 Task: Research Airbnb properties in Kokkola, Finland from 9th November, 2023 to 17th November, 2023 for 2 adults.1  bedroom having 2 beds and 1 bathroom. Property type can be flat. Look for 5 properties as per requirement.
Action: Mouse moved to (522, 106)
Screenshot: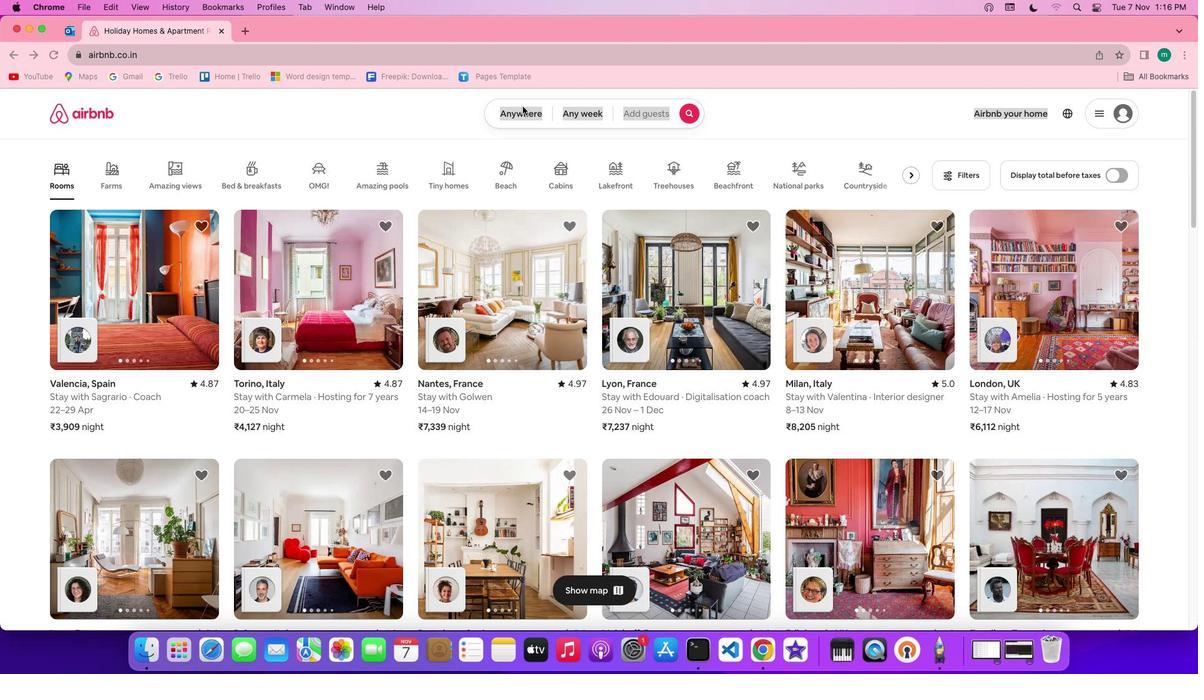 
Action: Mouse pressed left at (522, 106)
Screenshot: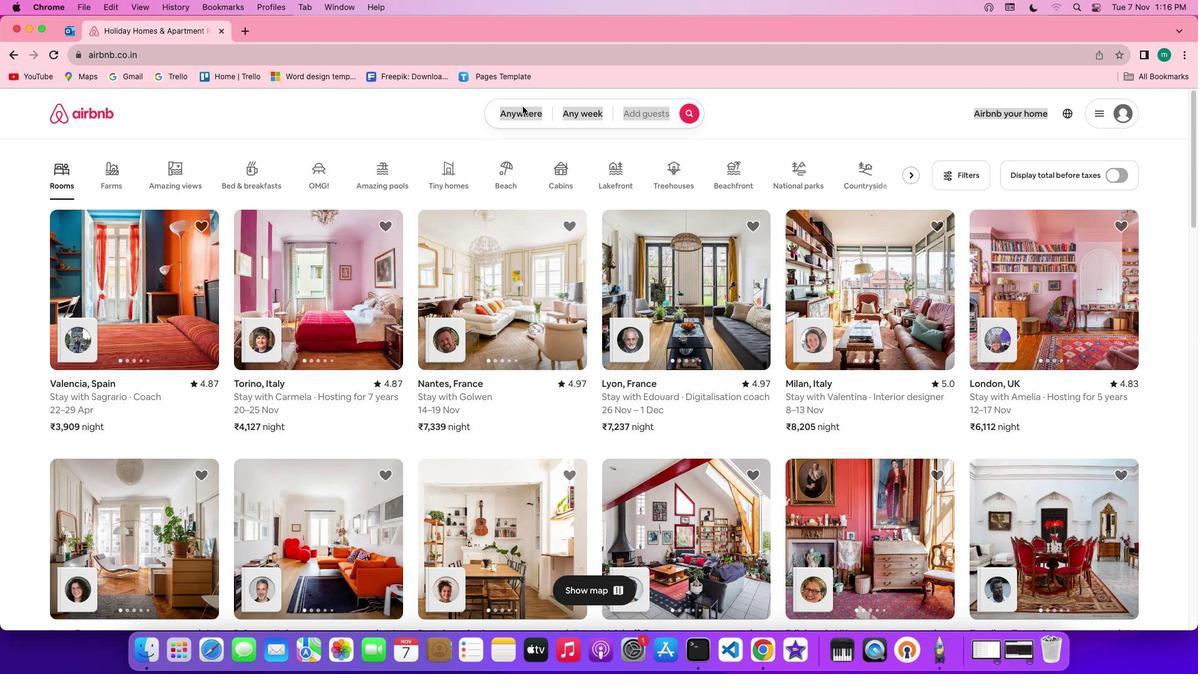 
Action: Mouse moved to (522, 108)
Screenshot: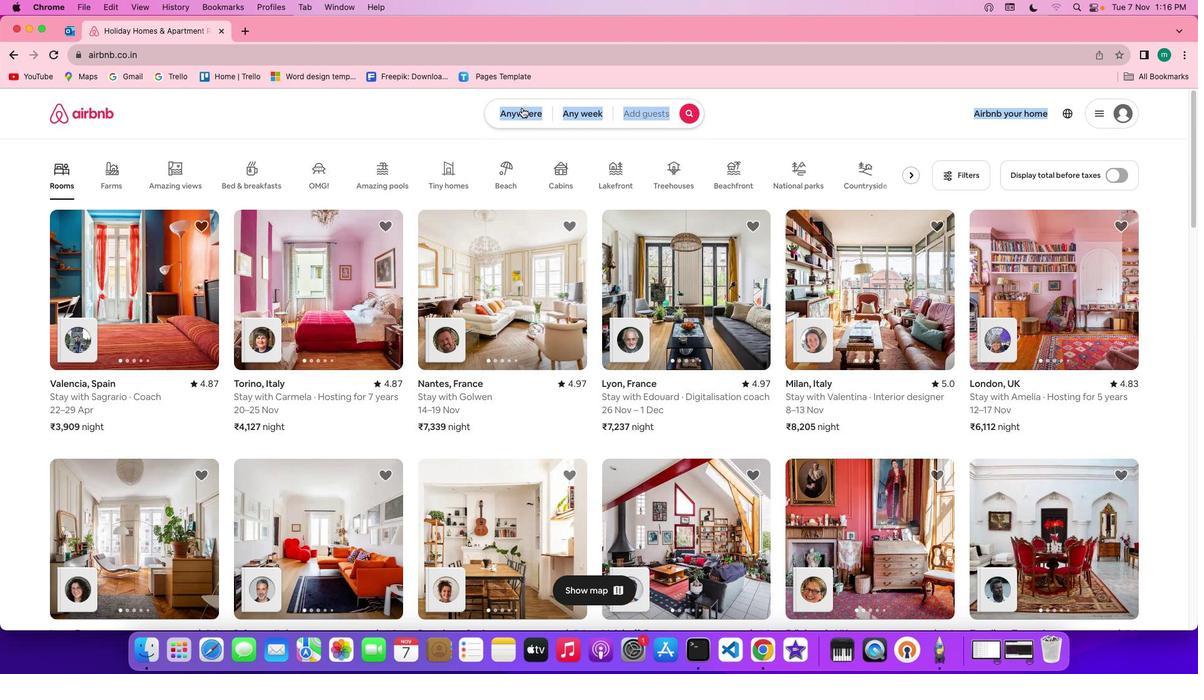 
Action: Mouse pressed left at (522, 108)
Screenshot: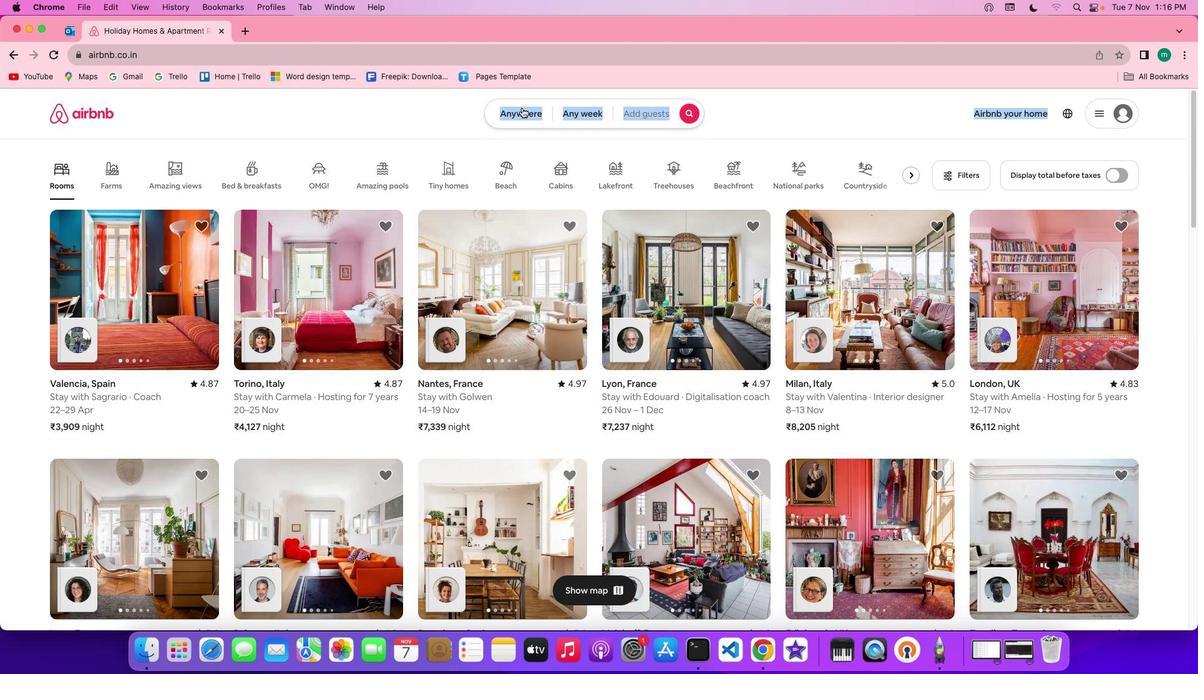 
Action: Mouse moved to (440, 157)
Screenshot: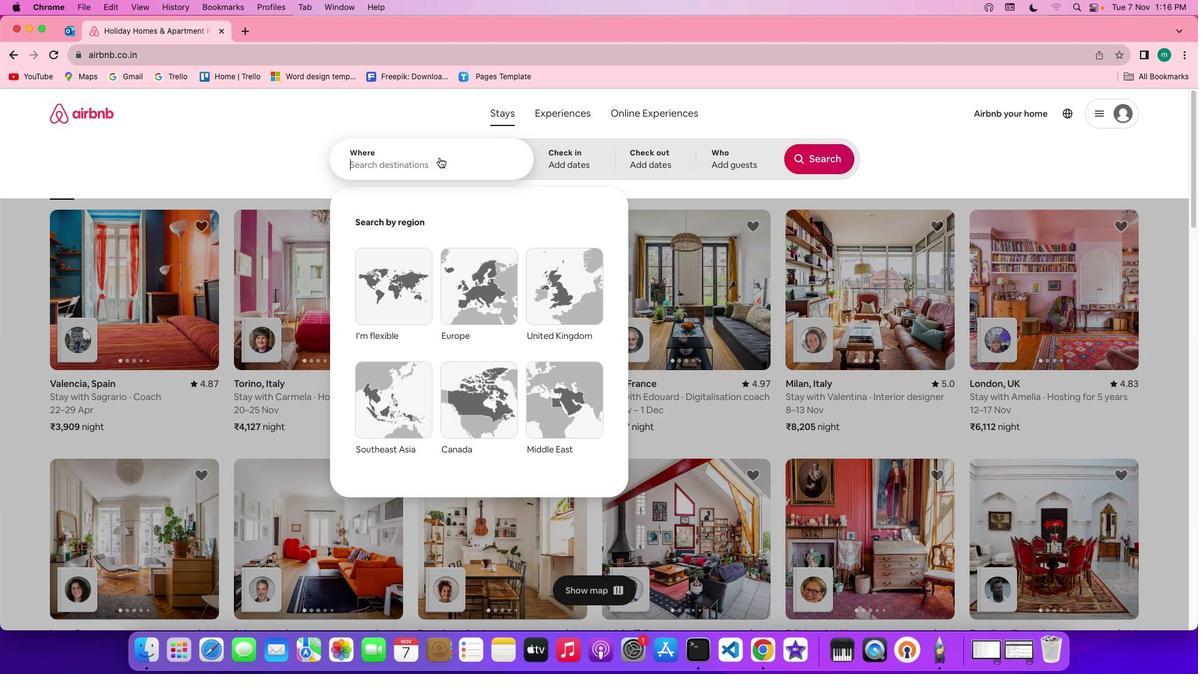 
Action: Mouse pressed left at (440, 157)
Screenshot: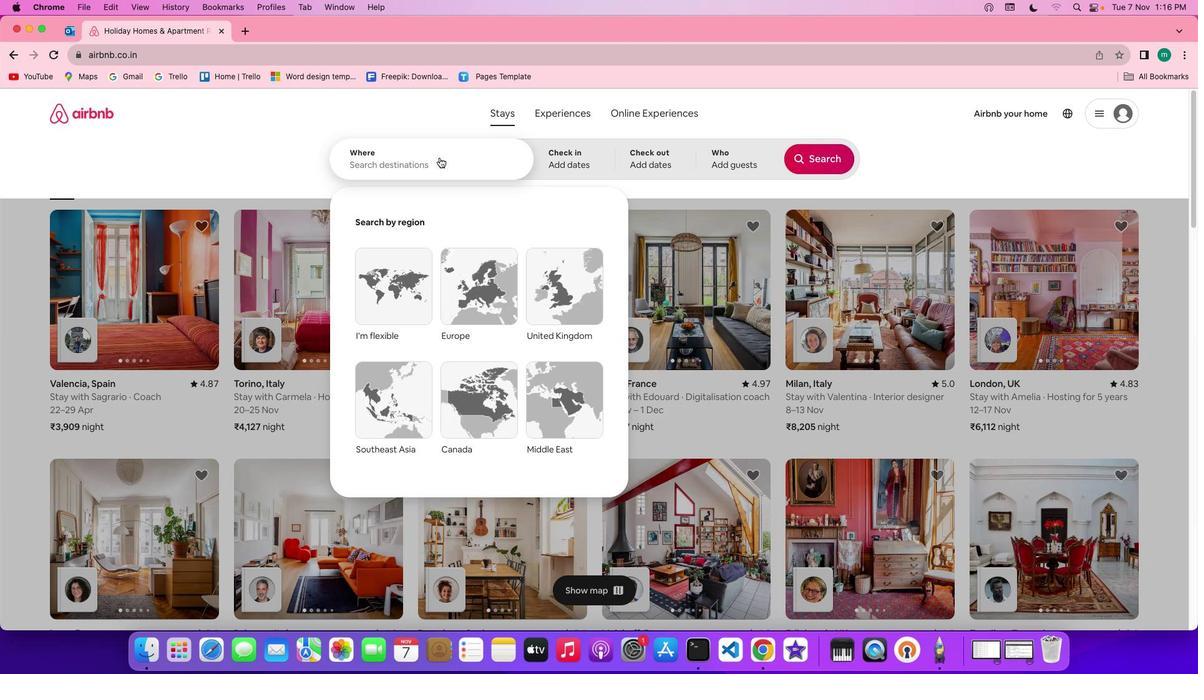 
Action: Key pressed Key.shift'K''o''k''k''o''l''a'','Key.spaceKey.shift'F''i''n''l''a''n''d'
Screenshot: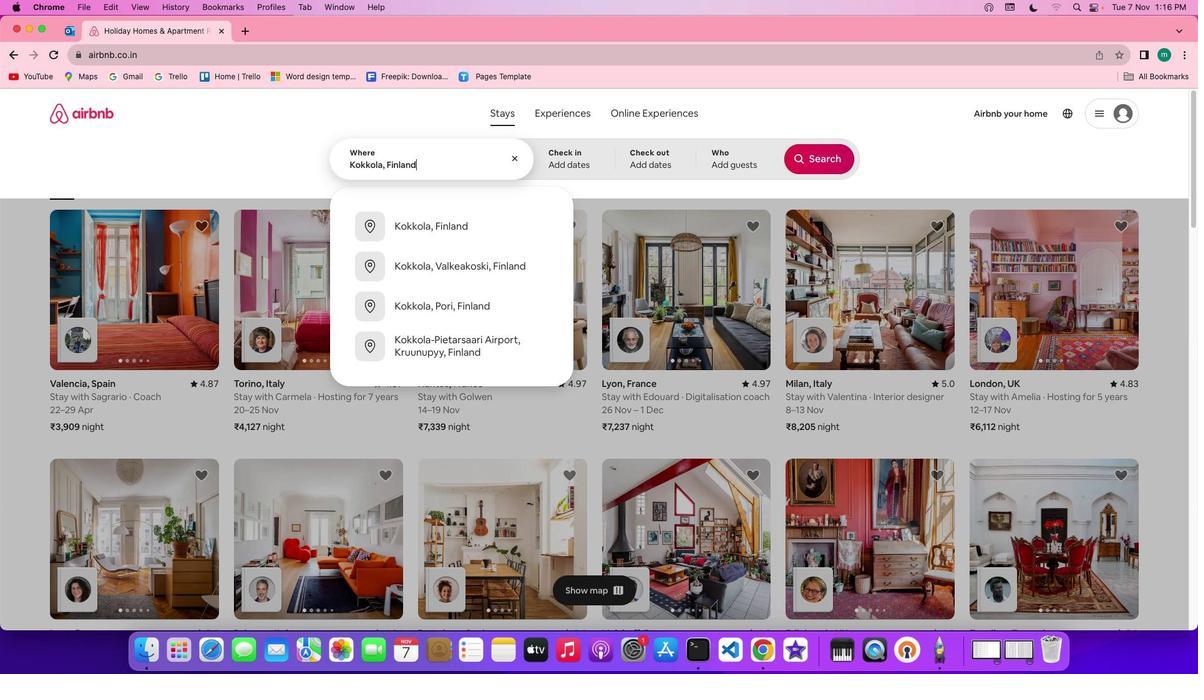 
Action: Mouse moved to (561, 164)
Screenshot: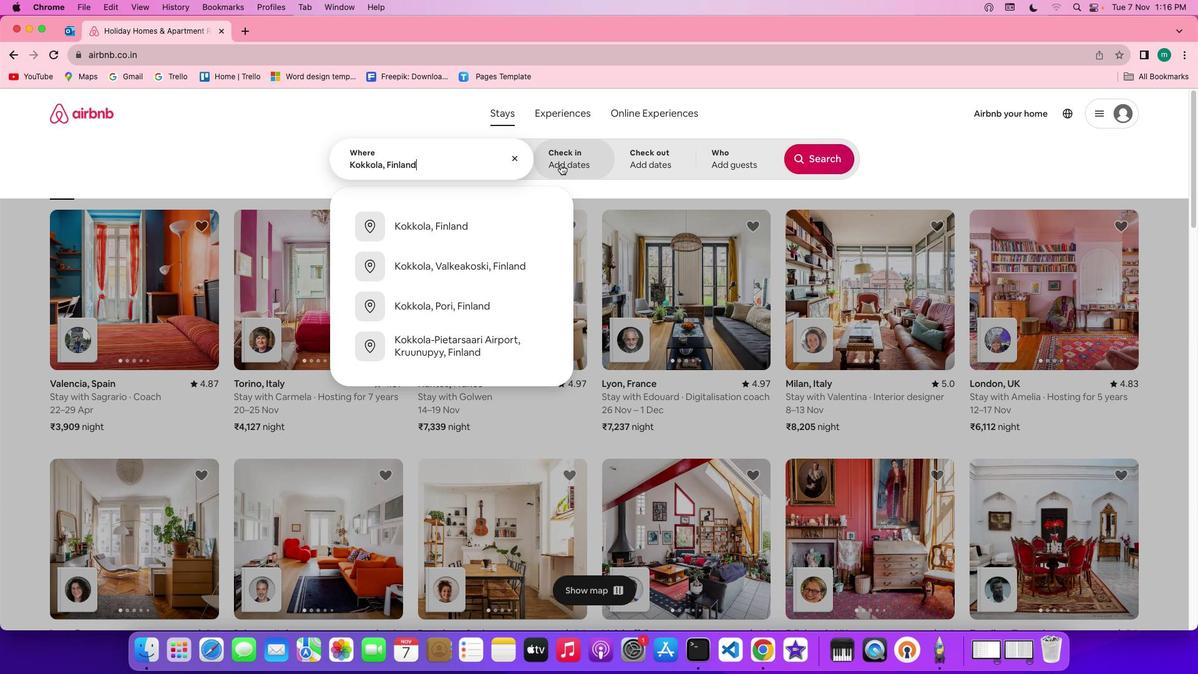 
Action: Mouse pressed left at (561, 164)
Screenshot: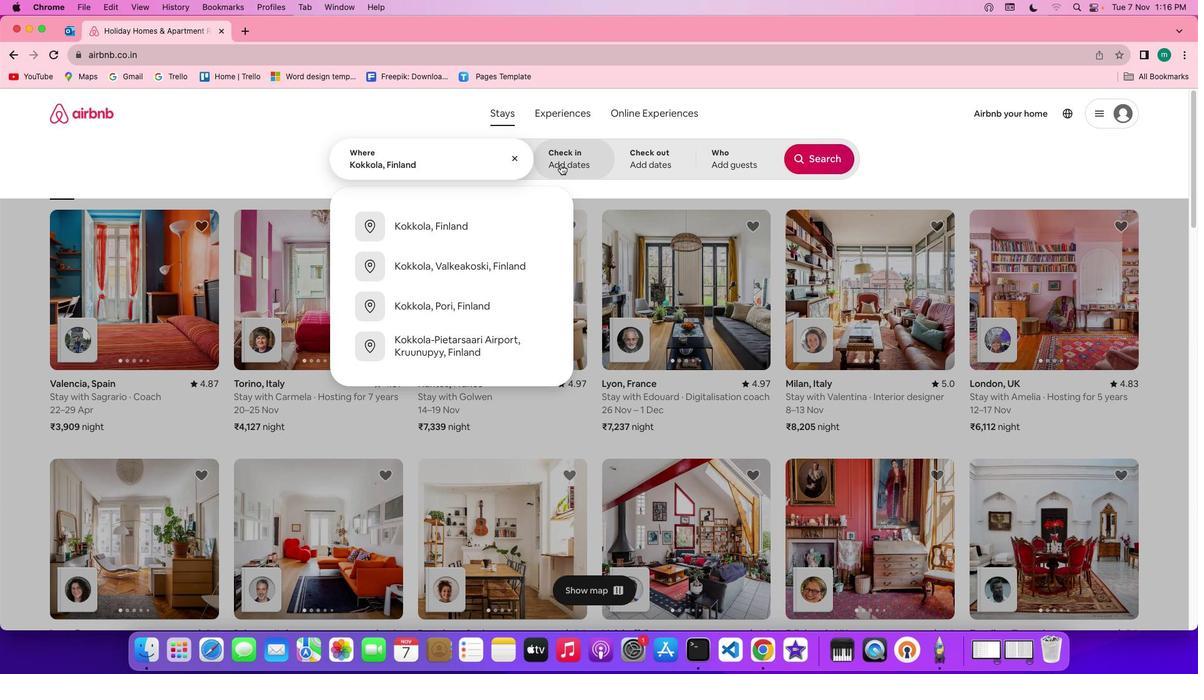 
Action: Mouse moved to (496, 339)
Screenshot: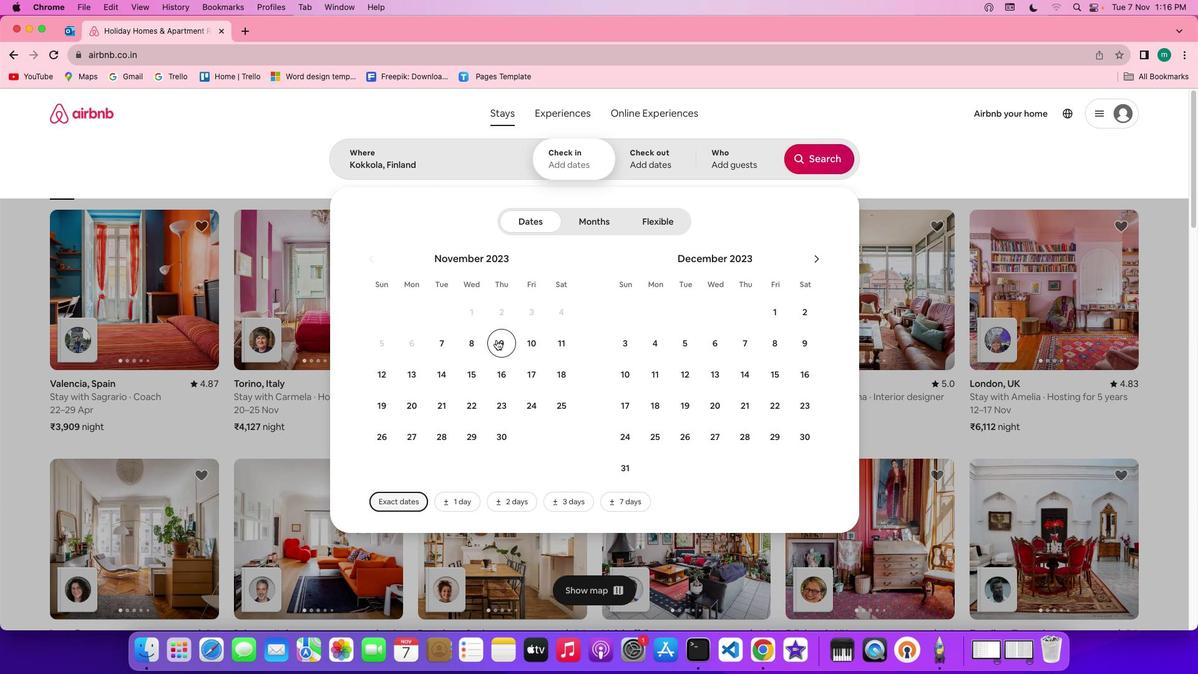 
Action: Mouse pressed left at (496, 339)
Screenshot: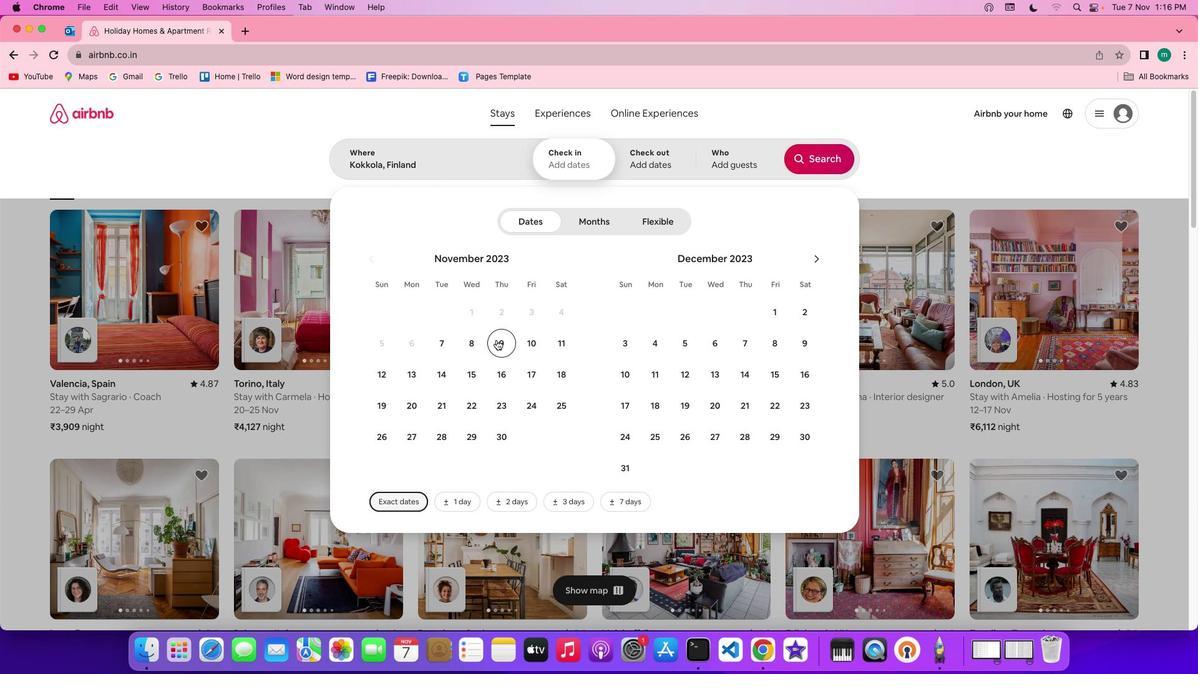 
Action: Mouse moved to (526, 371)
Screenshot: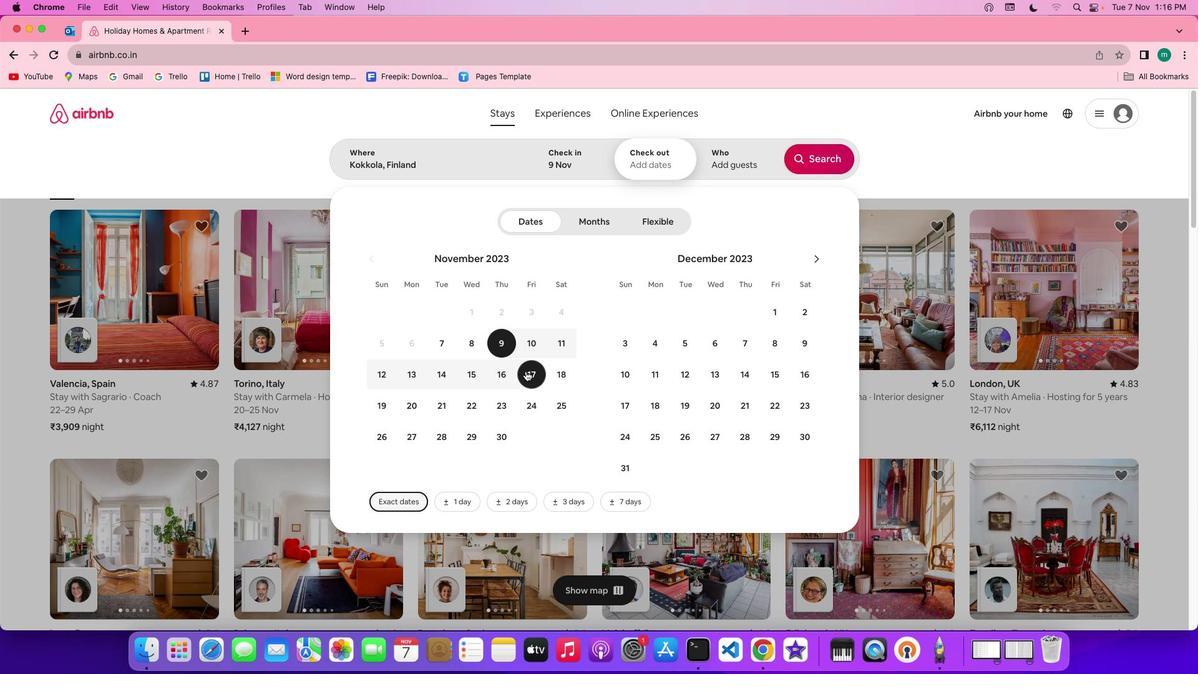 
Action: Mouse pressed left at (526, 371)
Screenshot: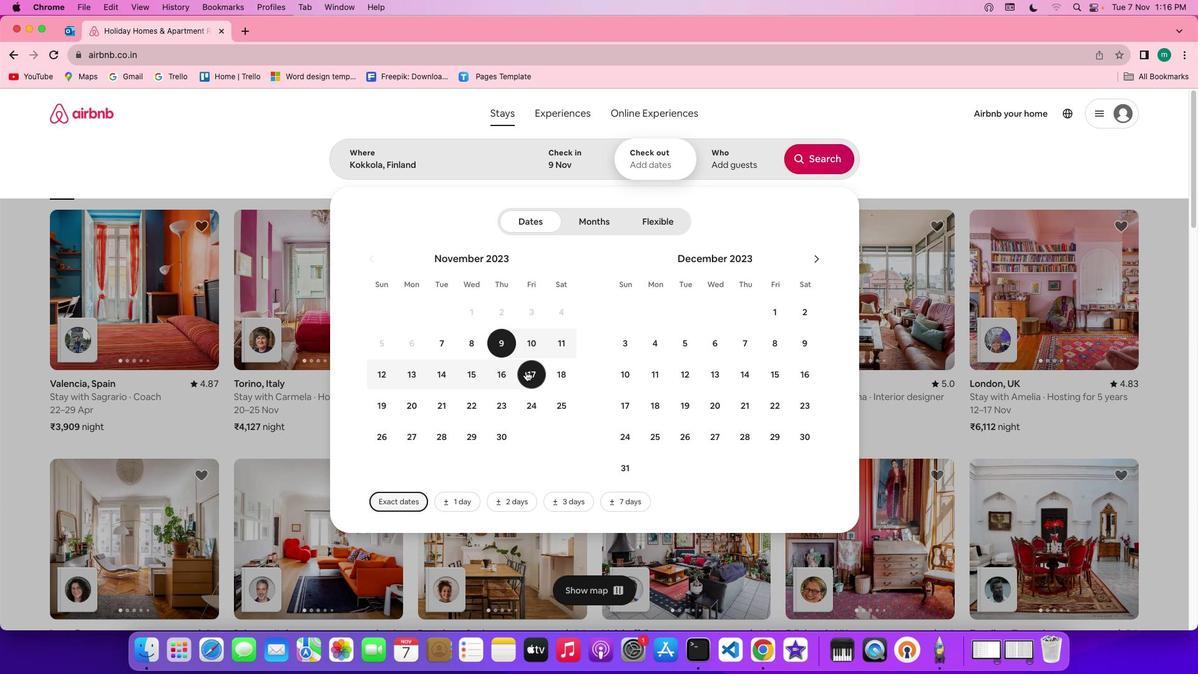 
Action: Mouse moved to (740, 165)
Screenshot: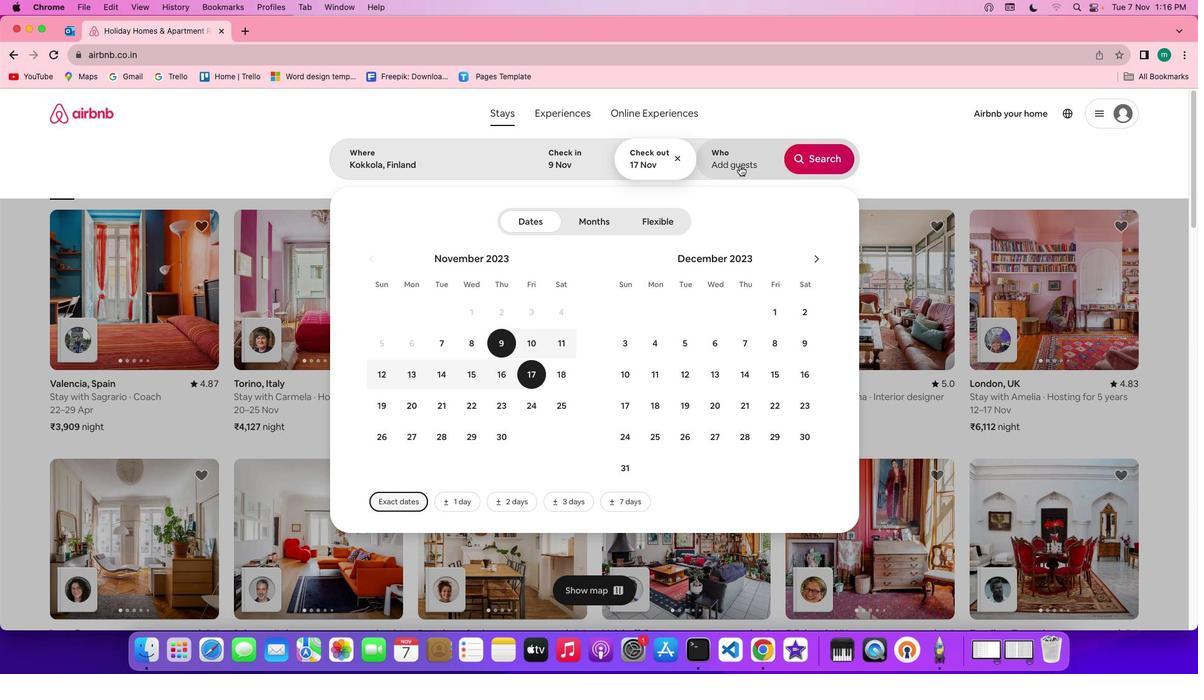 
Action: Mouse pressed left at (740, 165)
Screenshot: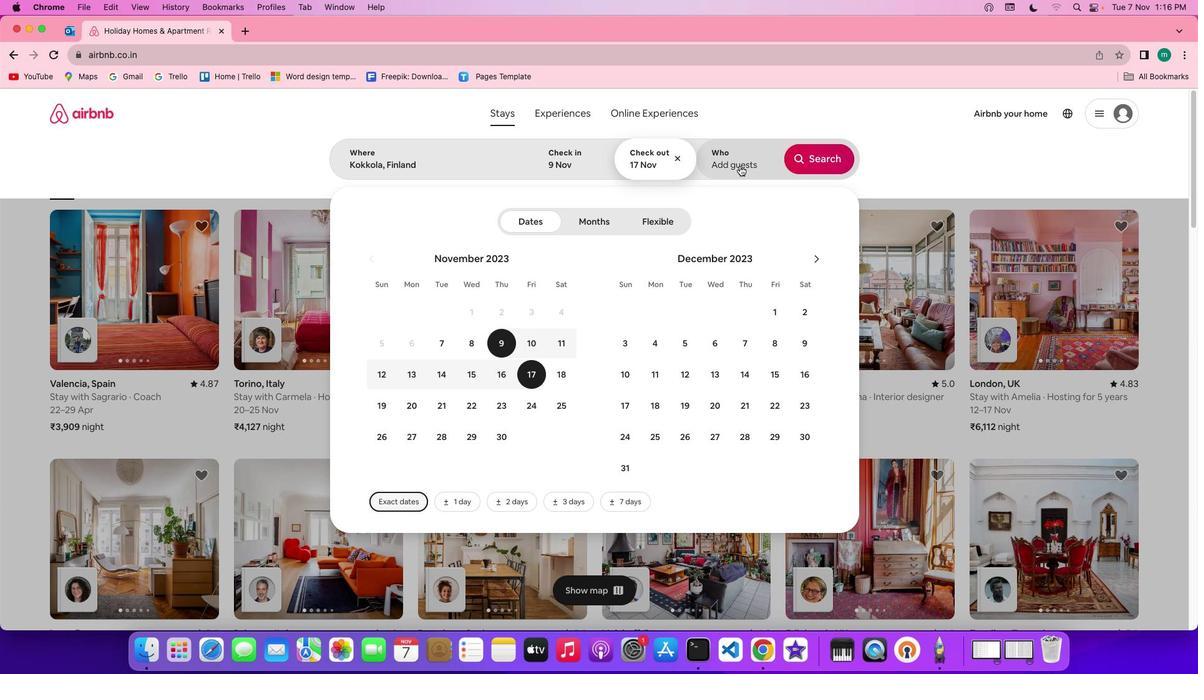
Action: Mouse moved to (824, 227)
Screenshot: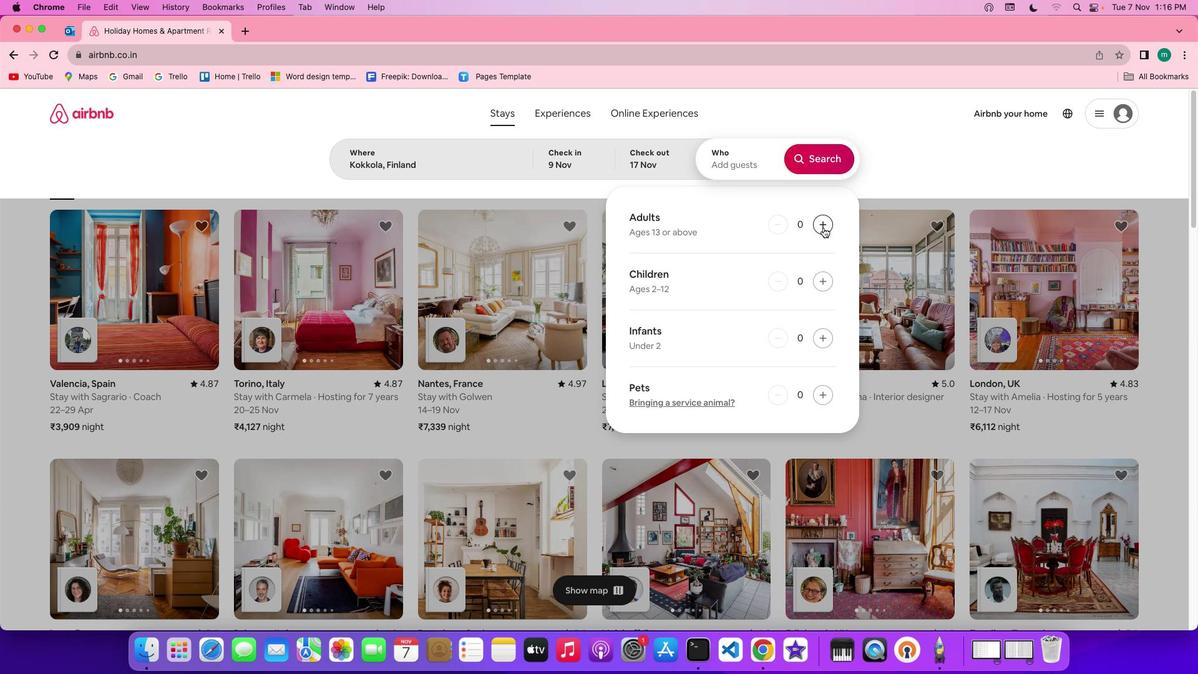 
Action: Mouse pressed left at (824, 227)
Screenshot: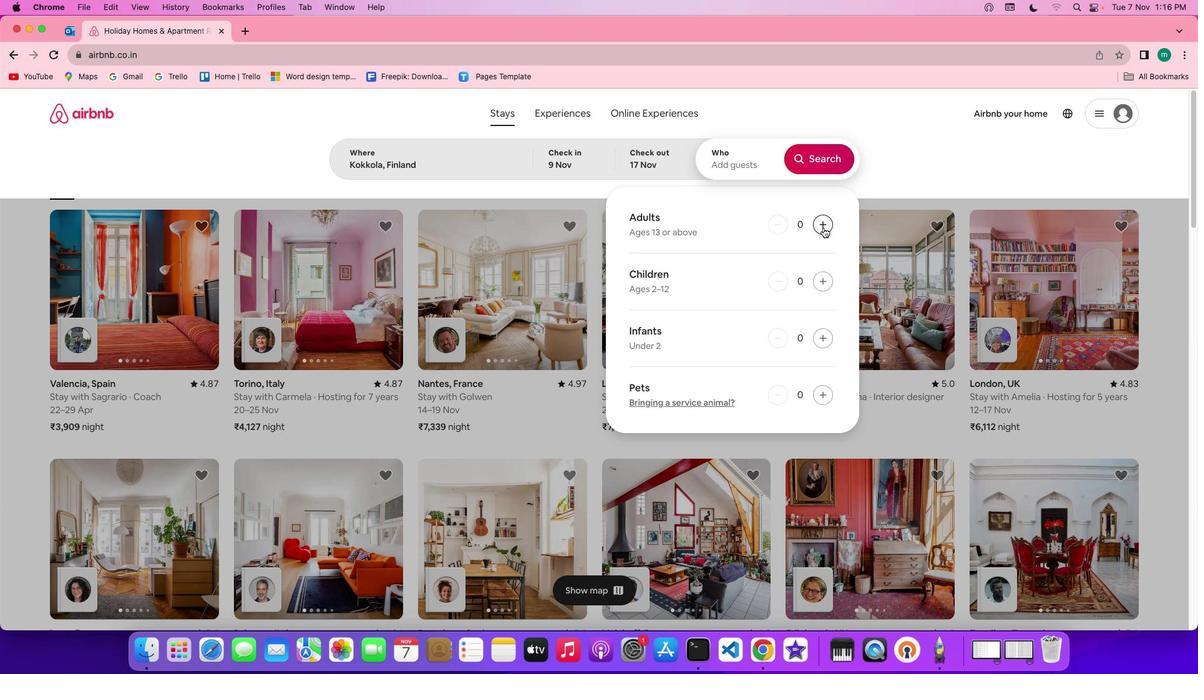 
Action: Mouse pressed left at (824, 227)
Screenshot: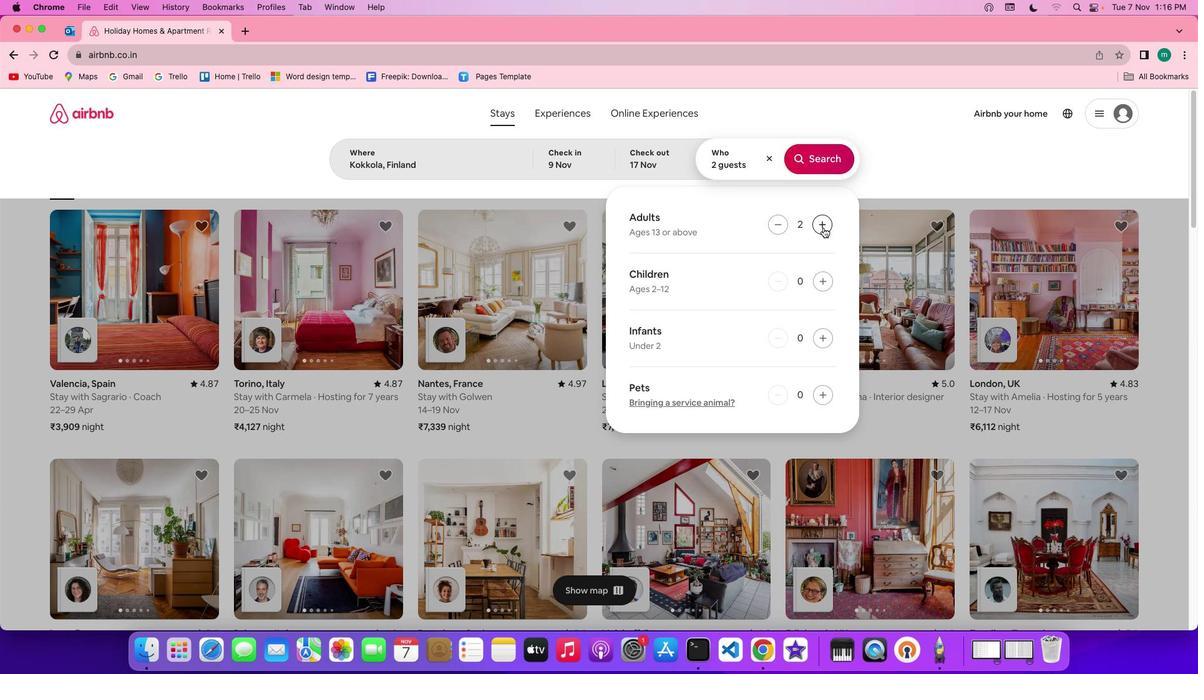 
Action: Mouse moved to (829, 147)
Screenshot: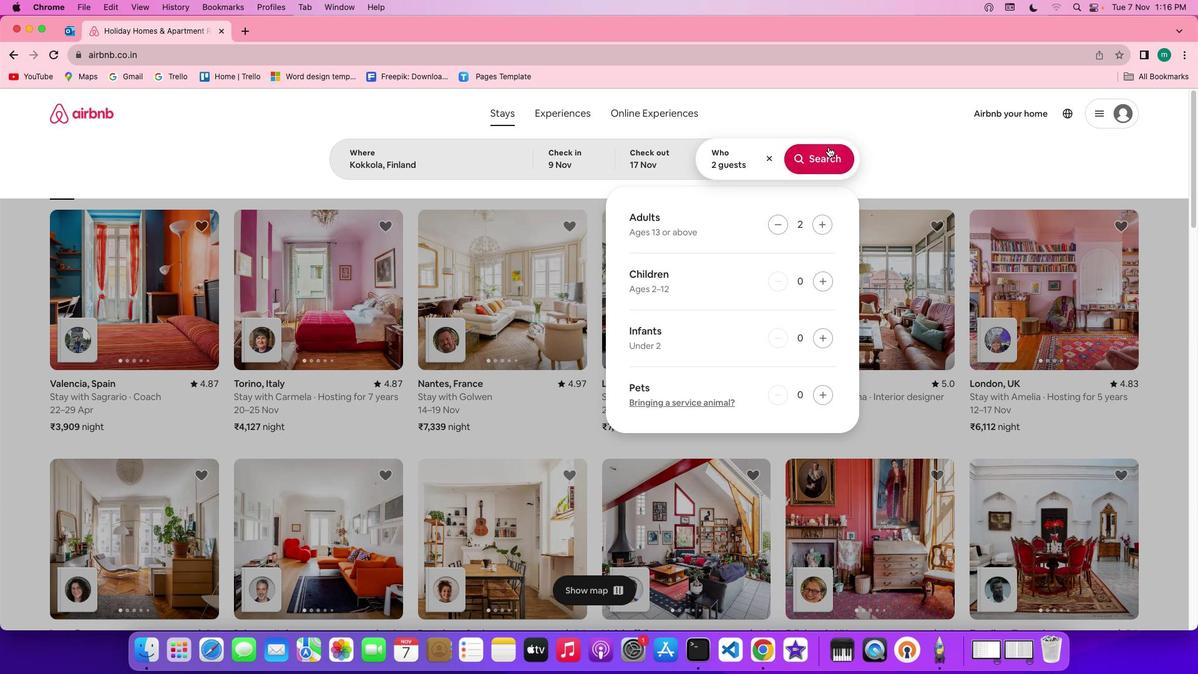 
Action: Mouse pressed left at (829, 147)
Screenshot: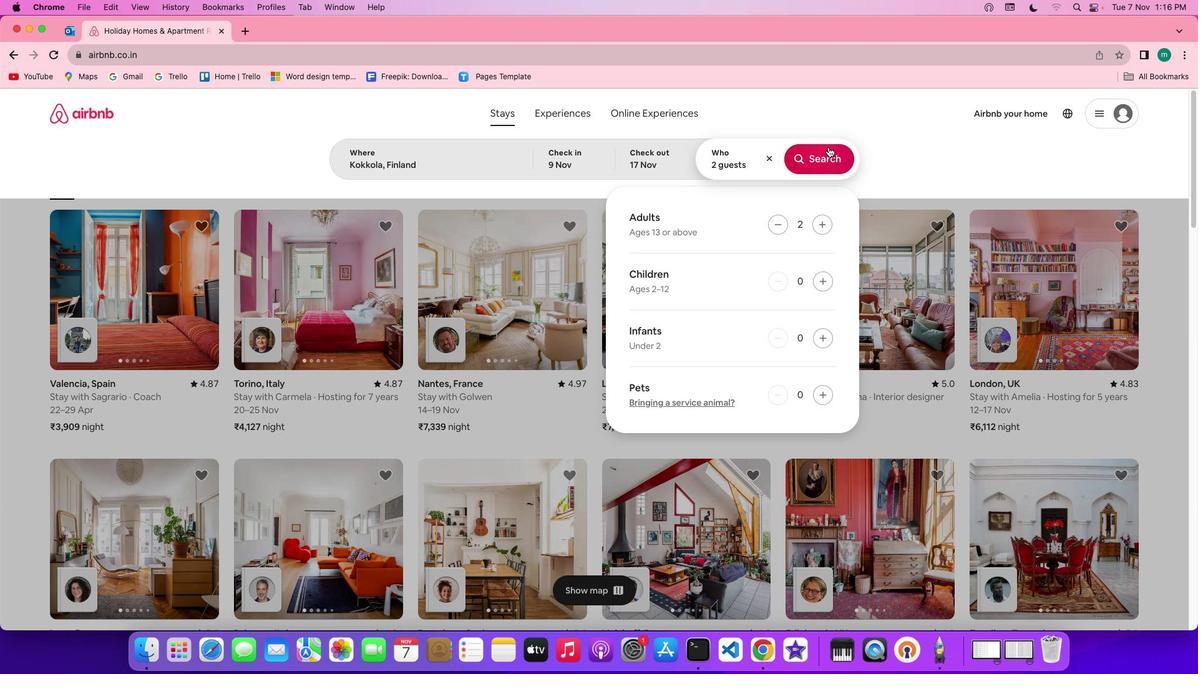 
Action: Mouse moved to (1002, 153)
Screenshot: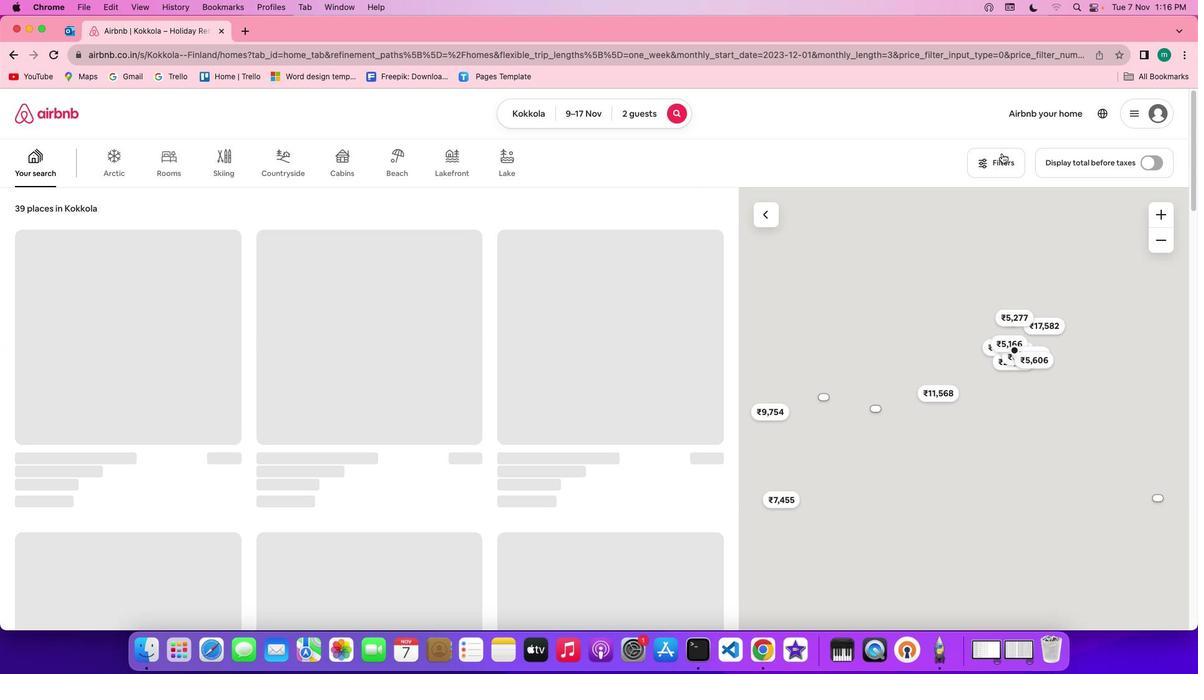 
Action: Mouse pressed left at (1002, 153)
Screenshot: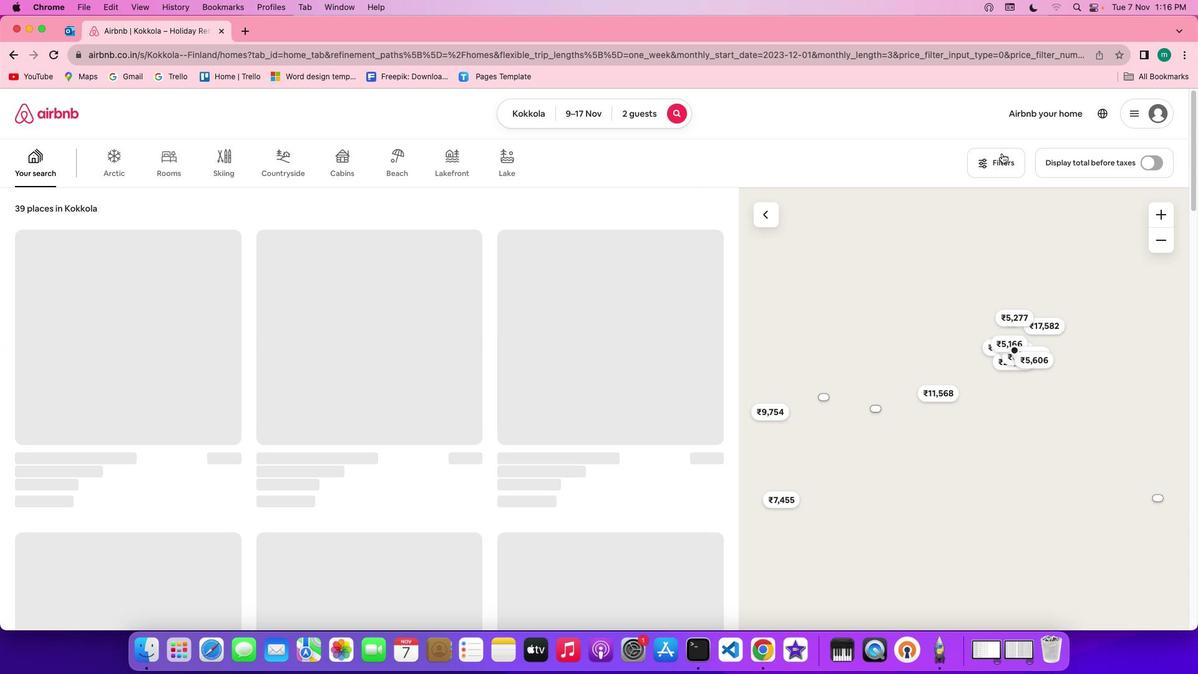 
Action: Mouse moved to (990, 164)
Screenshot: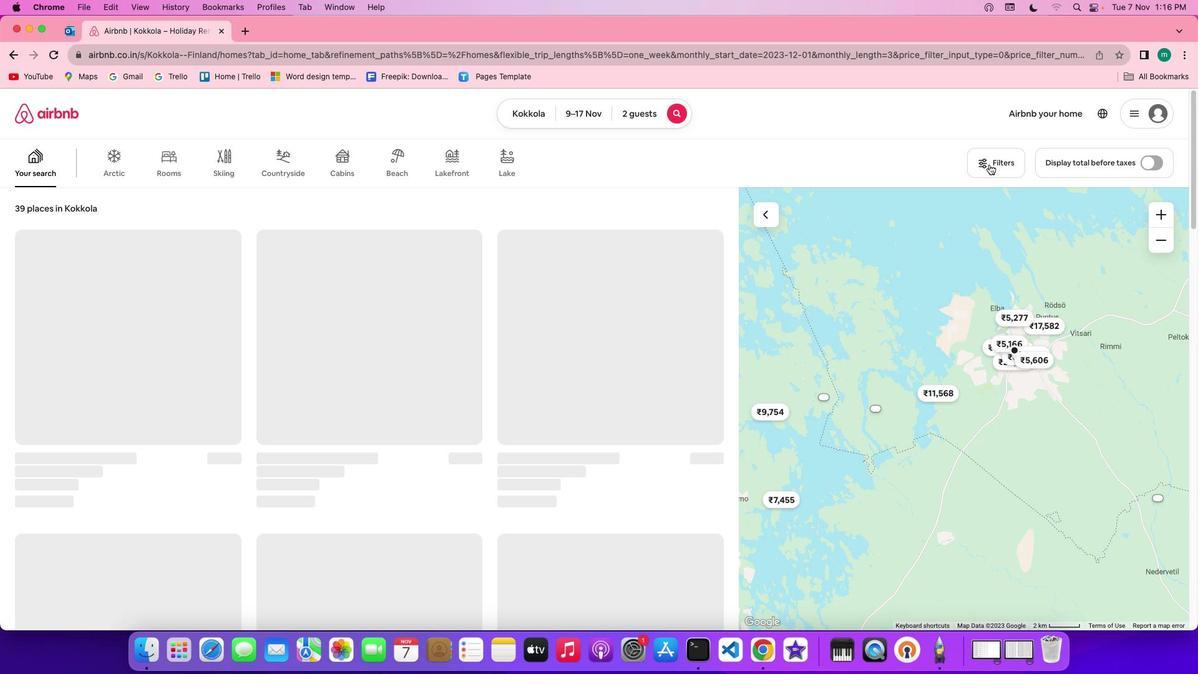 
Action: Mouse pressed left at (990, 164)
Screenshot: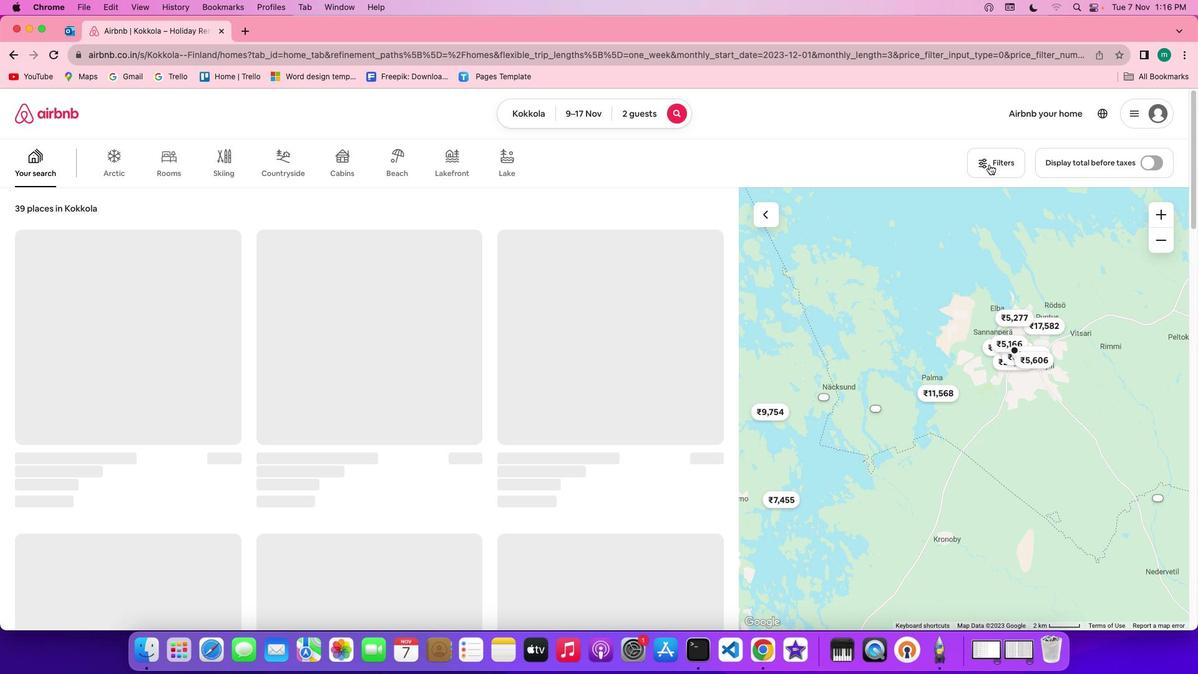
Action: Mouse moved to (1008, 161)
Screenshot: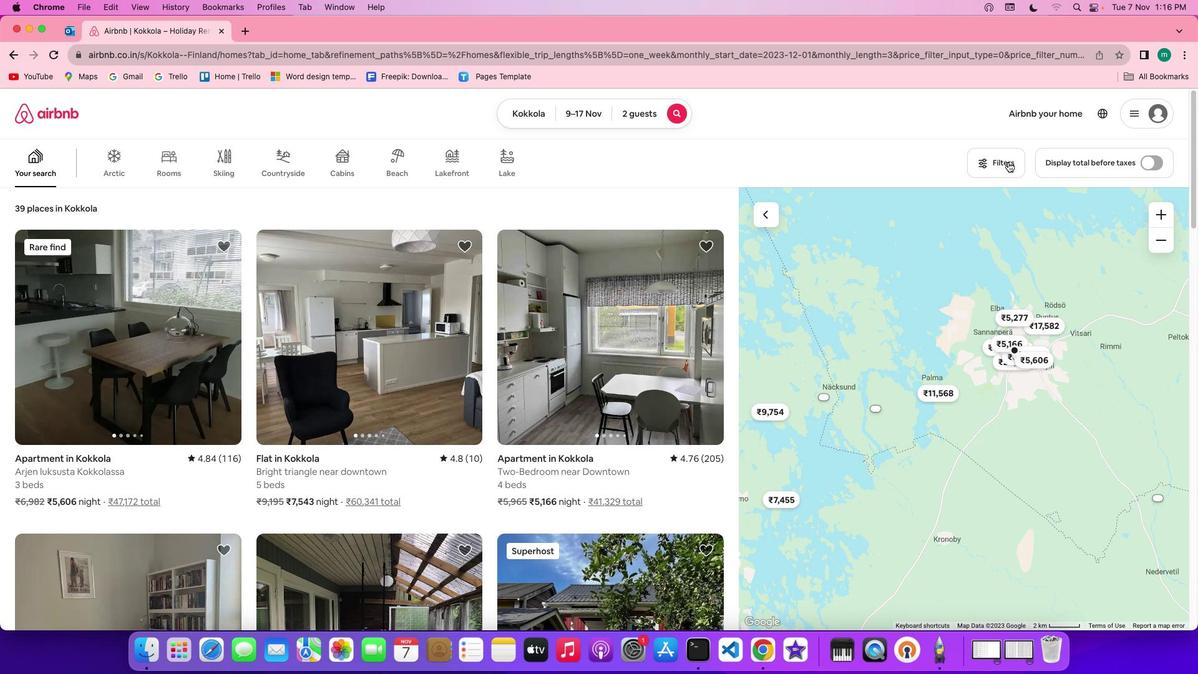 
Action: Mouse pressed left at (1008, 161)
Screenshot: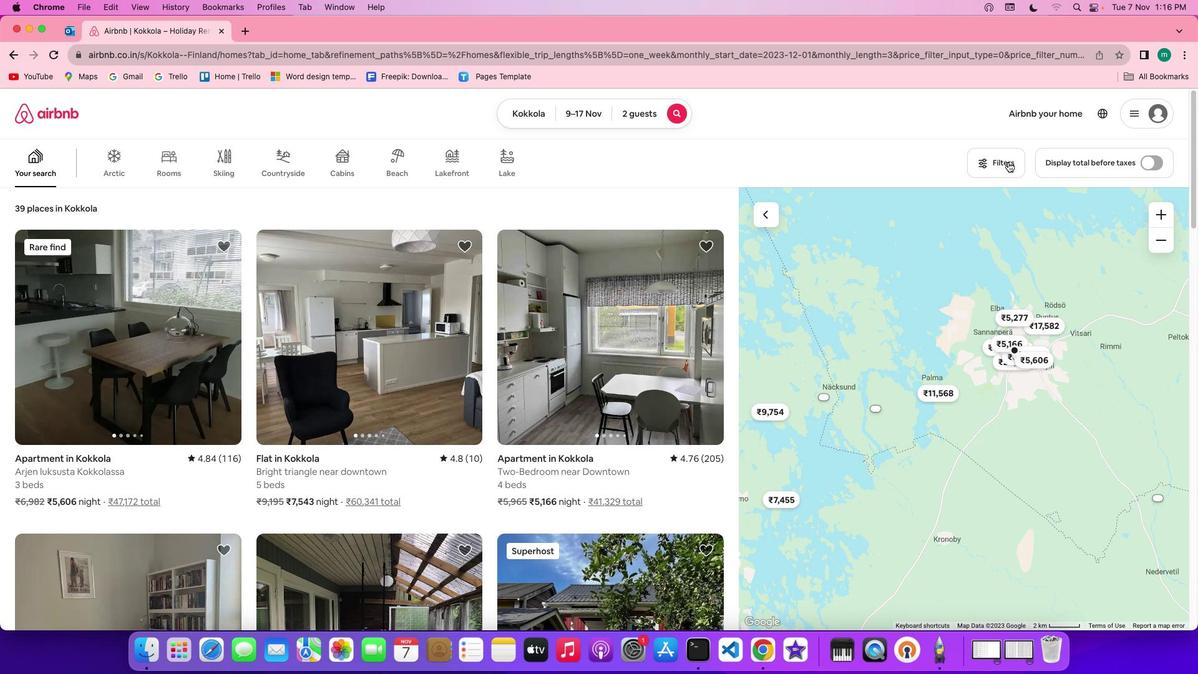 
Action: Mouse moved to (980, 160)
Screenshot: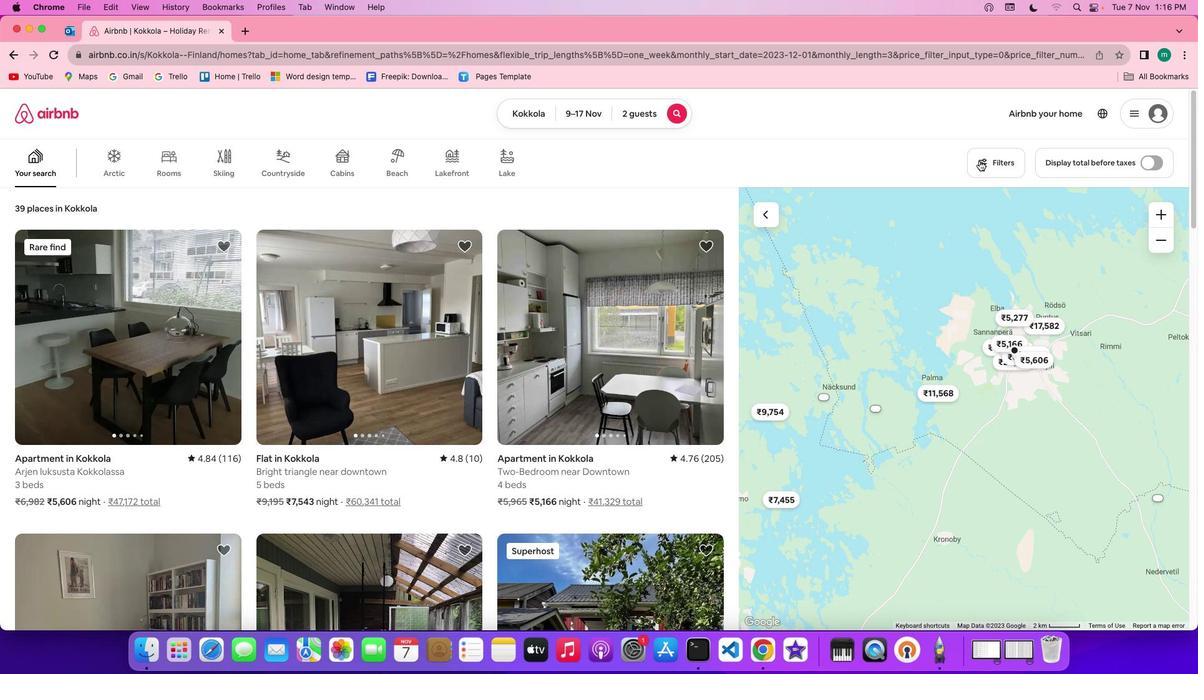 
Action: Mouse pressed left at (980, 160)
Screenshot: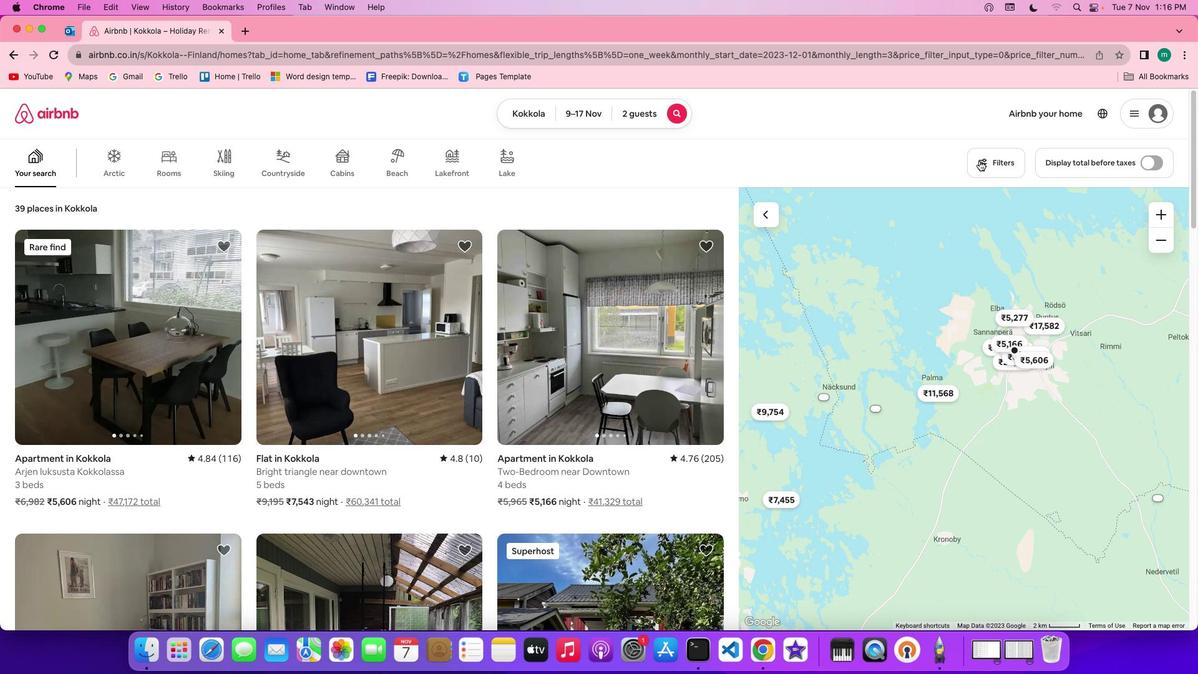 
Action: Mouse moved to (691, 272)
Screenshot: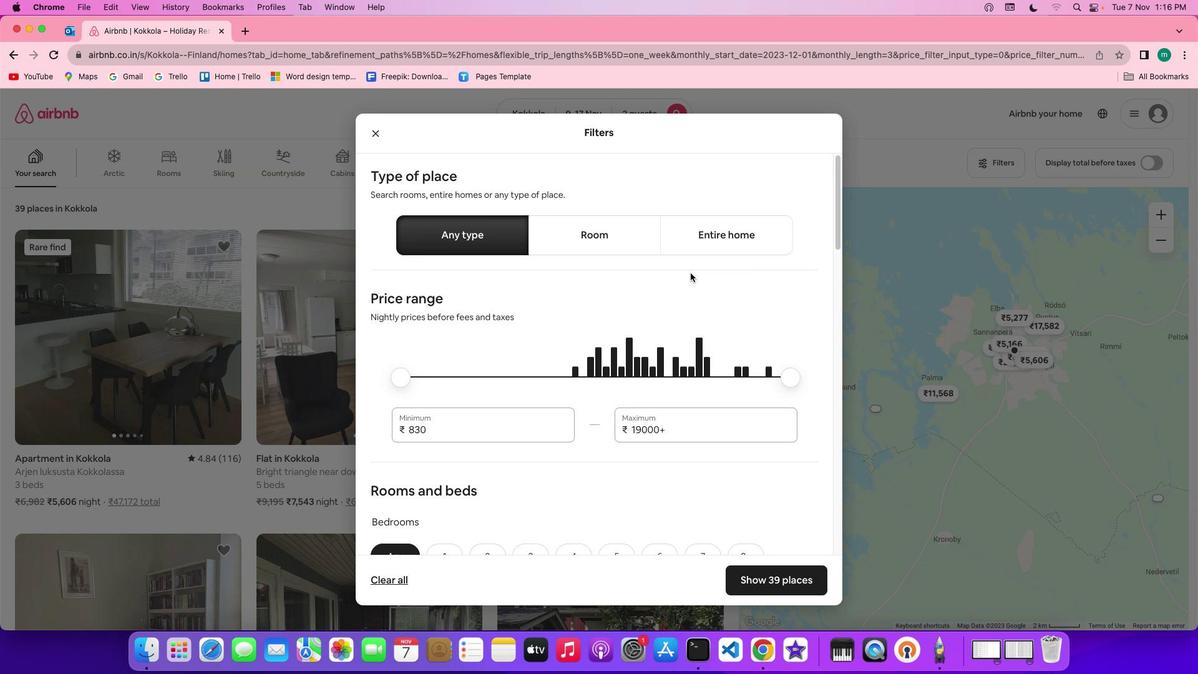 
Action: Mouse scrolled (691, 272) with delta (0, 0)
Screenshot: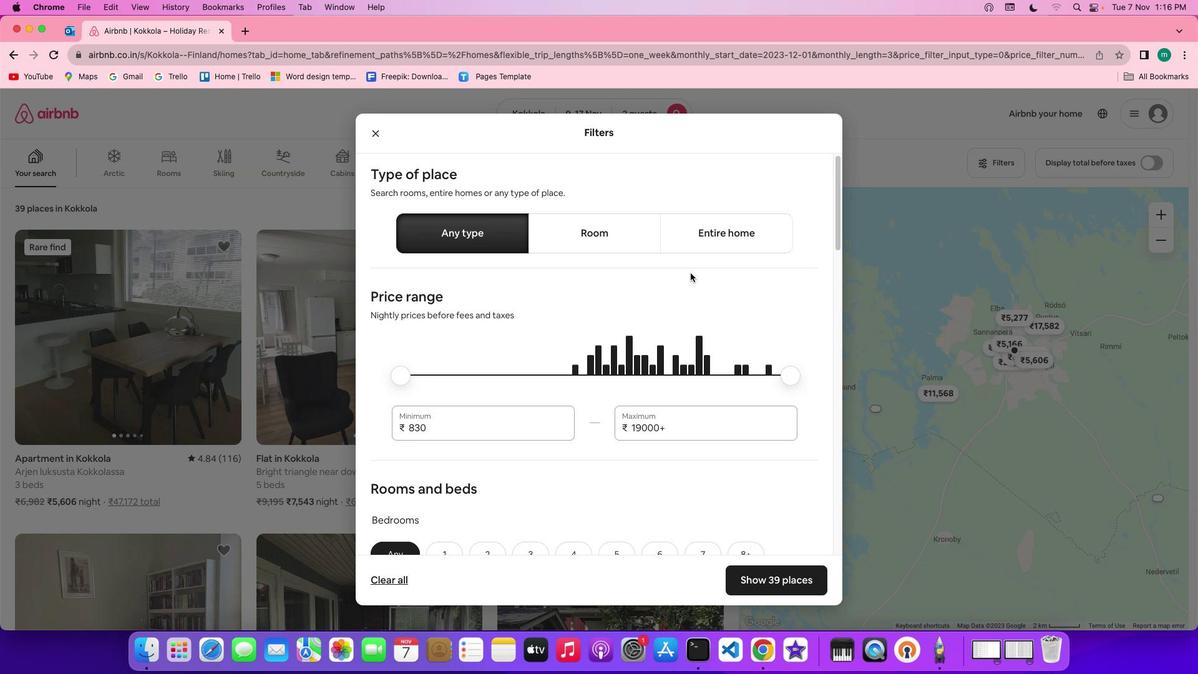 
Action: Mouse scrolled (691, 272) with delta (0, 0)
Screenshot: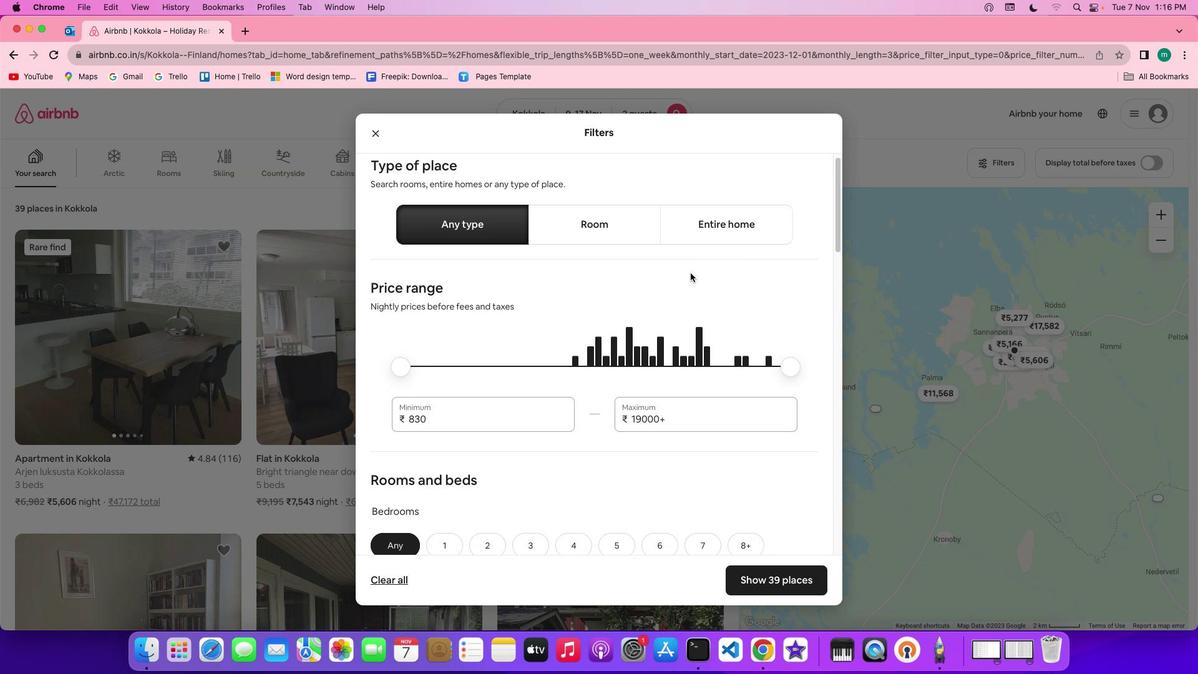 
Action: Mouse scrolled (691, 272) with delta (0, -1)
Screenshot: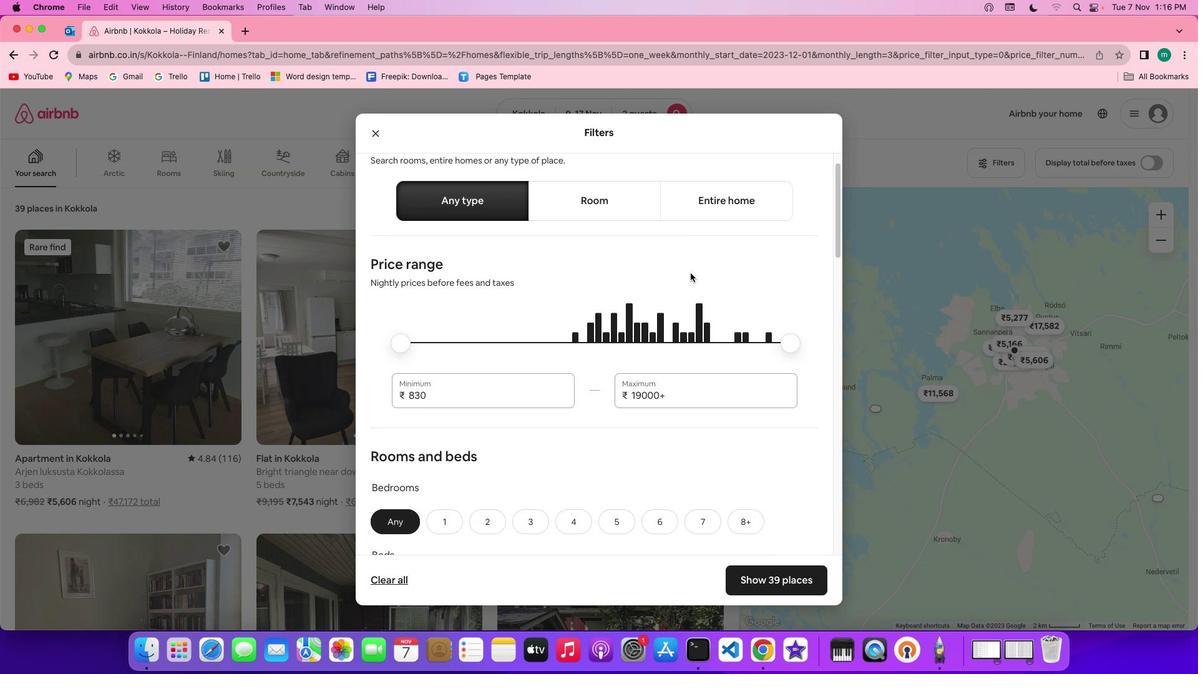 
Action: Mouse scrolled (691, 272) with delta (0, -2)
Screenshot: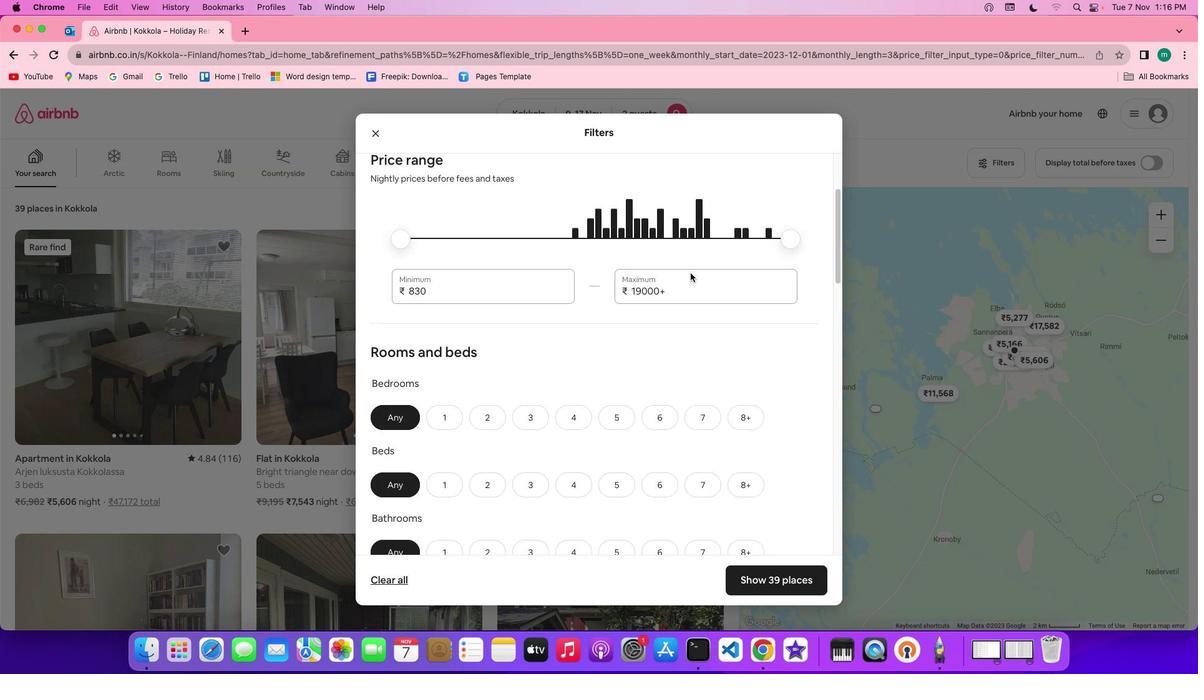 
Action: Mouse scrolled (691, 272) with delta (0, -1)
Screenshot: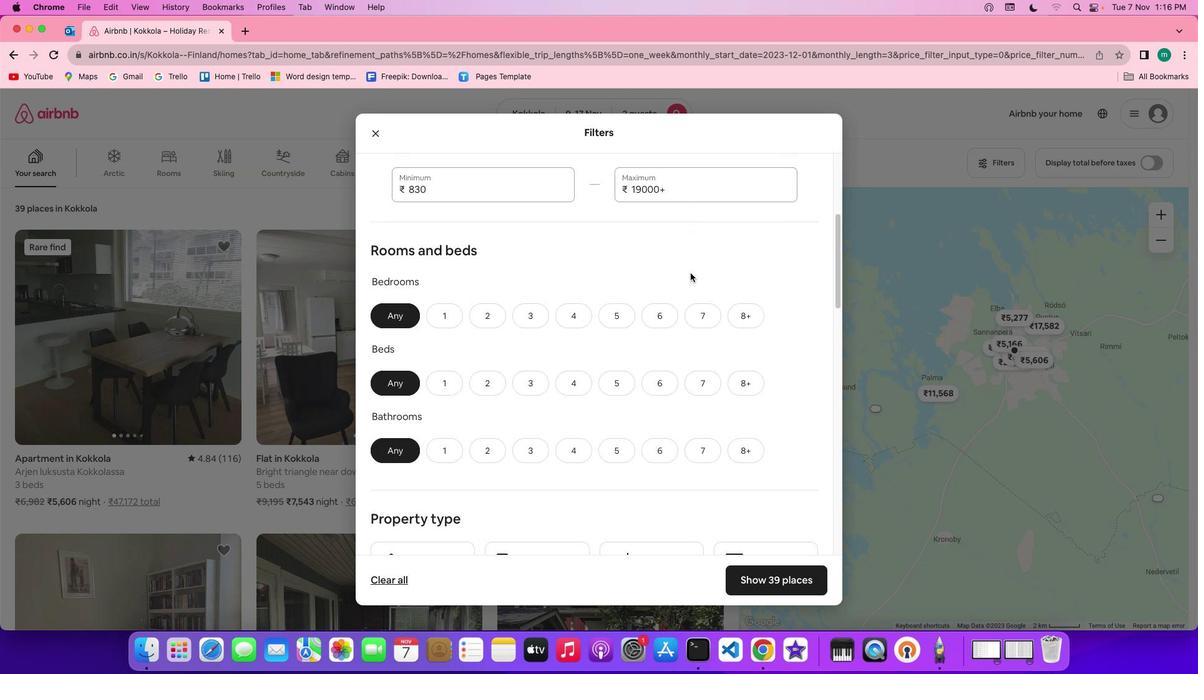 
Action: Mouse scrolled (691, 272) with delta (0, 0)
Screenshot: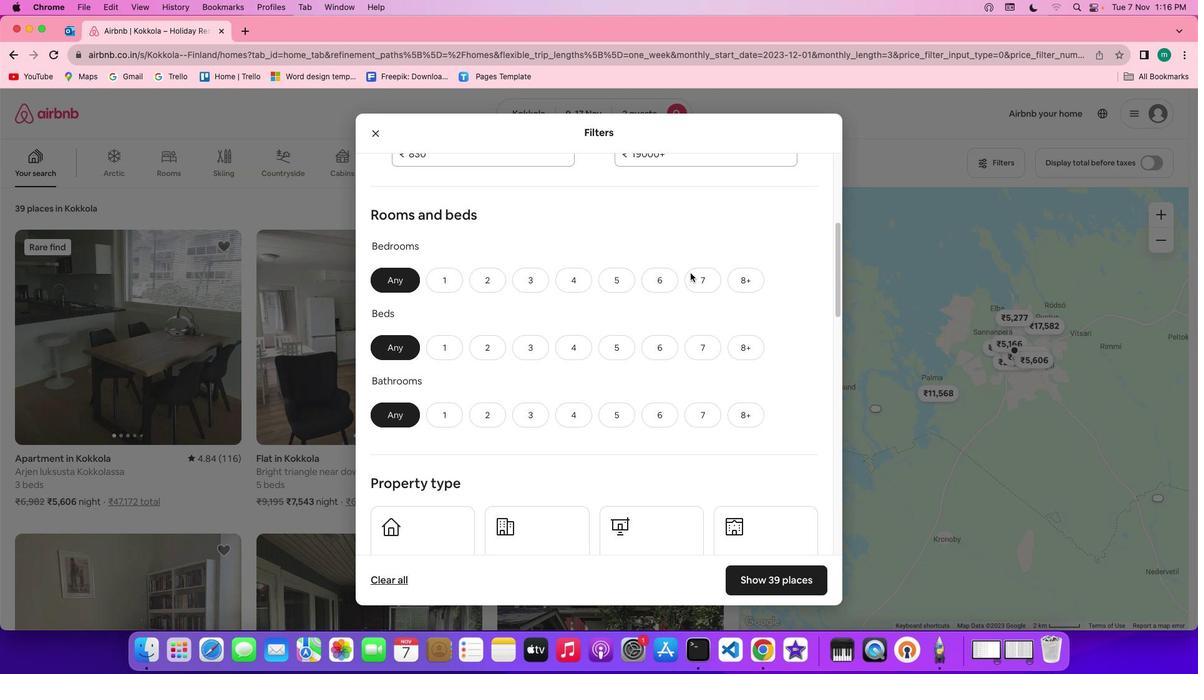 
Action: Mouse scrolled (691, 272) with delta (0, 0)
Screenshot: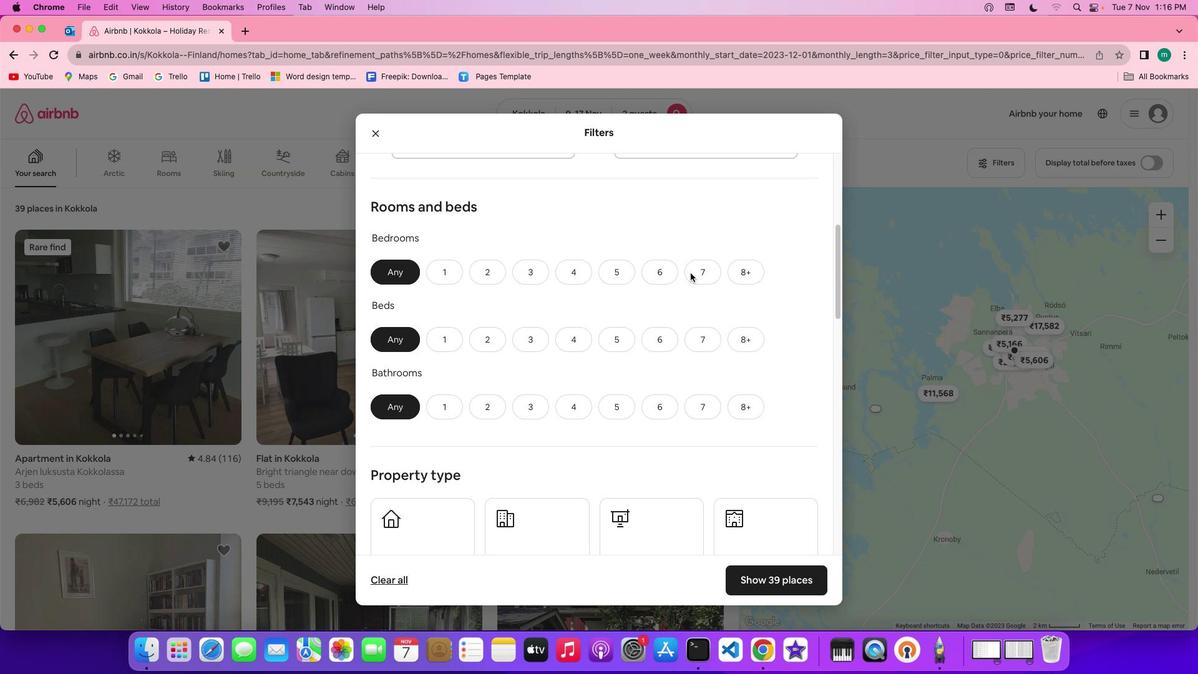 
Action: Mouse scrolled (691, 272) with delta (0, 0)
Screenshot: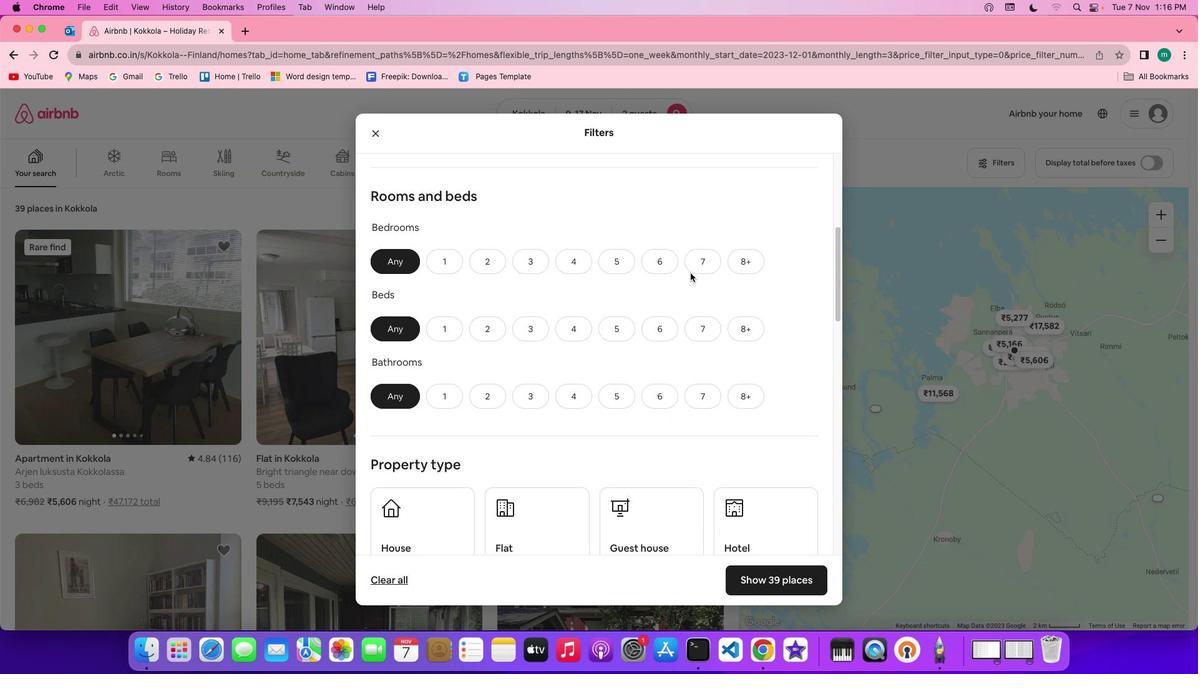
Action: Mouse scrolled (691, 272) with delta (0, 0)
Screenshot: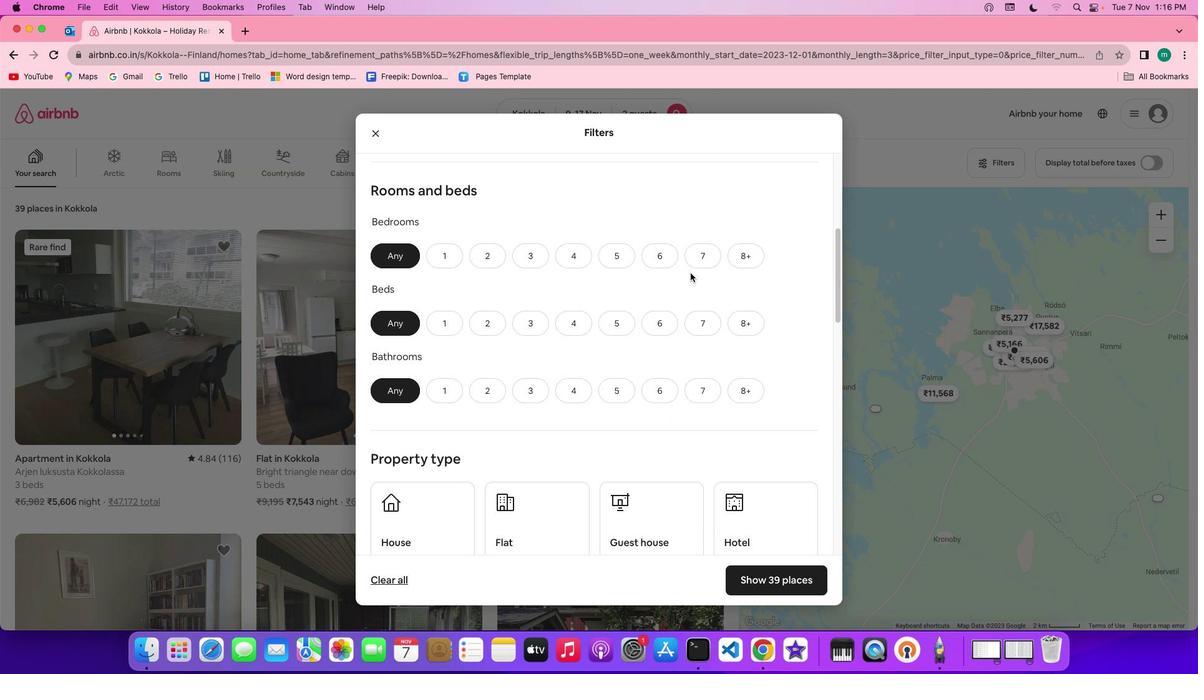 
Action: Mouse scrolled (691, 272) with delta (0, 0)
Screenshot: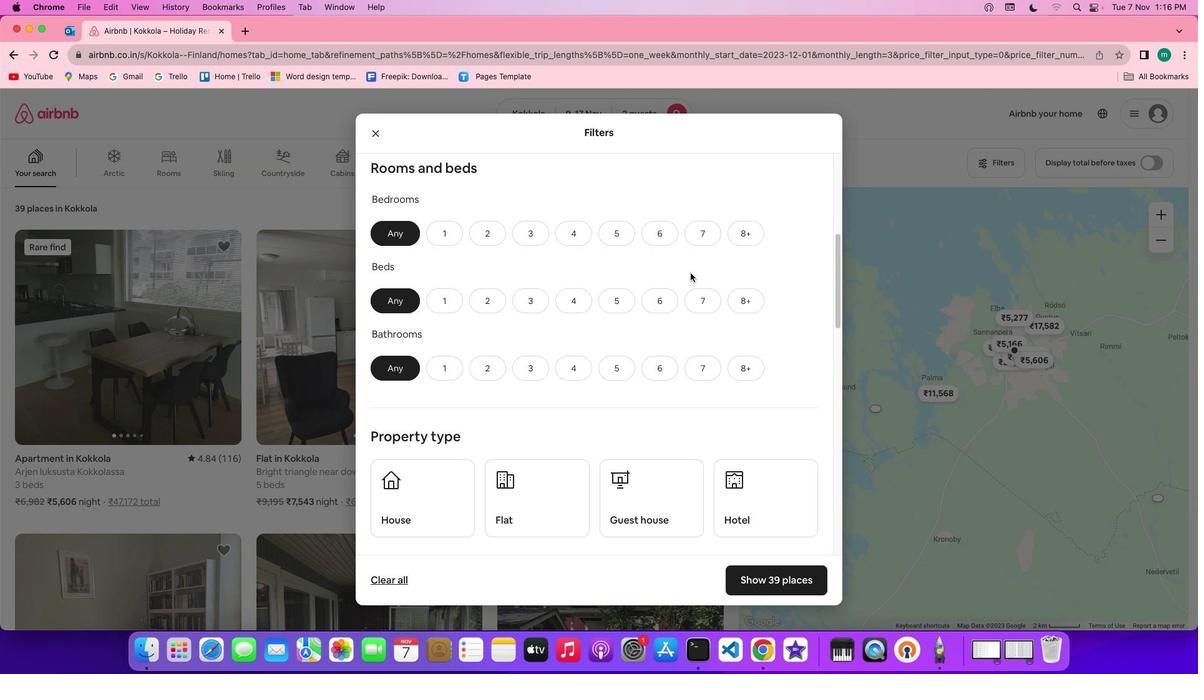 
Action: Mouse scrolled (691, 272) with delta (0, -1)
Screenshot: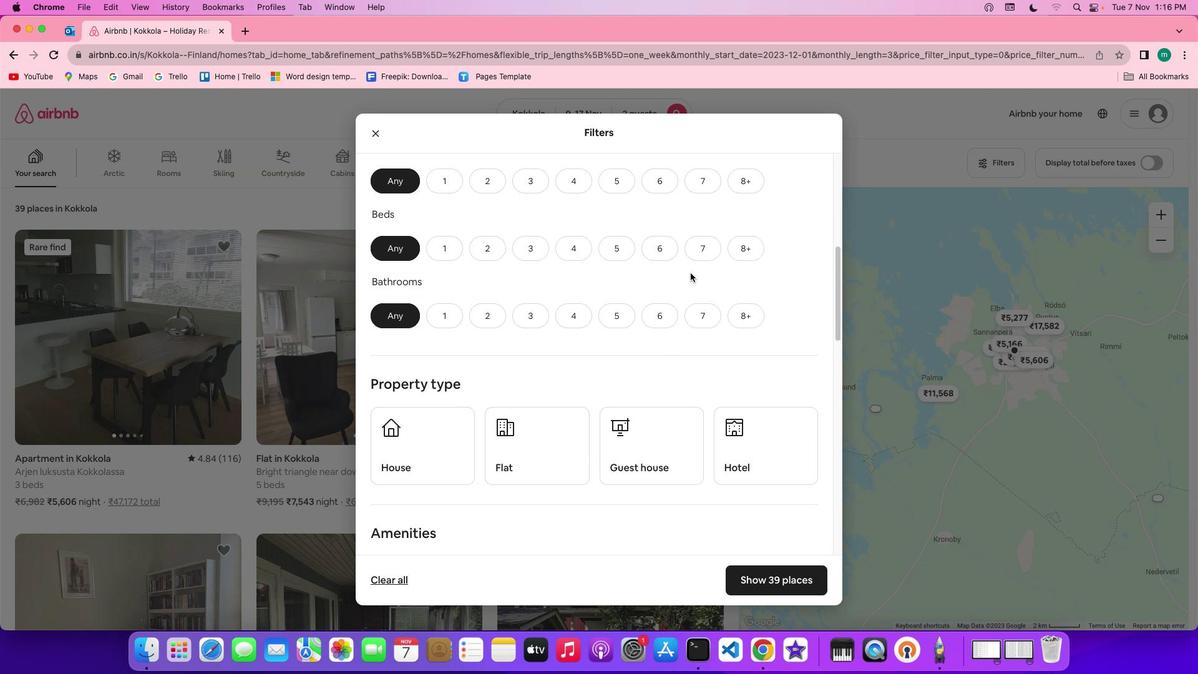 
Action: Mouse moved to (621, 260)
Screenshot: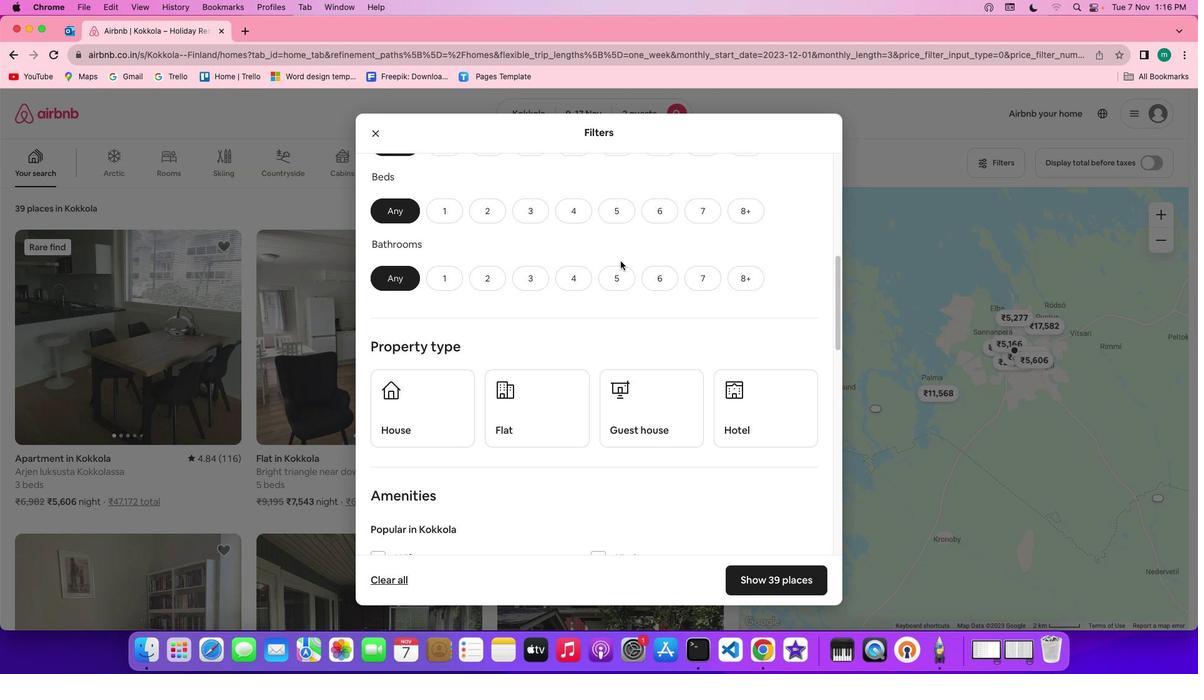 
Action: Mouse scrolled (621, 260) with delta (0, 0)
Screenshot: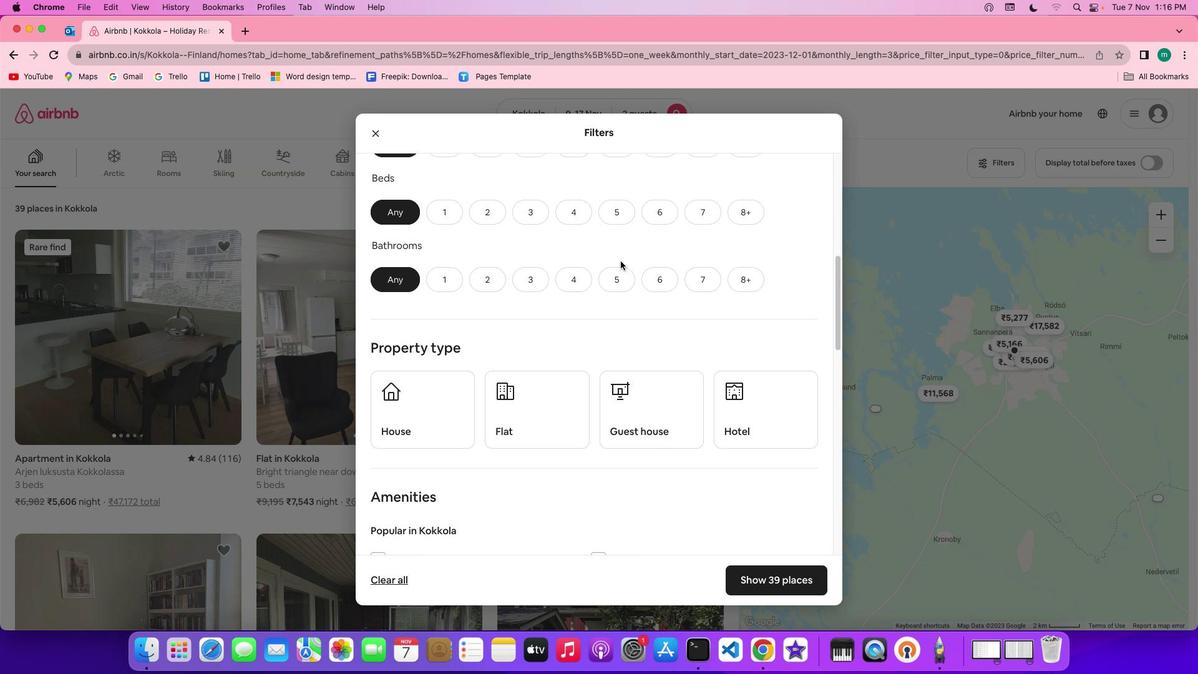 
Action: Mouse scrolled (621, 260) with delta (0, 0)
Screenshot: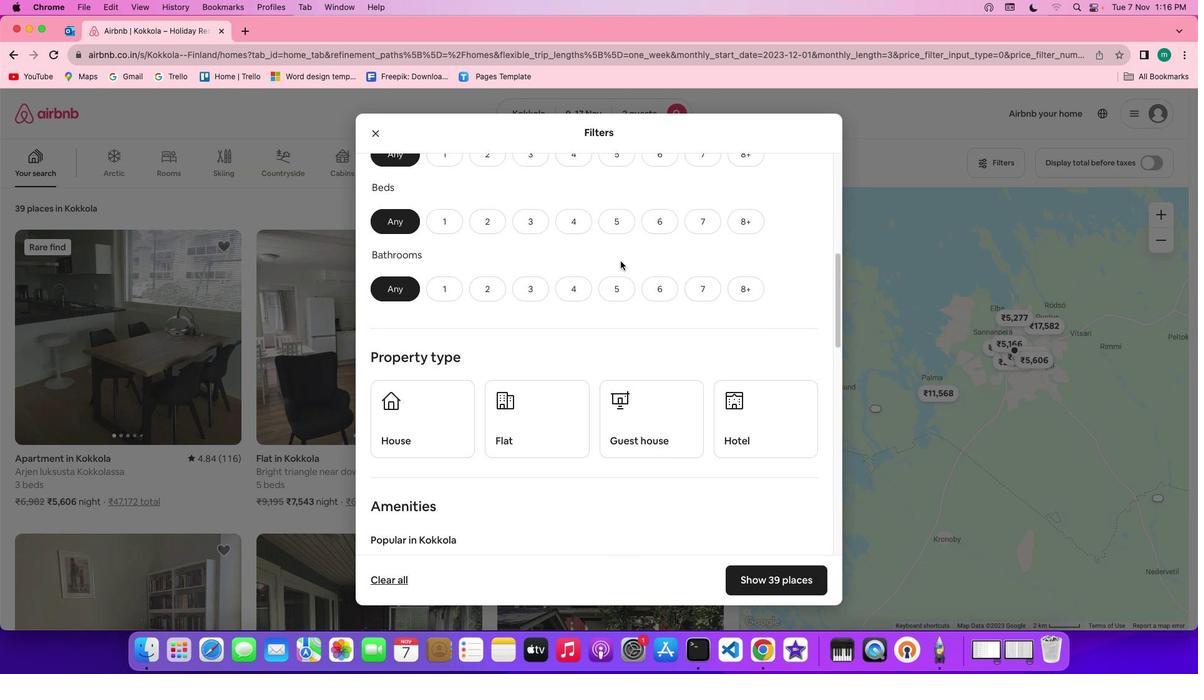 
Action: Mouse moved to (447, 174)
Screenshot: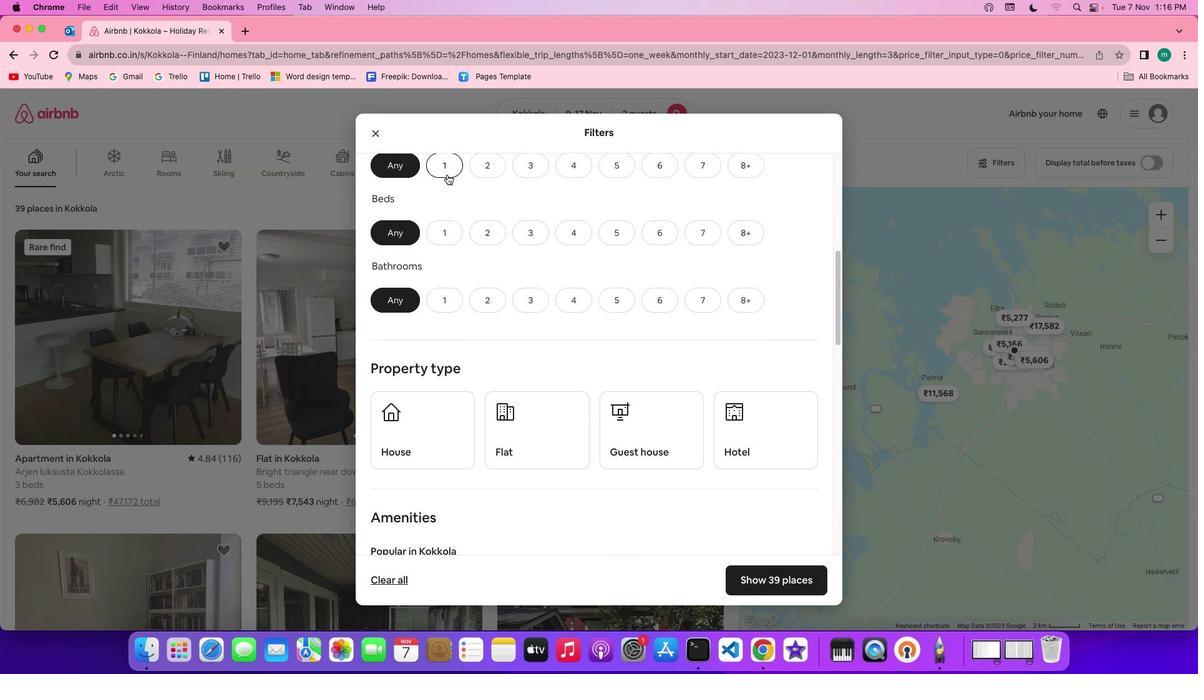 
Action: Mouse pressed left at (447, 174)
Screenshot: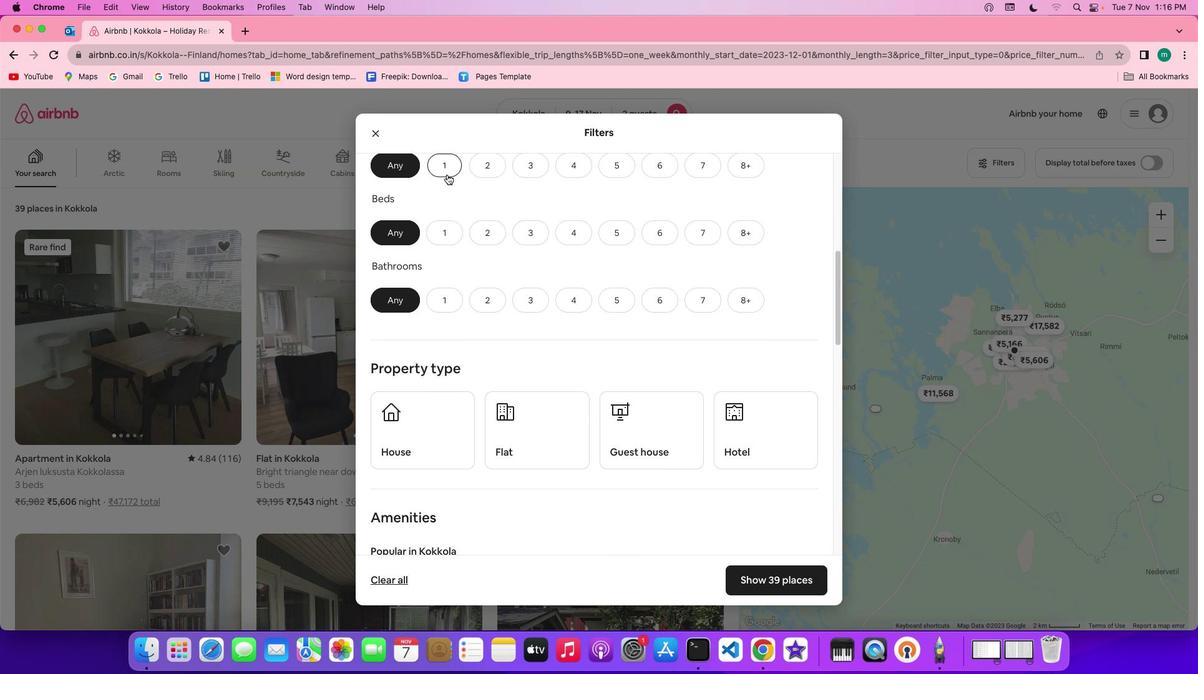
Action: Mouse moved to (492, 252)
Screenshot: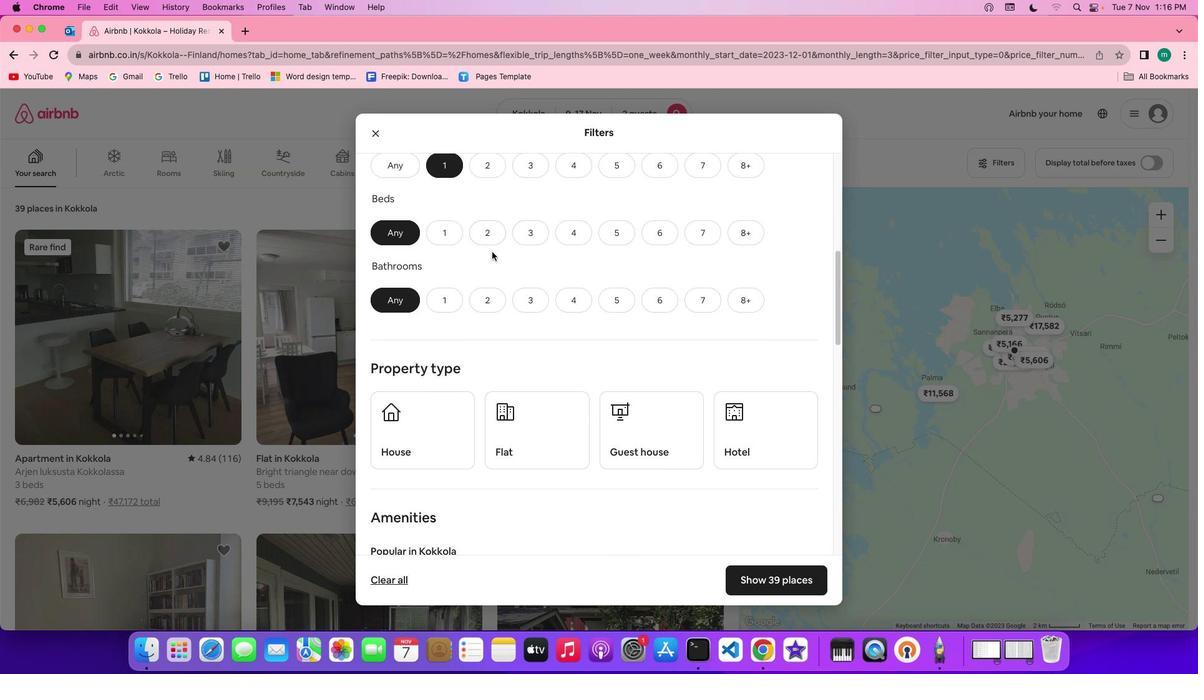 
Action: Mouse pressed left at (492, 252)
Screenshot: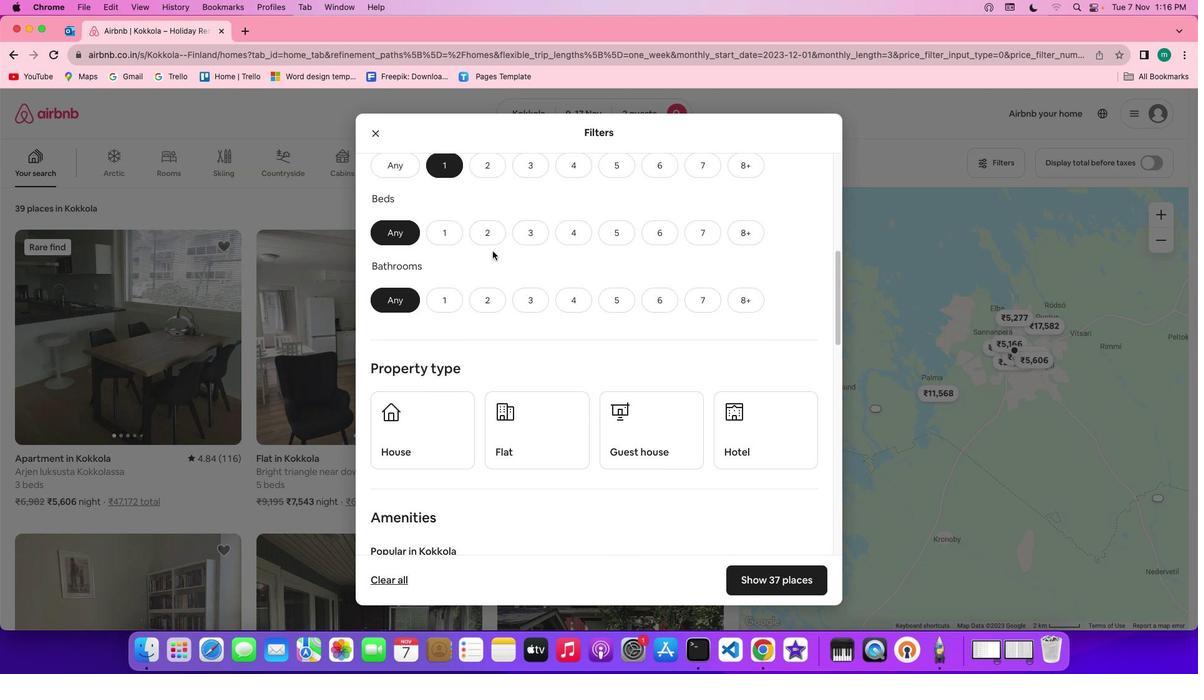 
Action: Mouse moved to (492, 238)
Screenshot: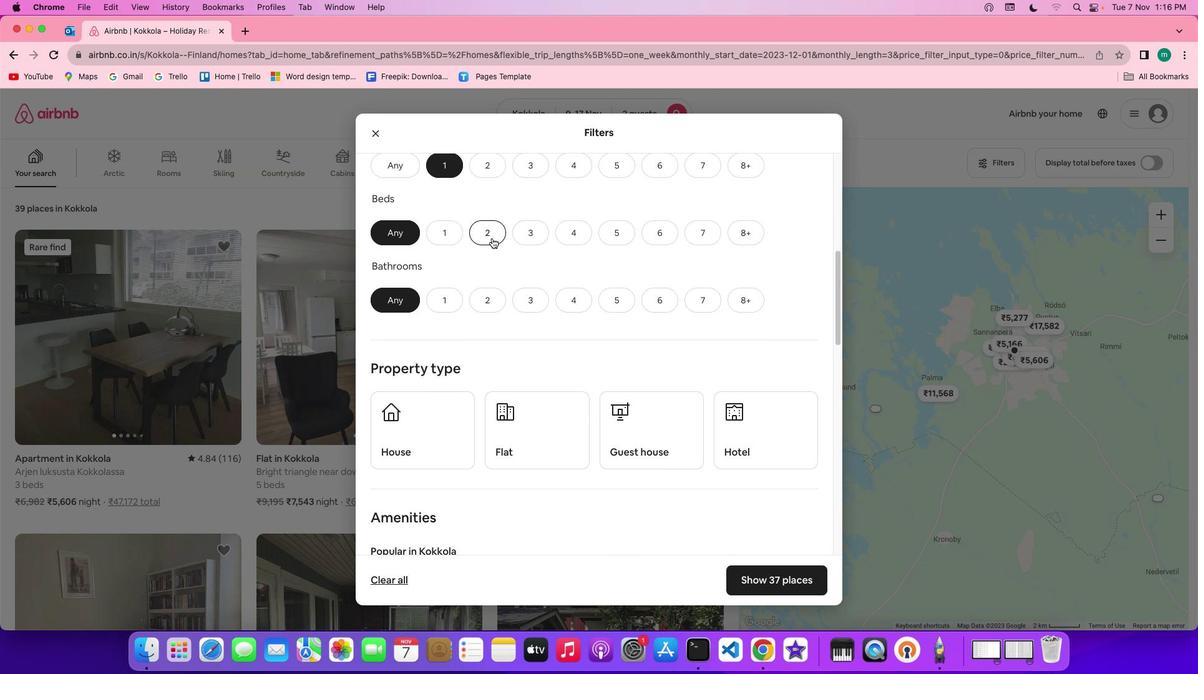
Action: Mouse pressed left at (492, 238)
Screenshot: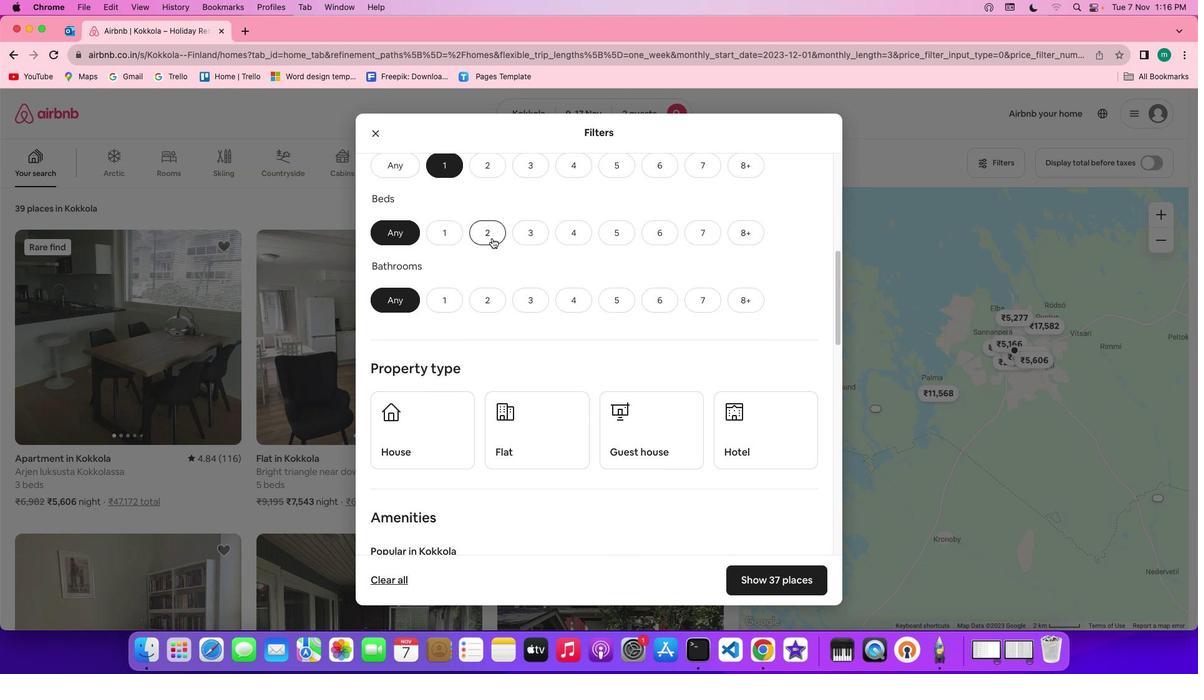 
Action: Mouse moved to (444, 300)
Screenshot: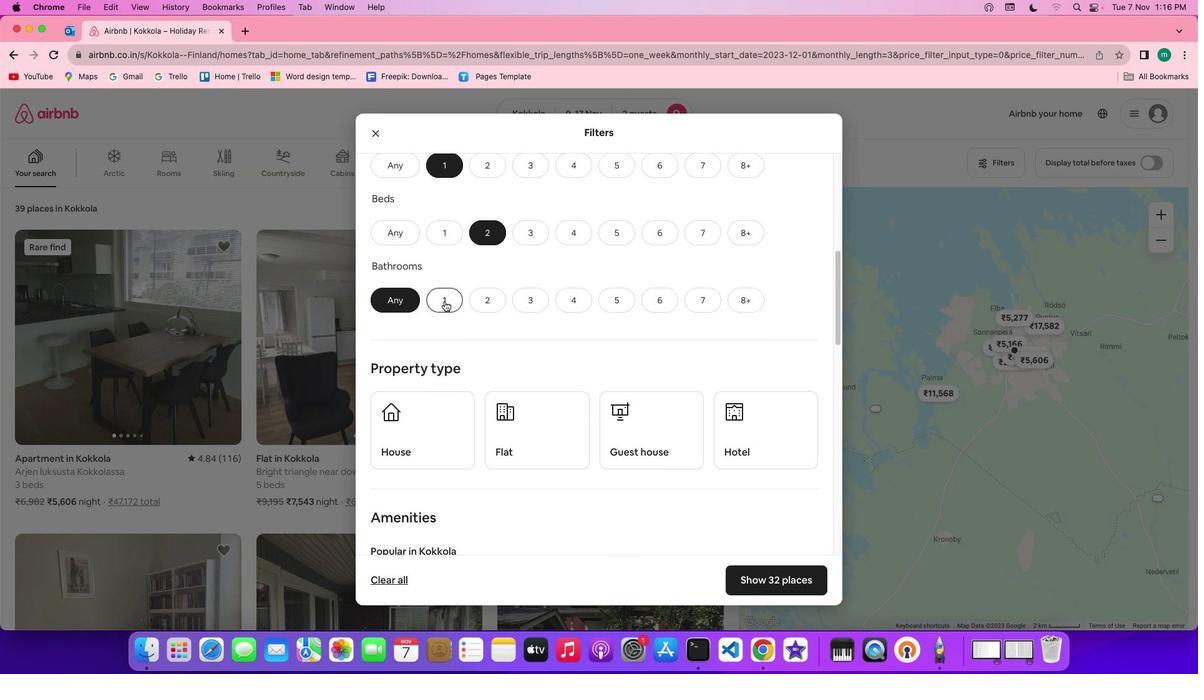 
Action: Mouse pressed left at (444, 300)
Screenshot: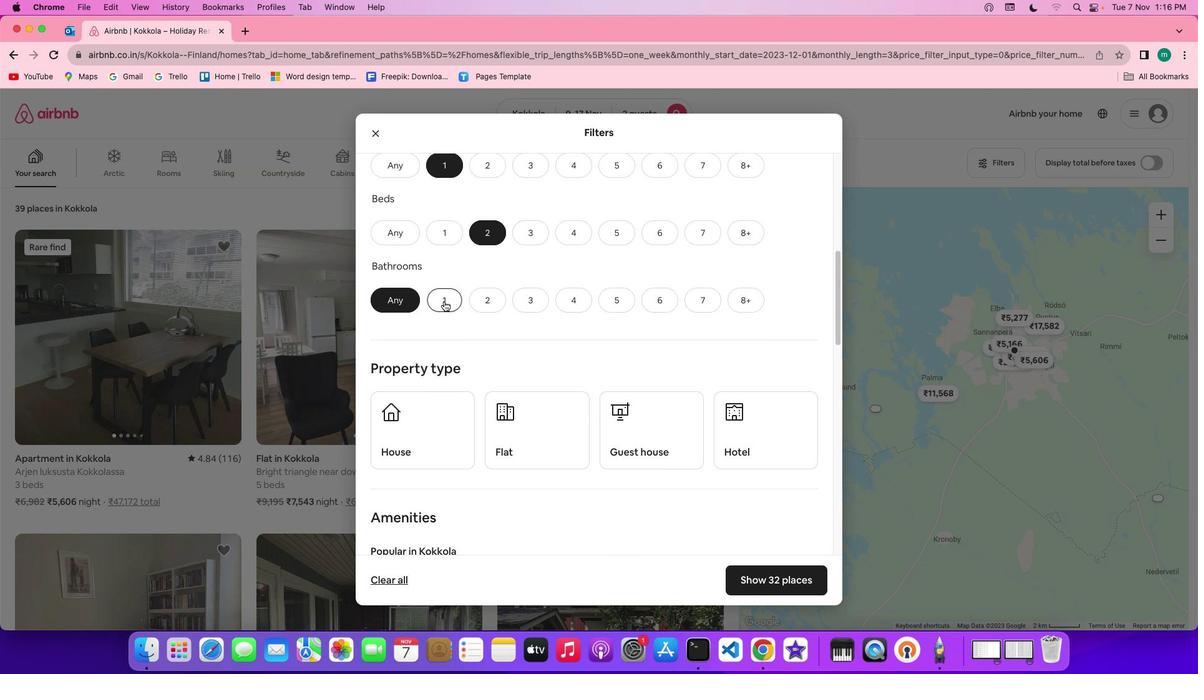 
Action: Mouse moved to (574, 289)
Screenshot: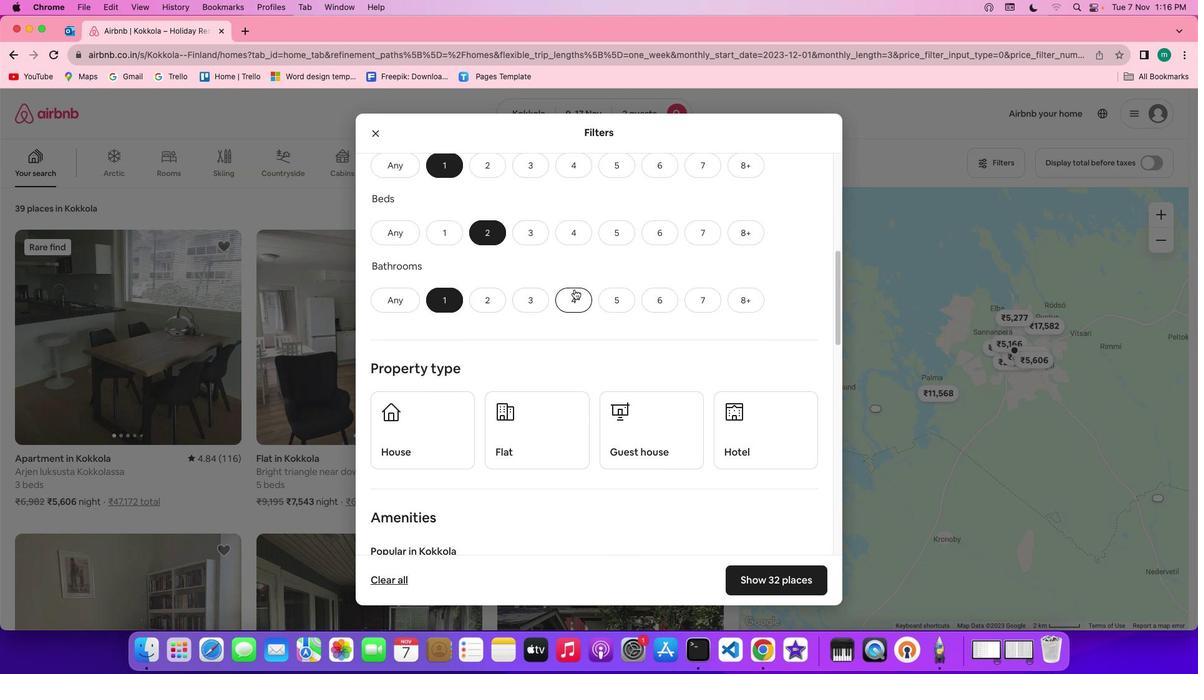 
Action: Mouse scrolled (574, 289) with delta (0, 0)
Screenshot: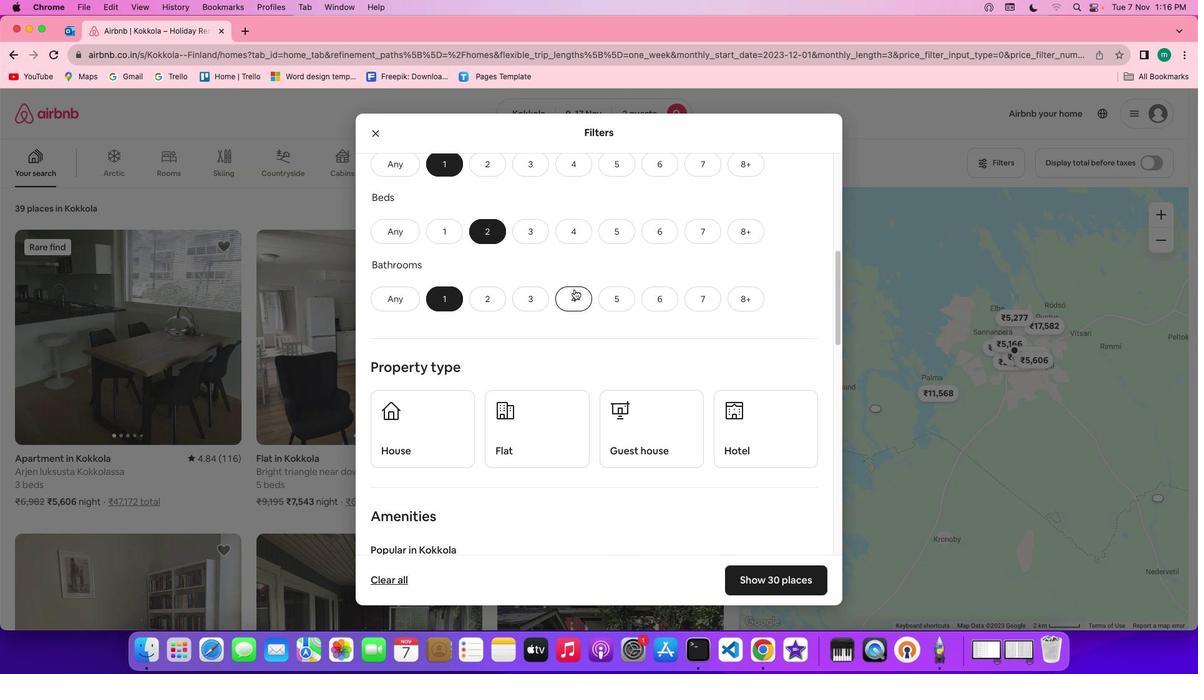 
Action: Mouse scrolled (574, 289) with delta (0, 0)
Screenshot: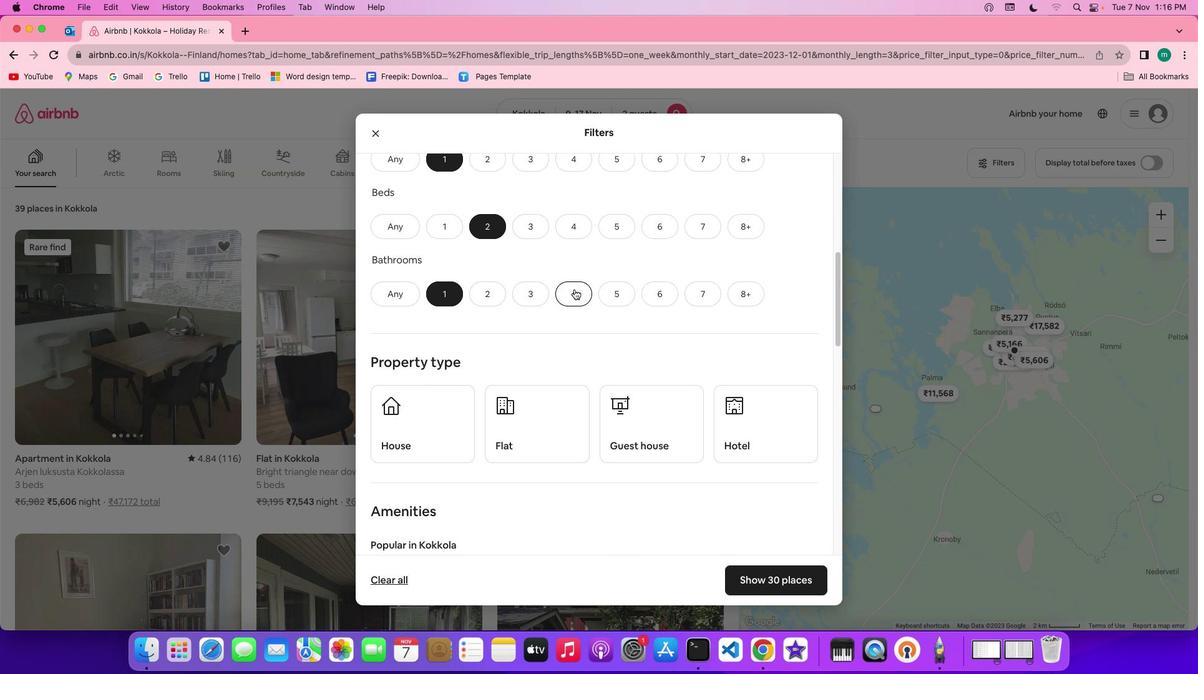 
Action: Mouse scrolled (574, 289) with delta (0, 0)
Screenshot: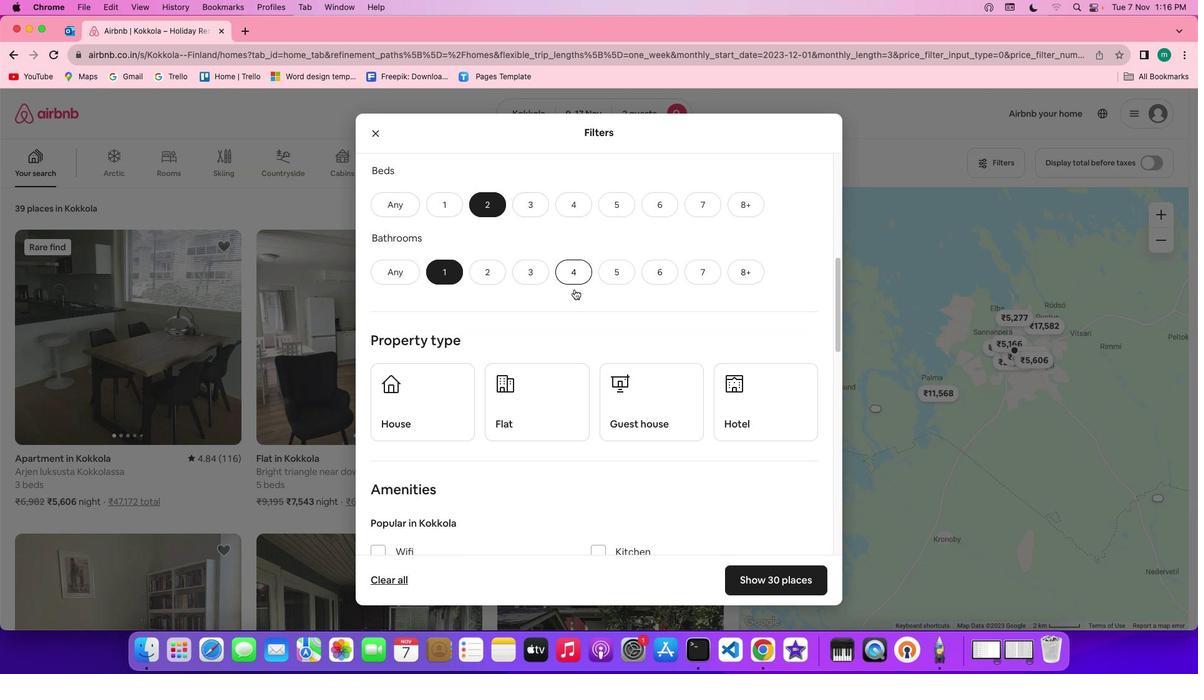 
Action: Mouse scrolled (574, 289) with delta (0, 0)
Screenshot: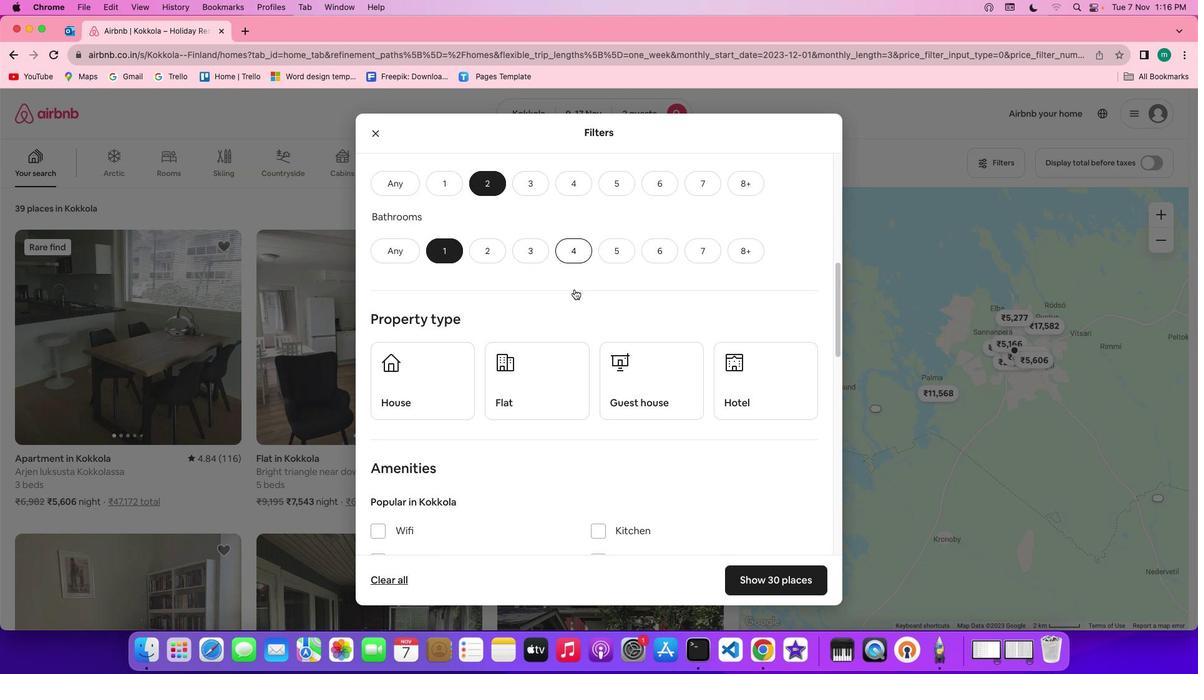 
Action: Mouse scrolled (574, 289) with delta (0, 0)
Screenshot: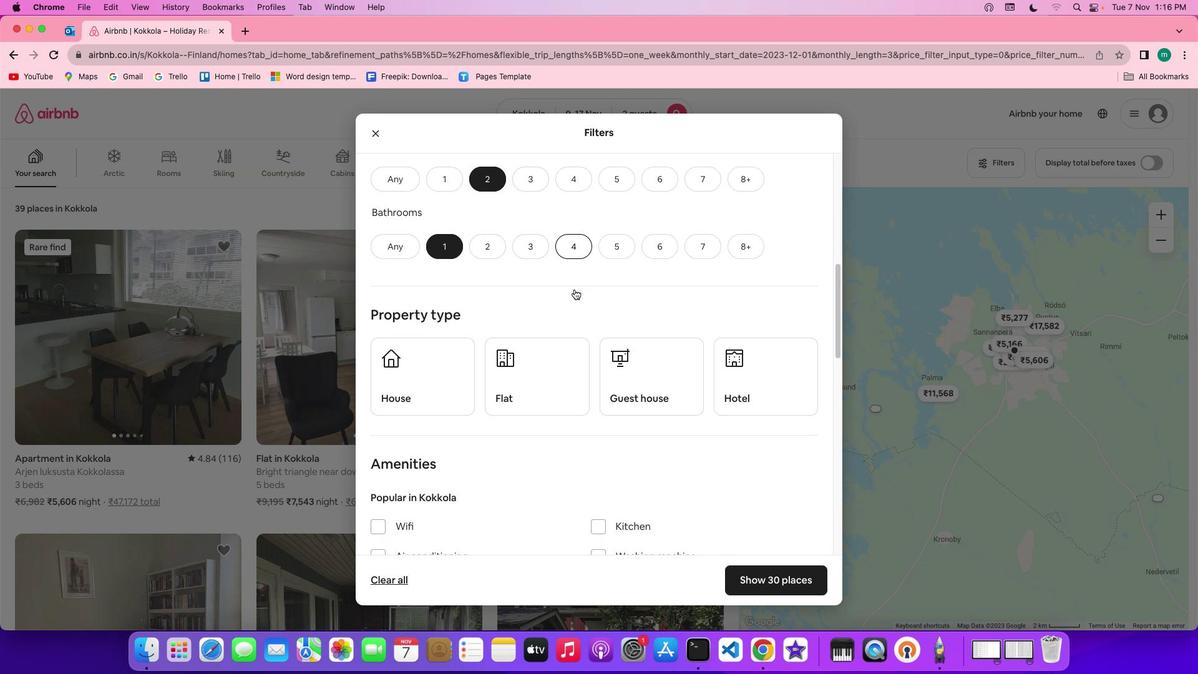 
Action: Mouse scrolled (574, 289) with delta (0, -1)
Screenshot: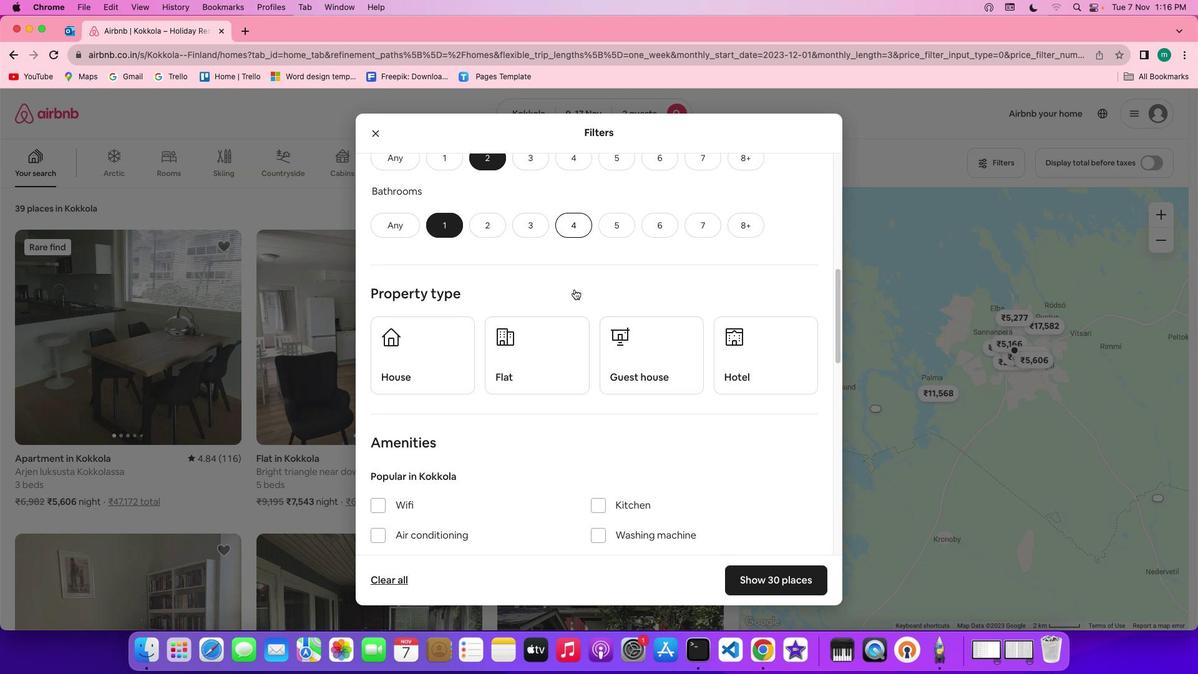 
Action: Mouse scrolled (574, 289) with delta (0, 0)
Screenshot: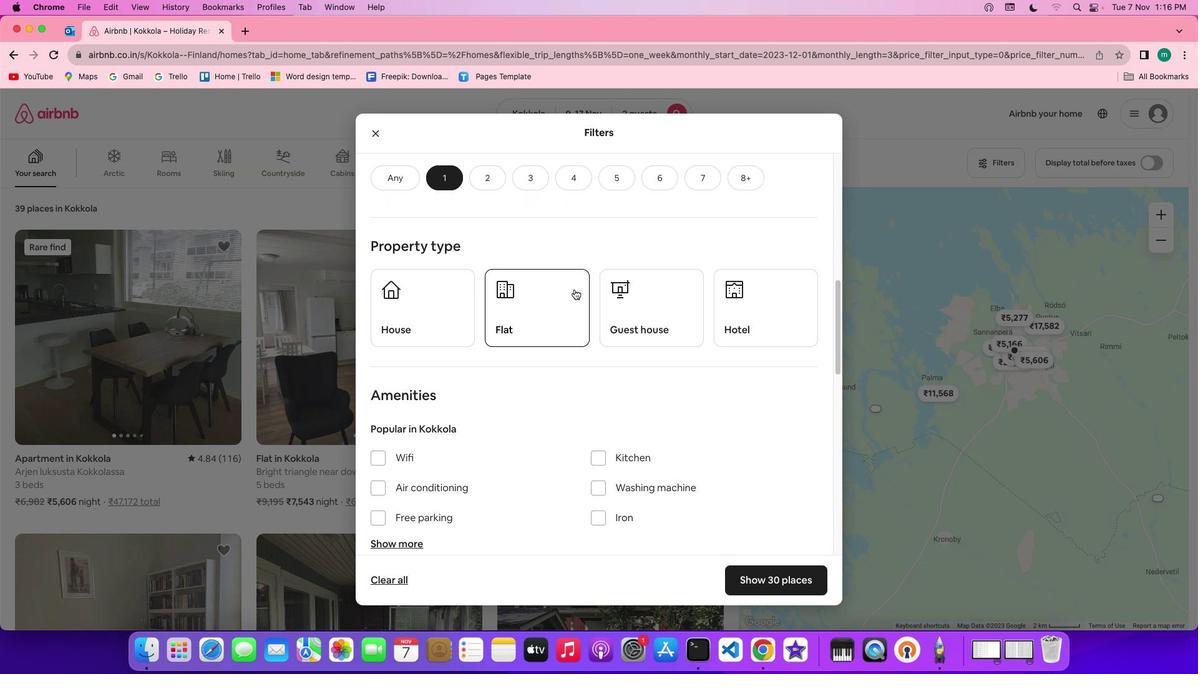 
Action: Mouse scrolled (574, 289) with delta (0, 0)
Screenshot: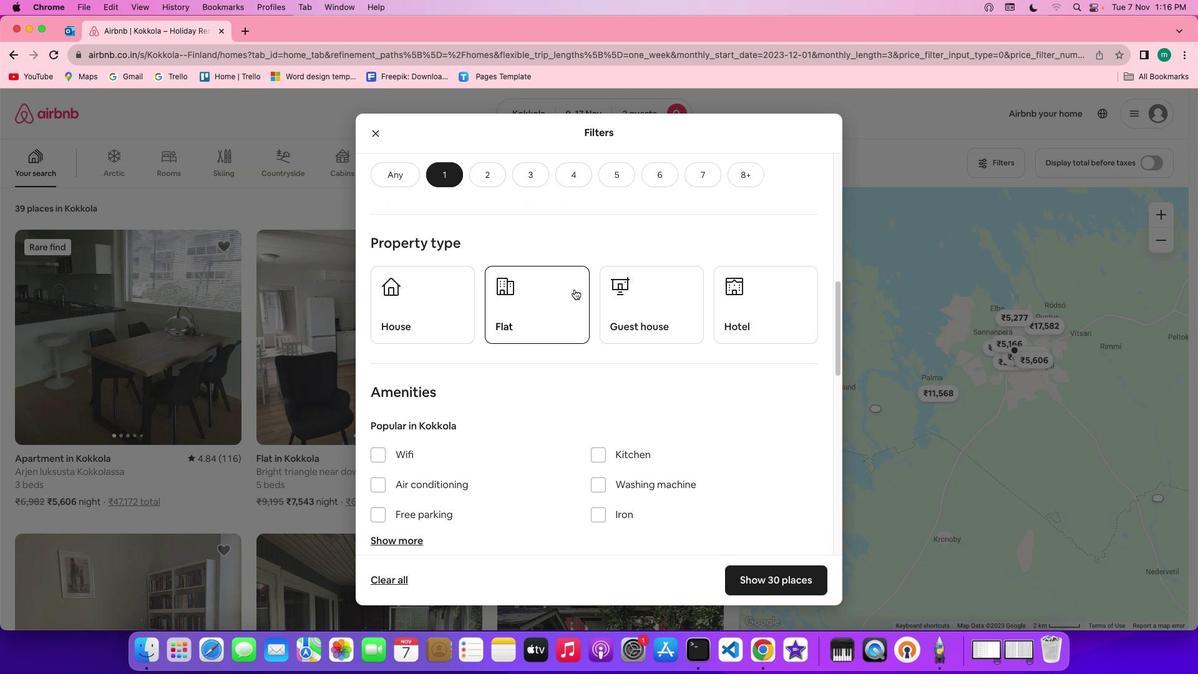 
Action: Mouse scrolled (574, 289) with delta (0, 0)
Screenshot: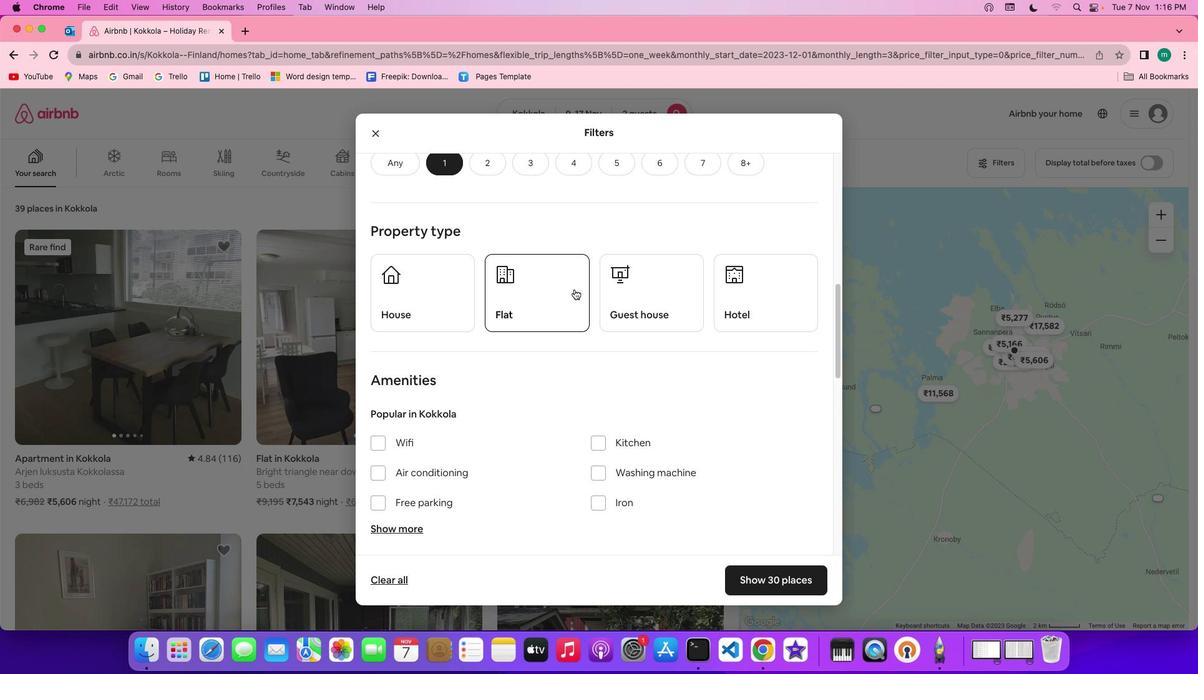 
Action: Mouse scrolled (574, 289) with delta (0, 0)
Screenshot: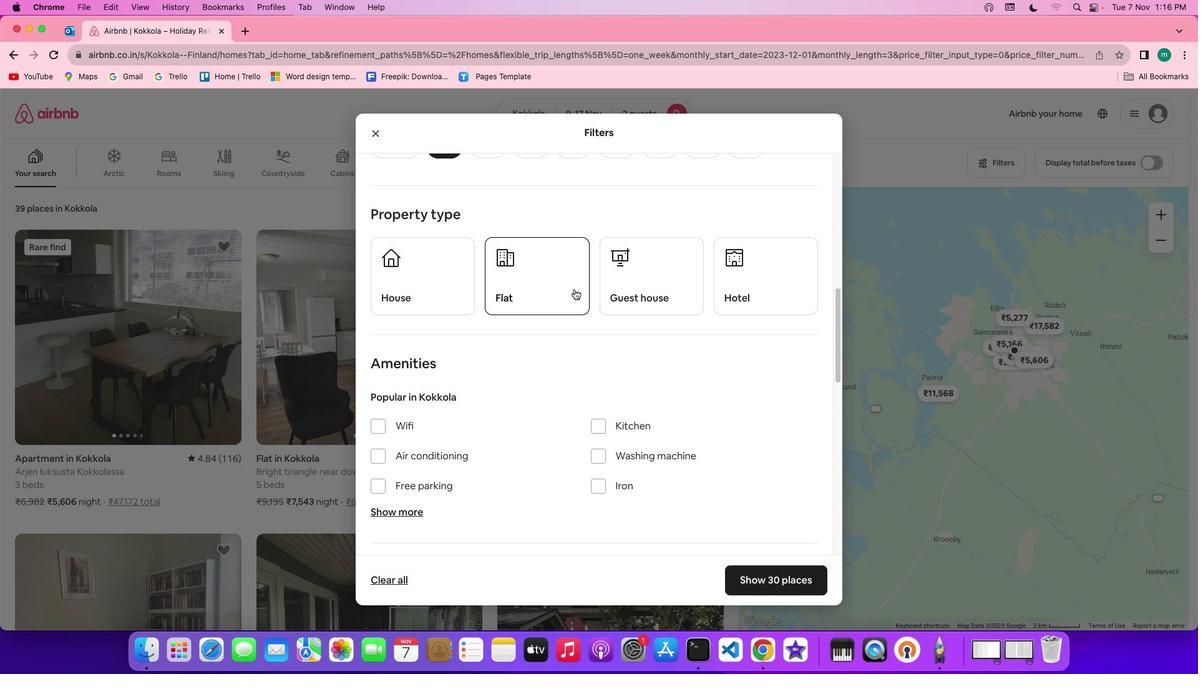 
Action: Mouse scrolled (574, 289) with delta (0, 0)
Screenshot: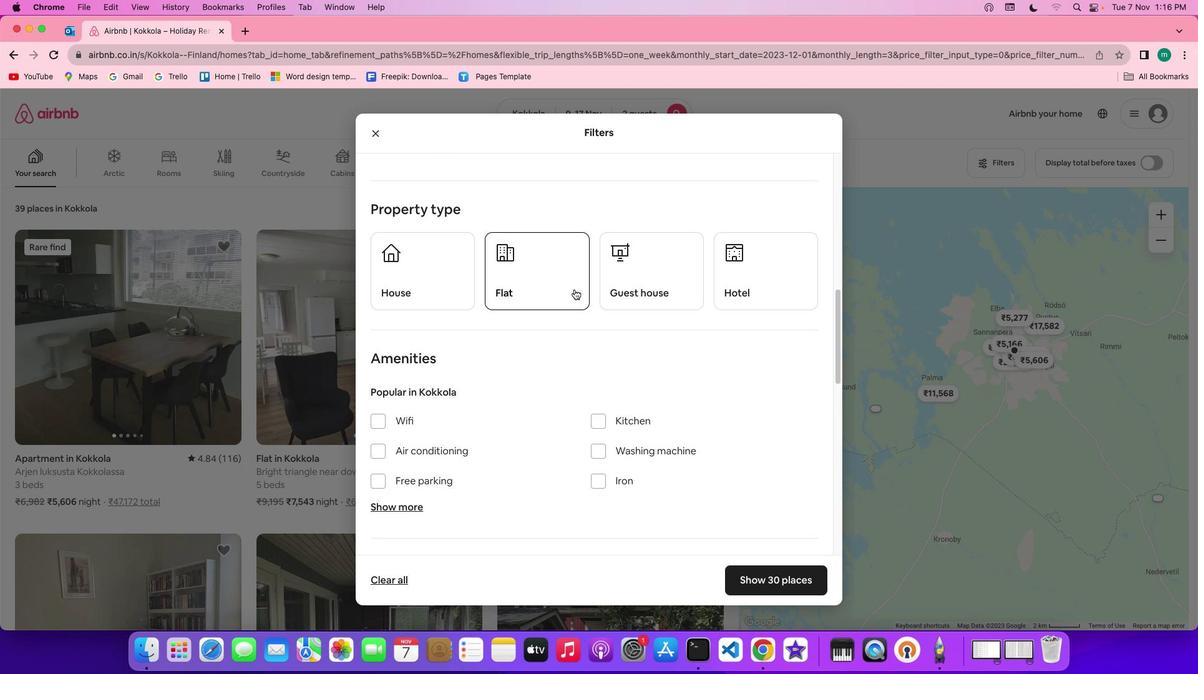 
Action: Mouse moved to (574, 286)
Screenshot: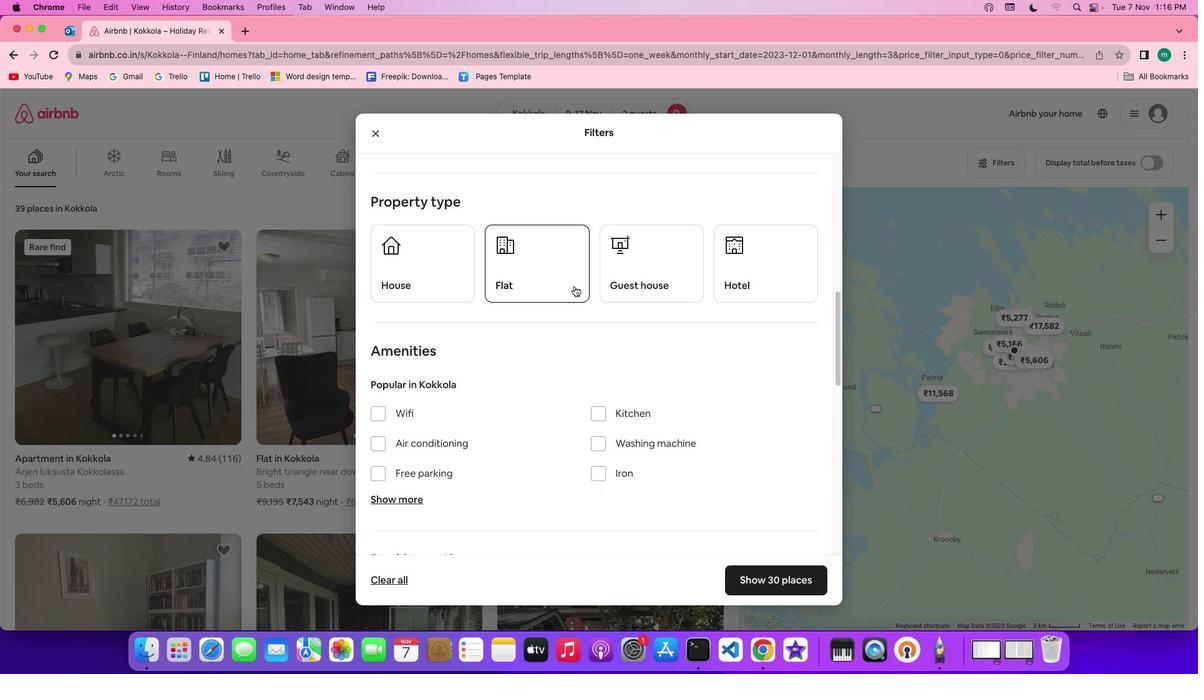 
Action: Mouse pressed left at (574, 286)
Screenshot: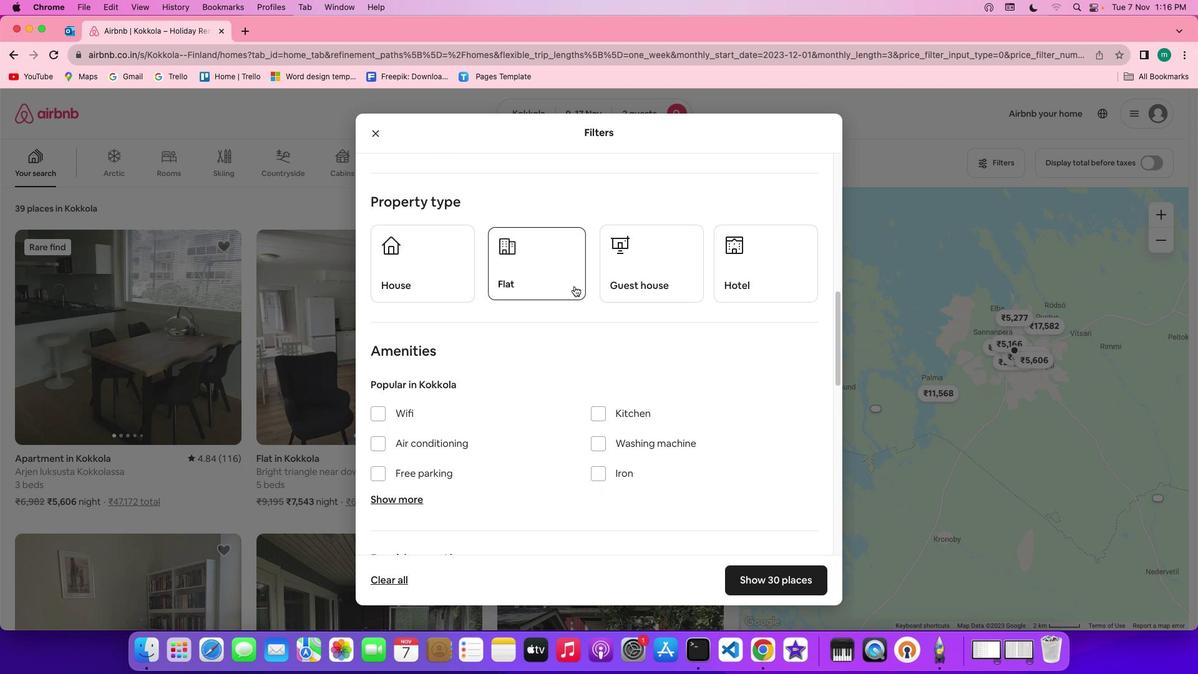 
Action: Mouse moved to (687, 315)
Screenshot: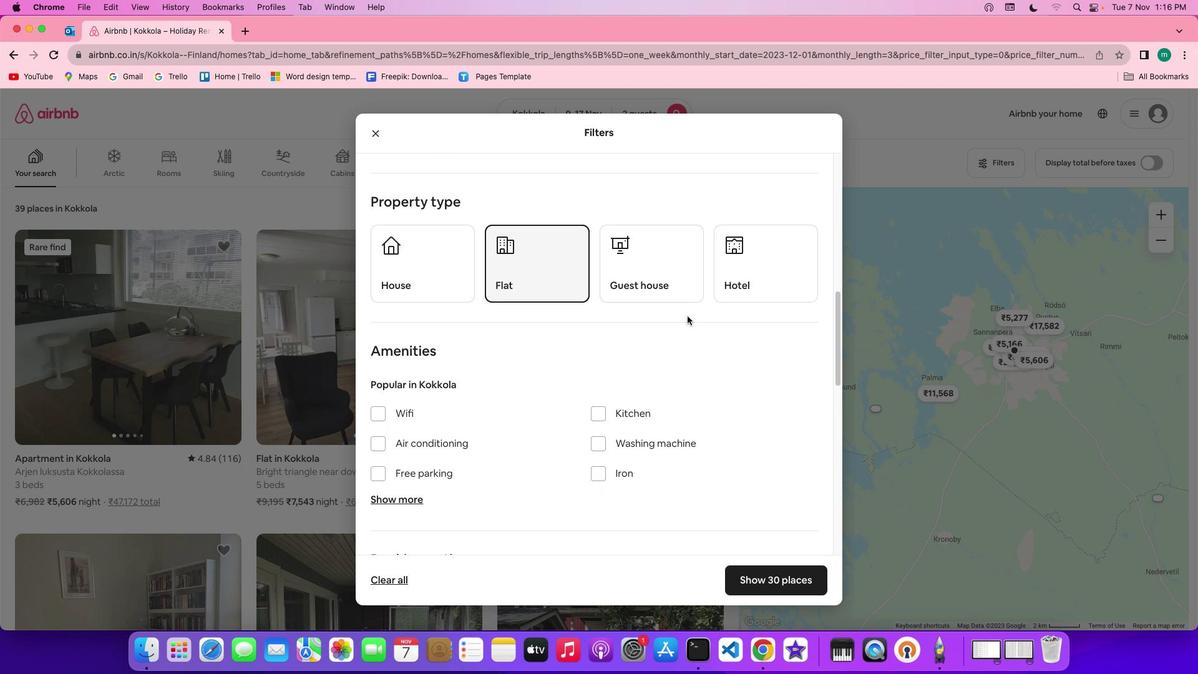 
Action: Mouse scrolled (687, 315) with delta (0, 0)
Screenshot: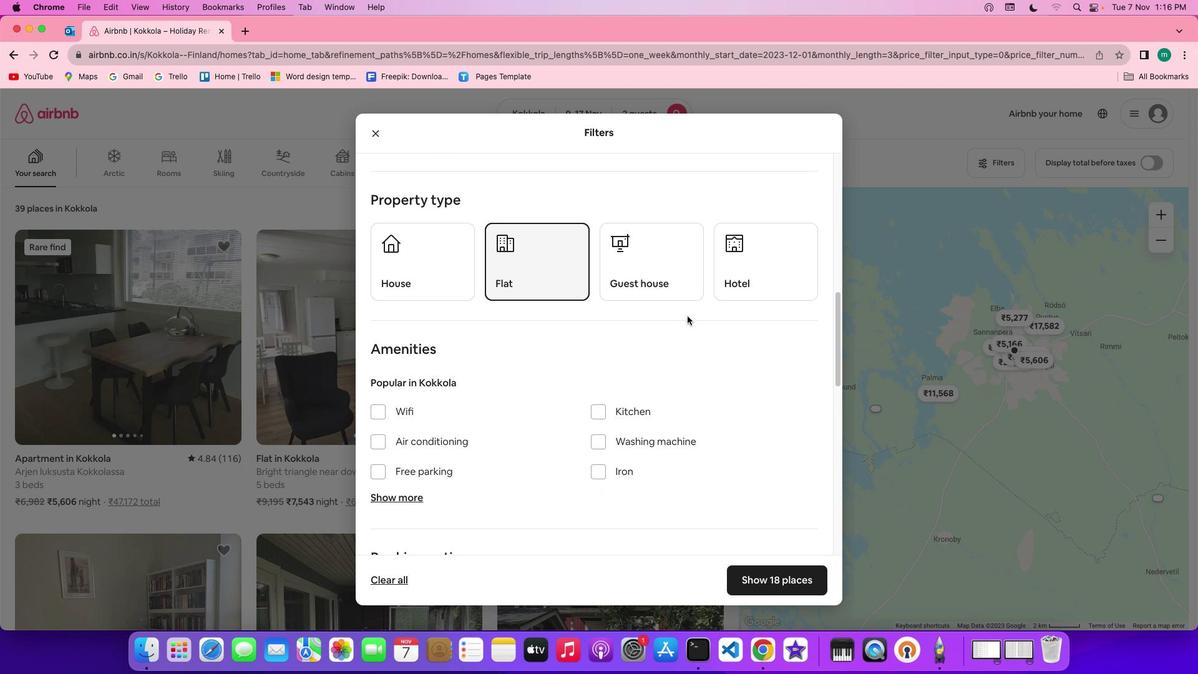 
Action: Mouse scrolled (687, 315) with delta (0, 0)
Screenshot: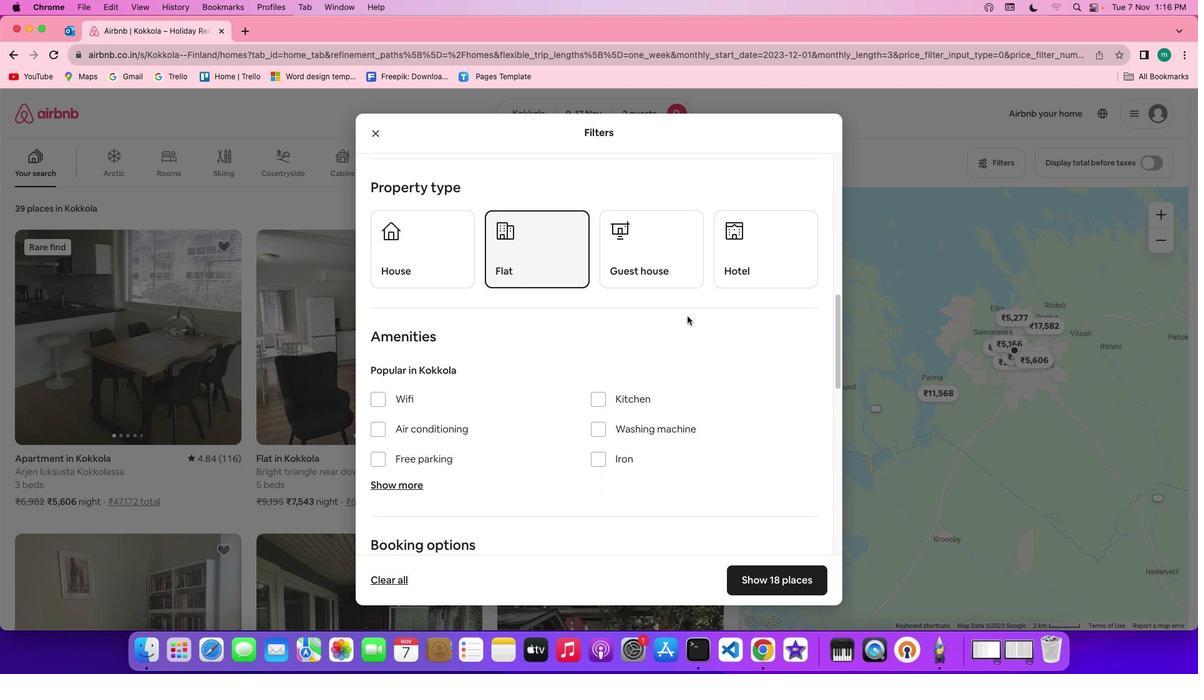 
Action: Mouse scrolled (687, 315) with delta (0, 0)
Screenshot: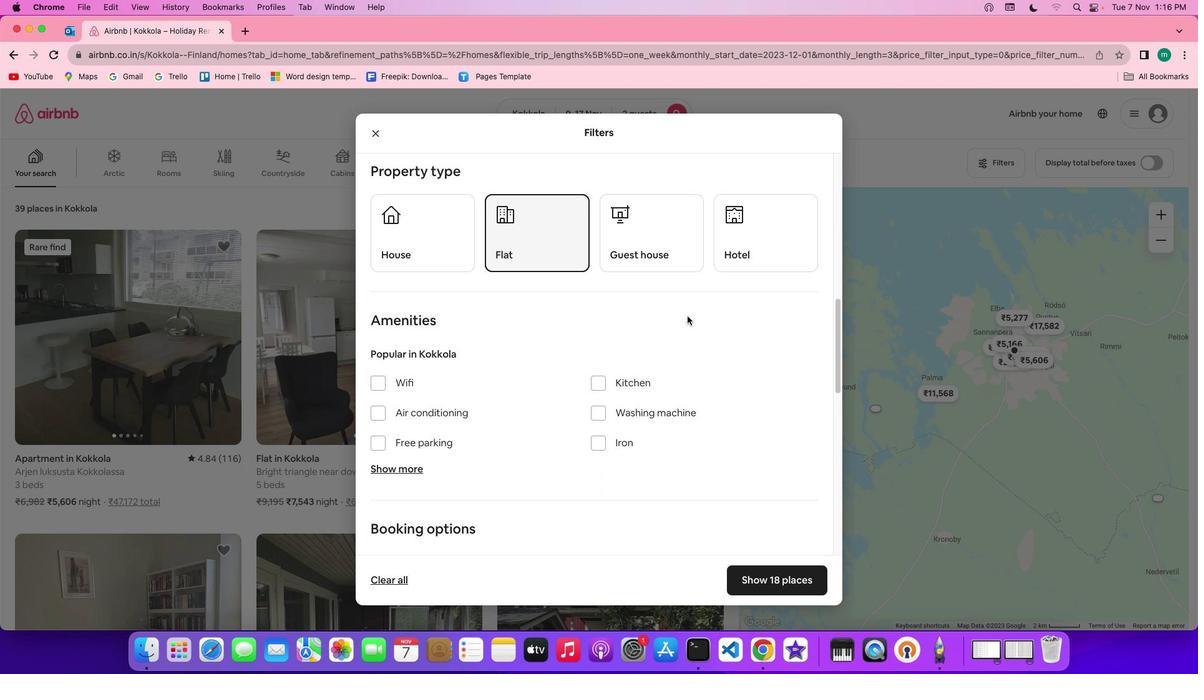 
Action: Mouse moved to (705, 322)
Screenshot: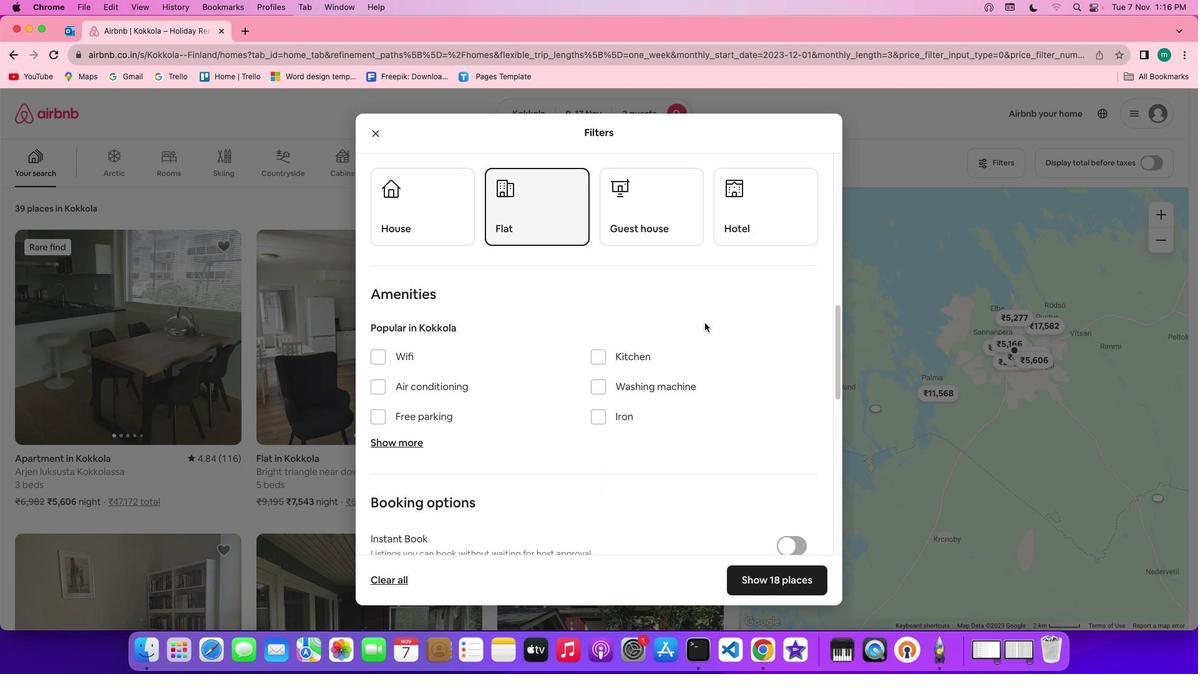 
Action: Mouse scrolled (705, 322) with delta (0, 0)
Screenshot: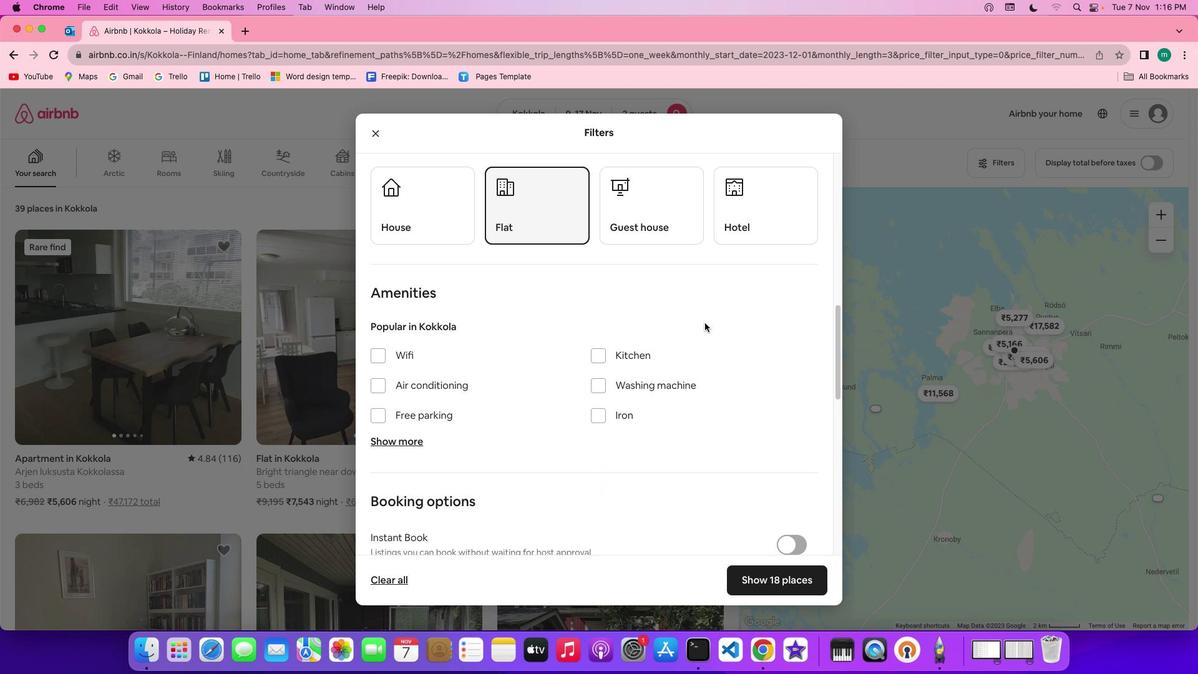 
Action: Mouse scrolled (705, 322) with delta (0, 0)
Screenshot: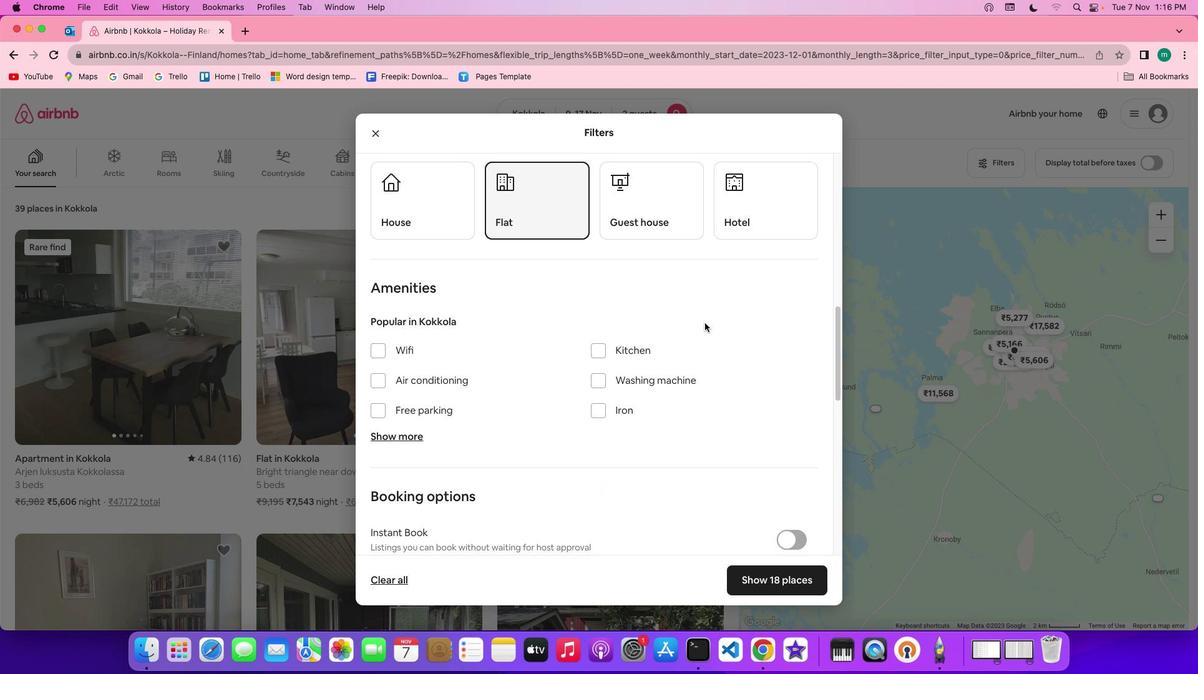 
Action: Mouse scrolled (705, 322) with delta (0, 0)
Screenshot: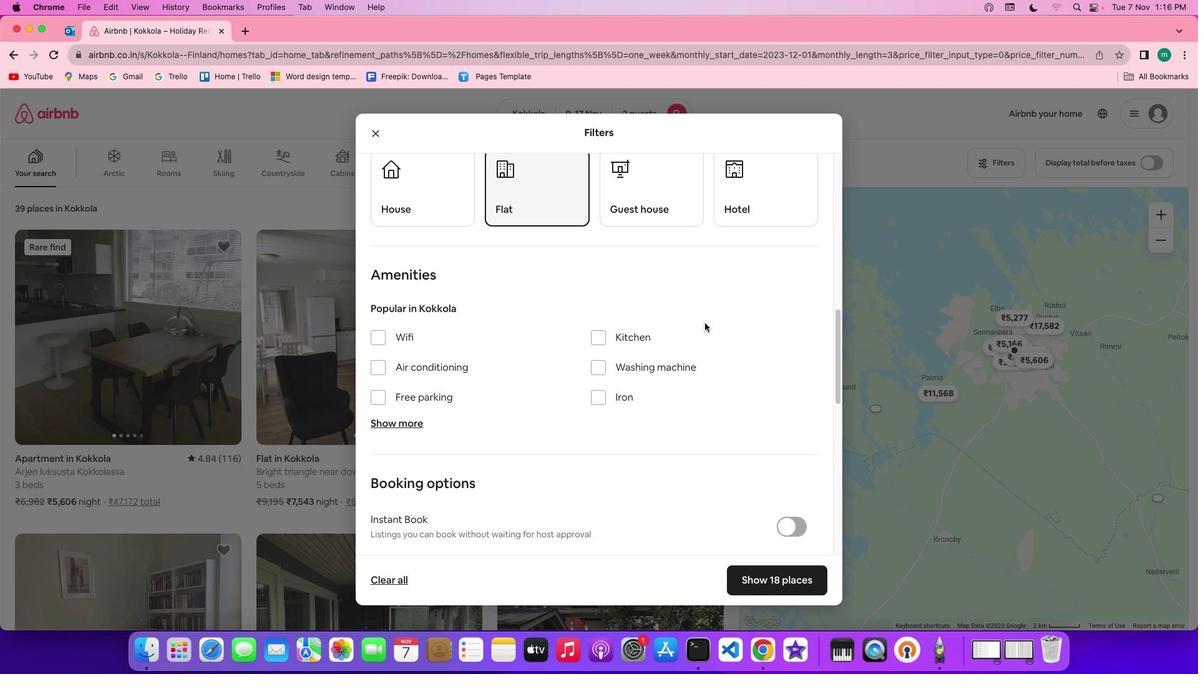 
Action: Mouse scrolled (705, 322) with delta (0, 0)
Screenshot: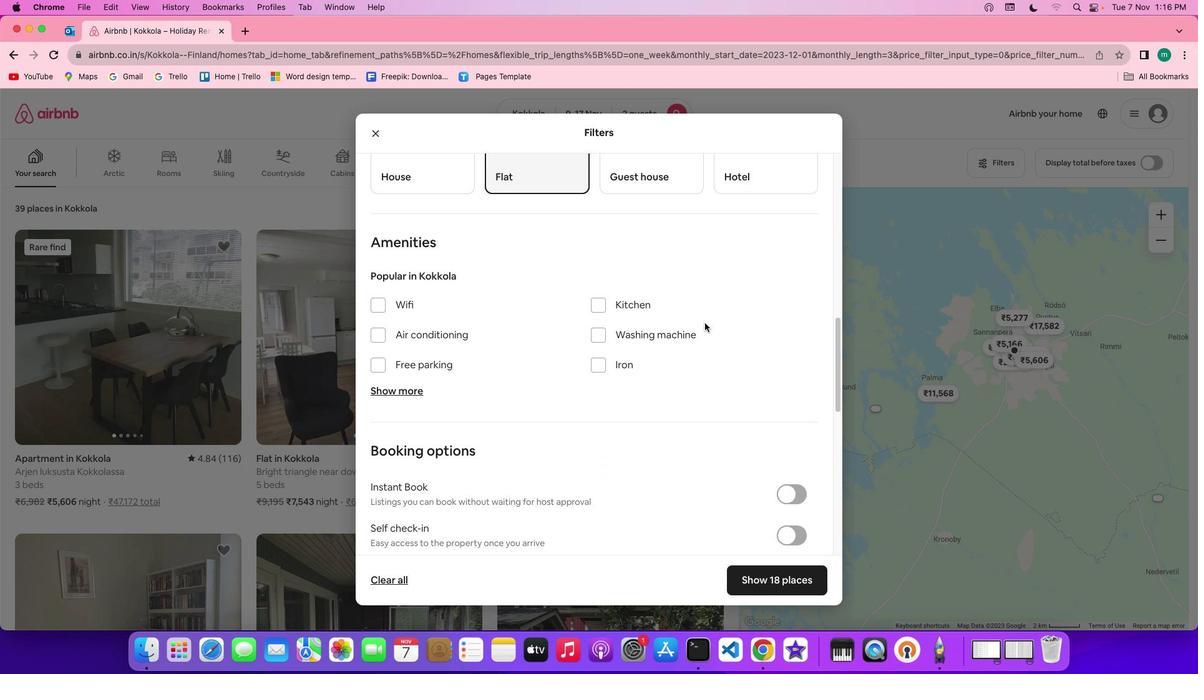 
Action: Mouse moved to (726, 334)
Screenshot: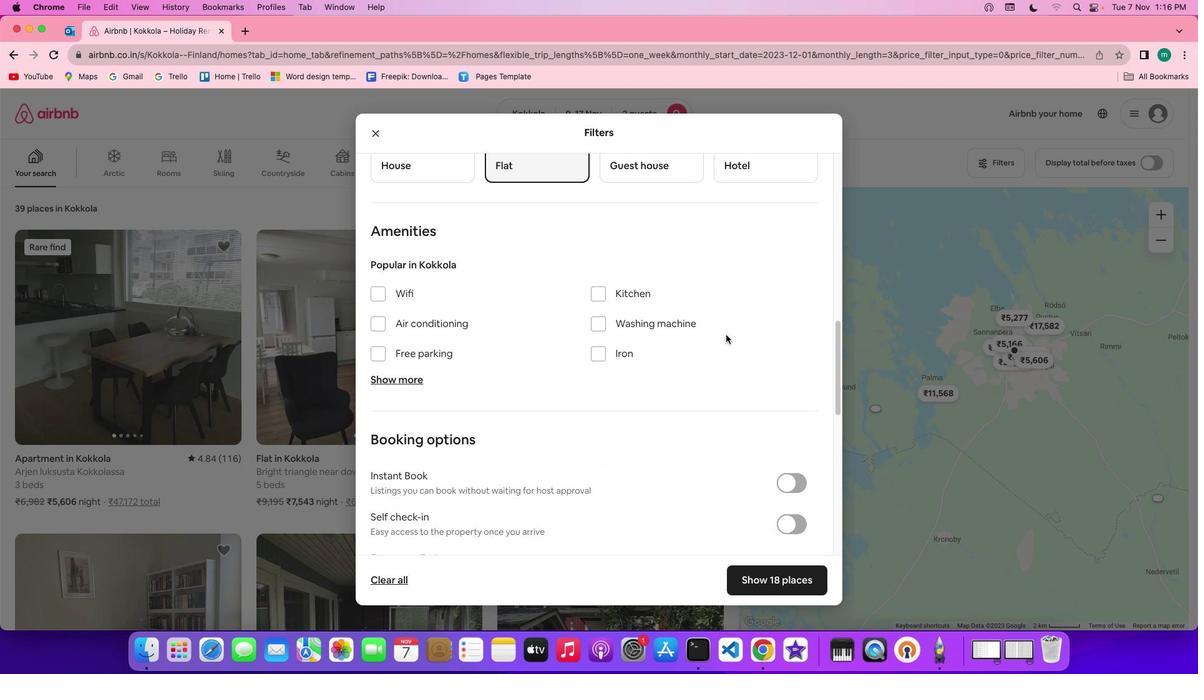 
Action: Mouse scrolled (726, 334) with delta (0, 0)
Screenshot: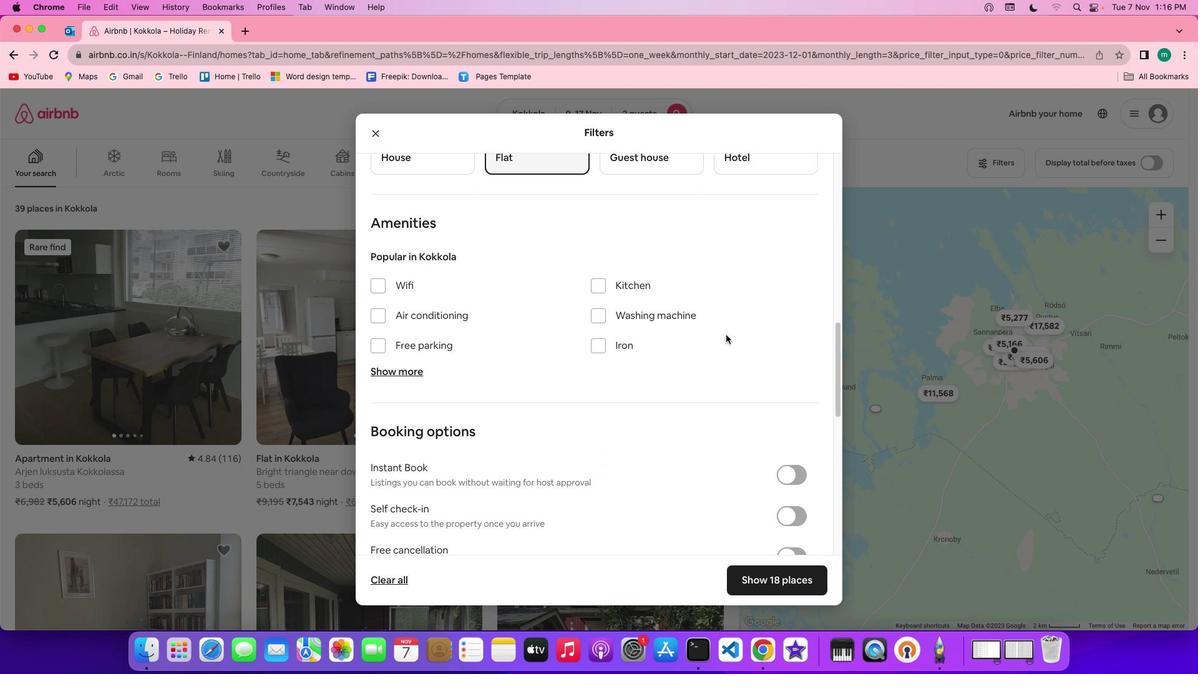 
Action: Mouse scrolled (726, 334) with delta (0, 0)
Screenshot: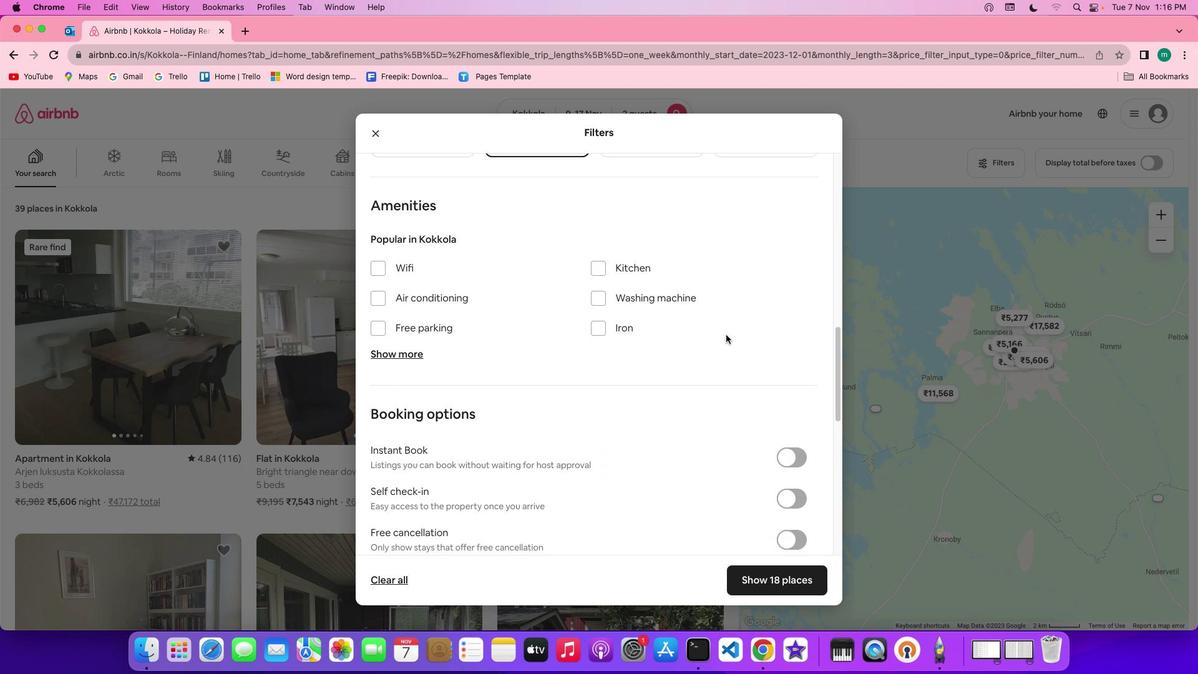 
Action: Mouse scrolled (726, 334) with delta (0, -1)
Screenshot: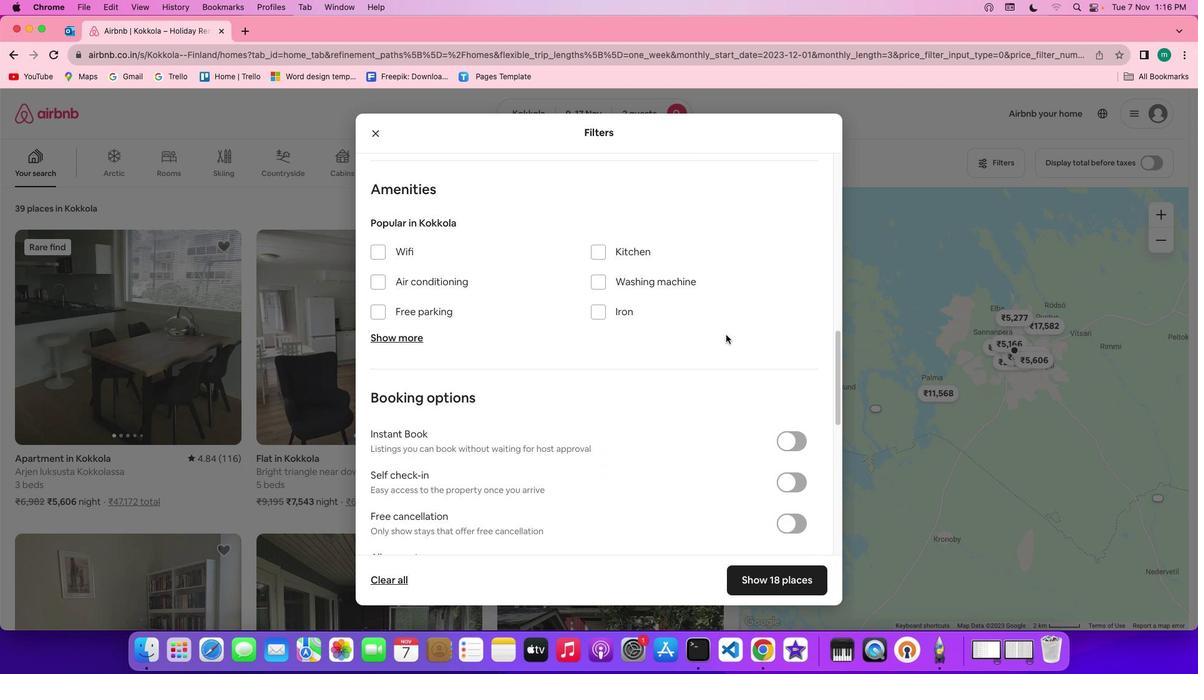 
Action: Mouse scrolled (726, 334) with delta (0, -2)
Screenshot: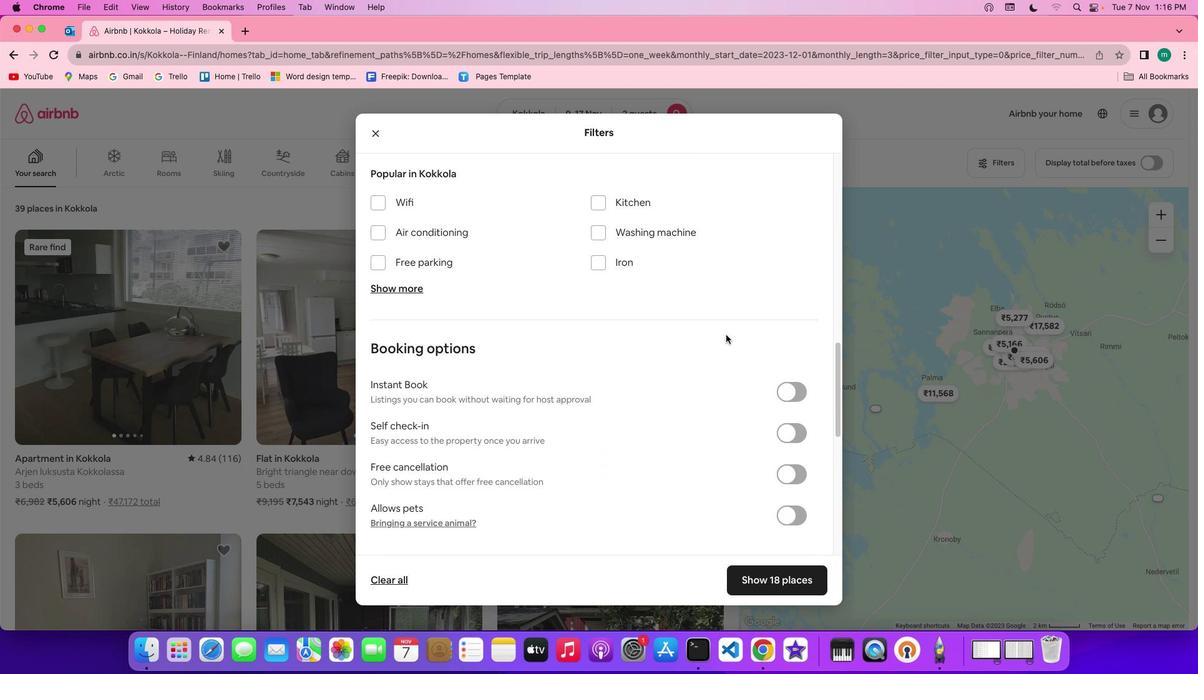 
Action: Mouse scrolled (726, 334) with delta (0, 0)
Screenshot: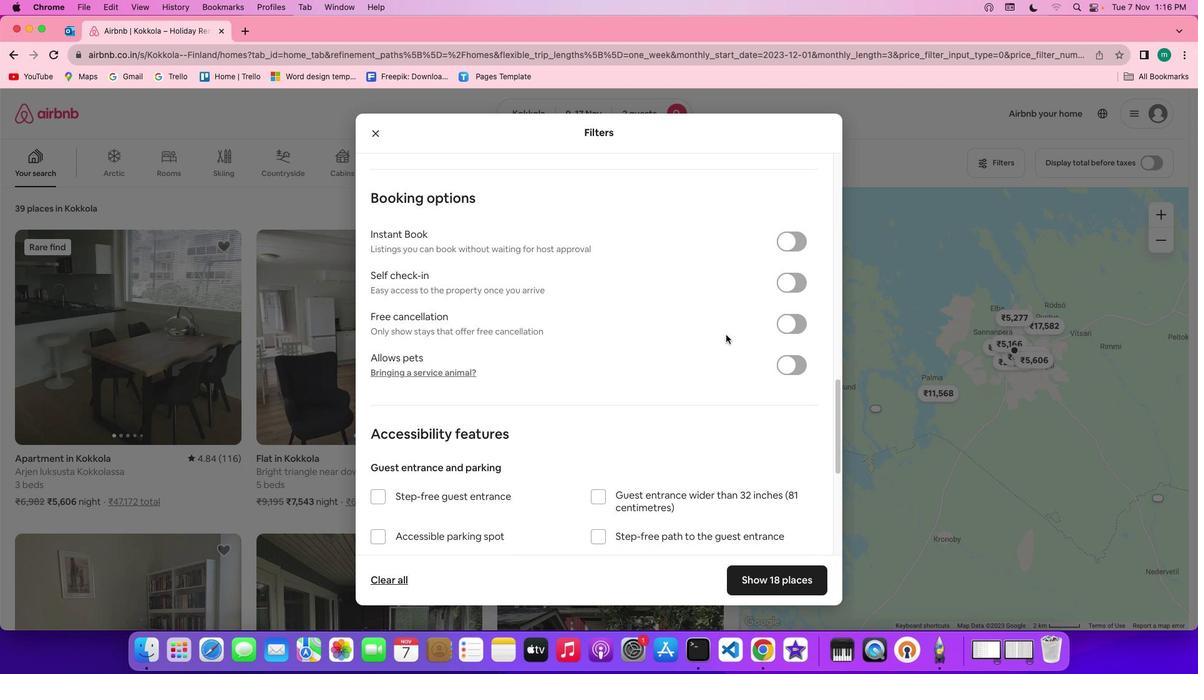 
Action: Mouse scrolled (726, 334) with delta (0, 0)
Screenshot: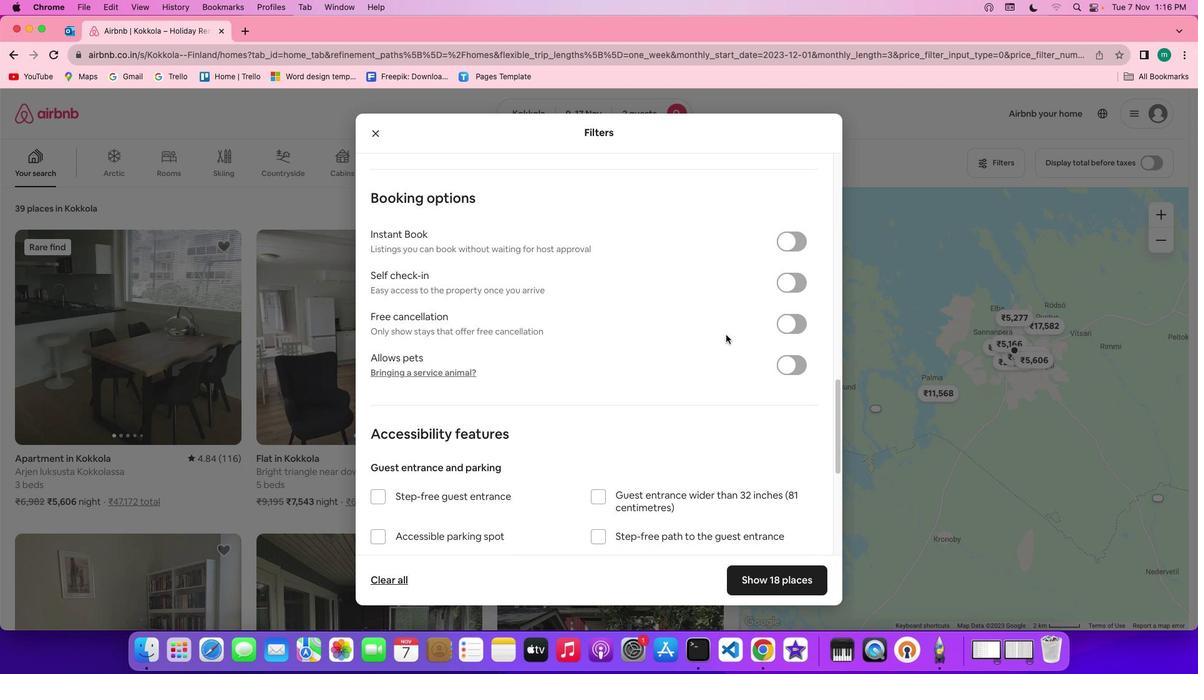 
Action: Mouse scrolled (726, 334) with delta (0, -1)
Screenshot: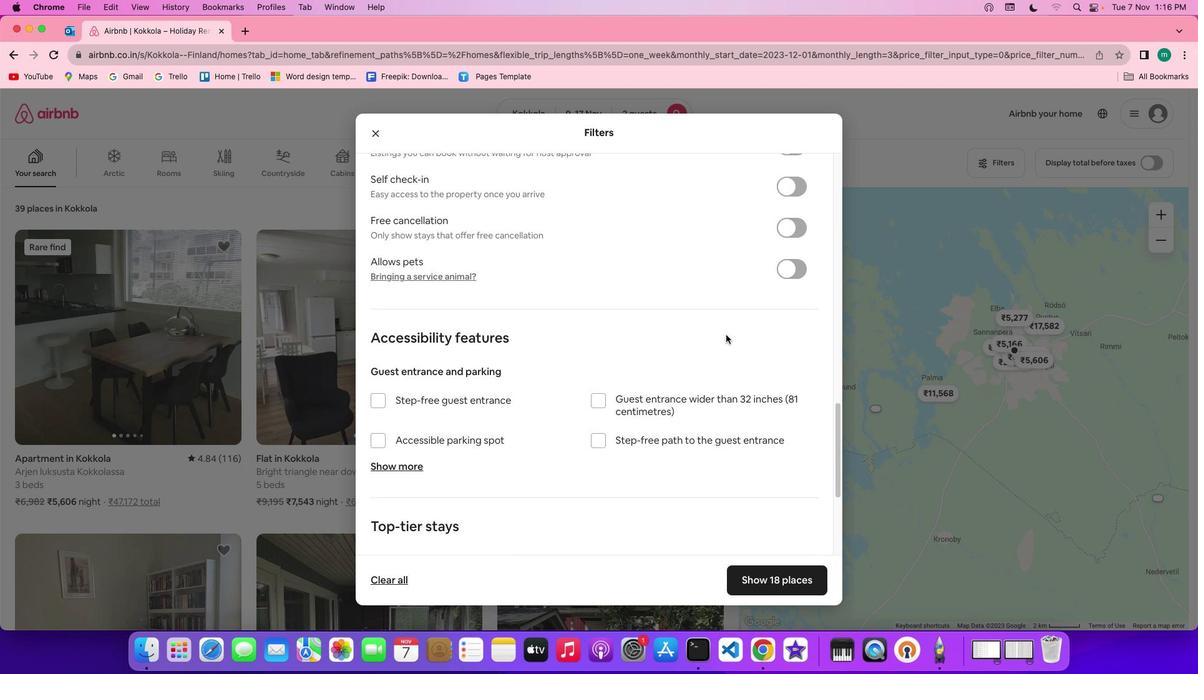 
Action: Mouse scrolled (726, 334) with delta (0, -3)
Screenshot: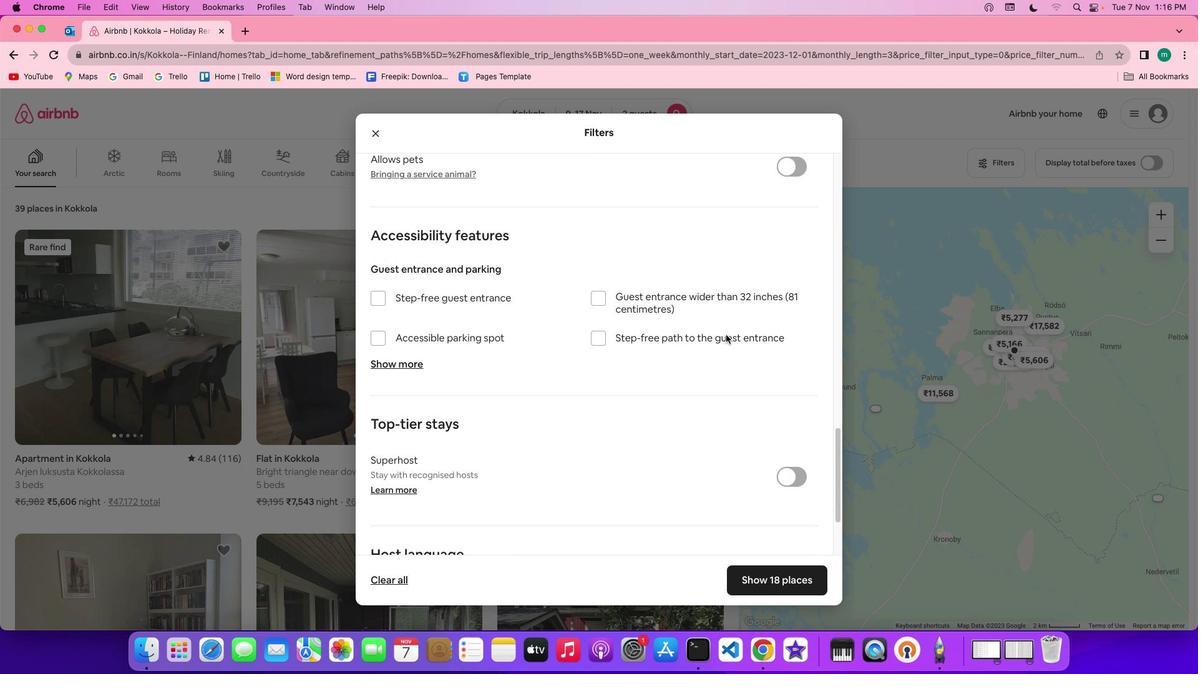 
Action: Mouse scrolled (726, 334) with delta (0, -3)
Screenshot: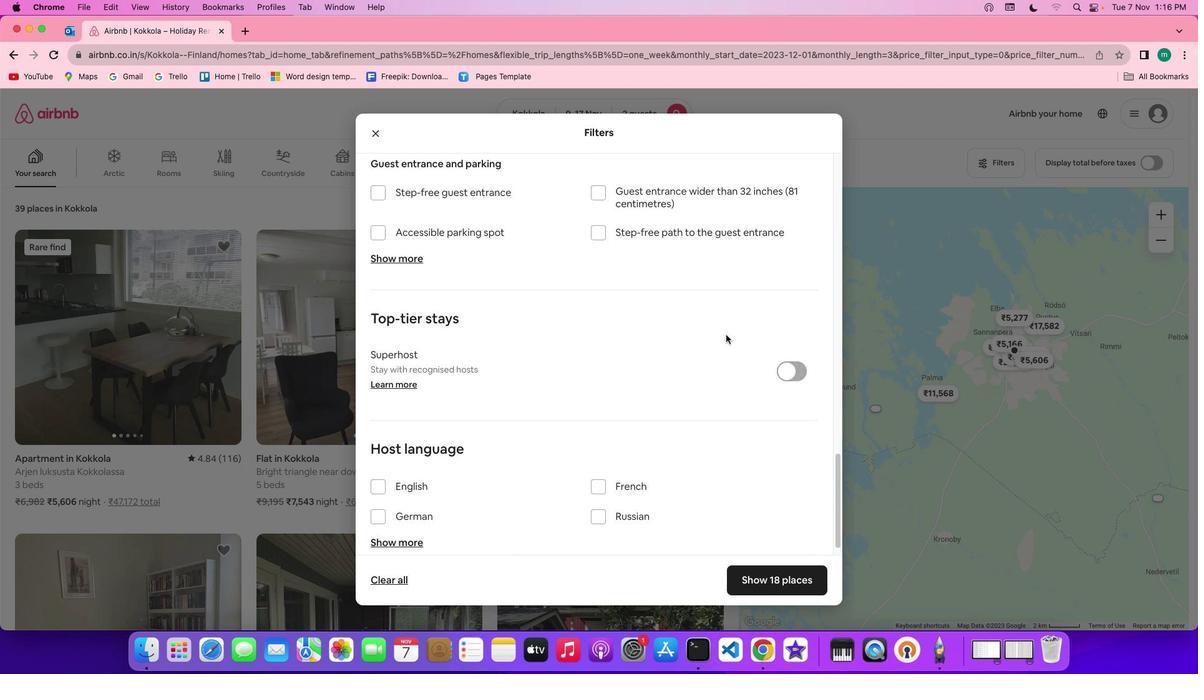 
Action: Mouse scrolled (726, 334) with delta (0, 0)
Screenshot: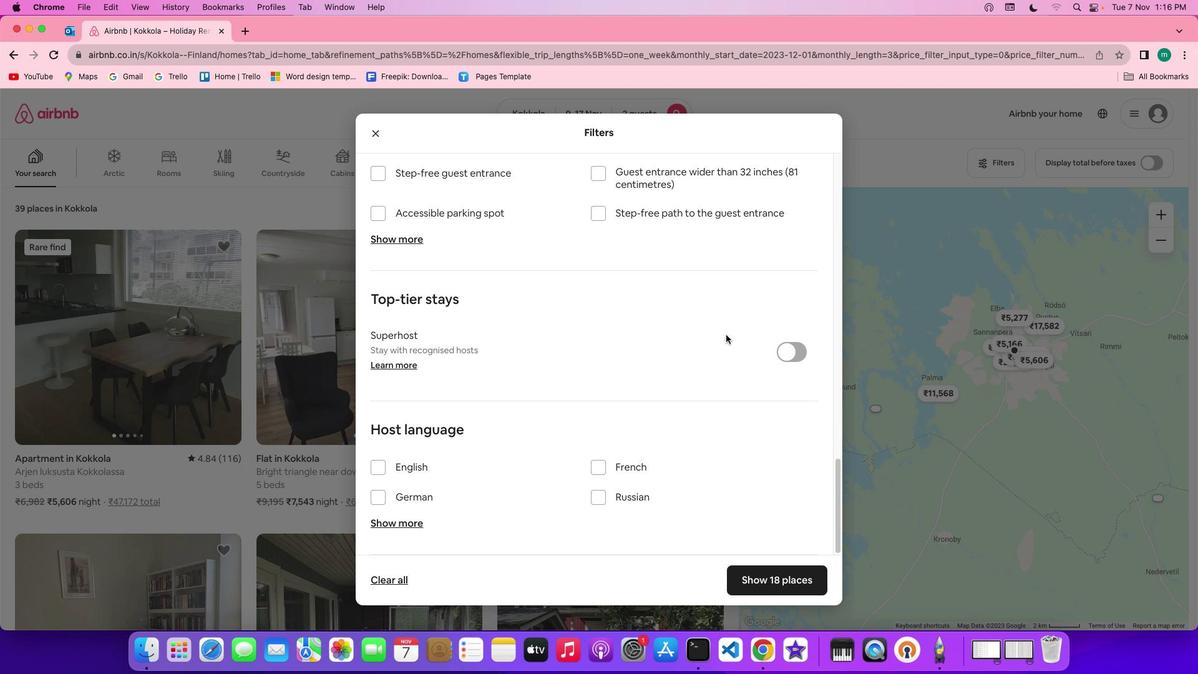 
Action: Mouse scrolled (726, 334) with delta (0, 0)
Screenshot: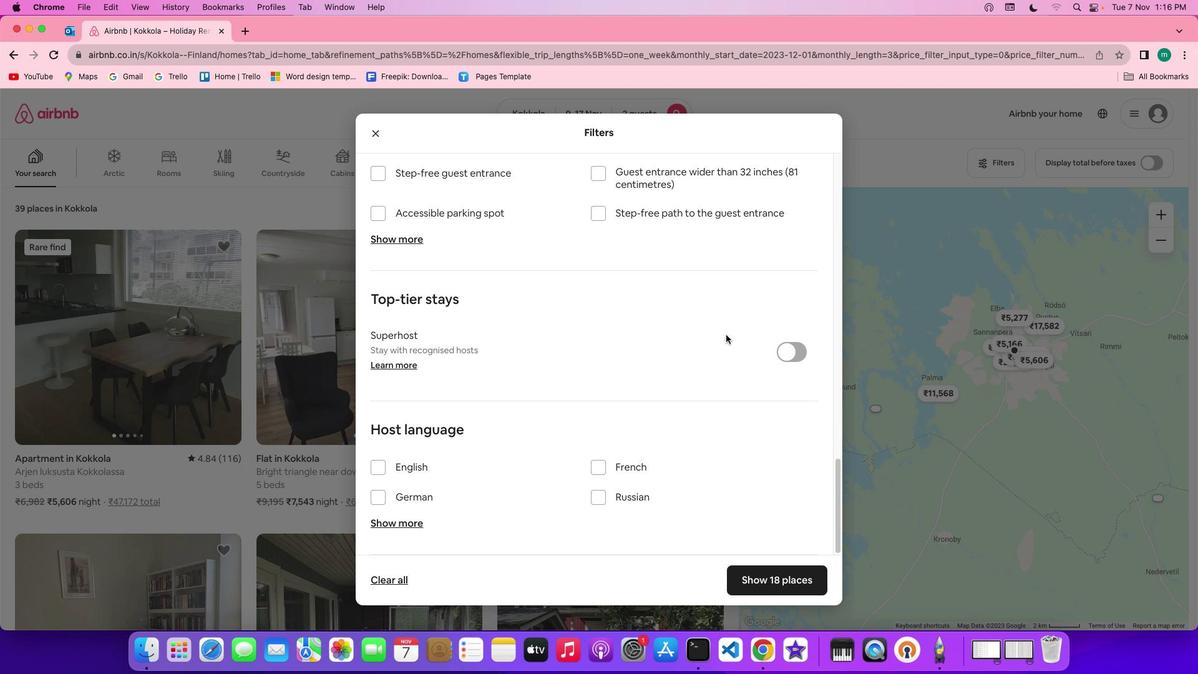 
Action: Mouse scrolled (726, 334) with delta (0, -1)
Screenshot: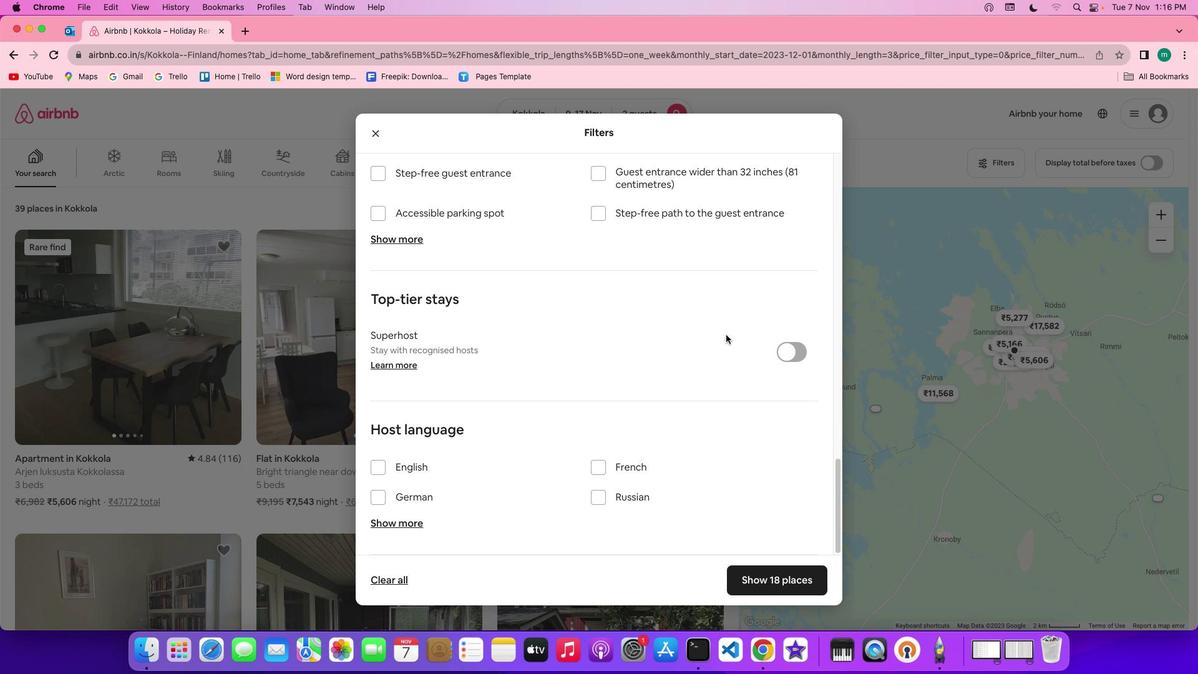 
Action: Mouse scrolled (726, 334) with delta (0, -3)
Screenshot: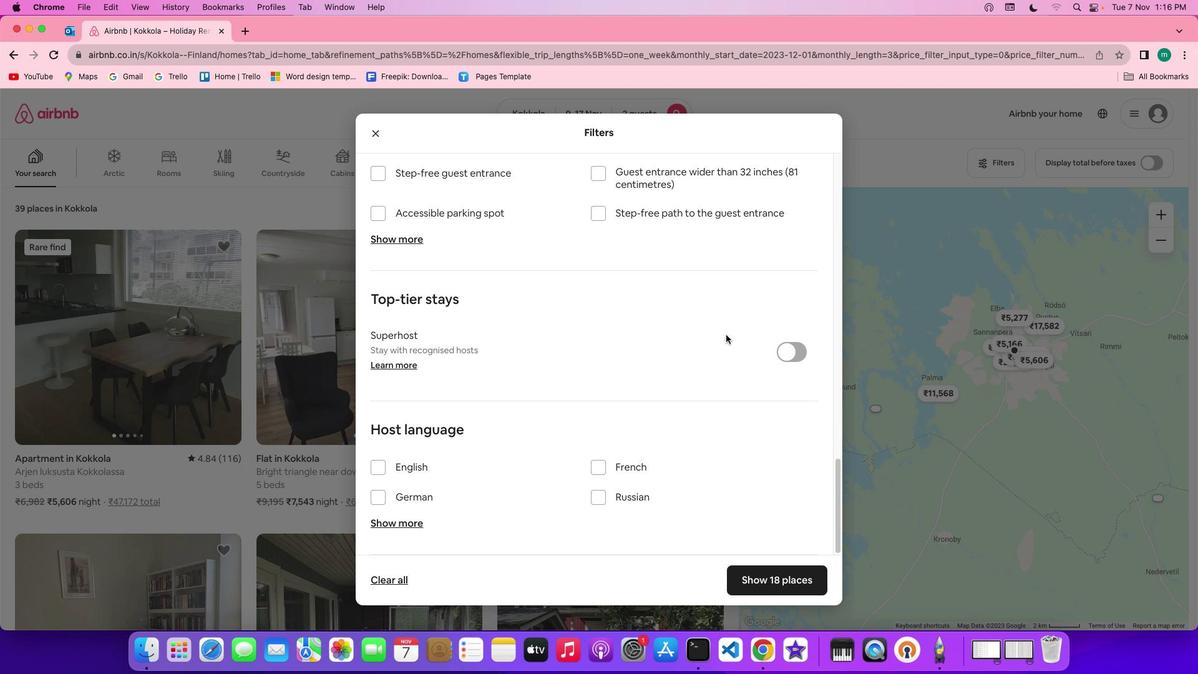 
Action: Mouse scrolled (726, 334) with delta (0, -3)
Screenshot: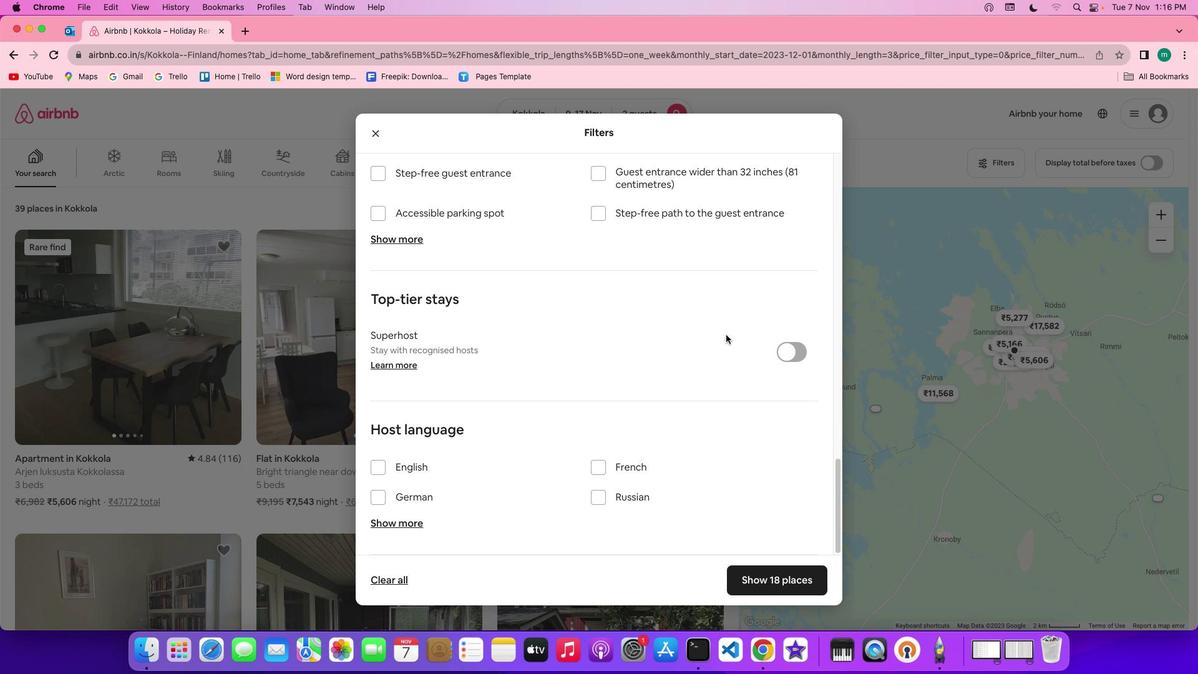 
Action: Mouse scrolled (726, 334) with delta (0, -3)
Screenshot: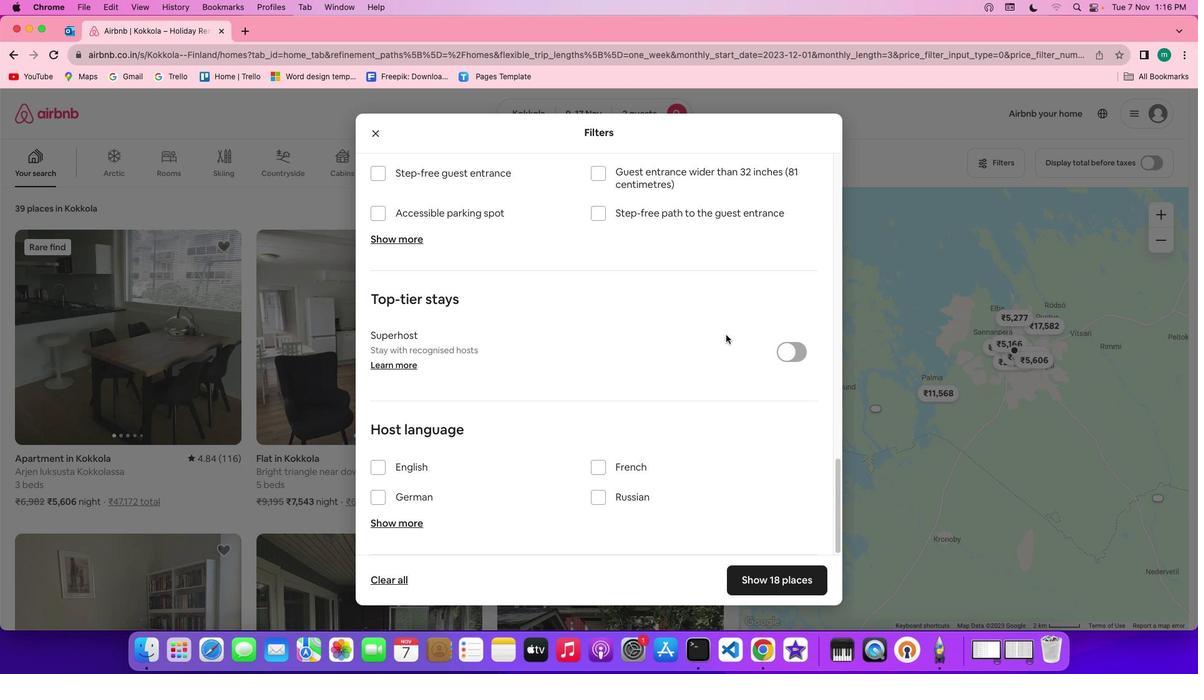 
Action: Mouse scrolled (726, 334) with delta (0, 0)
Screenshot: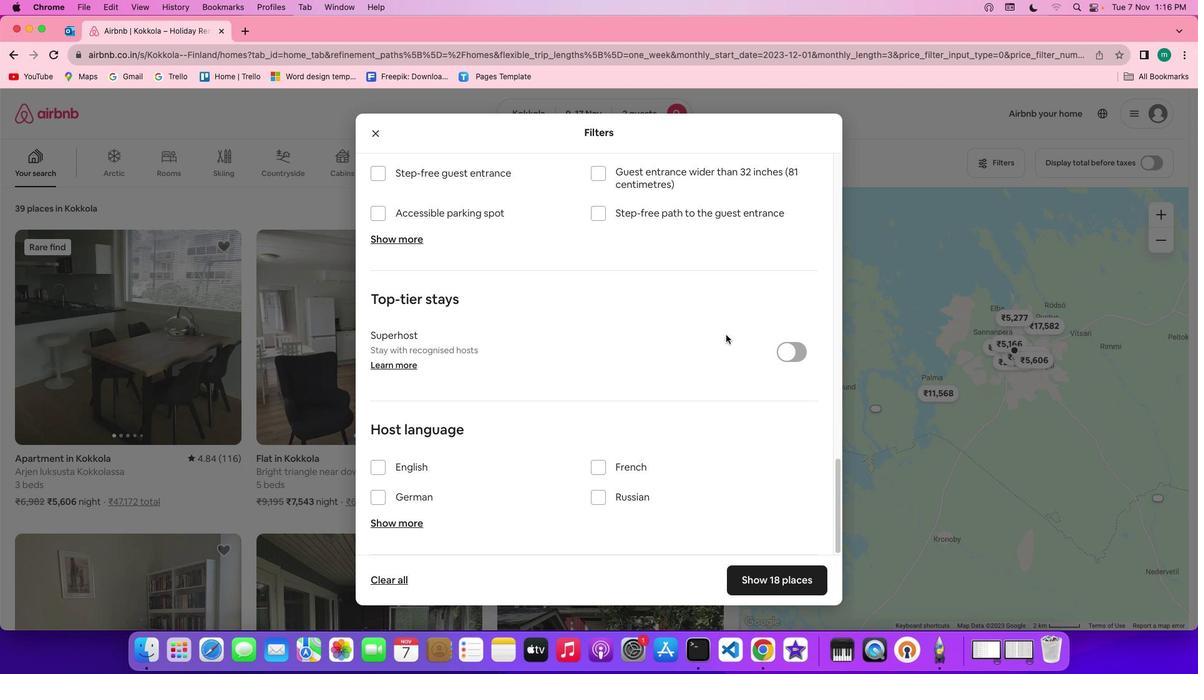 
Action: Mouse scrolled (726, 334) with delta (0, 0)
Screenshot: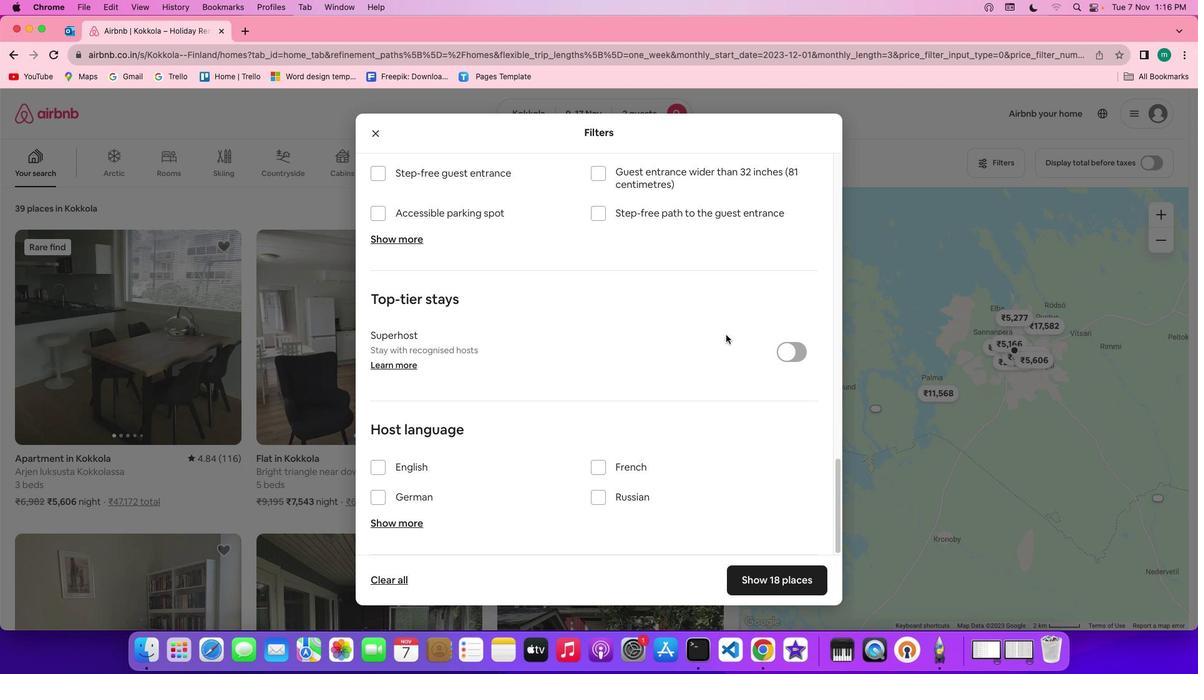 
Action: Mouse scrolled (726, 334) with delta (0, -1)
Screenshot: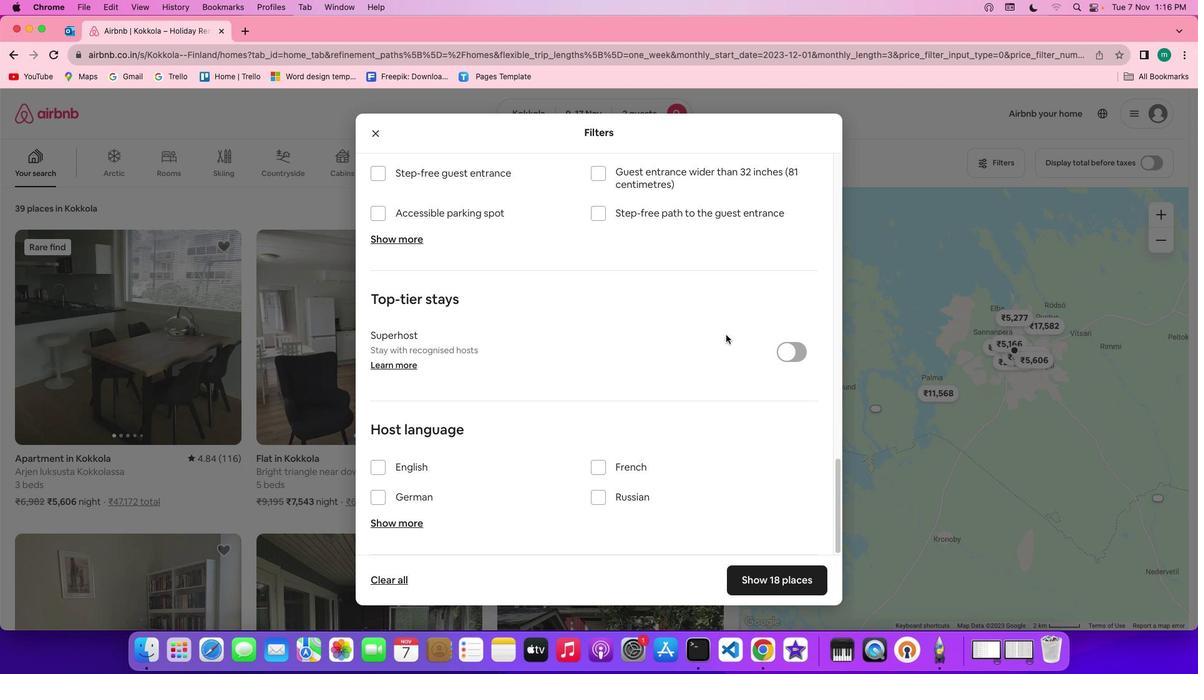 
Action: Mouse scrolled (726, 334) with delta (0, -3)
Screenshot: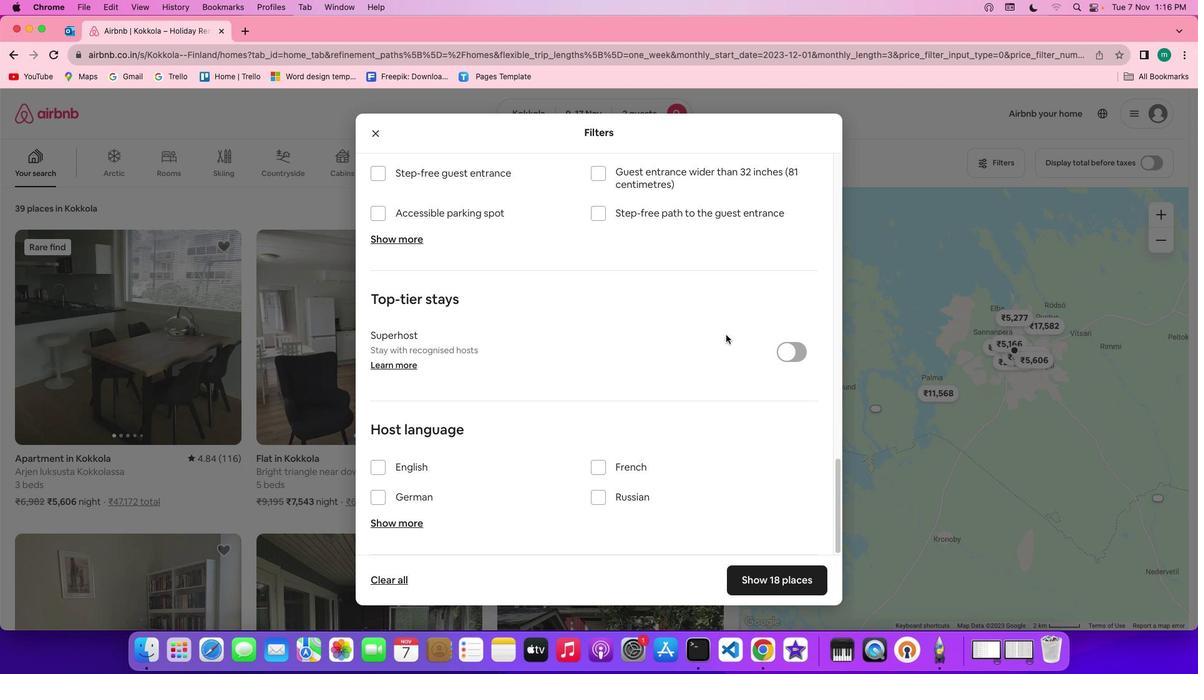 
Action: Mouse scrolled (726, 334) with delta (0, -3)
Screenshot: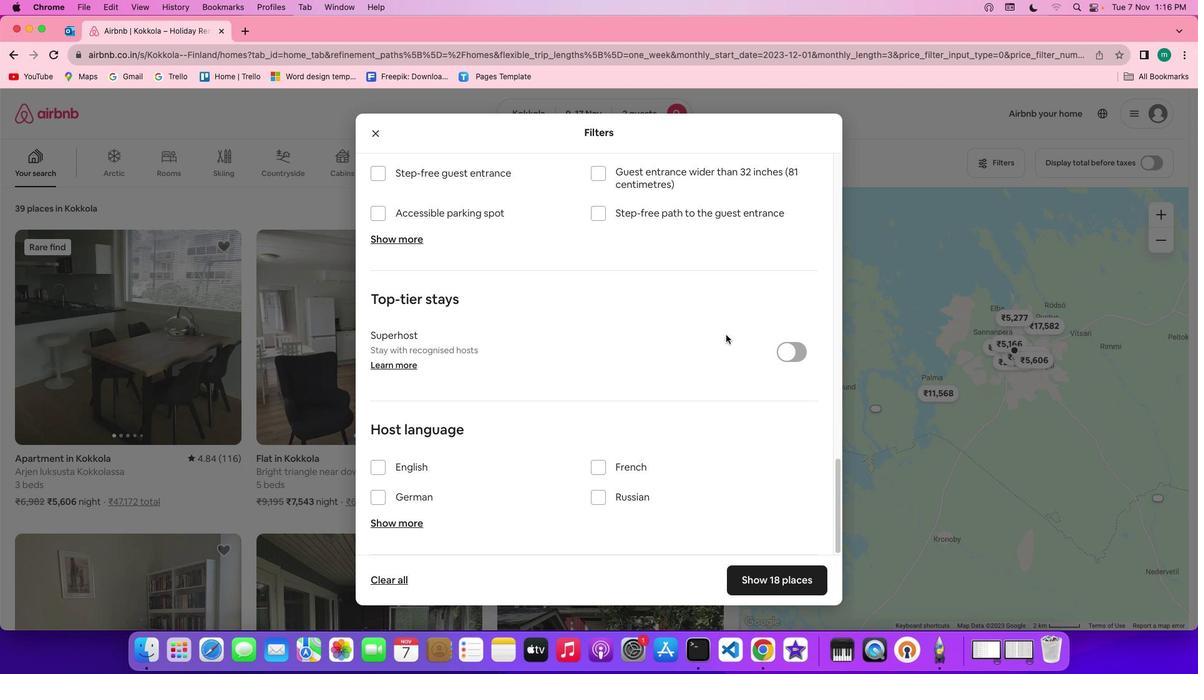 
Action: Mouse scrolled (726, 334) with delta (0, -3)
Screenshot: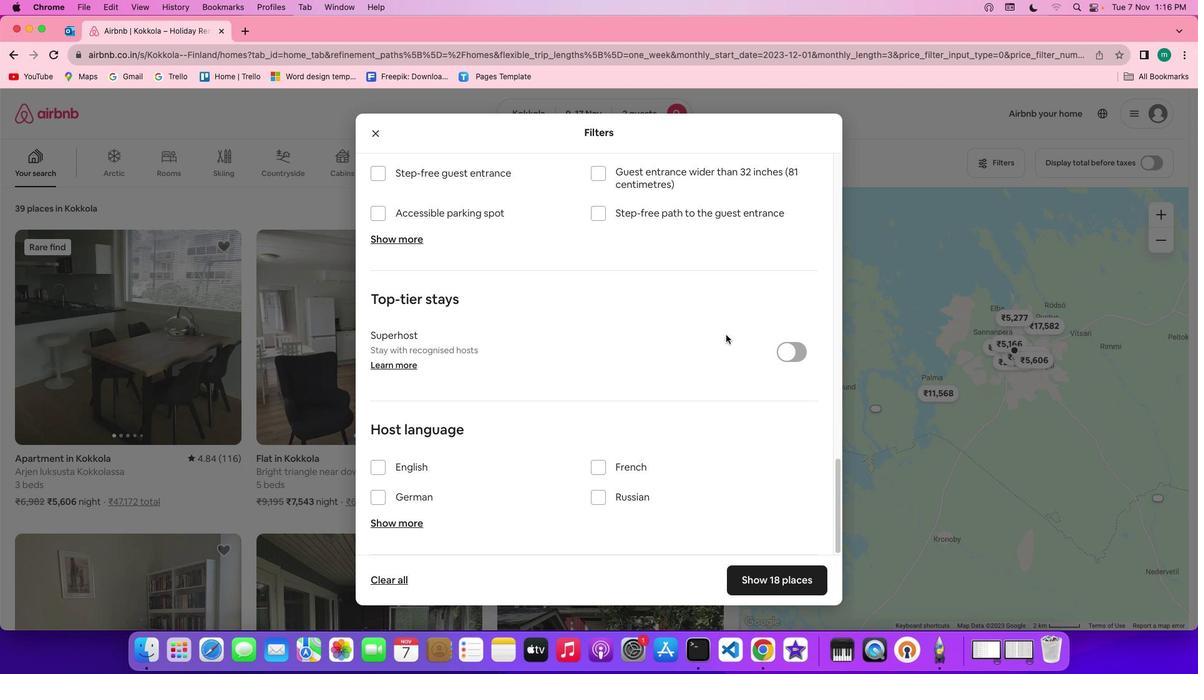 
Action: Mouse moved to (766, 576)
Screenshot: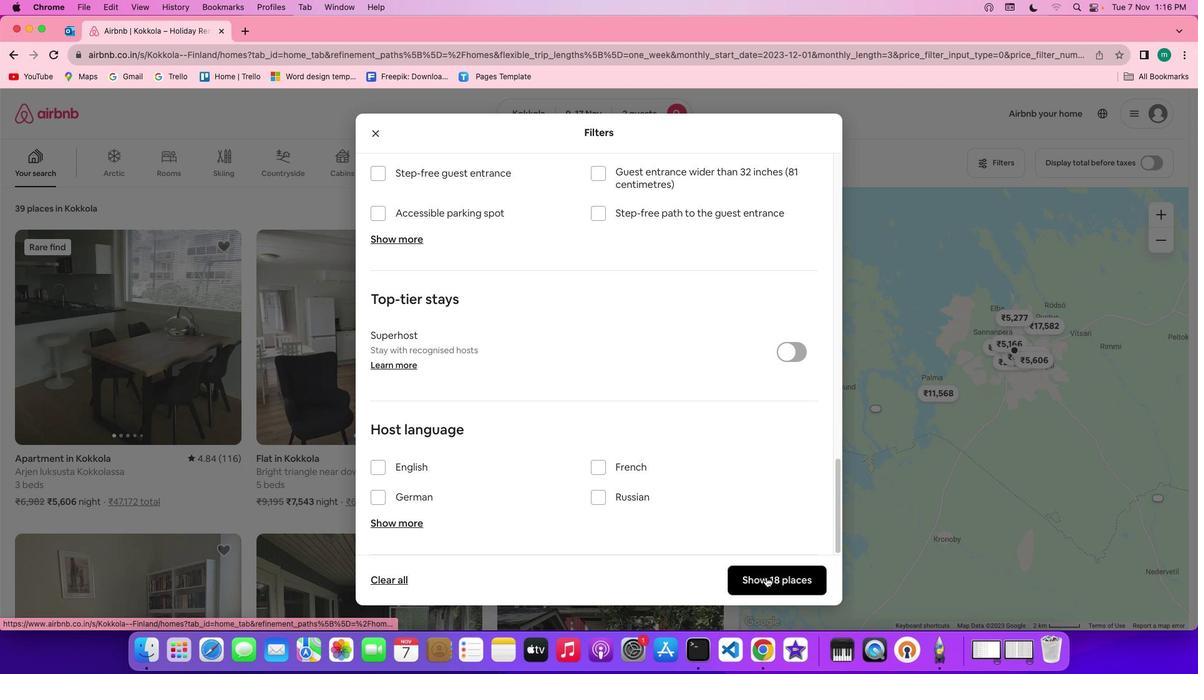
Action: Mouse pressed left at (766, 576)
Screenshot: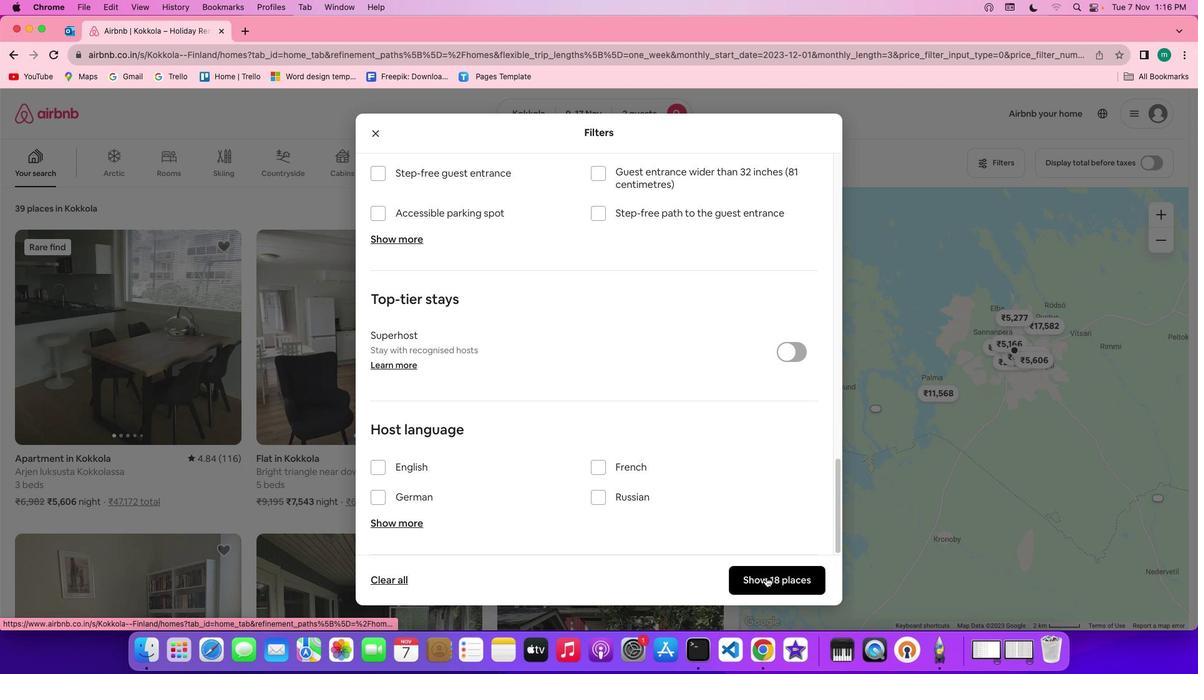
Action: Mouse moved to (171, 320)
Screenshot: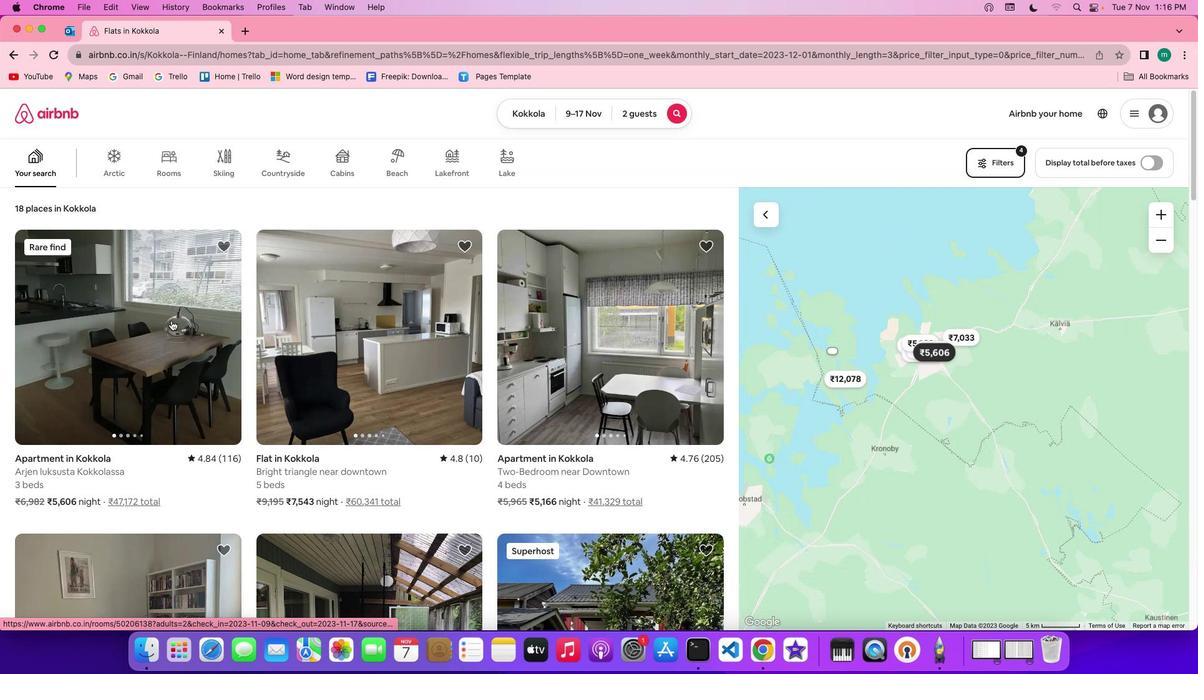 
Action: Mouse pressed left at (171, 320)
Screenshot: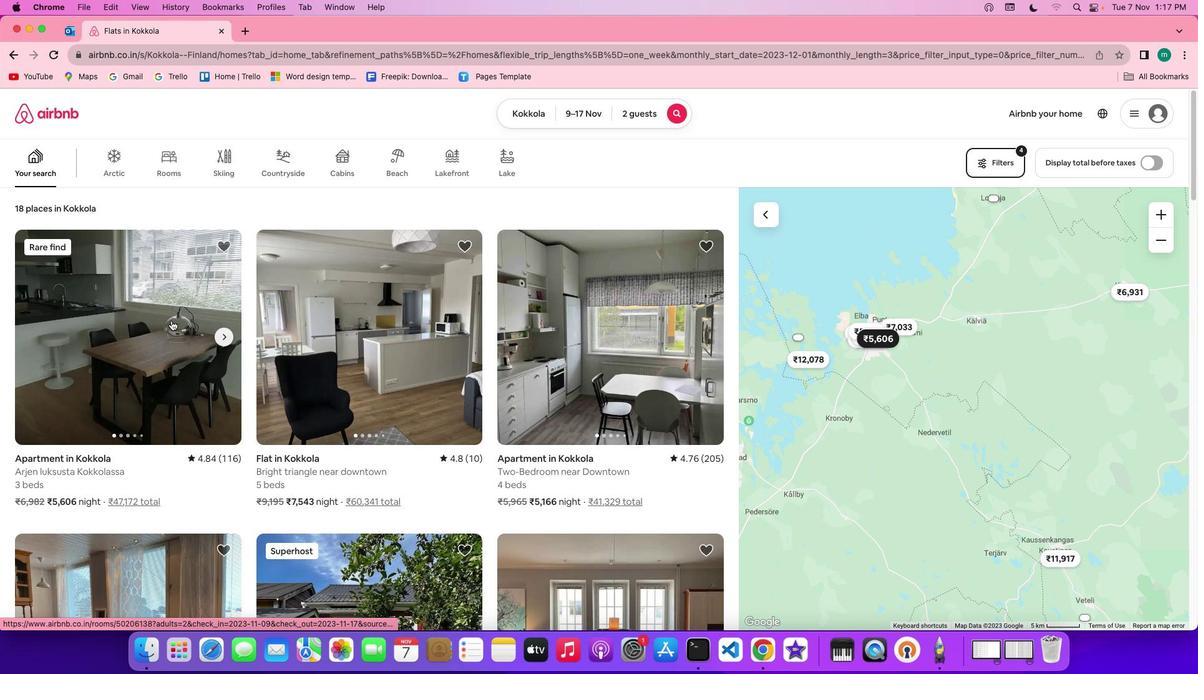 
Action: Mouse moved to (862, 465)
Screenshot: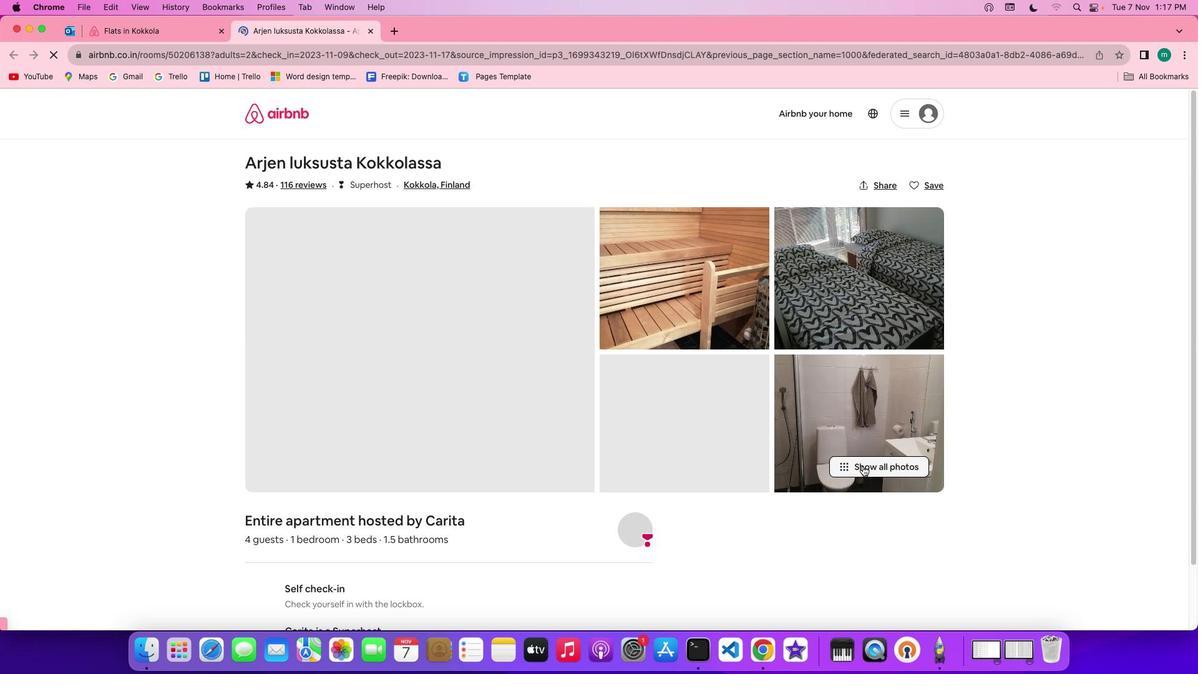 
Action: Mouse pressed left at (862, 465)
Screenshot: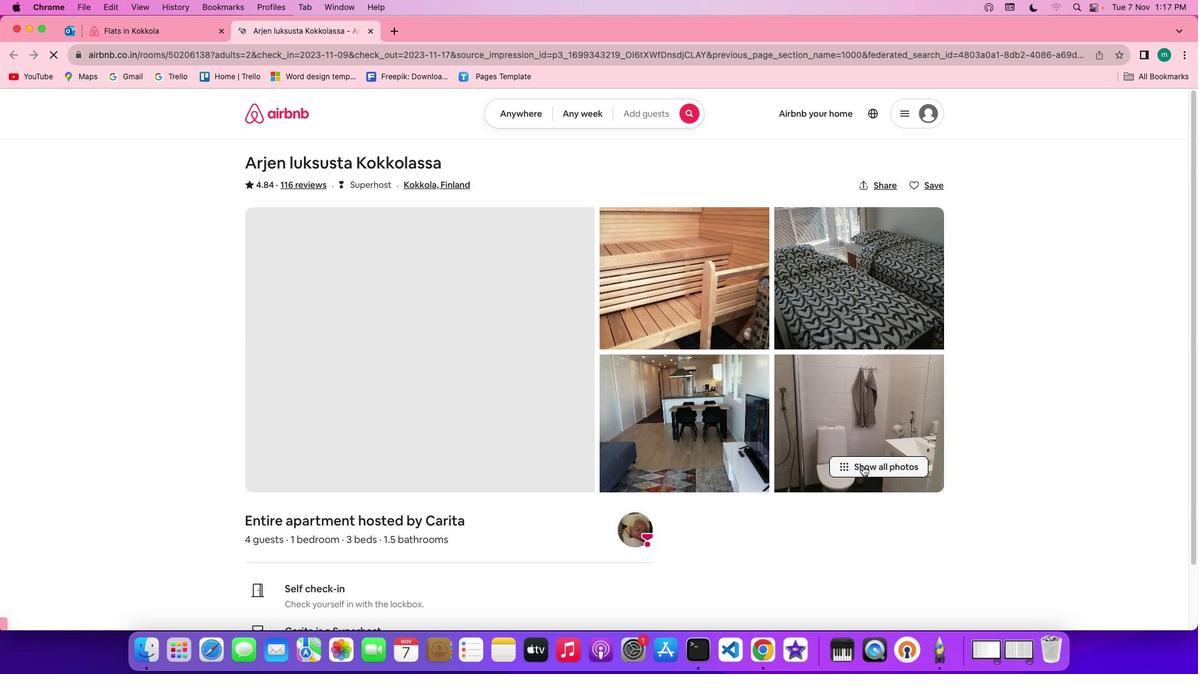 
Action: Mouse moved to (671, 479)
Screenshot: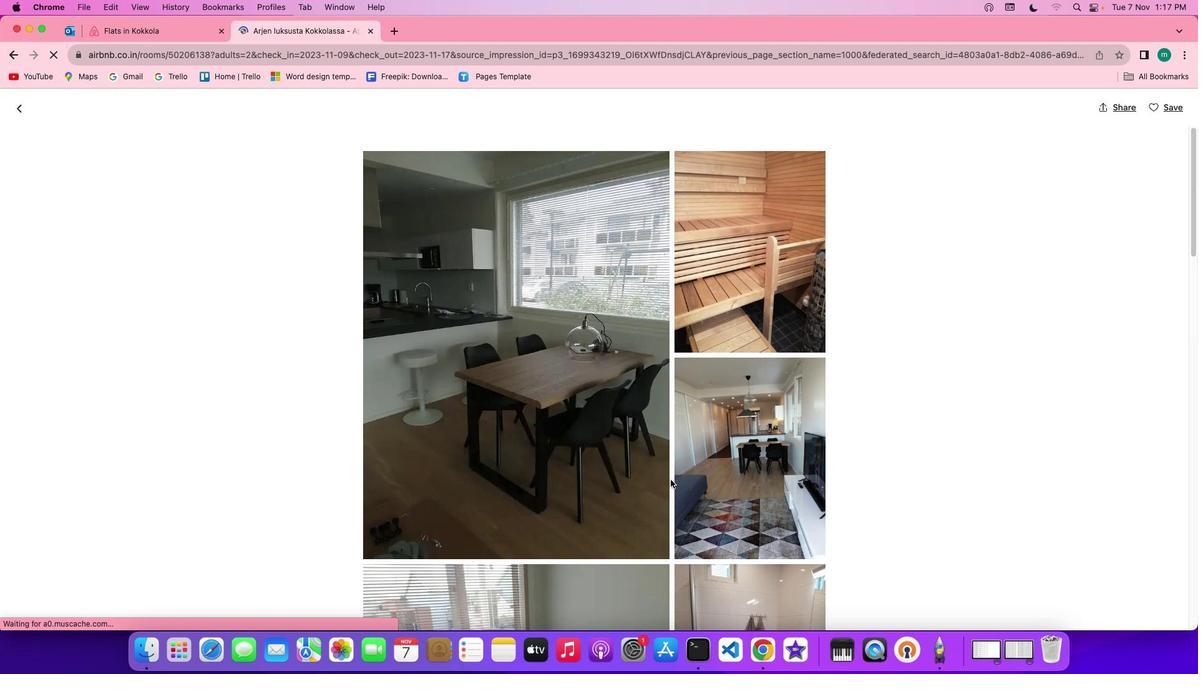 
Action: Mouse scrolled (671, 479) with delta (0, 0)
Screenshot: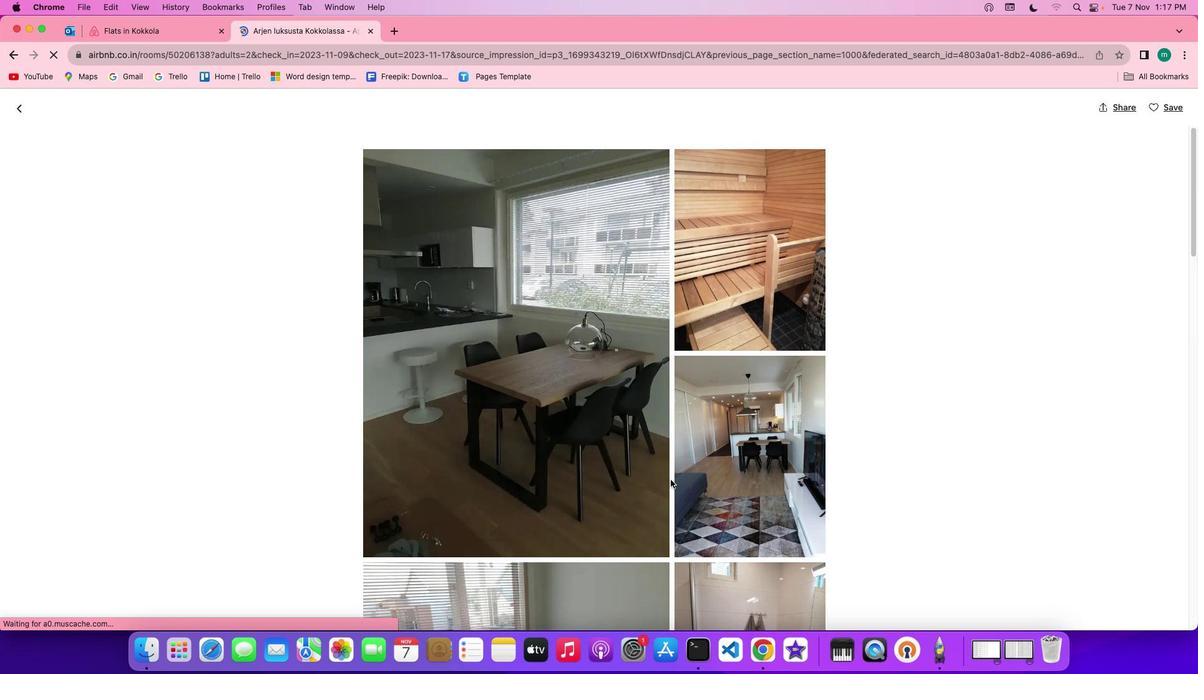 
Action: Mouse scrolled (671, 479) with delta (0, 0)
Screenshot: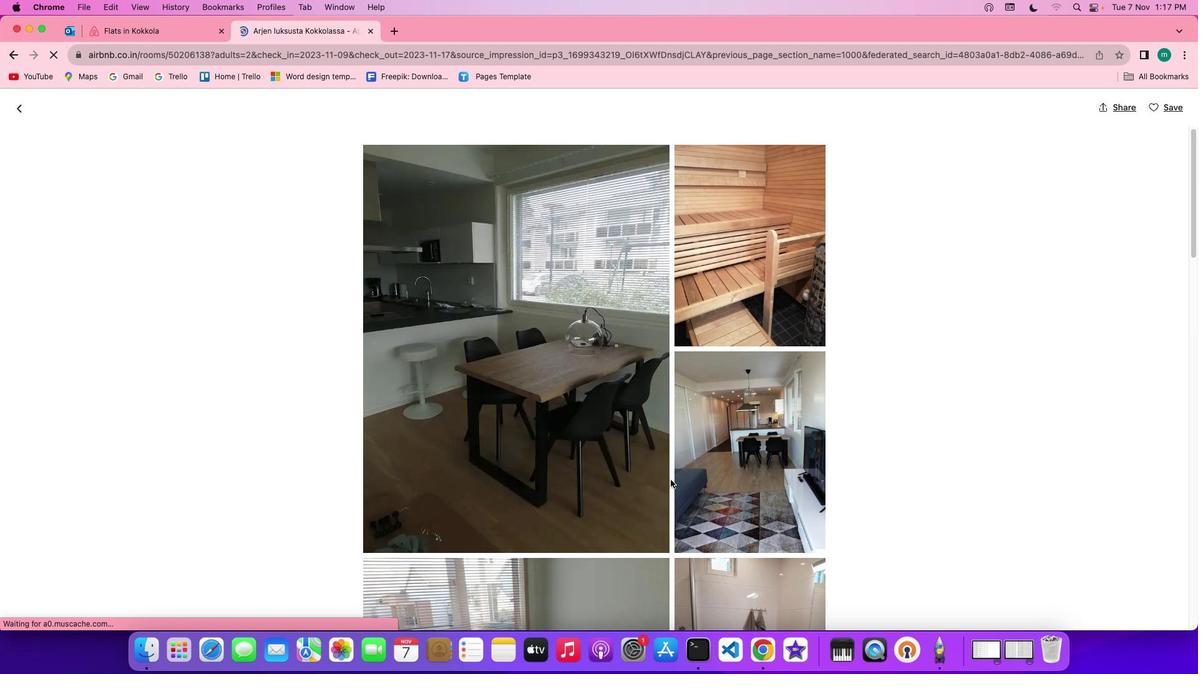 
Action: Mouse scrolled (671, 479) with delta (0, -1)
Screenshot: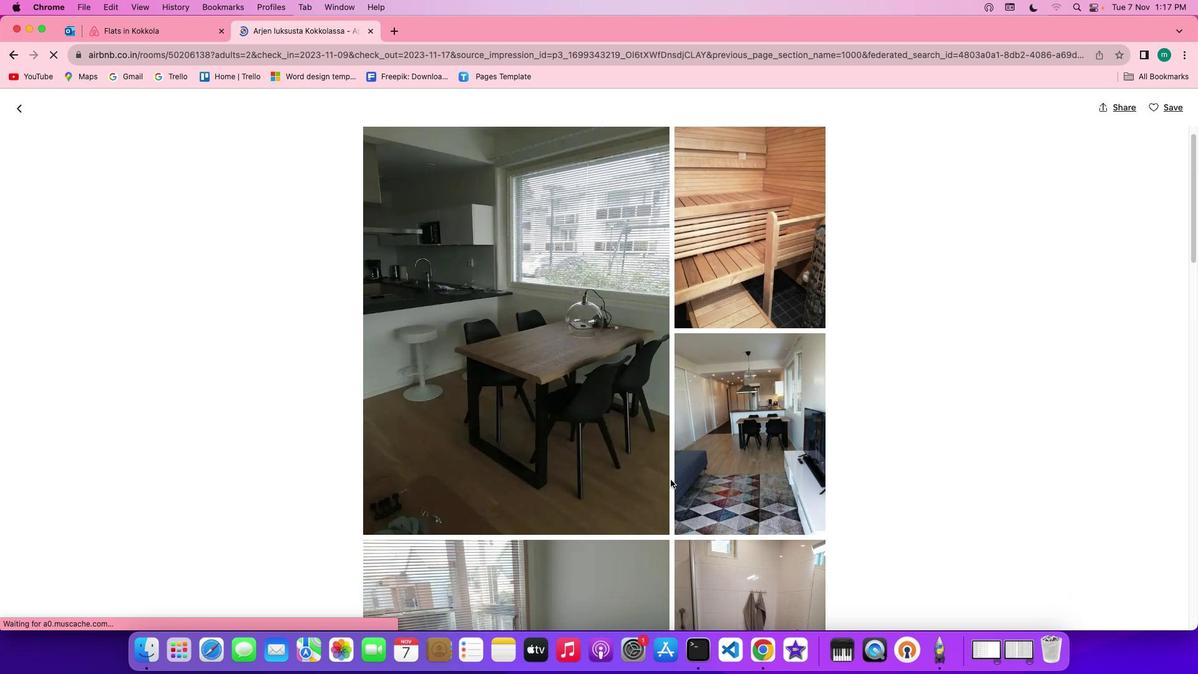 
Action: Mouse scrolled (671, 479) with delta (0, -1)
Screenshot: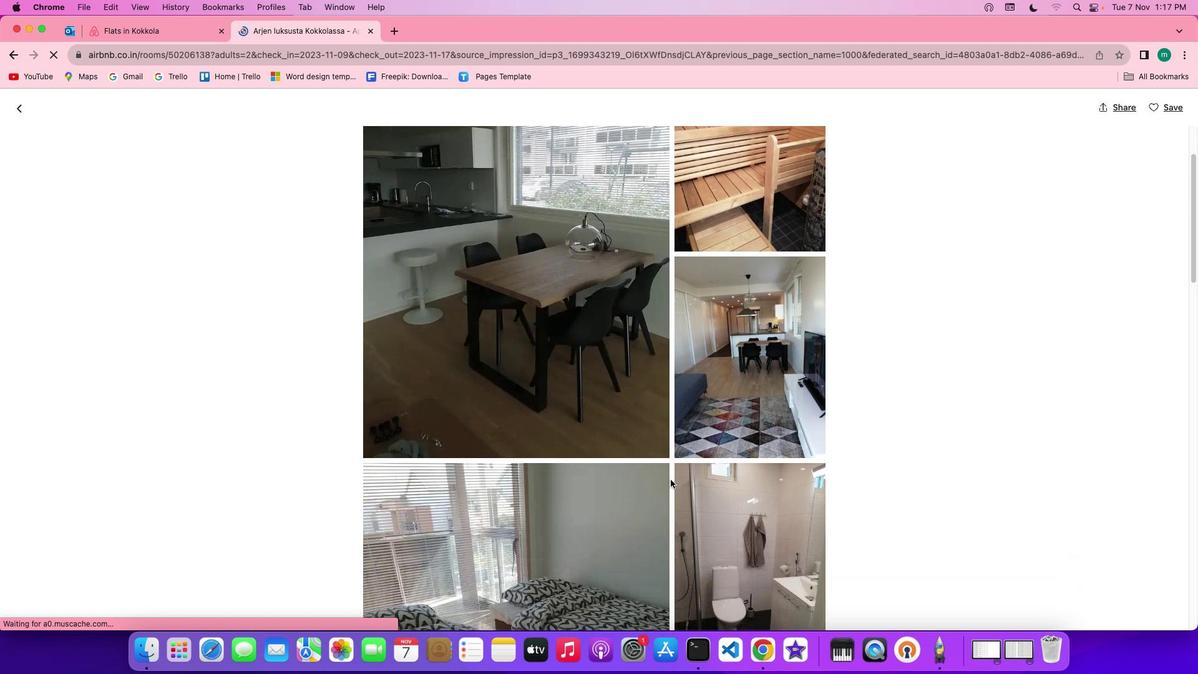 
Action: Mouse scrolled (671, 479) with delta (0, 0)
Screenshot: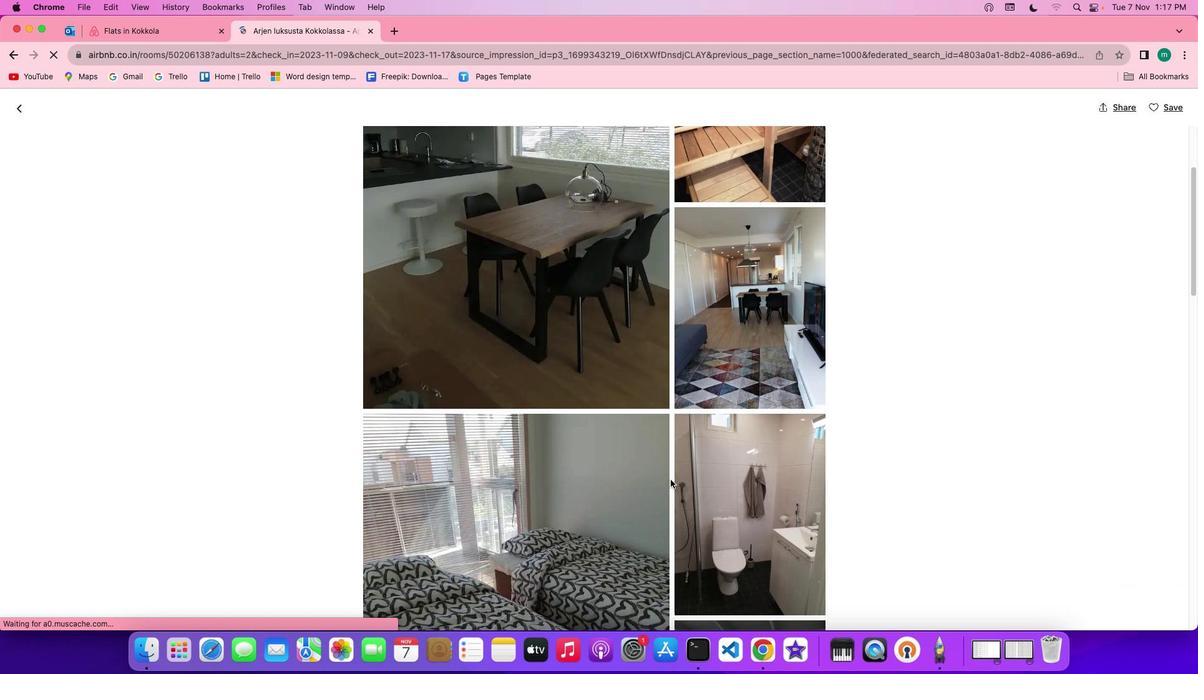 
Action: Mouse scrolled (671, 479) with delta (0, 0)
Screenshot: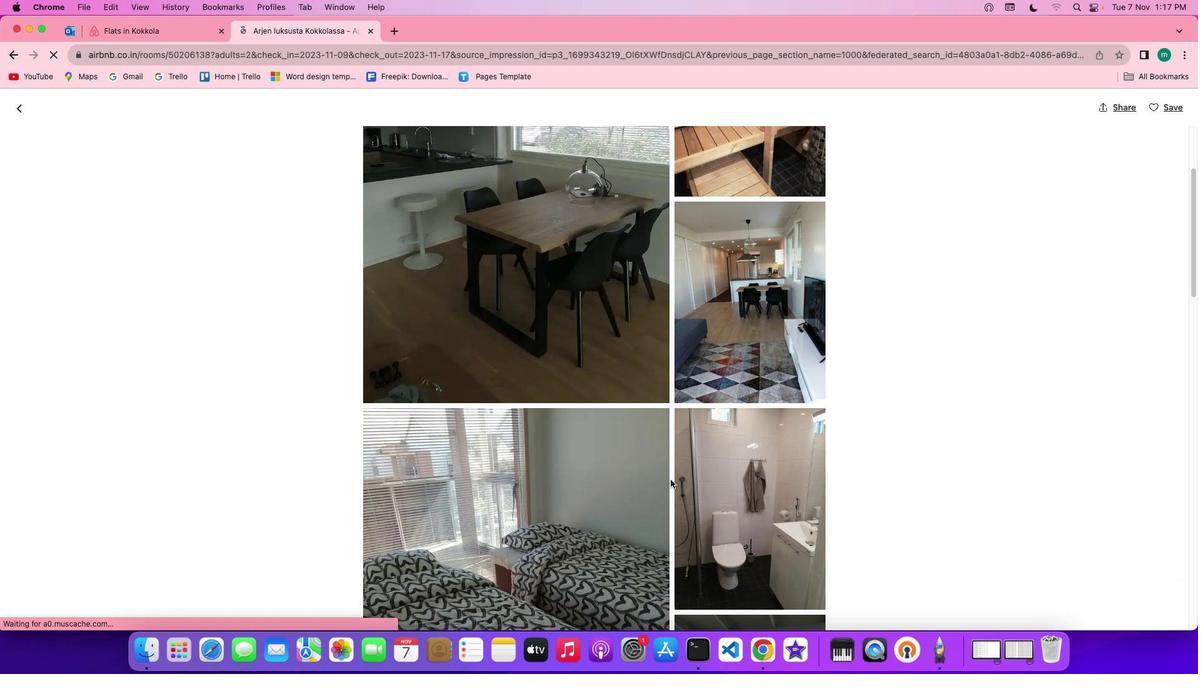 
Action: Mouse scrolled (671, 479) with delta (0, -1)
Screenshot: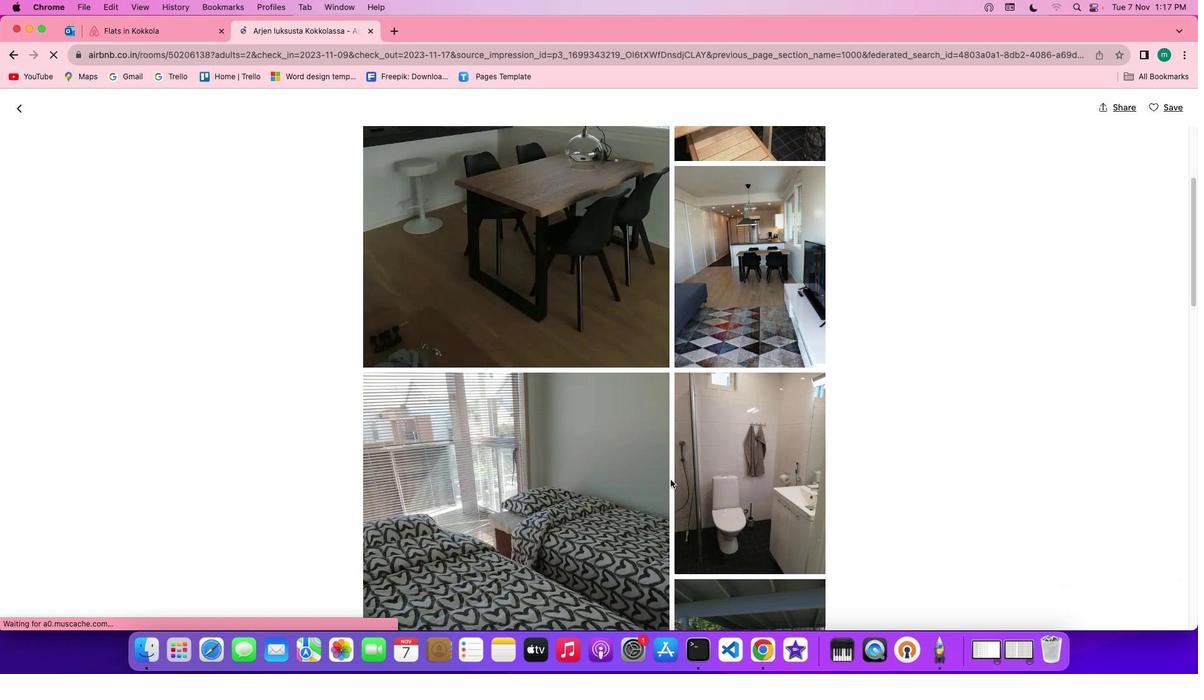 
Action: Mouse scrolled (671, 479) with delta (0, -1)
Screenshot: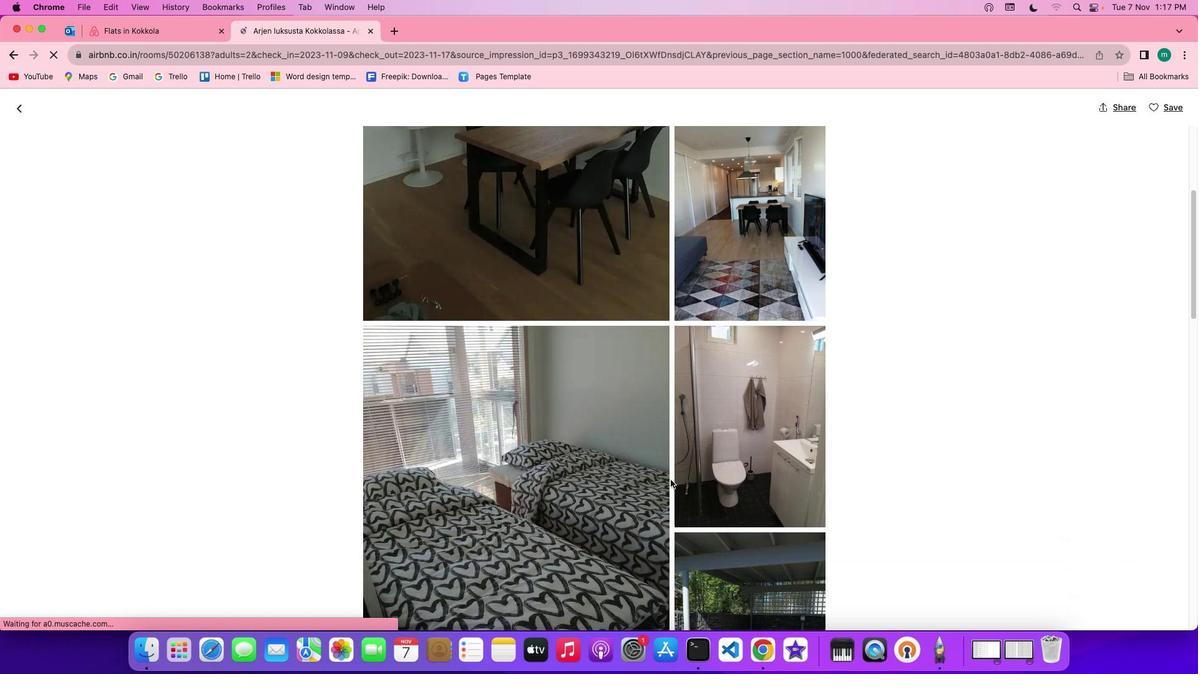 
Action: Mouse moved to (670, 478)
Screenshot: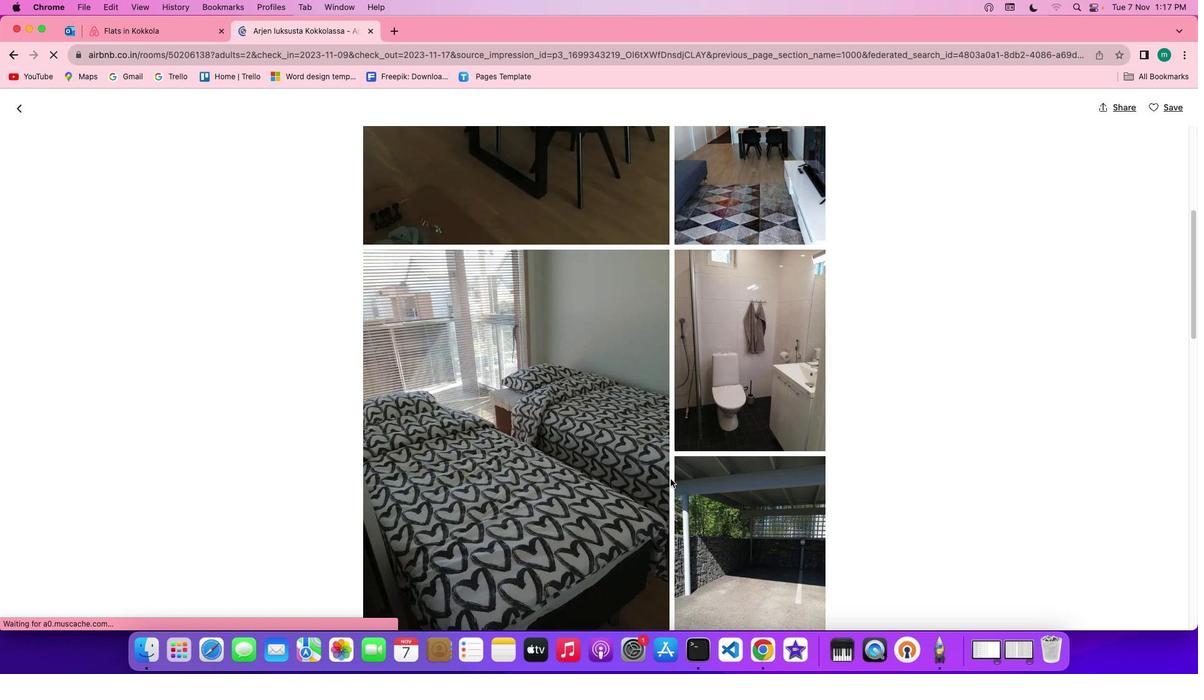 
Action: Mouse scrolled (670, 478) with delta (0, 0)
Screenshot: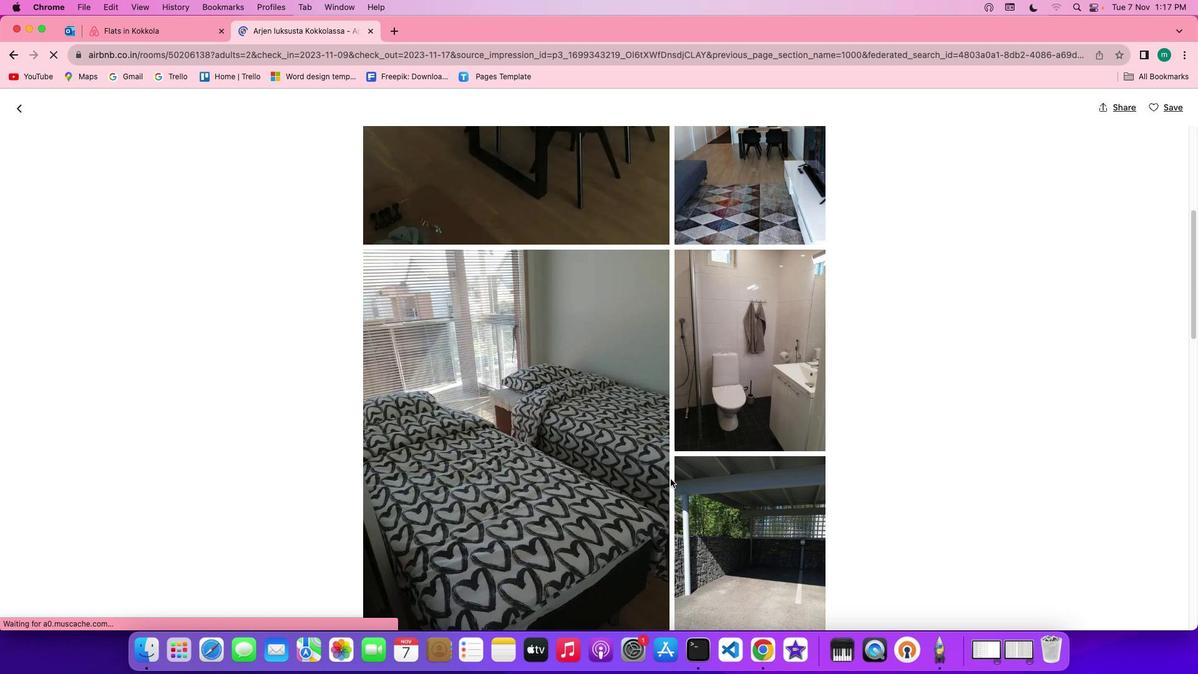 
Action: Mouse scrolled (670, 478) with delta (0, 0)
Screenshot: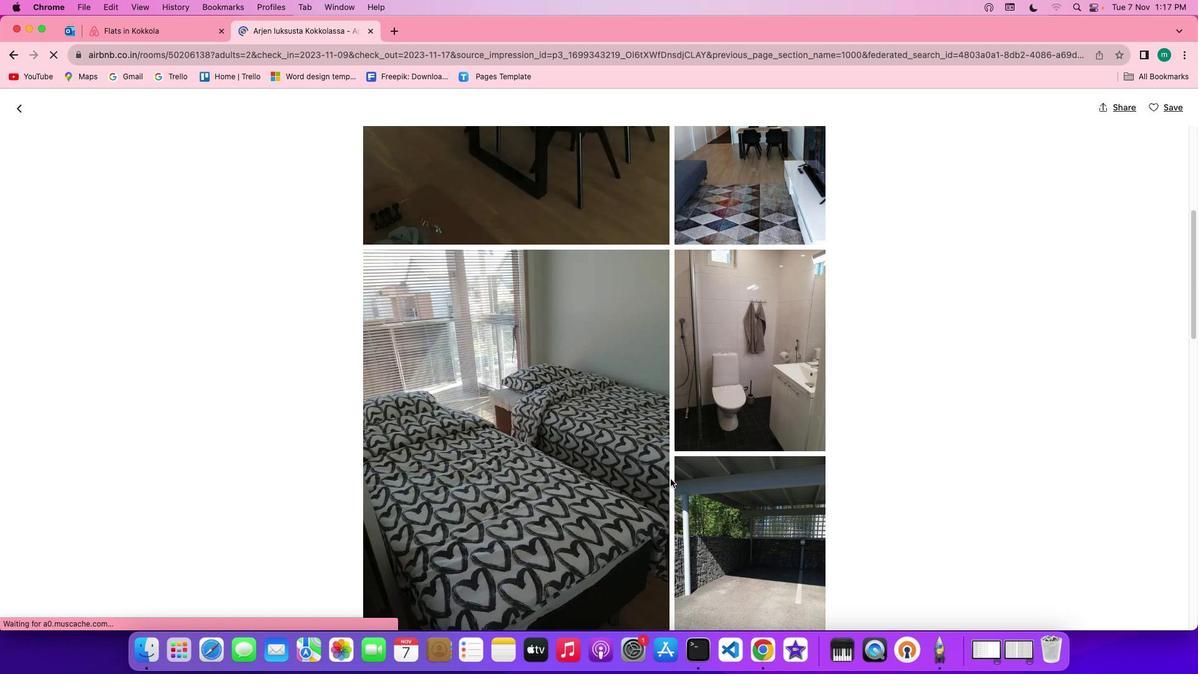 
Action: Mouse scrolled (670, 478) with delta (0, 0)
Screenshot: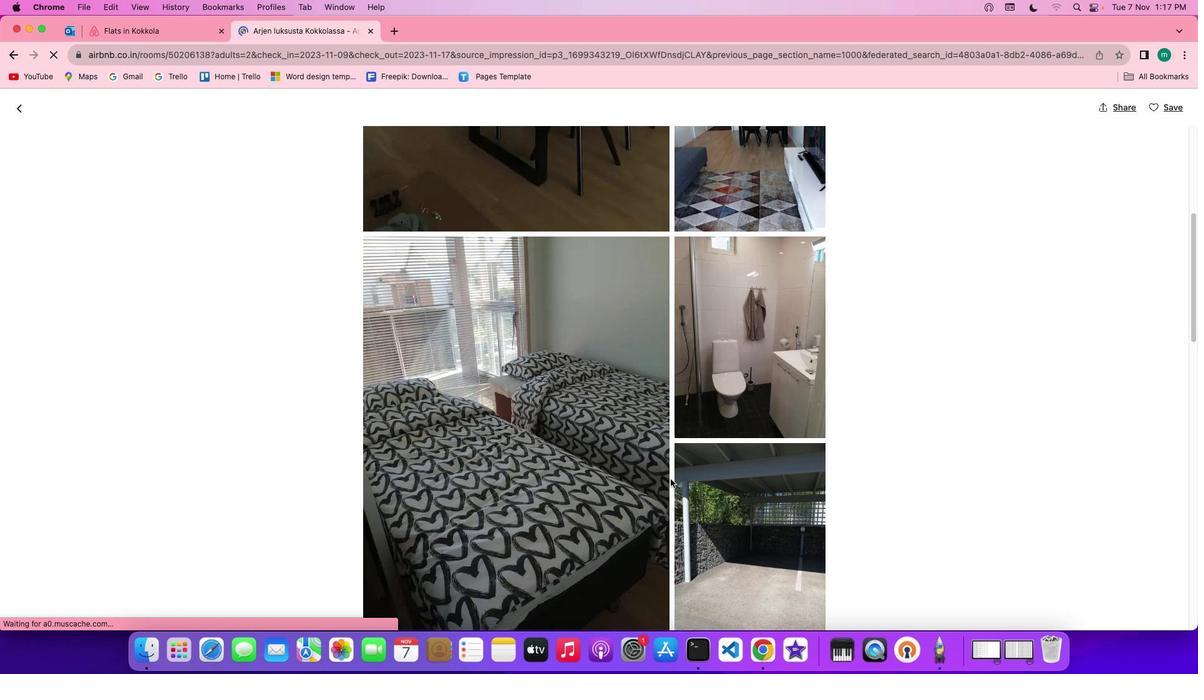 
Action: Mouse scrolled (670, 478) with delta (0, 0)
Screenshot: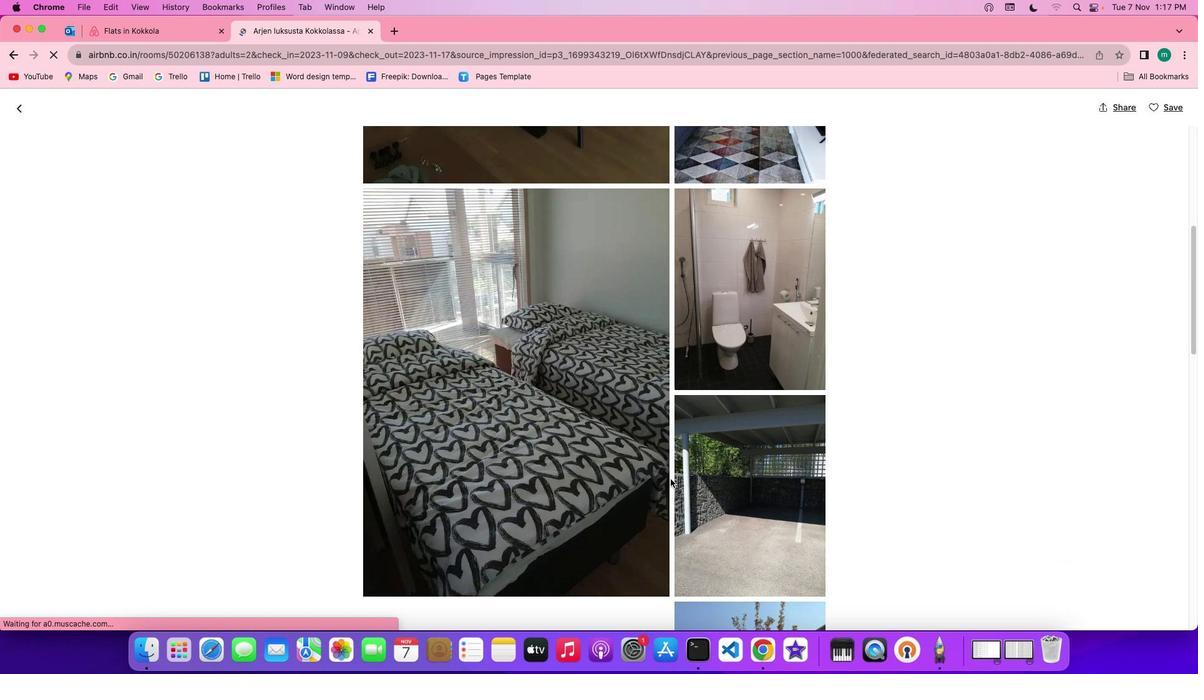 
Action: Mouse scrolled (670, 478) with delta (0, 0)
Screenshot: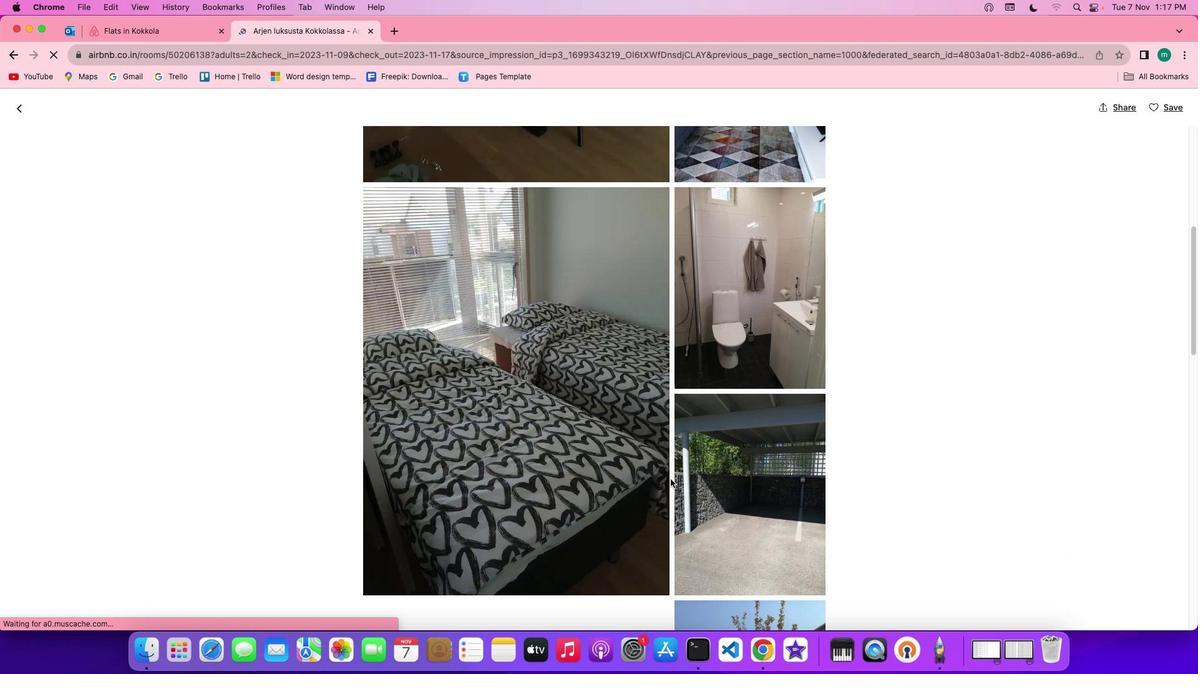 
Action: Mouse scrolled (670, 478) with delta (0, -1)
Screenshot: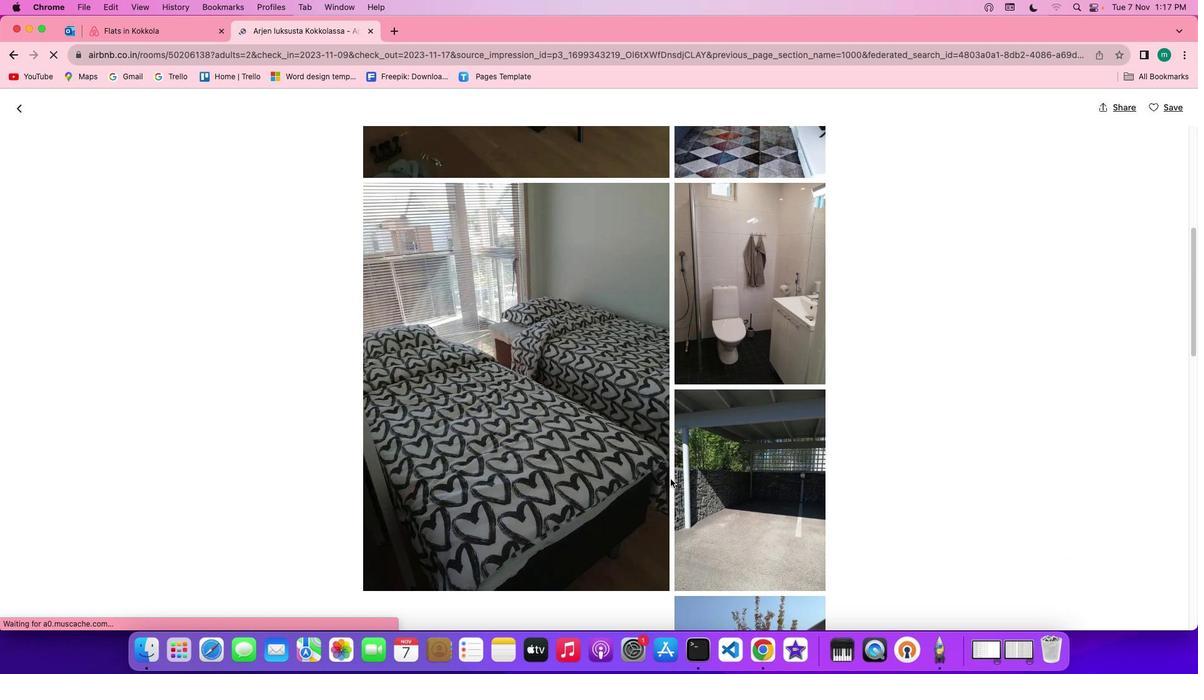 
Action: Mouse scrolled (670, 478) with delta (0, 0)
Screenshot: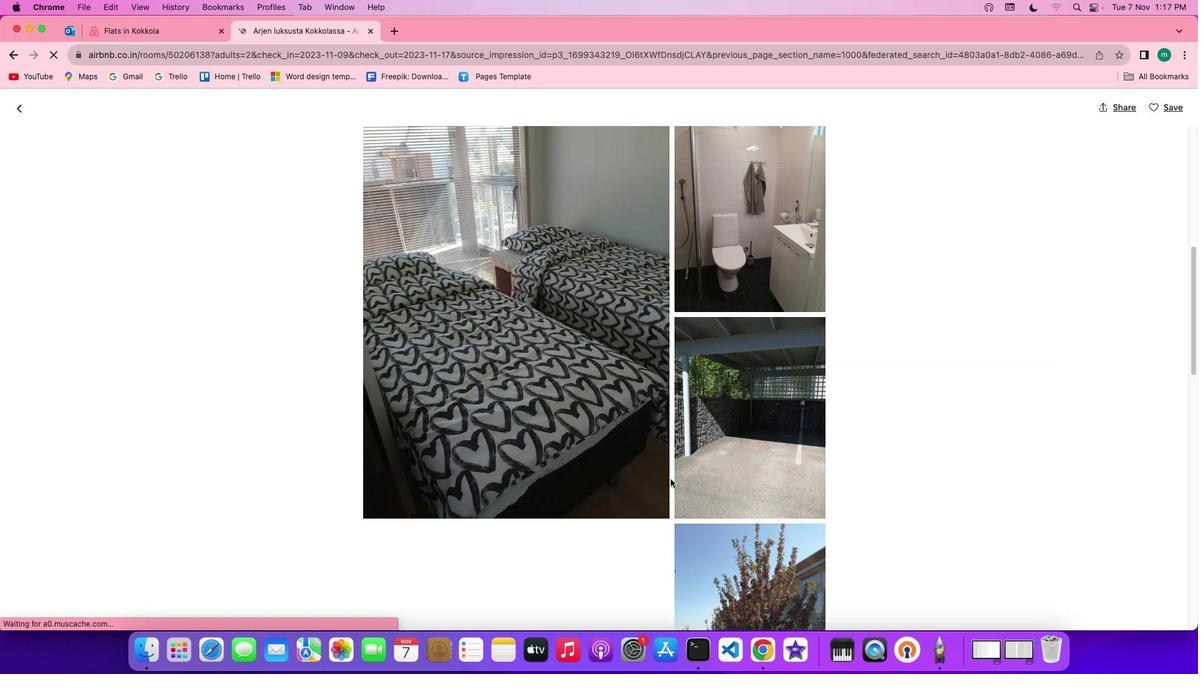 
Action: Mouse scrolled (670, 478) with delta (0, 0)
Screenshot: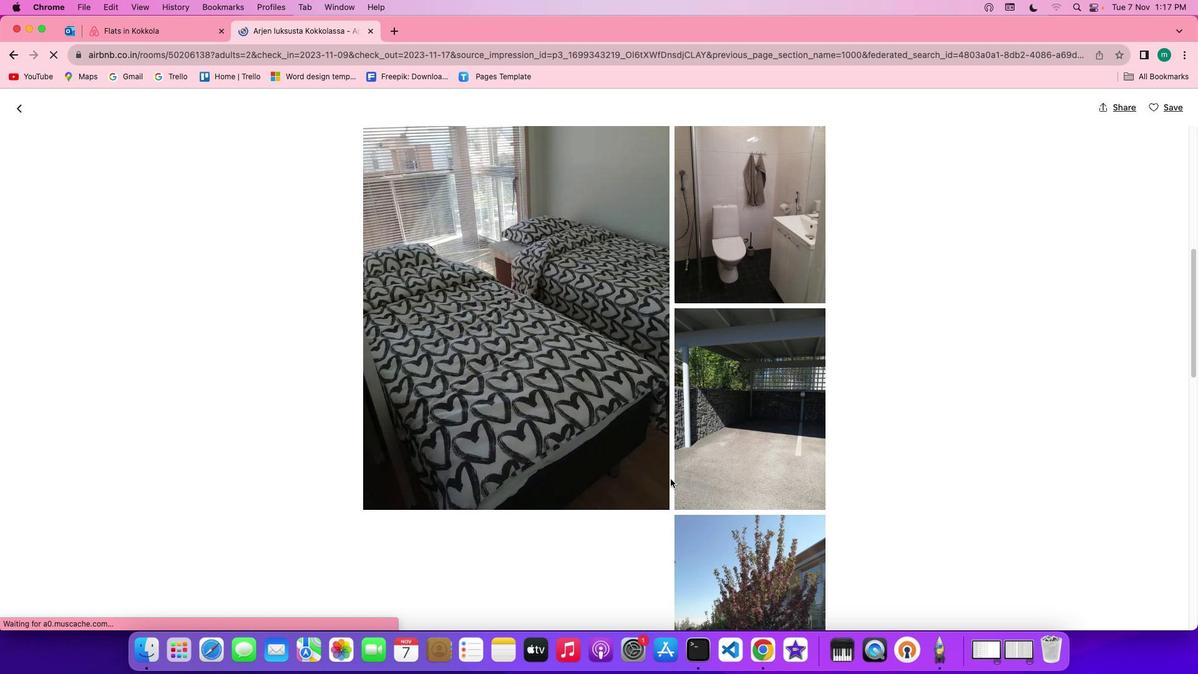 
Action: Mouse scrolled (670, 478) with delta (0, 0)
Screenshot: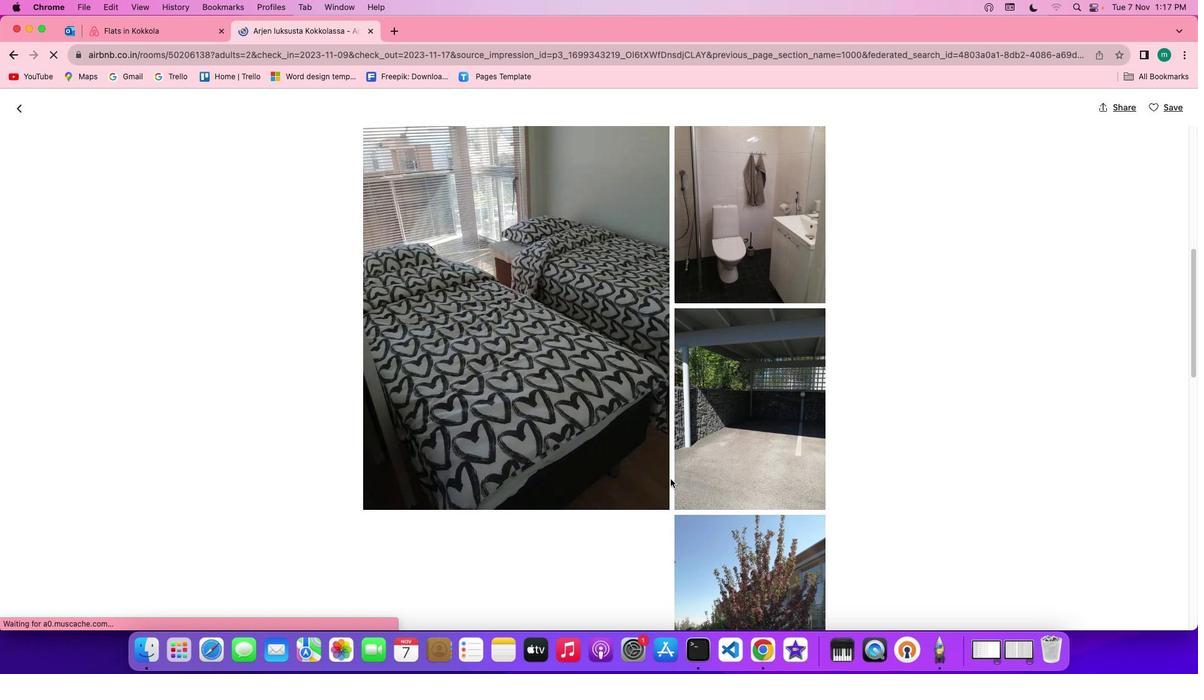 
Action: Mouse scrolled (670, 478) with delta (0, -1)
Screenshot: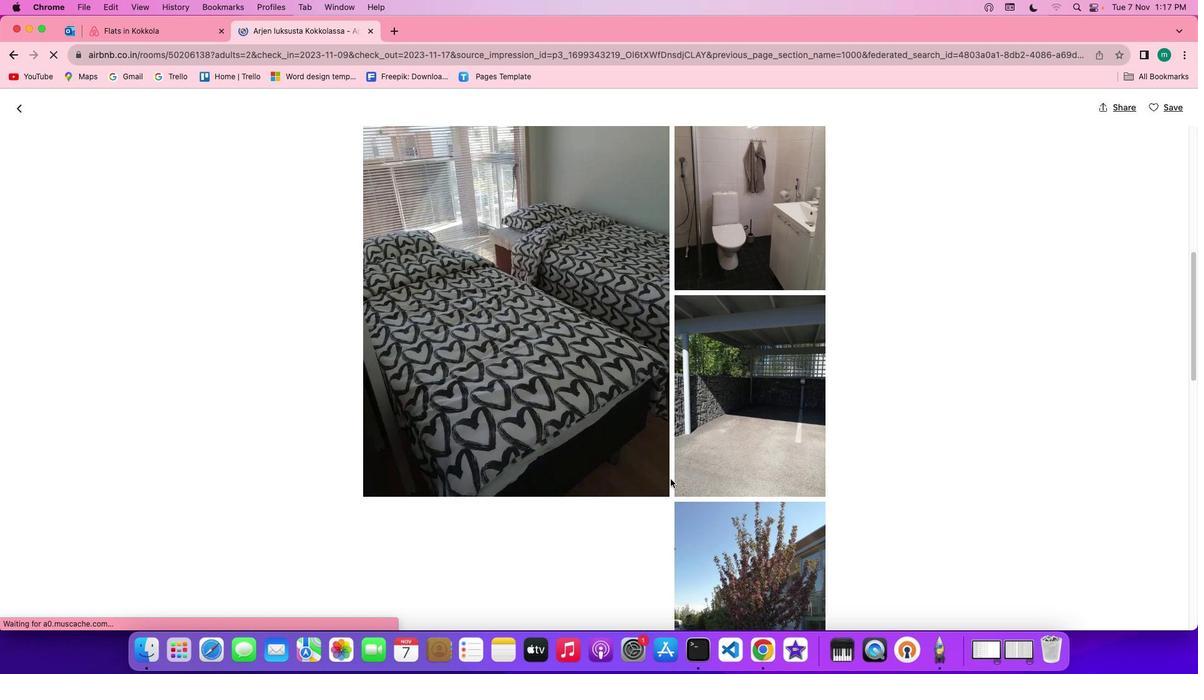
Action: Mouse scrolled (670, 478) with delta (0, 0)
Screenshot: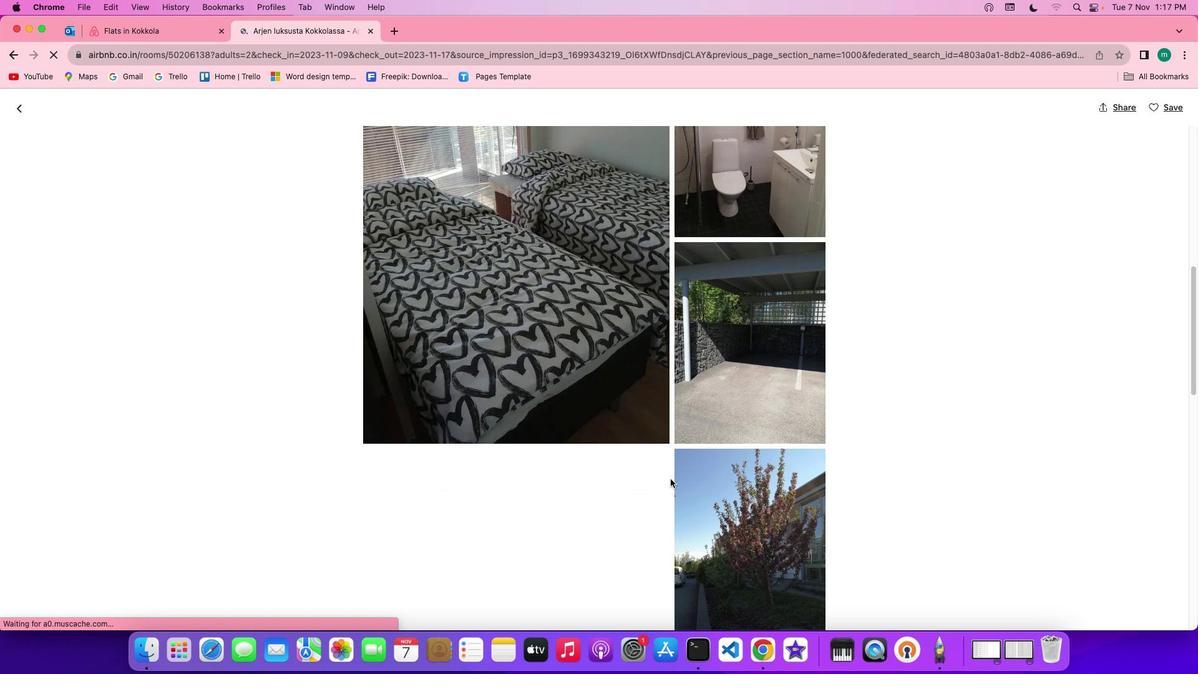 
Action: Mouse scrolled (670, 478) with delta (0, 0)
Screenshot: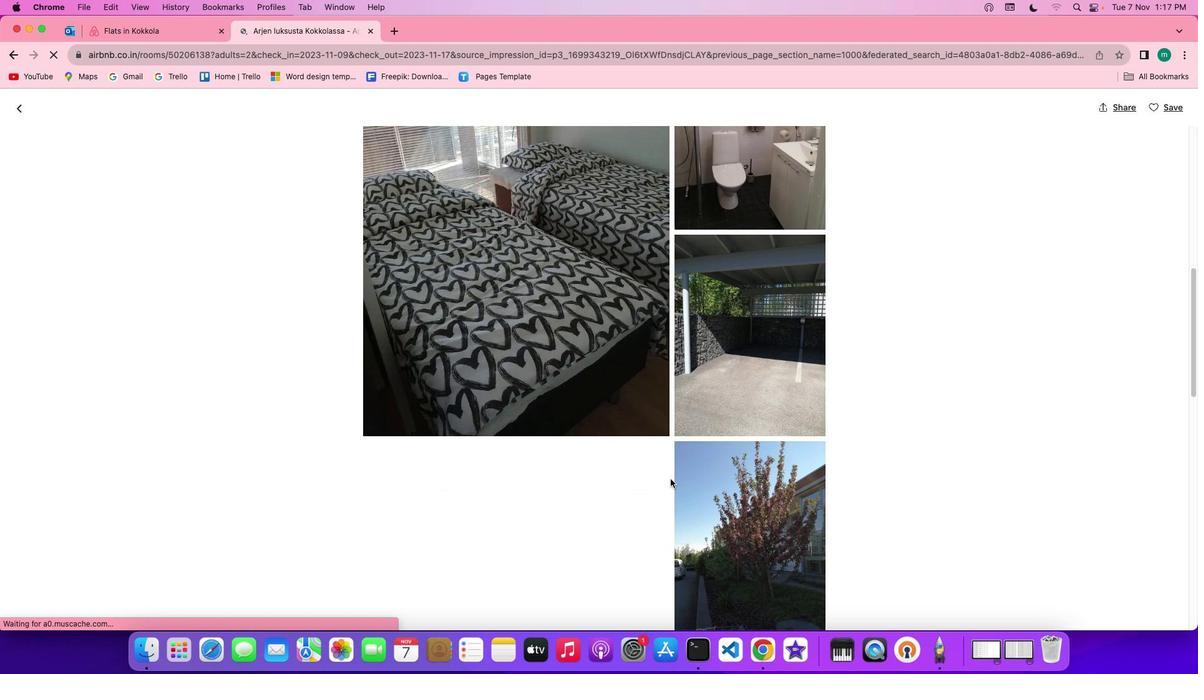 
Action: Mouse scrolled (670, 478) with delta (0, 0)
Screenshot: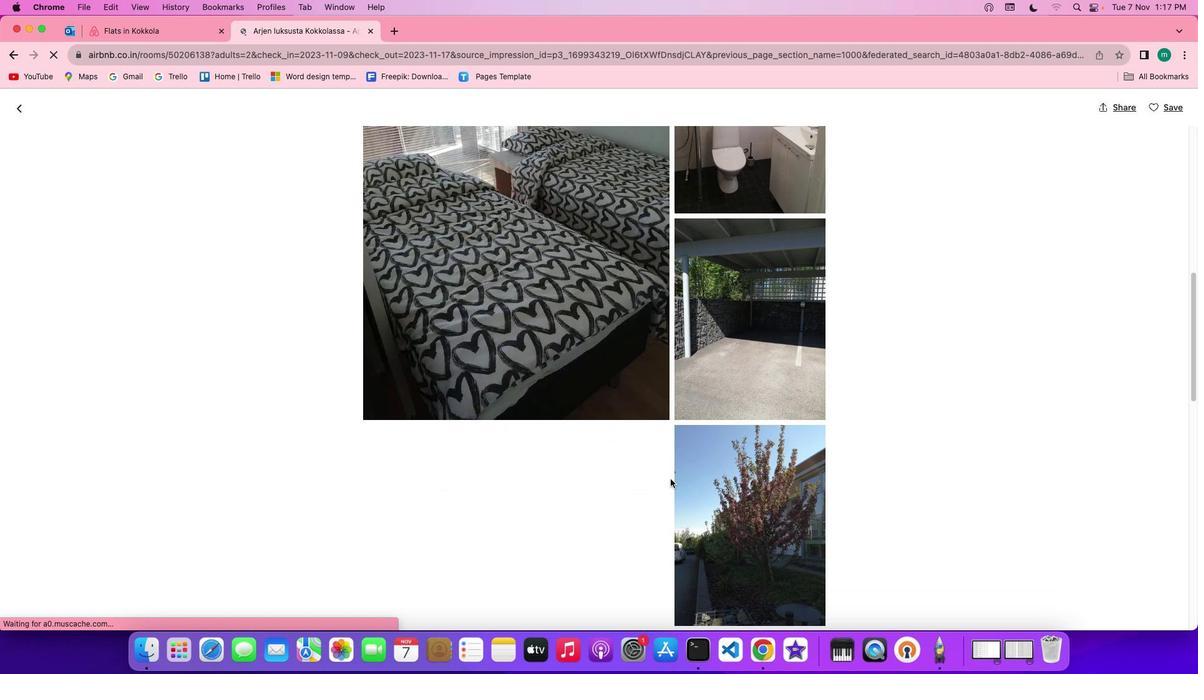 
Action: Mouse scrolled (670, 478) with delta (0, 0)
Screenshot: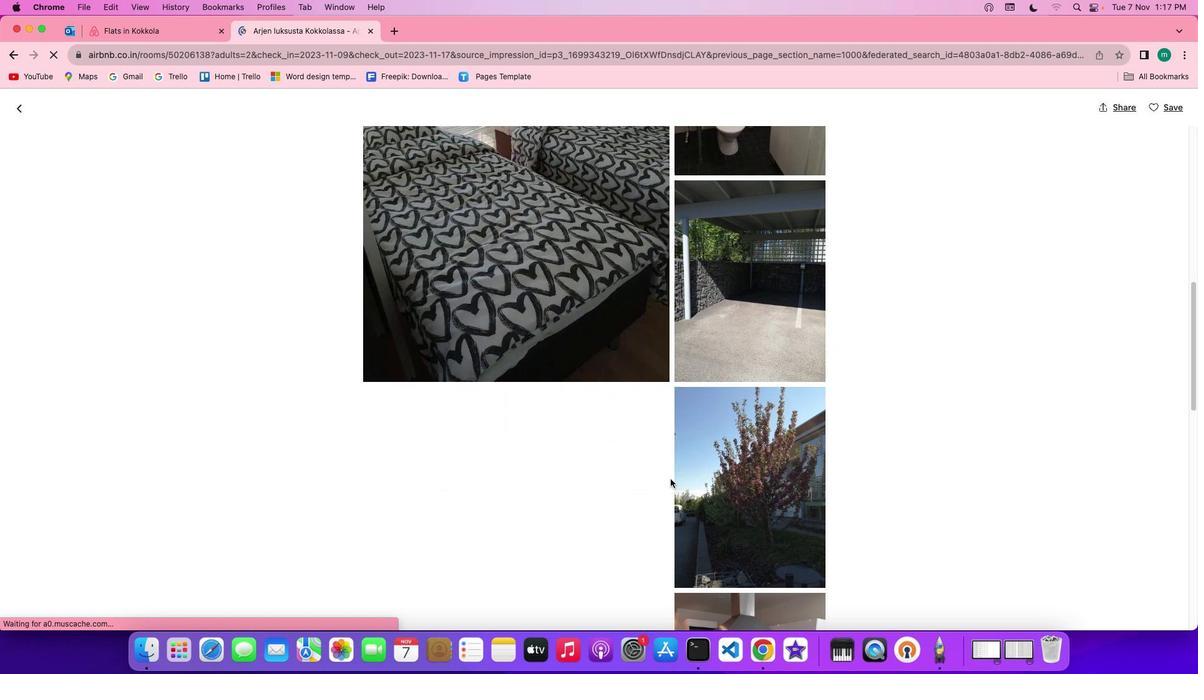 
Action: Mouse scrolled (670, 478) with delta (0, 0)
Screenshot: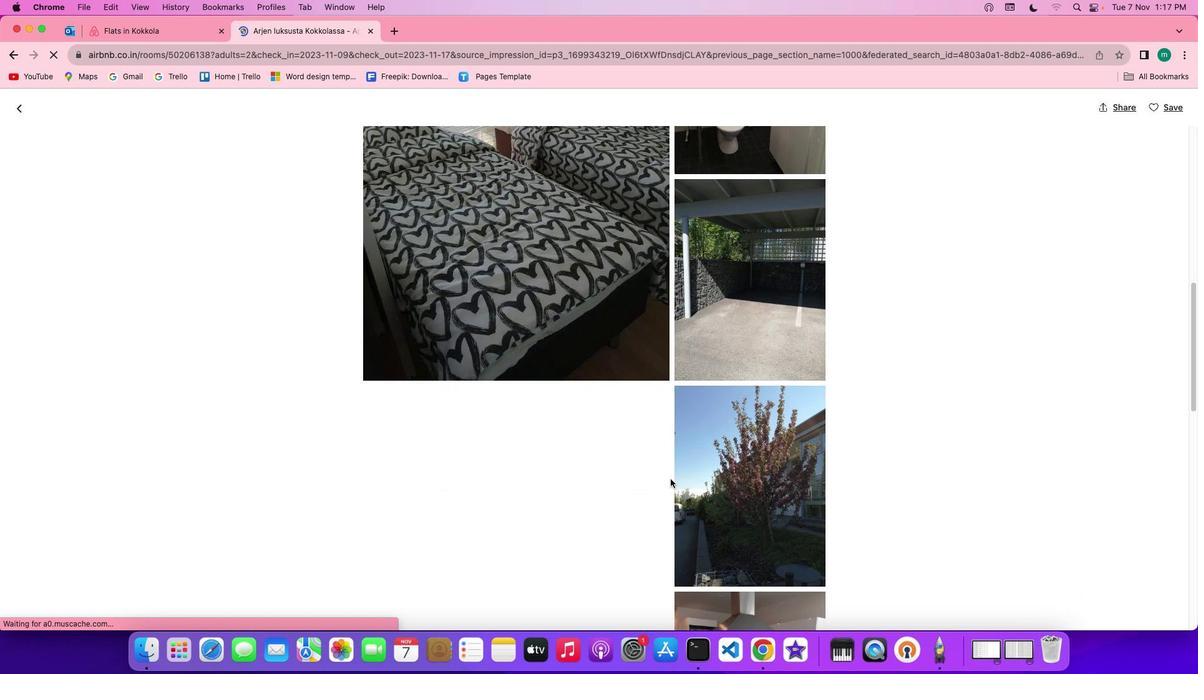 
Action: Mouse scrolled (670, 478) with delta (0, 0)
Screenshot: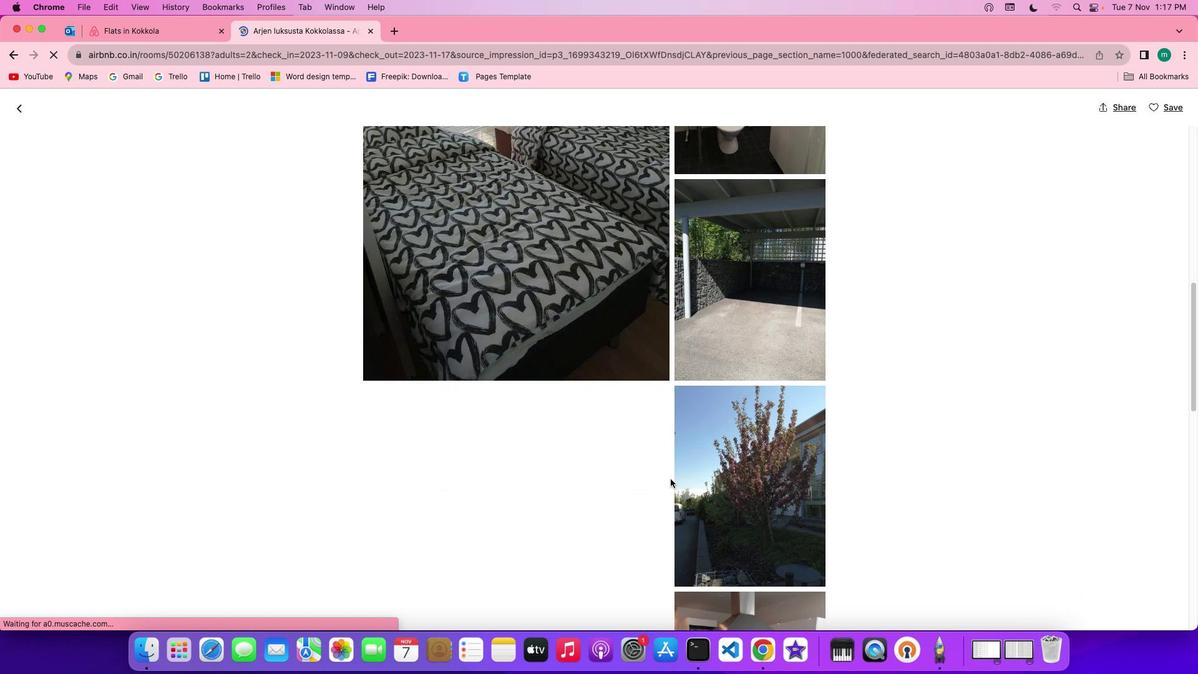 
Action: Mouse scrolled (670, 478) with delta (0, -1)
Screenshot: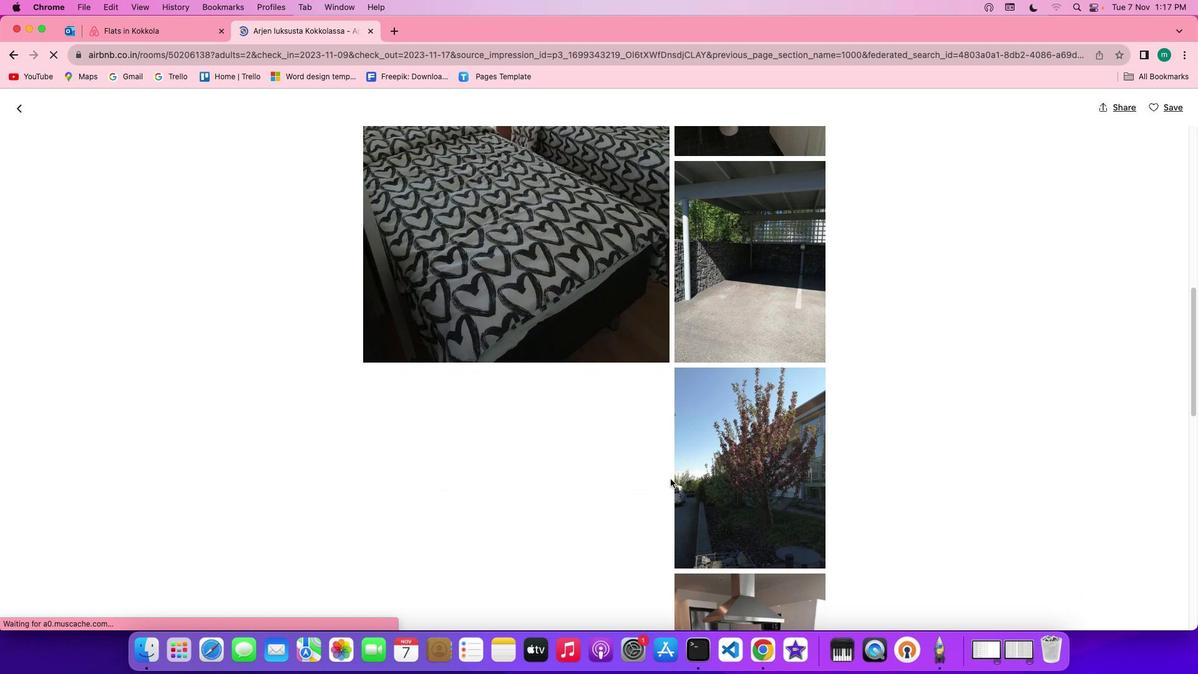 
Action: Mouse scrolled (670, 478) with delta (0, 0)
Screenshot: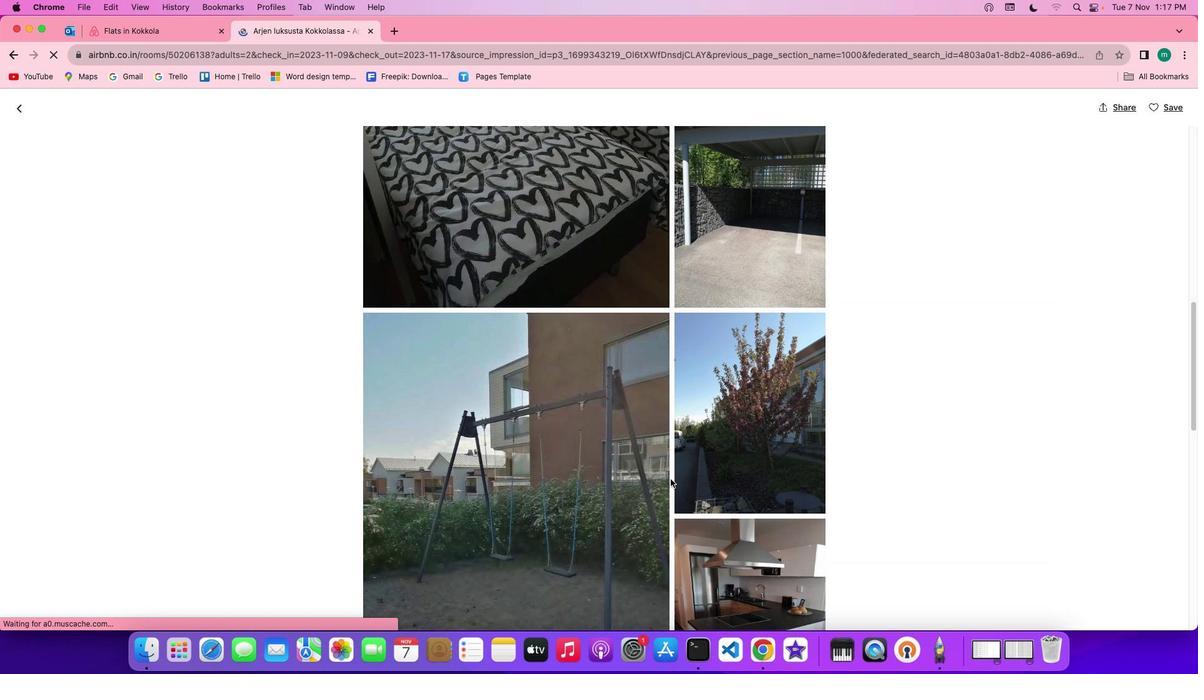 
Action: Mouse scrolled (670, 478) with delta (0, 0)
Screenshot: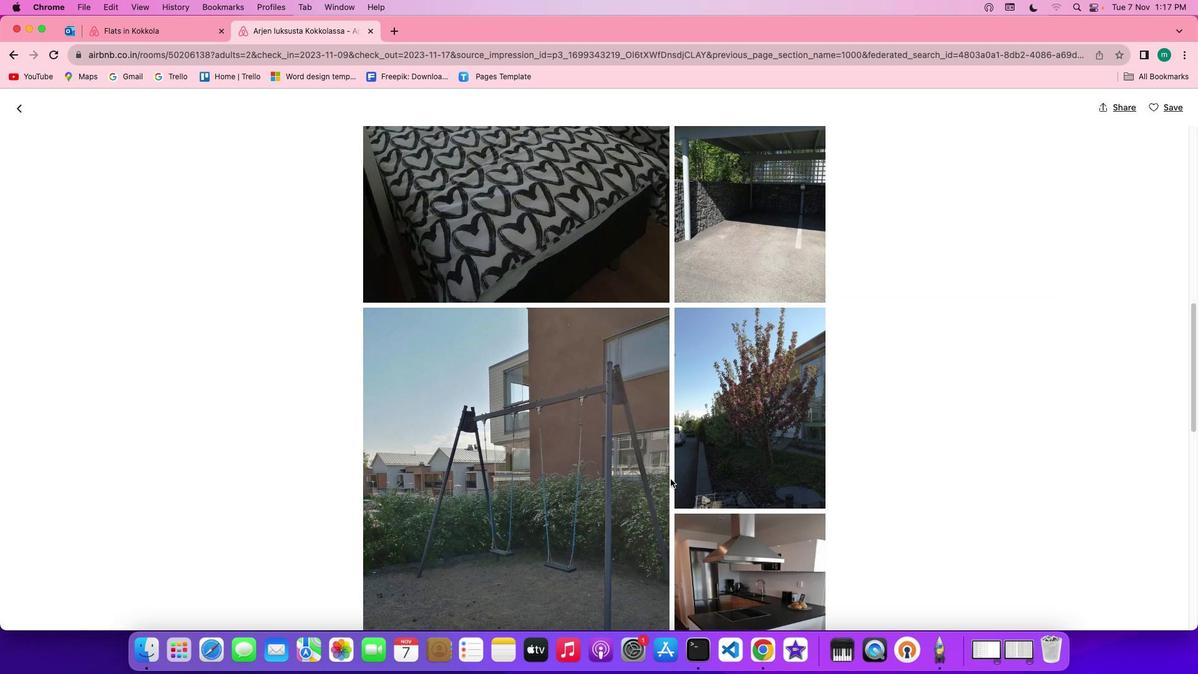 
Action: Mouse scrolled (670, 478) with delta (0, 0)
Screenshot: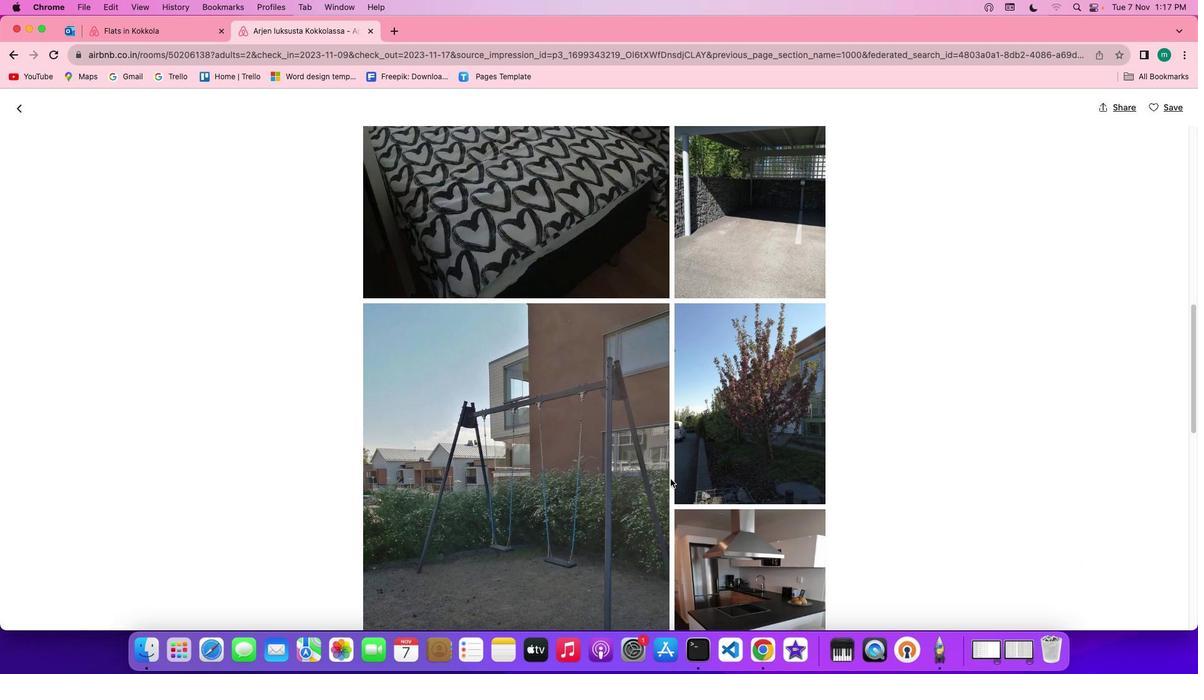 
Action: Mouse scrolled (670, 478) with delta (0, 0)
Screenshot: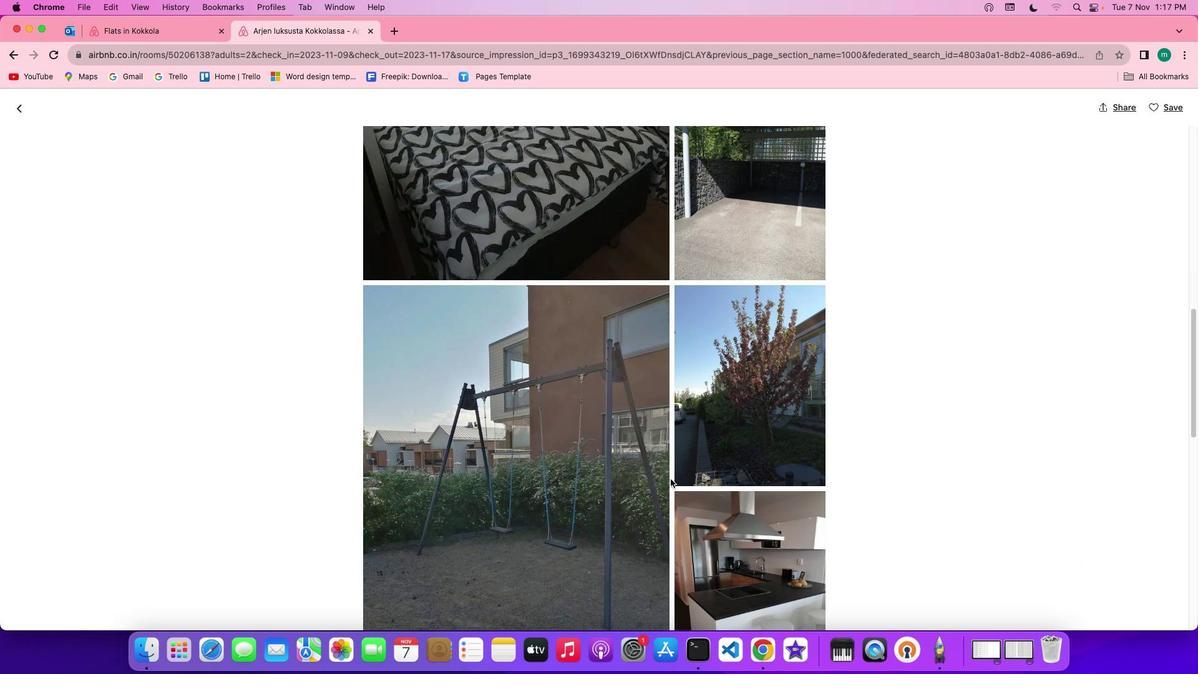 
Action: Mouse scrolled (670, 478) with delta (0, 0)
Screenshot: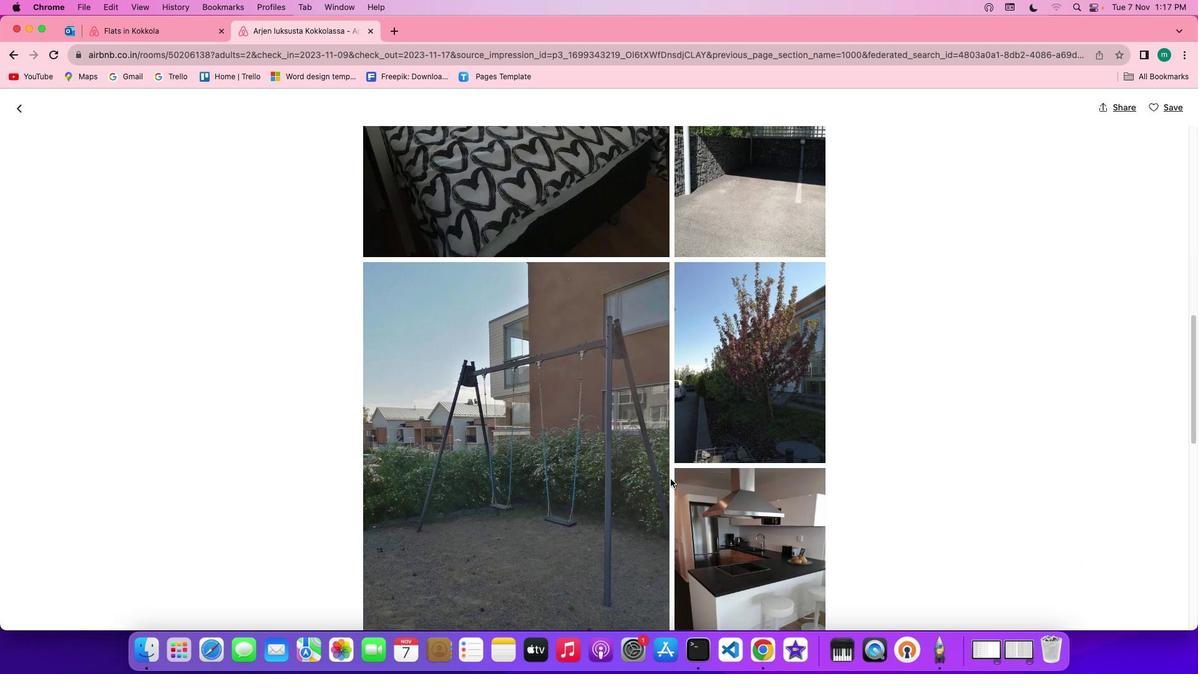 
Action: Mouse scrolled (670, 478) with delta (0, 0)
Screenshot: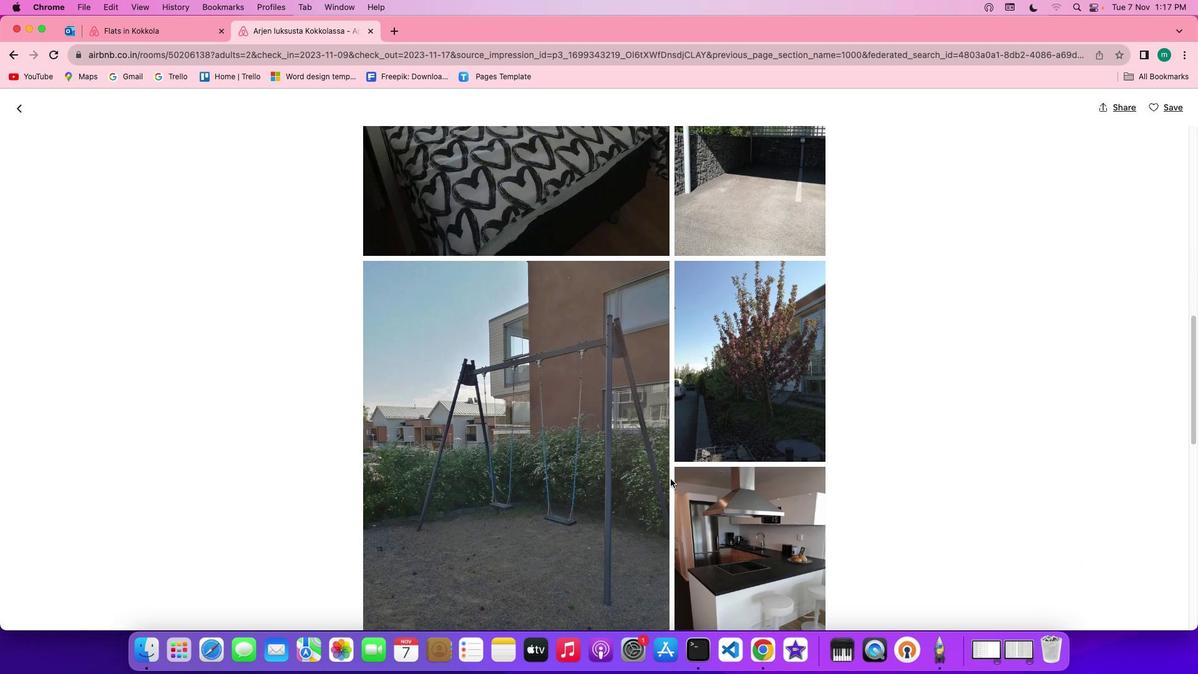 
Action: Mouse scrolled (670, 478) with delta (0, 0)
Screenshot: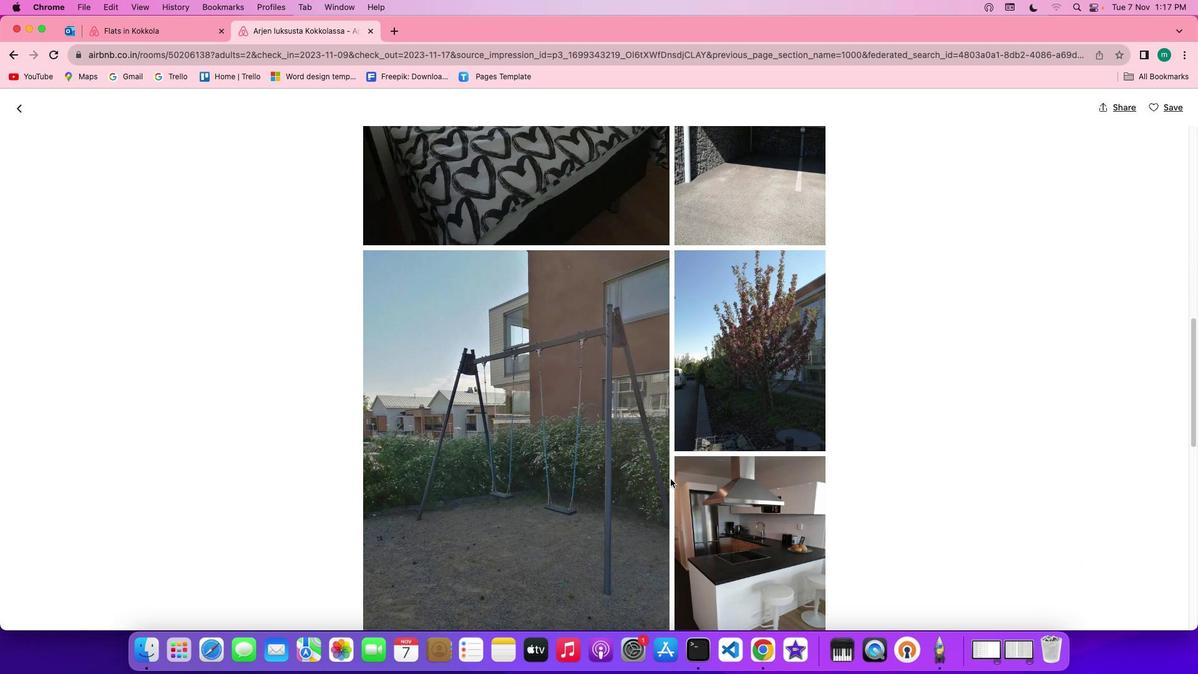 
Action: Mouse scrolled (670, 478) with delta (0, -1)
Screenshot: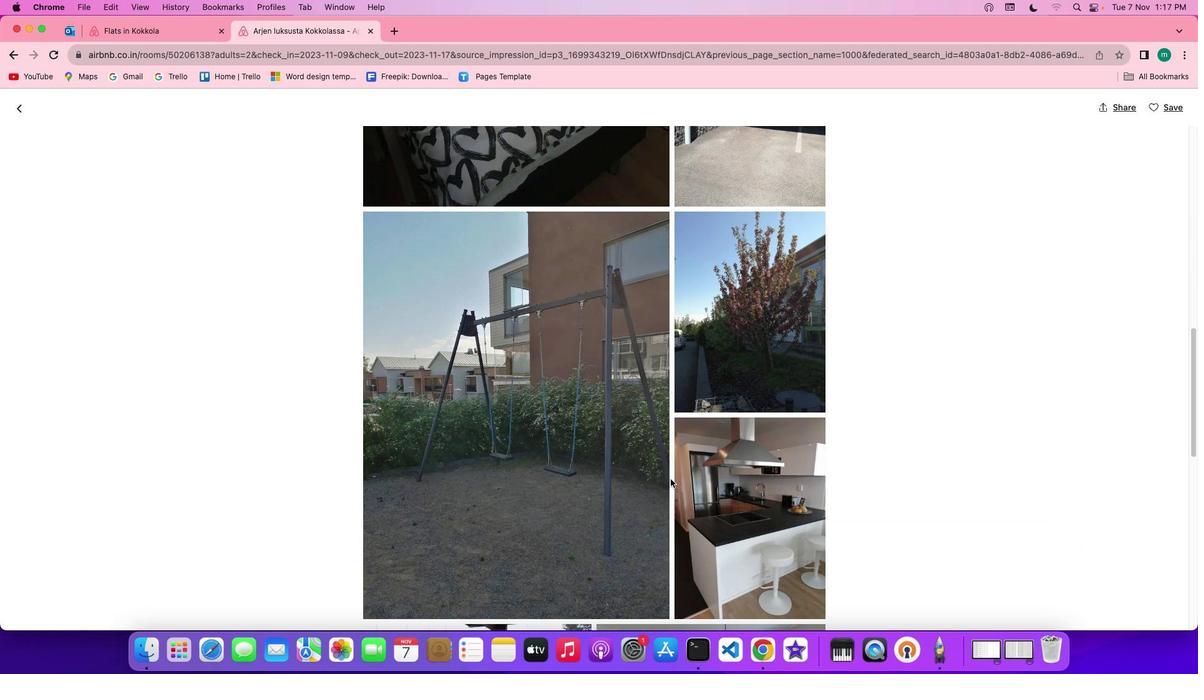 
Action: Mouse scrolled (670, 478) with delta (0, 0)
Screenshot: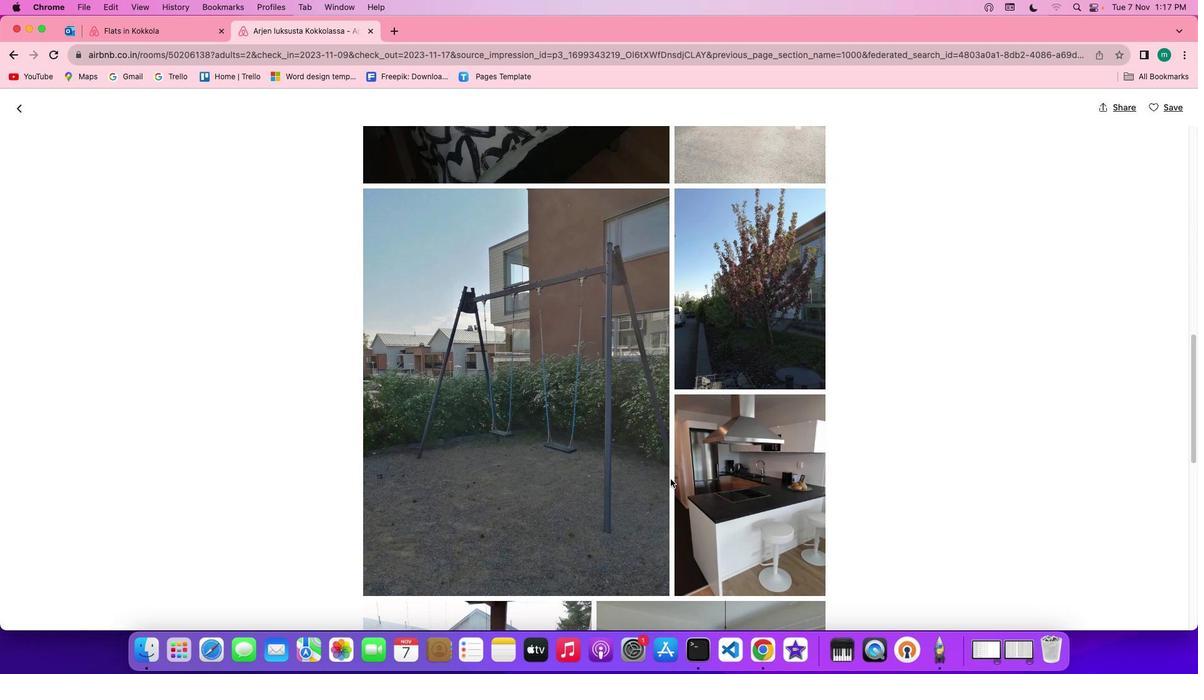 
Action: Mouse scrolled (670, 478) with delta (0, 0)
Screenshot: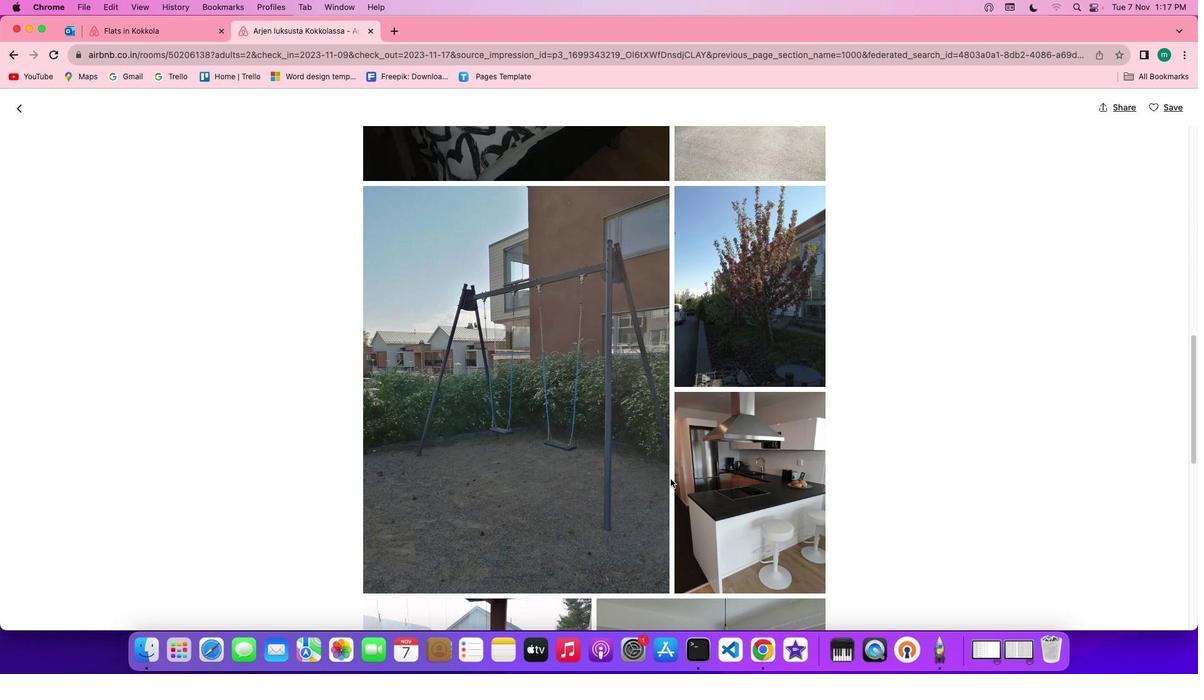 
Action: Mouse scrolled (670, 478) with delta (0, 0)
Screenshot: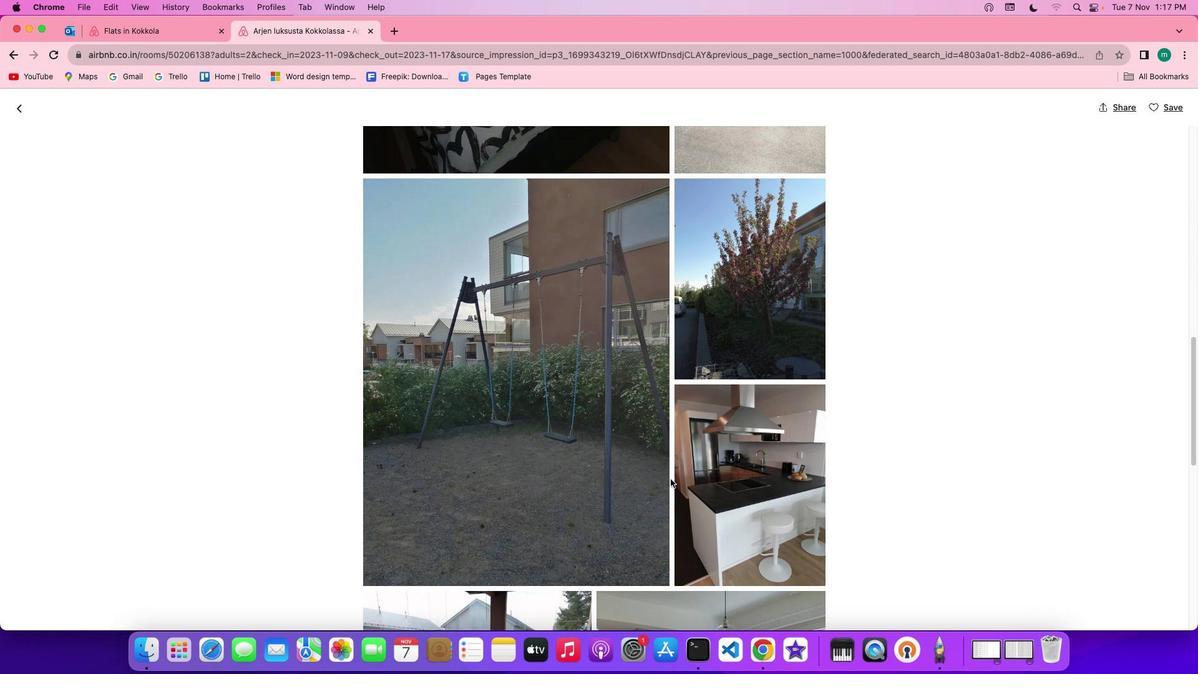 
Action: Mouse scrolled (670, 478) with delta (0, -1)
Screenshot: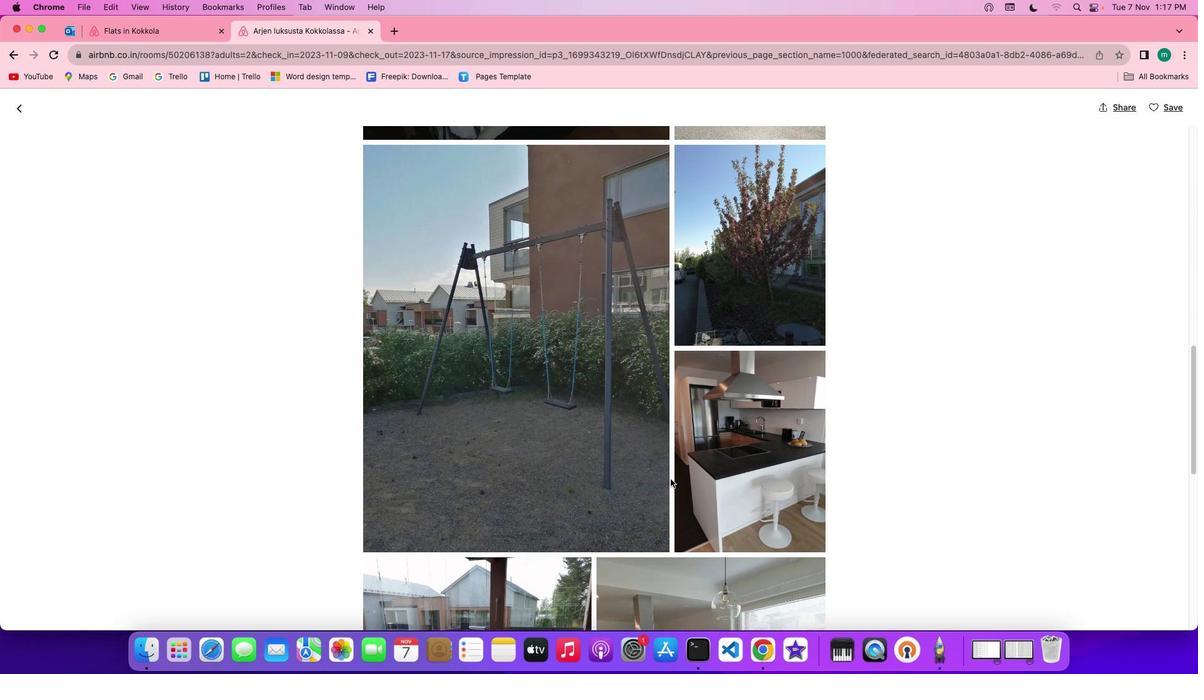 
Action: Mouse scrolled (670, 478) with delta (0, -1)
Screenshot: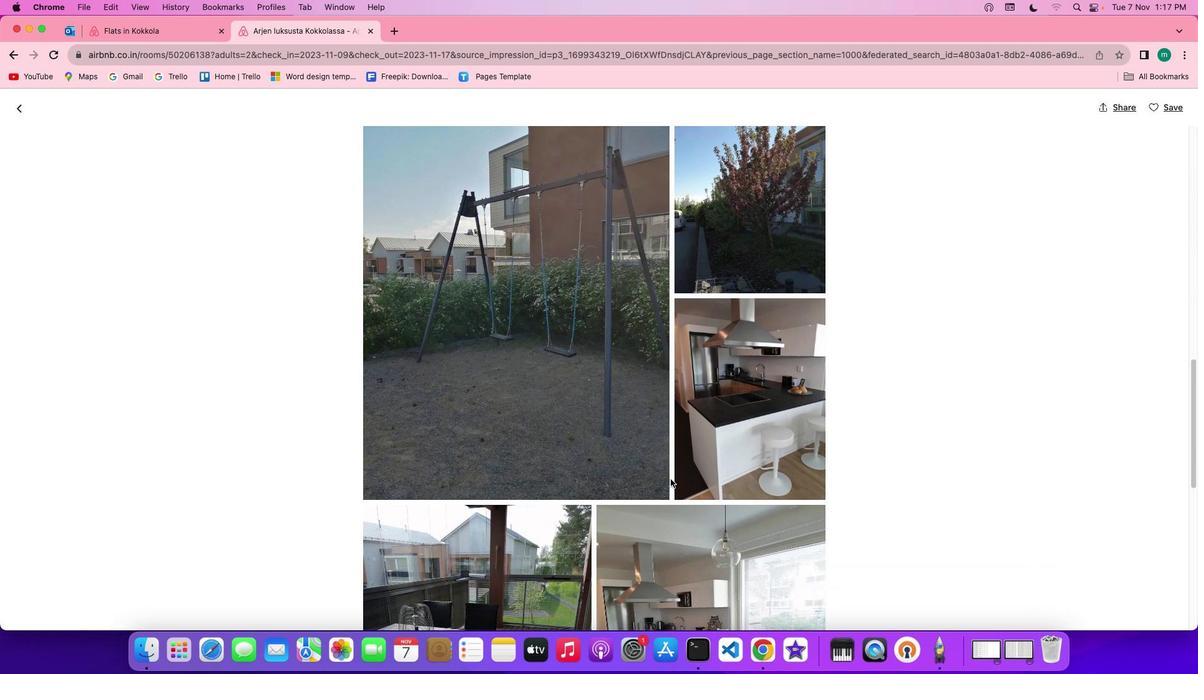 
Action: Mouse scrolled (670, 478) with delta (0, 0)
Screenshot: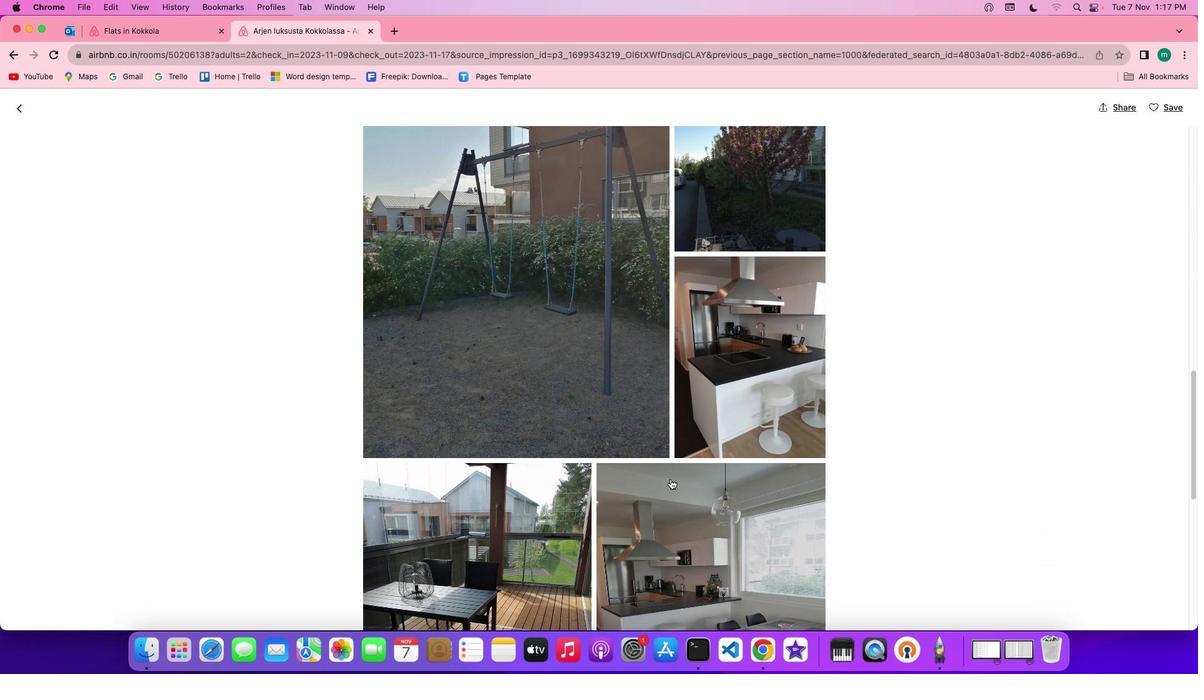 
Action: Mouse scrolled (670, 478) with delta (0, 0)
Screenshot: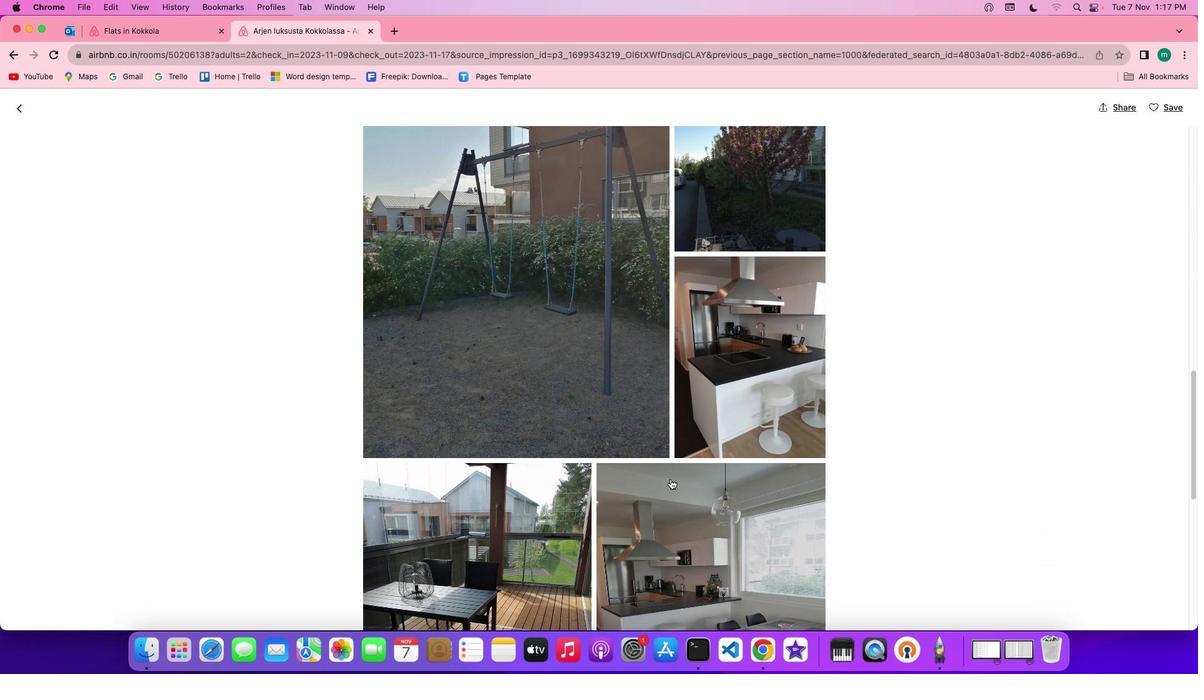
Action: Mouse scrolled (670, 478) with delta (0, -1)
Screenshot: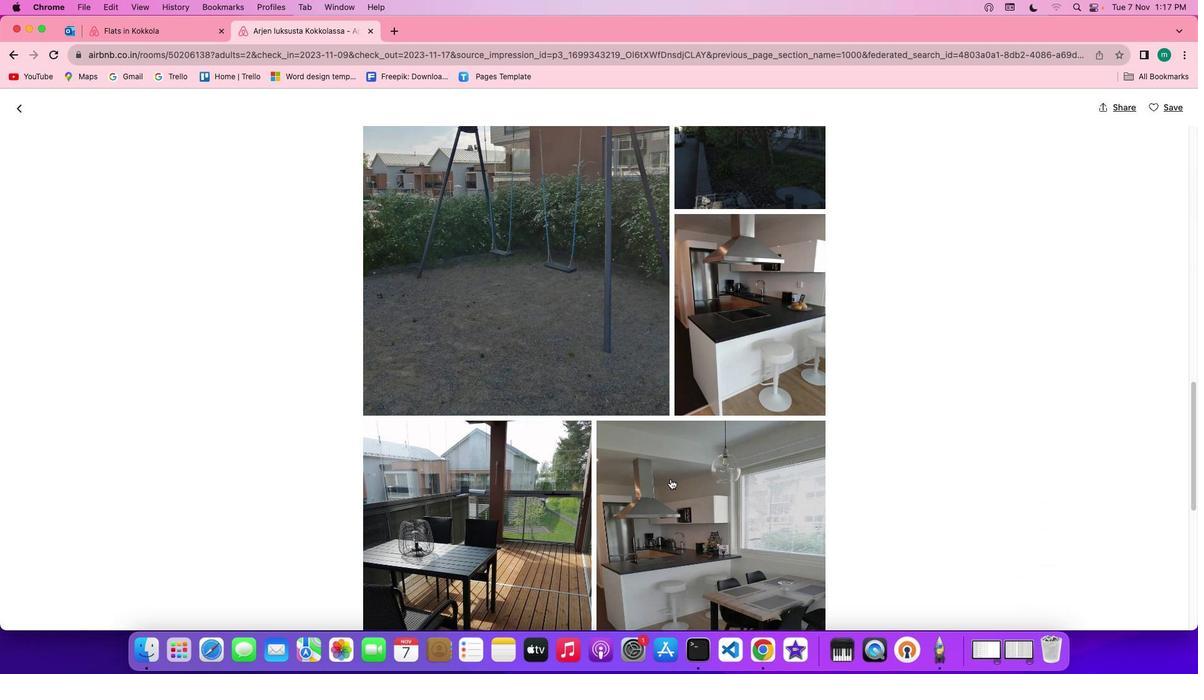 
Action: Mouse scrolled (670, 478) with delta (0, -1)
Screenshot: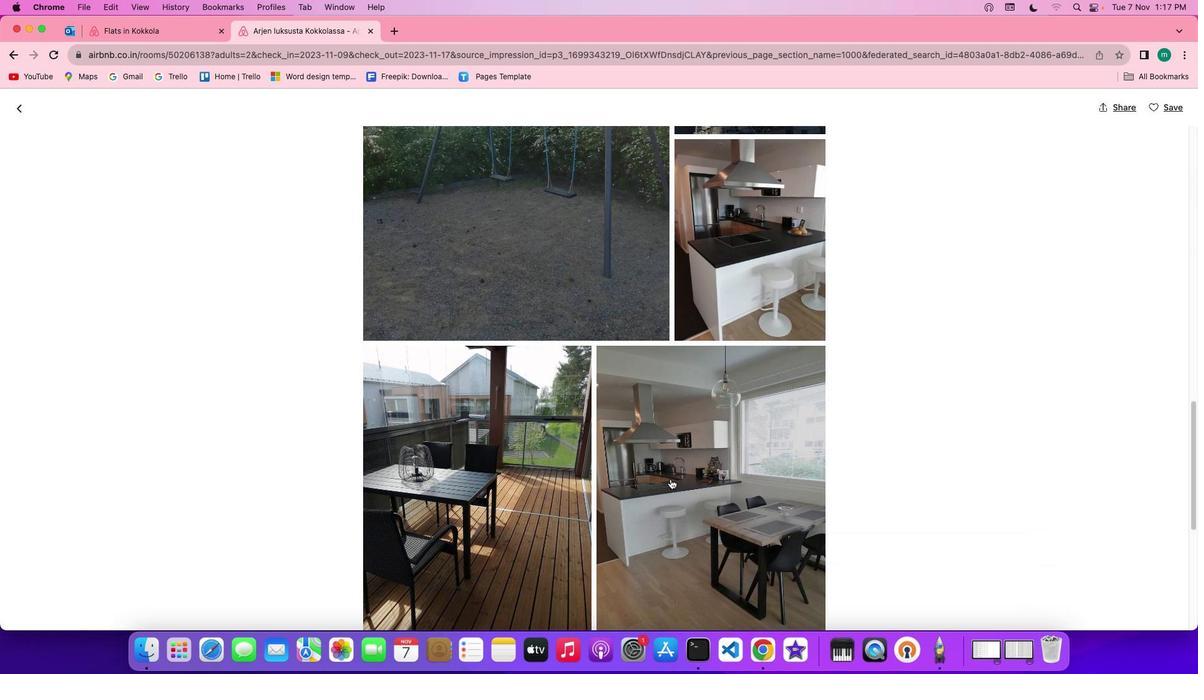 
Action: Mouse scrolled (670, 478) with delta (0, 0)
Screenshot: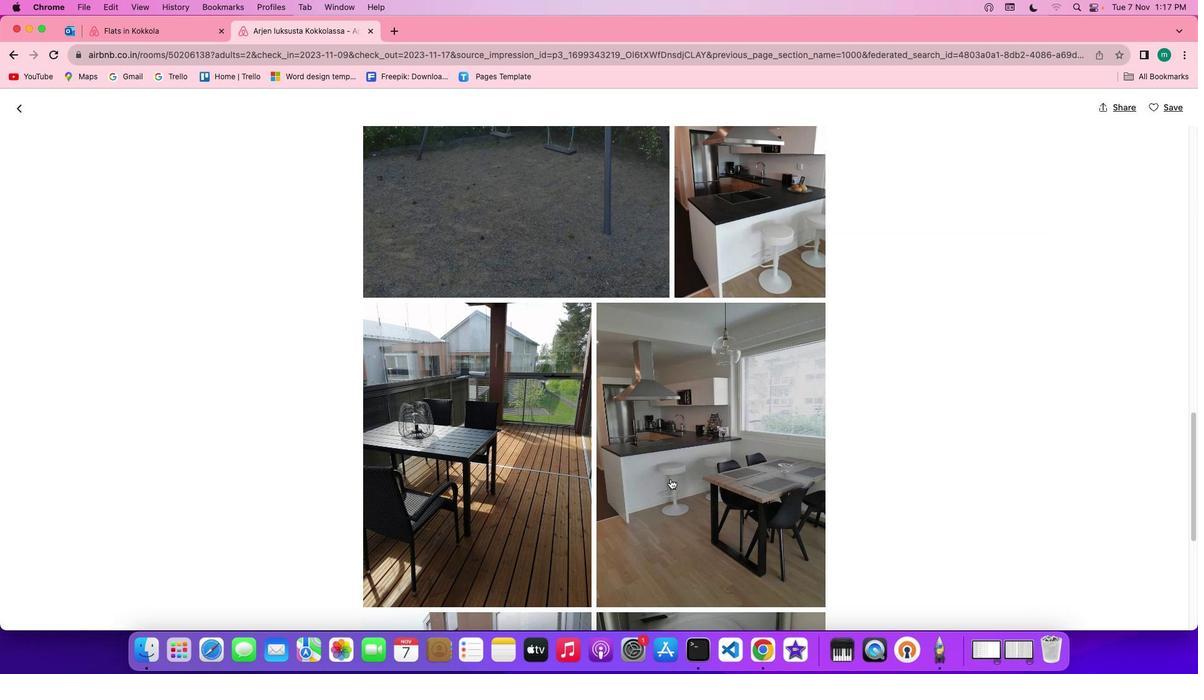 
Action: Mouse scrolled (670, 478) with delta (0, 0)
Screenshot: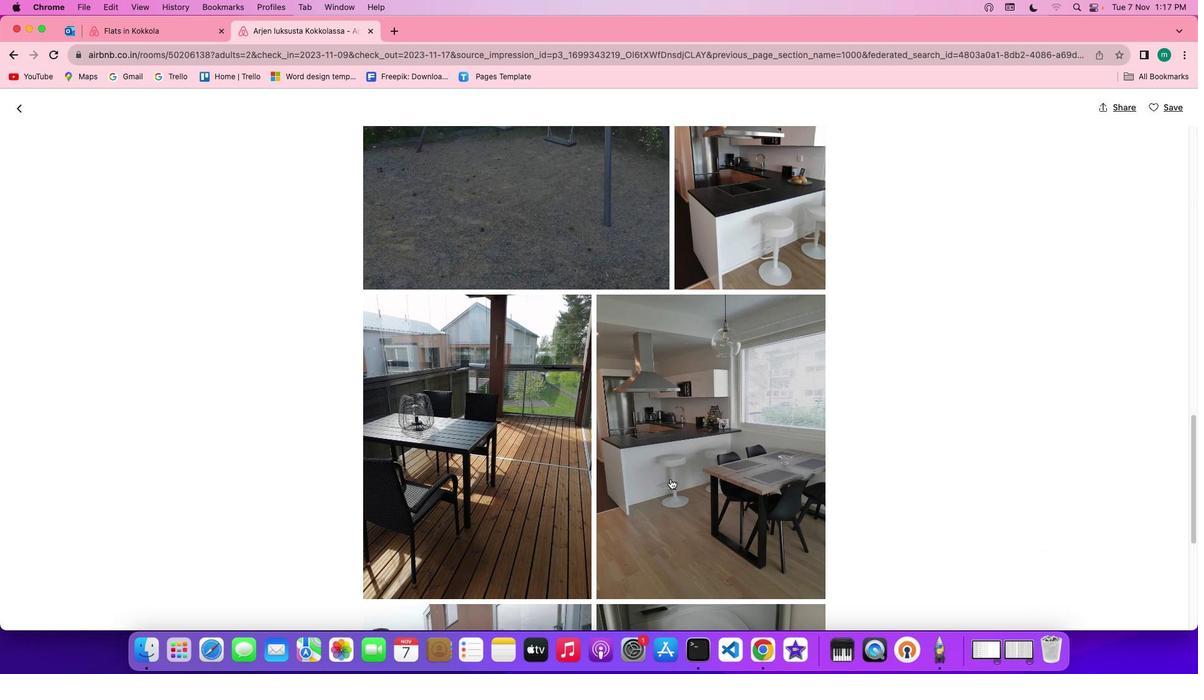 
Action: Mouse scrolled (670, 478) with delta (0, 0)
Screenshot: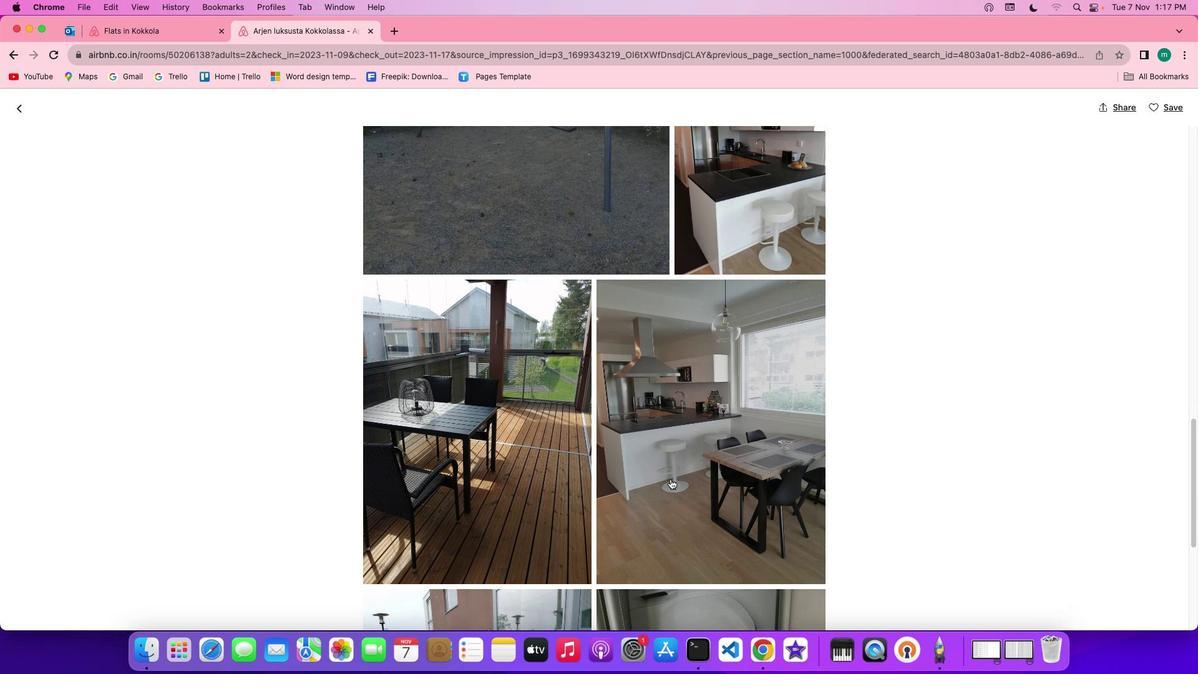 
Action: Mouse scrolled (670, 478) with delta (0, 0)
Screenshot: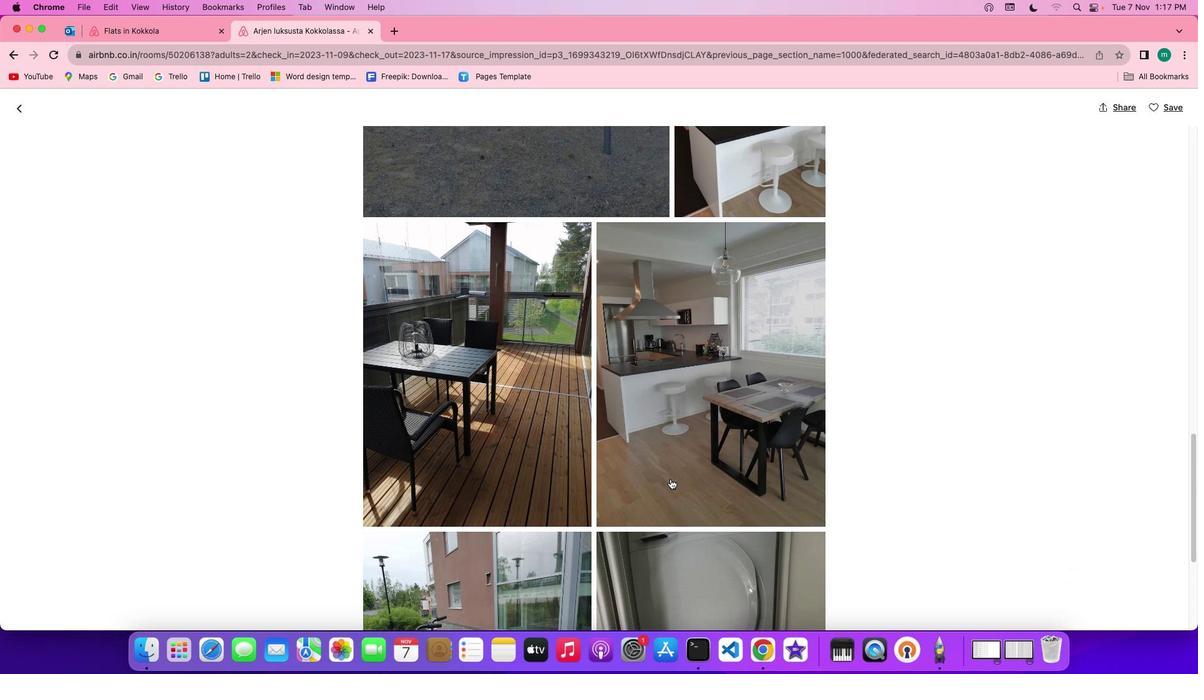 
Action: Mouse scrolled (670, 478) with delta (0, 0)
Screenshot: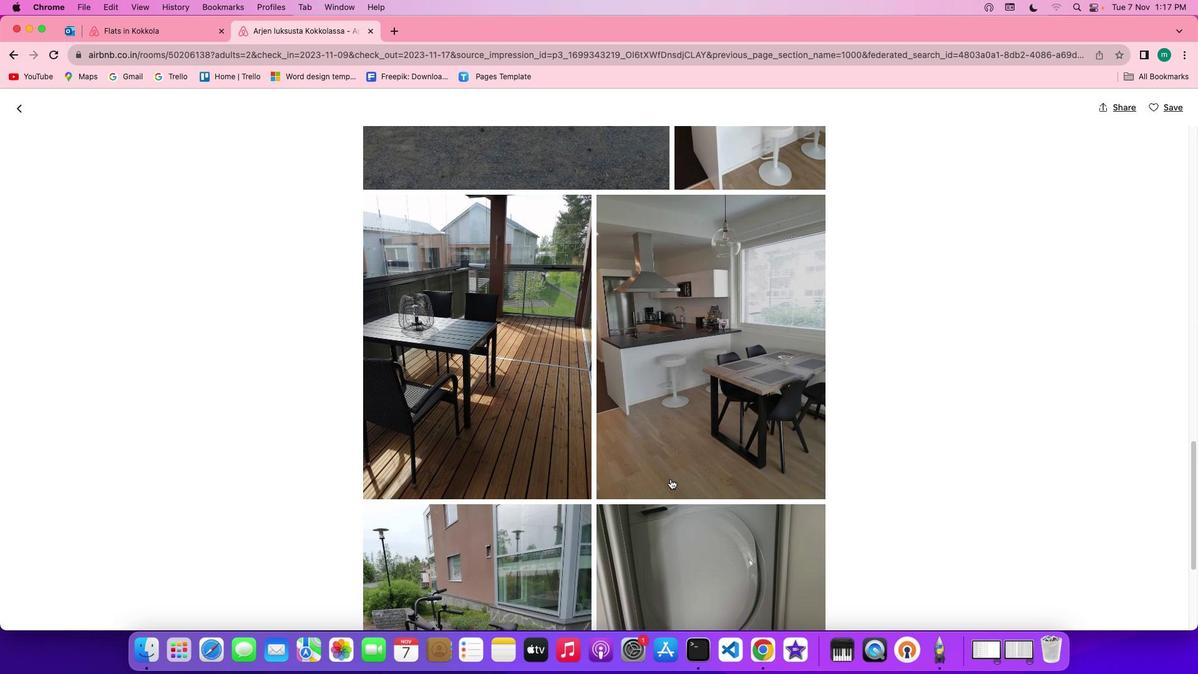 
Action: Mouse scrolled (670, 478) with delta (0, 0)
Screenshot: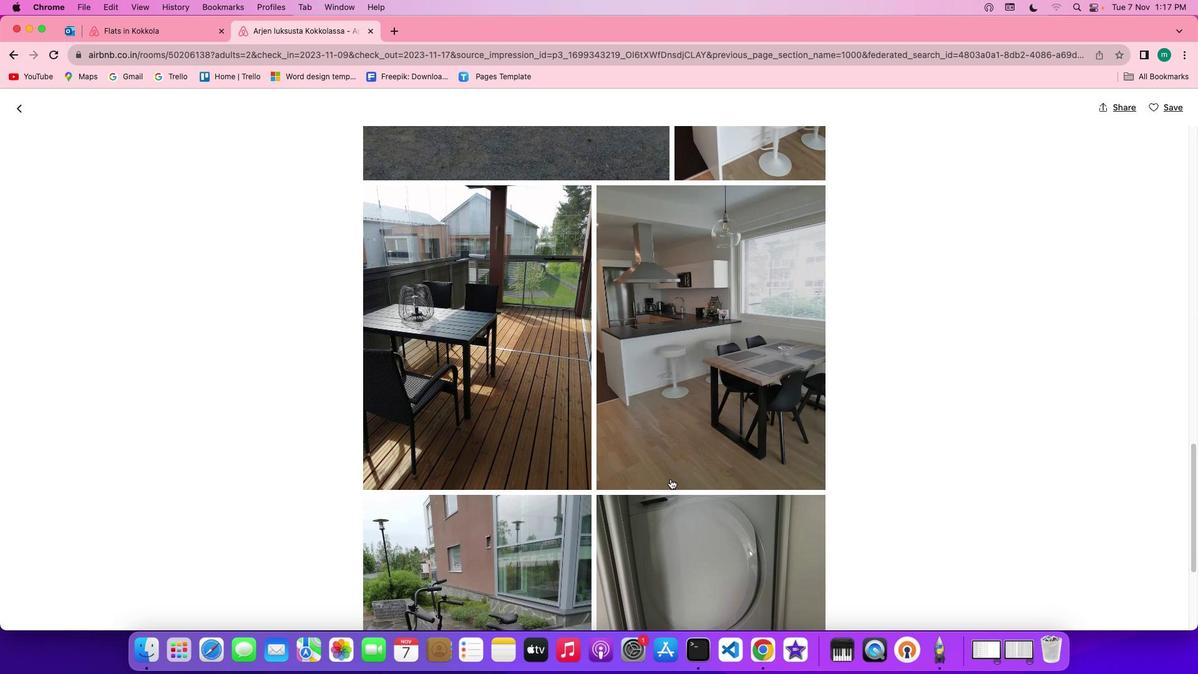 
Action: Mouse scrolled (670, 478) with delta (0, -1)
Screenshot: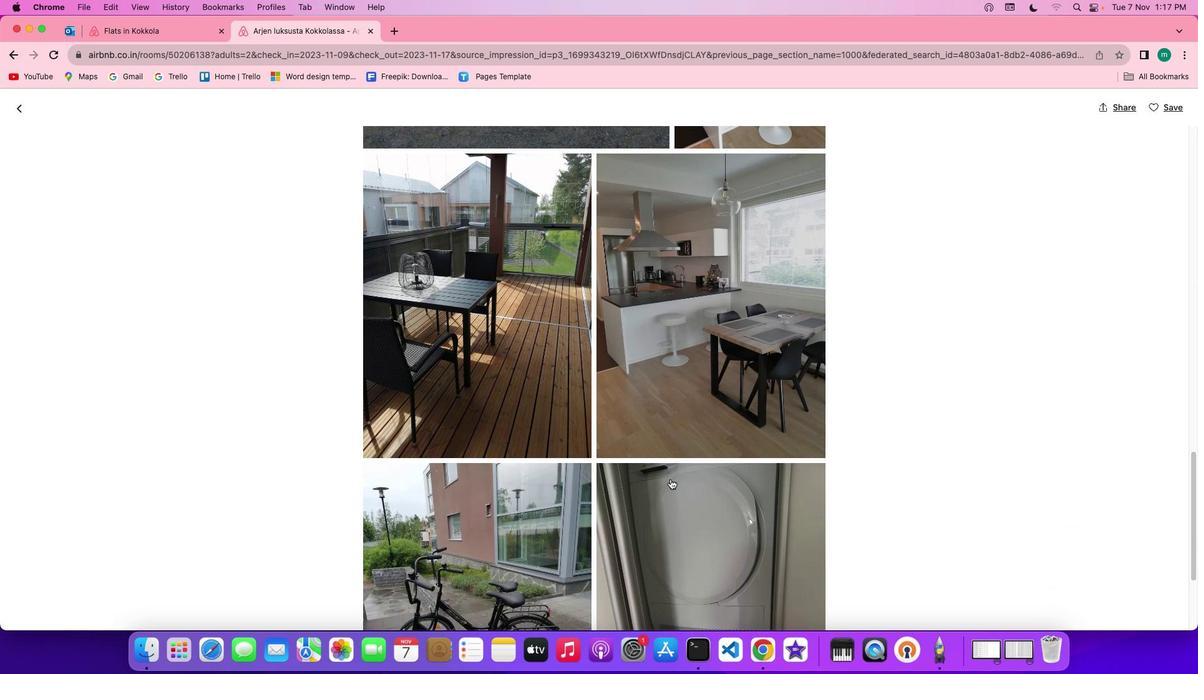 
Action: Mouse scrolled (670, 478) with delta (0, -1)
Screenshot: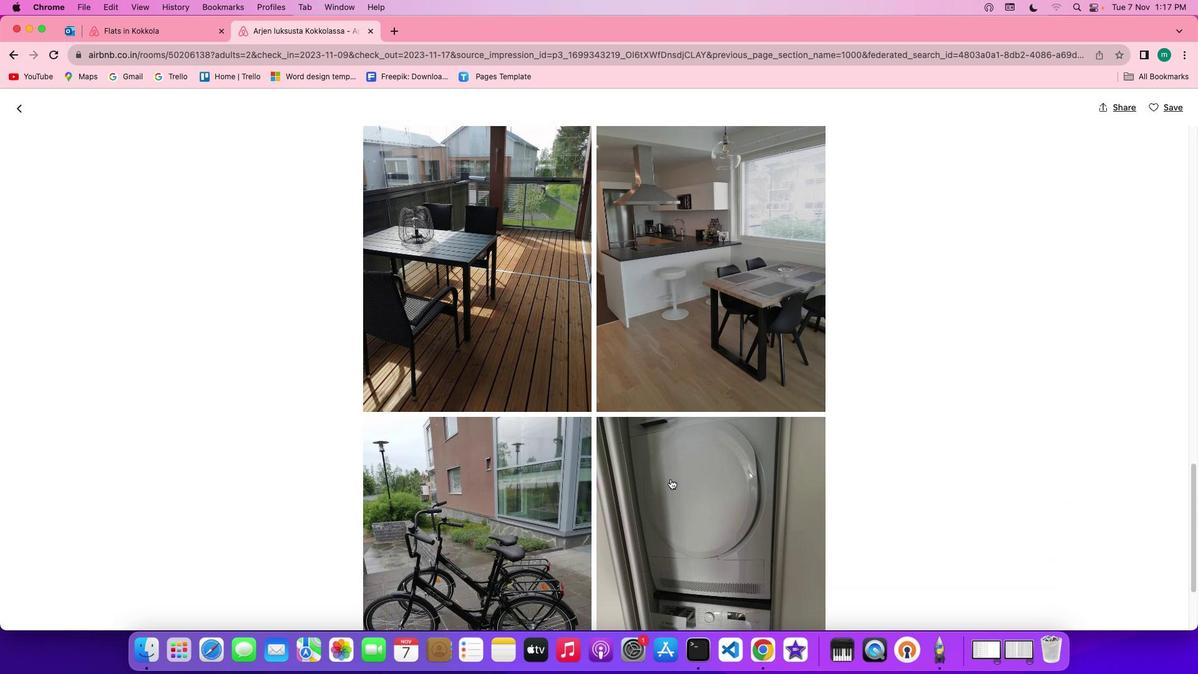 
Action: Mouse scrolled (670, 478) with delta (0, 0)
Screenshot: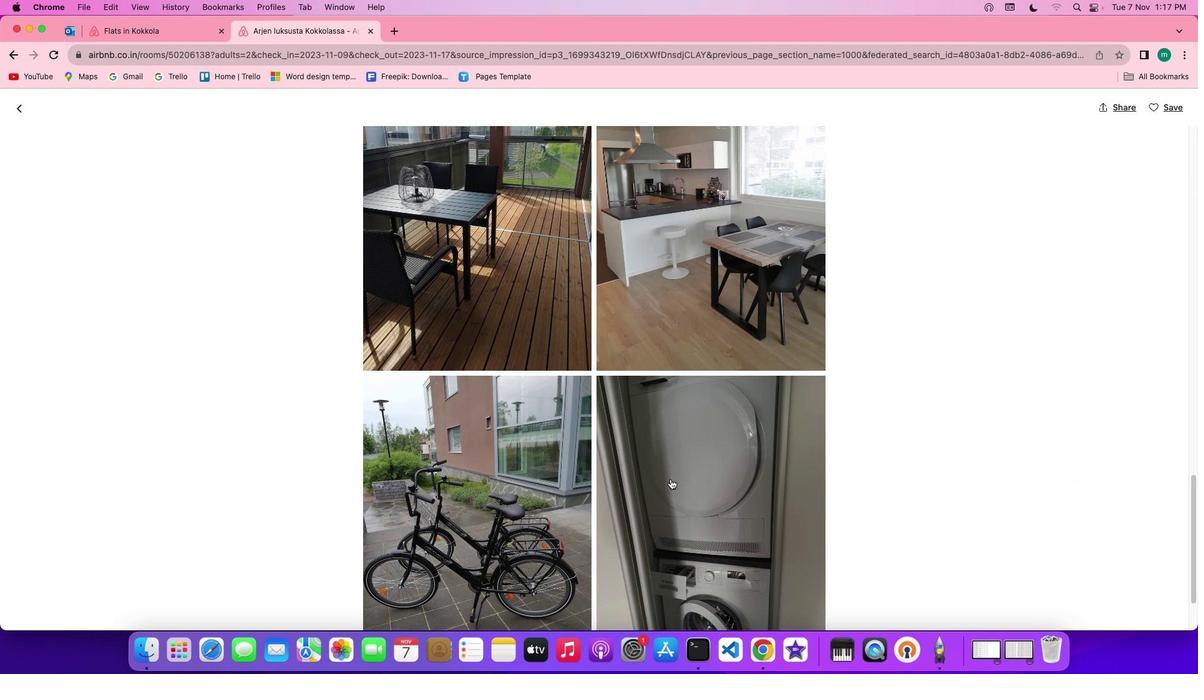 
Action: Mouse scrolled (670, 478) with delta (0, 0)
Screenshot: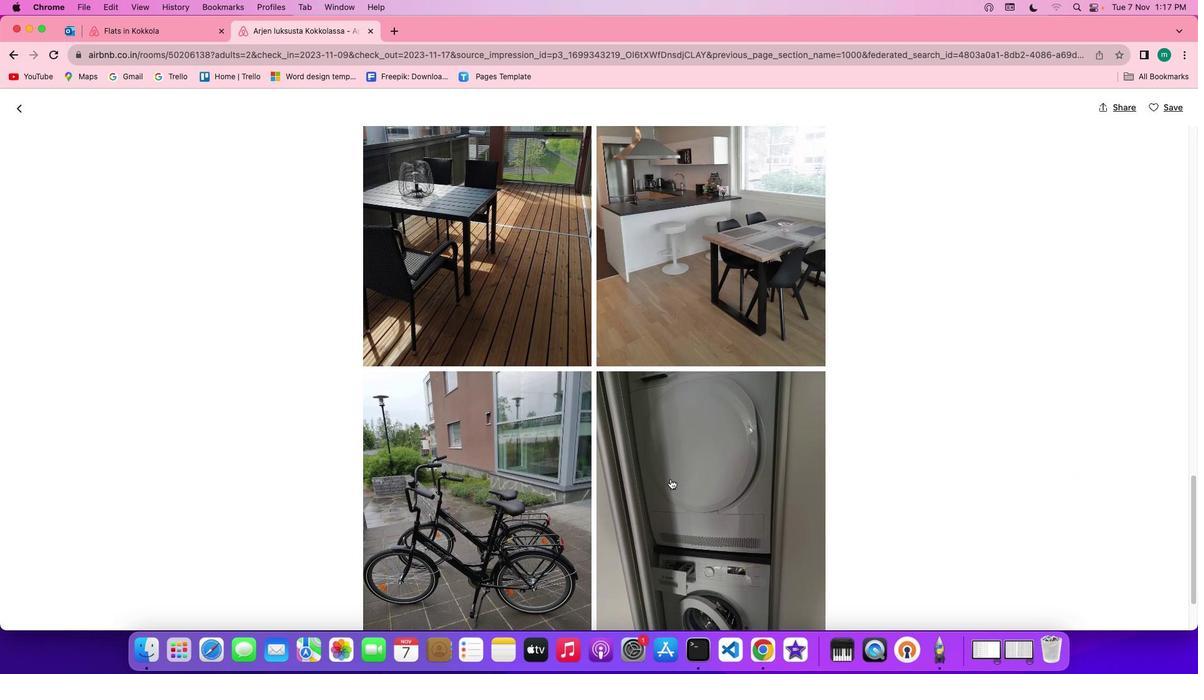 
Action: Mouse scrolled (670, 478) with delta (0, 0)
Screenshot: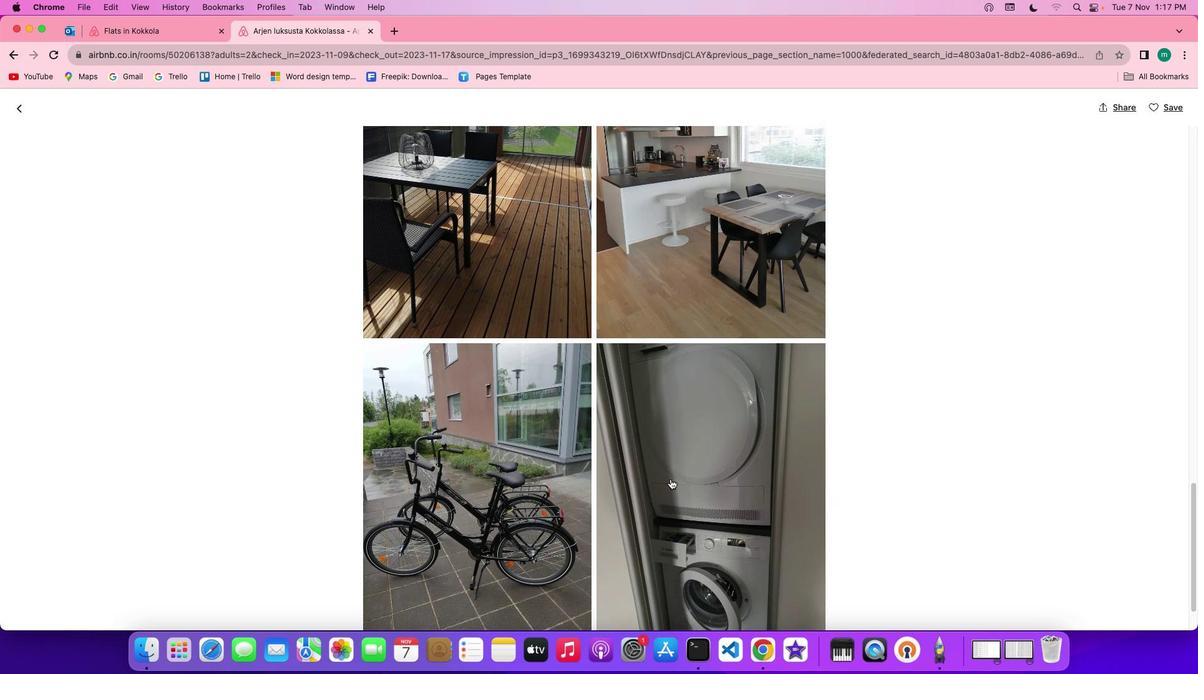 
Action: Mouse scrolled (670, 478) with delta (0, -1)
Screenshot: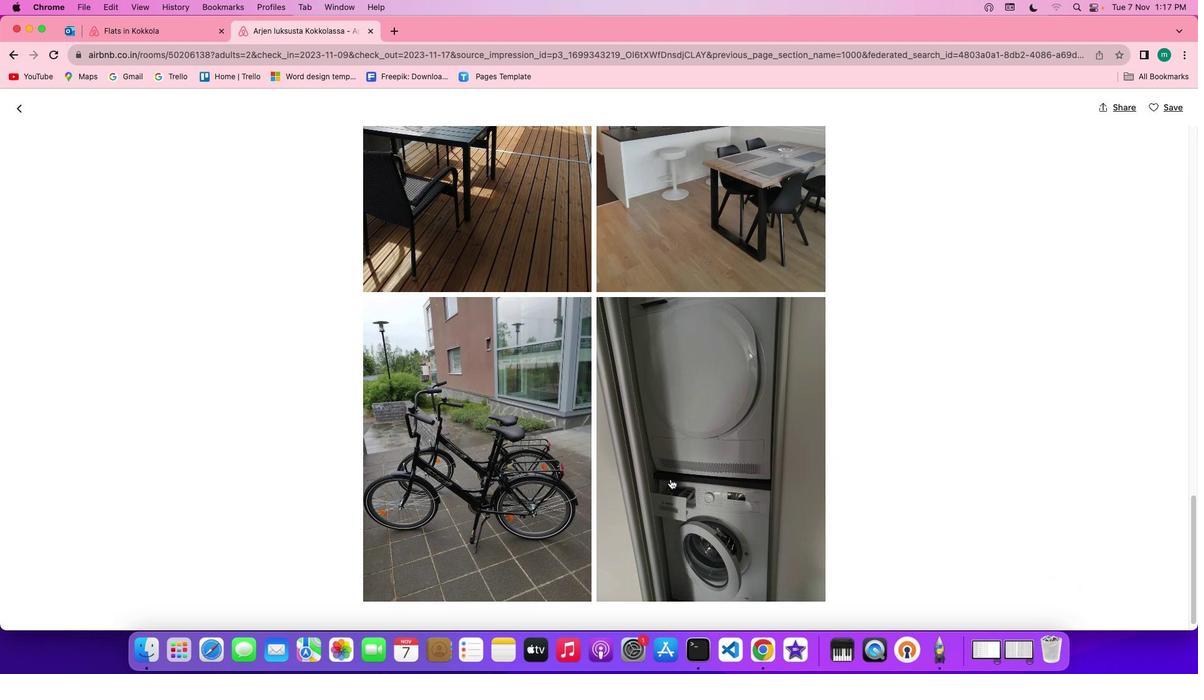 
Action: Mouse scrolled (670, 478) with delta (0, 0)
Screenshot: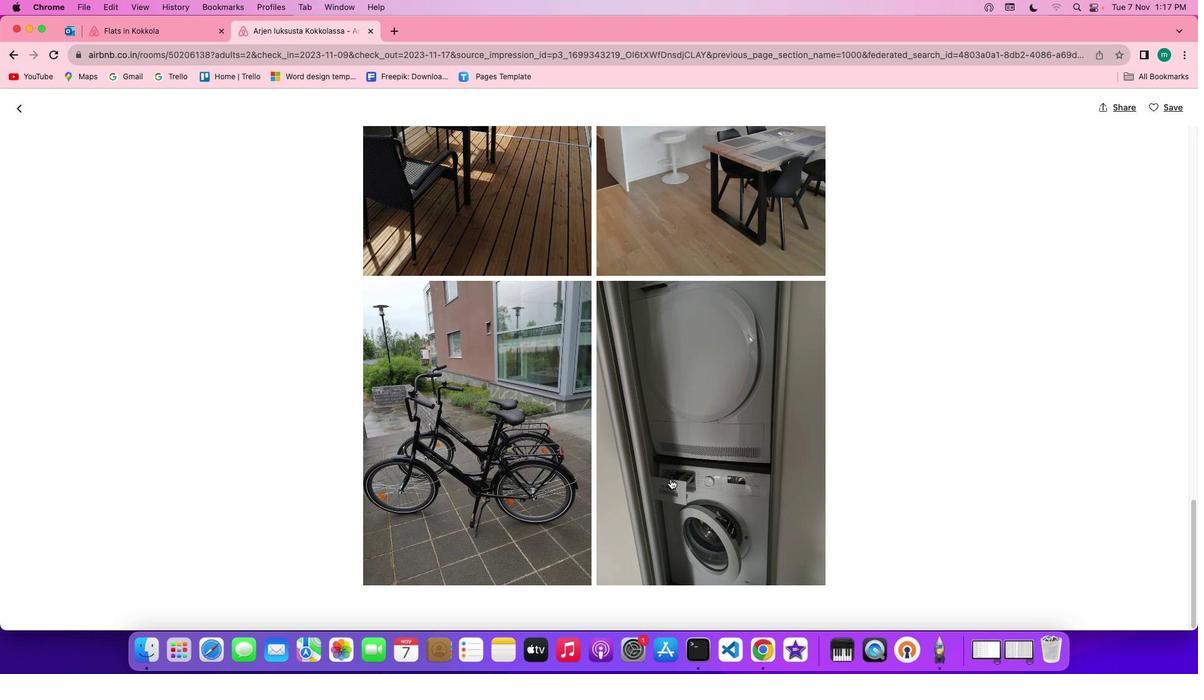 
Action: Mouse scrolled (670, 478) with delta (0, 0)
Screenshot: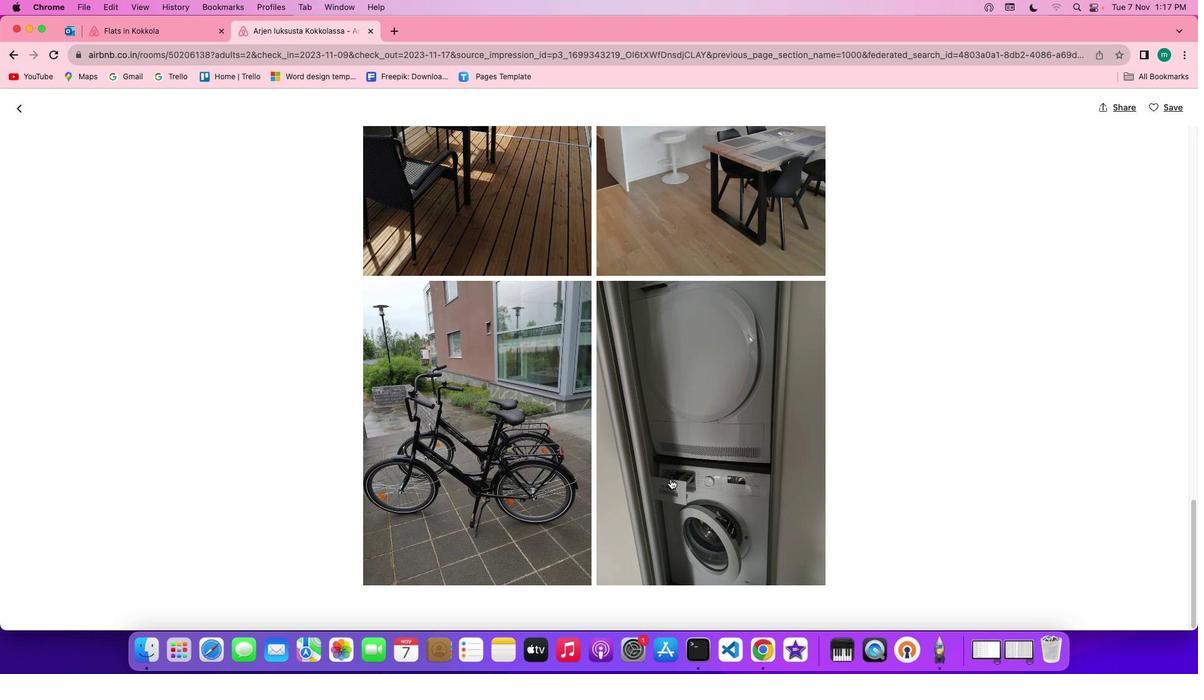 
Action: Mouse scrolled (670, 478) with delta (0, 0)
Screenshot: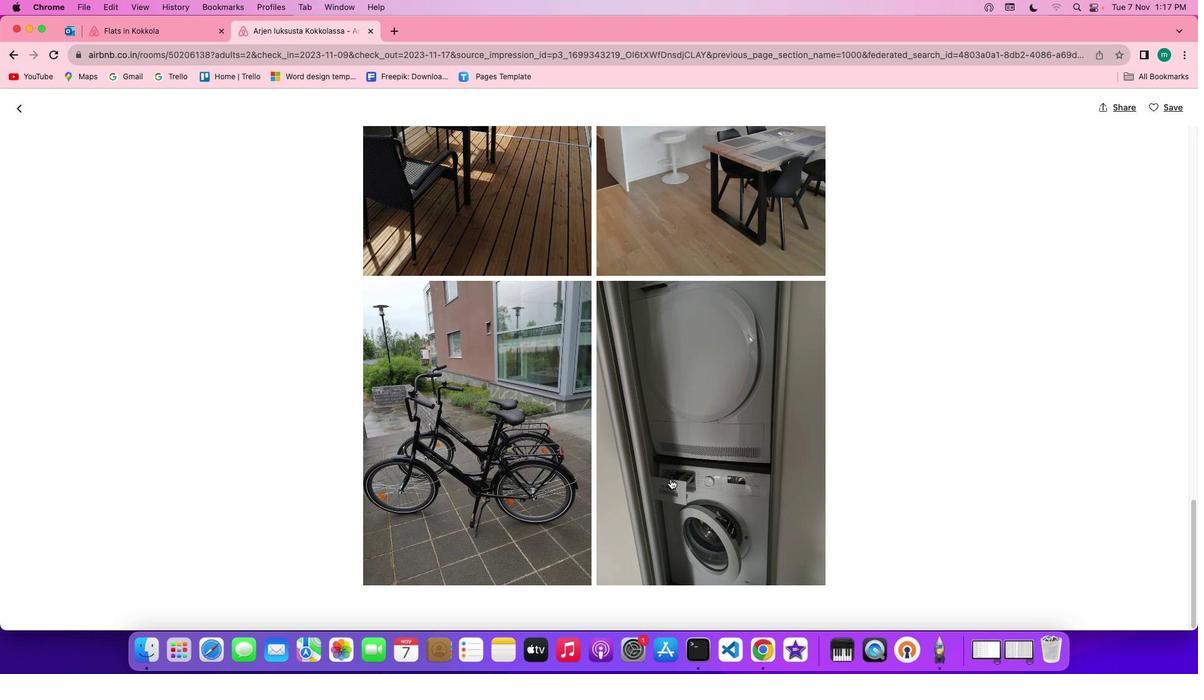 
Action: Mouse scrolled (670, 478) with delta (0, -1)
Screenshot: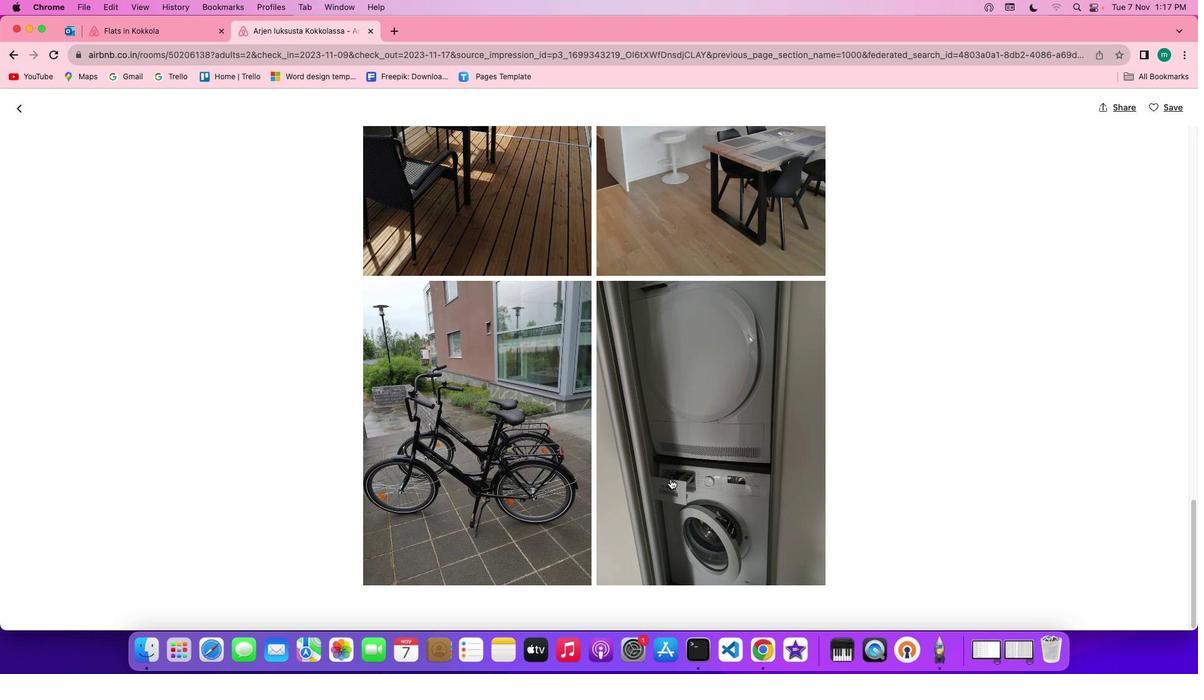 
Action: Mouse scrolled (670, 478) with delta (0, 0)
Screenshot: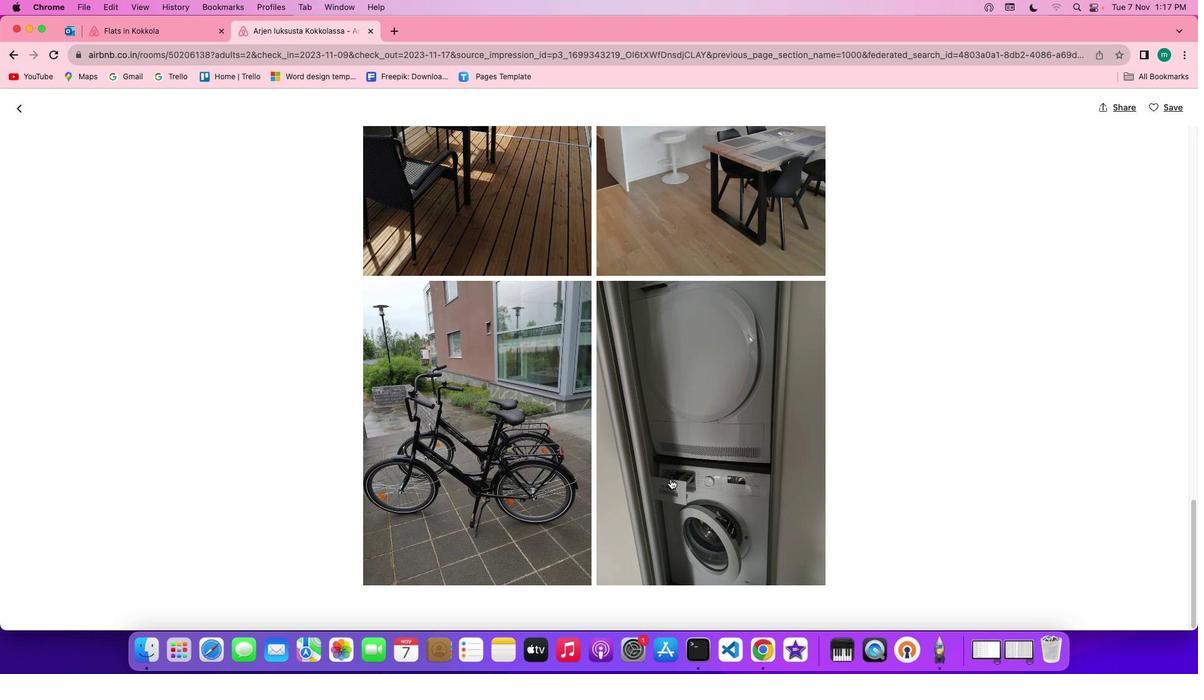 
Action: Mouse scrolled (670, 478) with delta (0, 0)
Screenshot: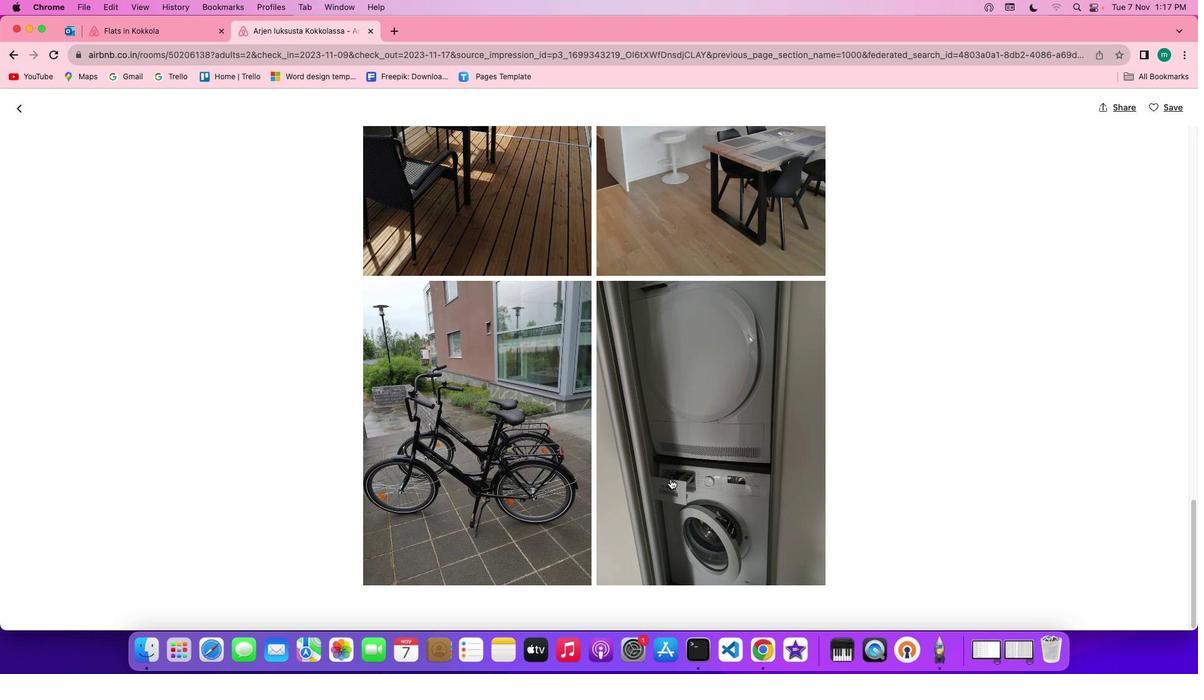 
Action: Mouse scrolled (670, 478) with delta (0, -1)
Screenshot: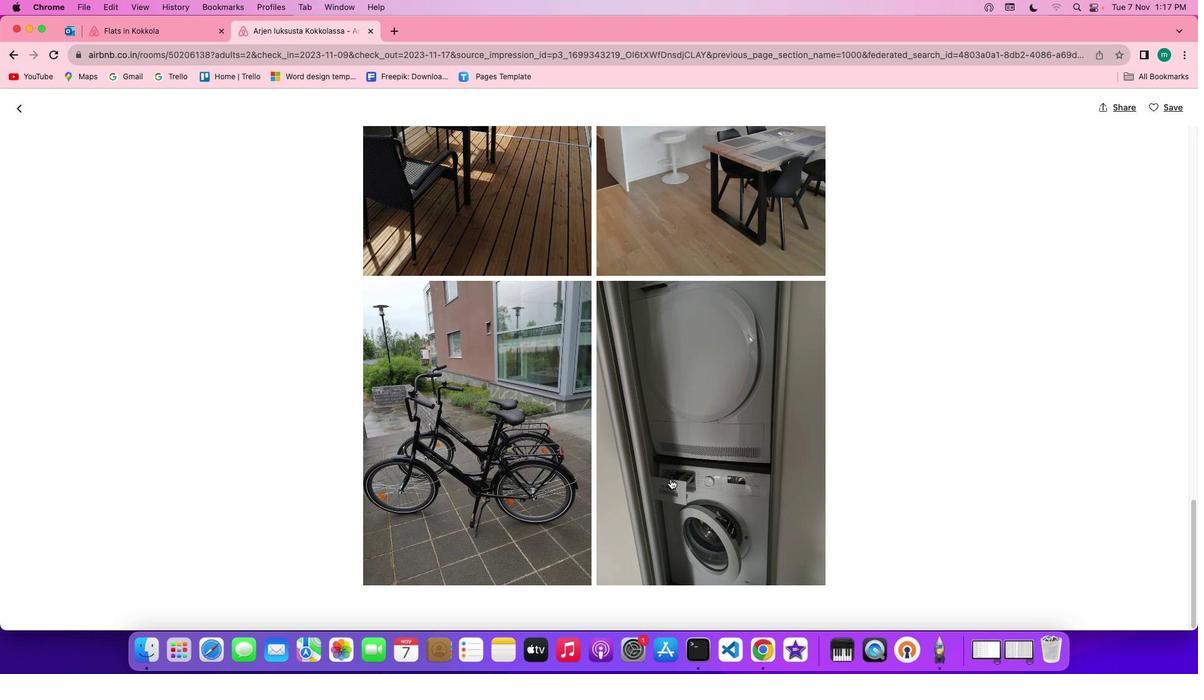 
Action: Mouse scrolled (670, 478) with delta (0, -1)
Screenshot: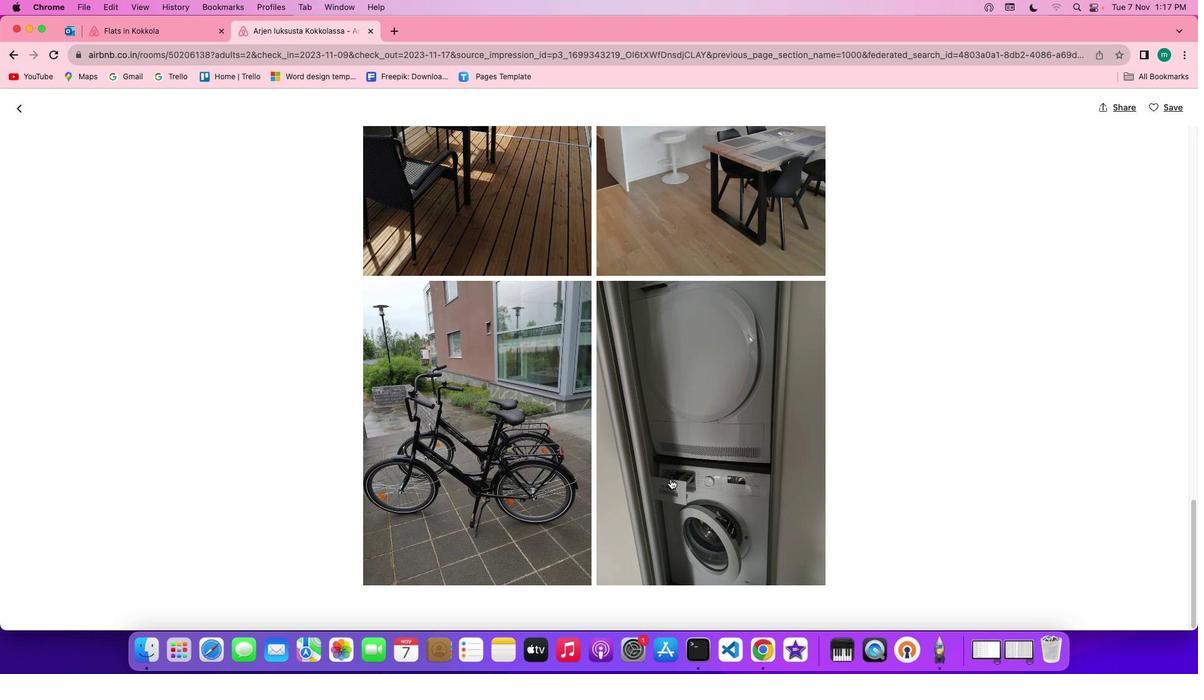 
Action: Mouse scrolled (670, 478) with delta (0, -1)
Screenshot: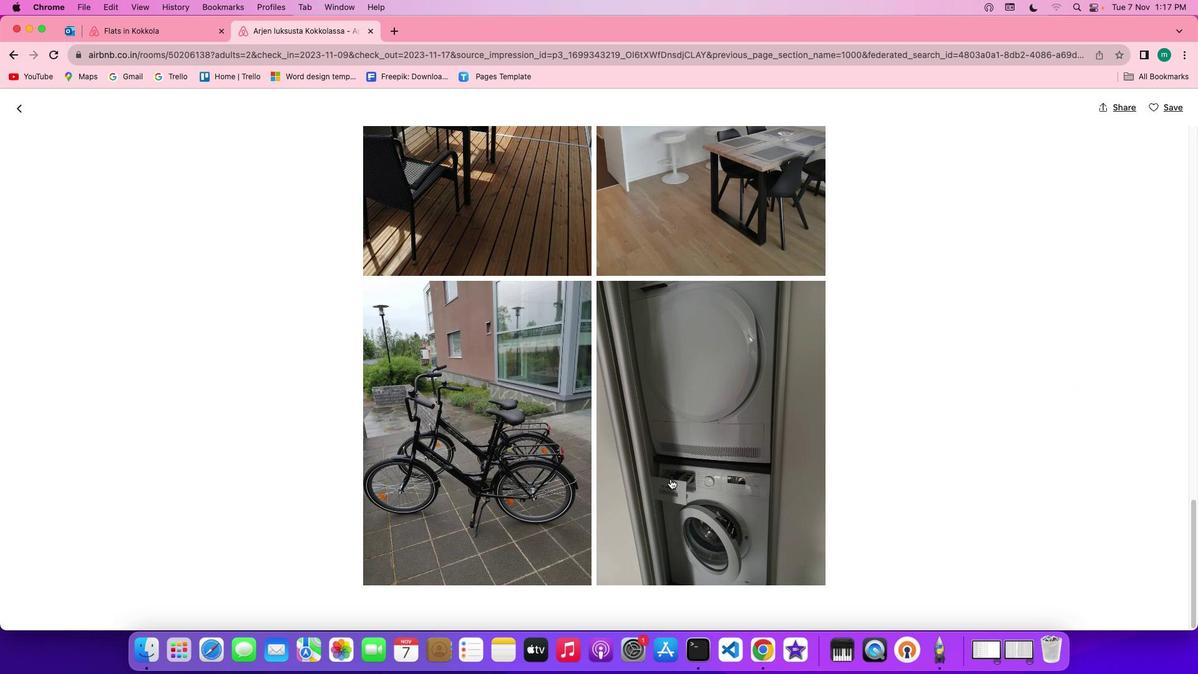 
Action: Mouse moved to (14, 104)
Screenshot: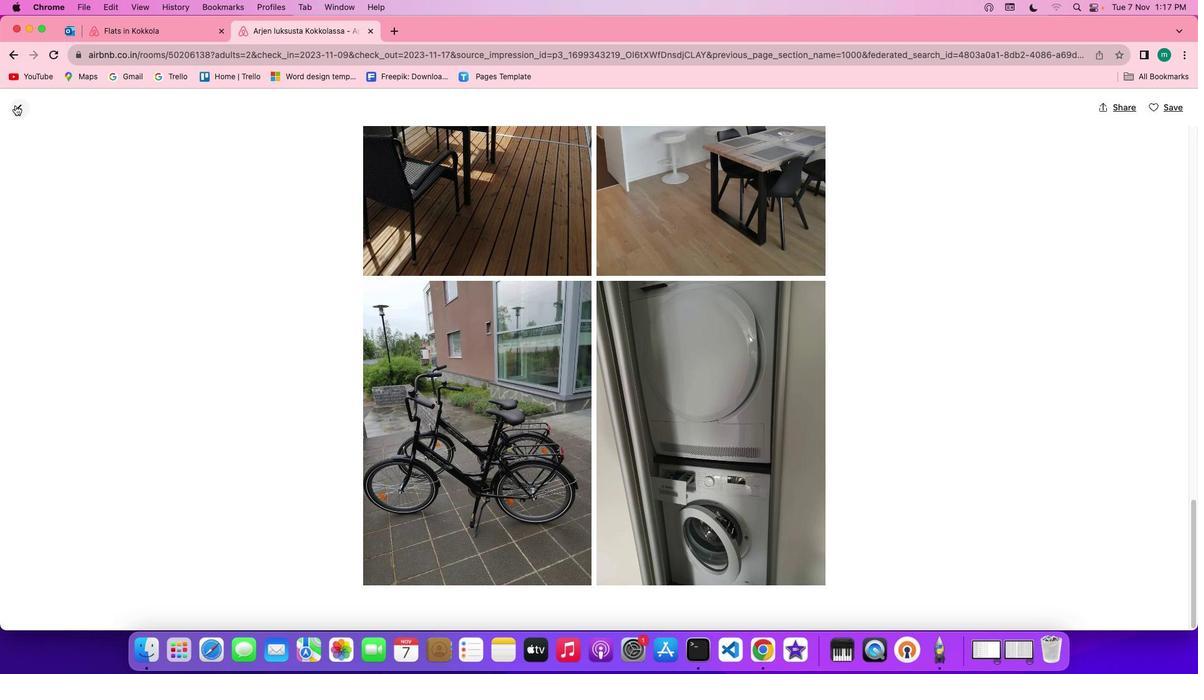 
Action: Mouse pressed left at (14, 104)
Screenshot: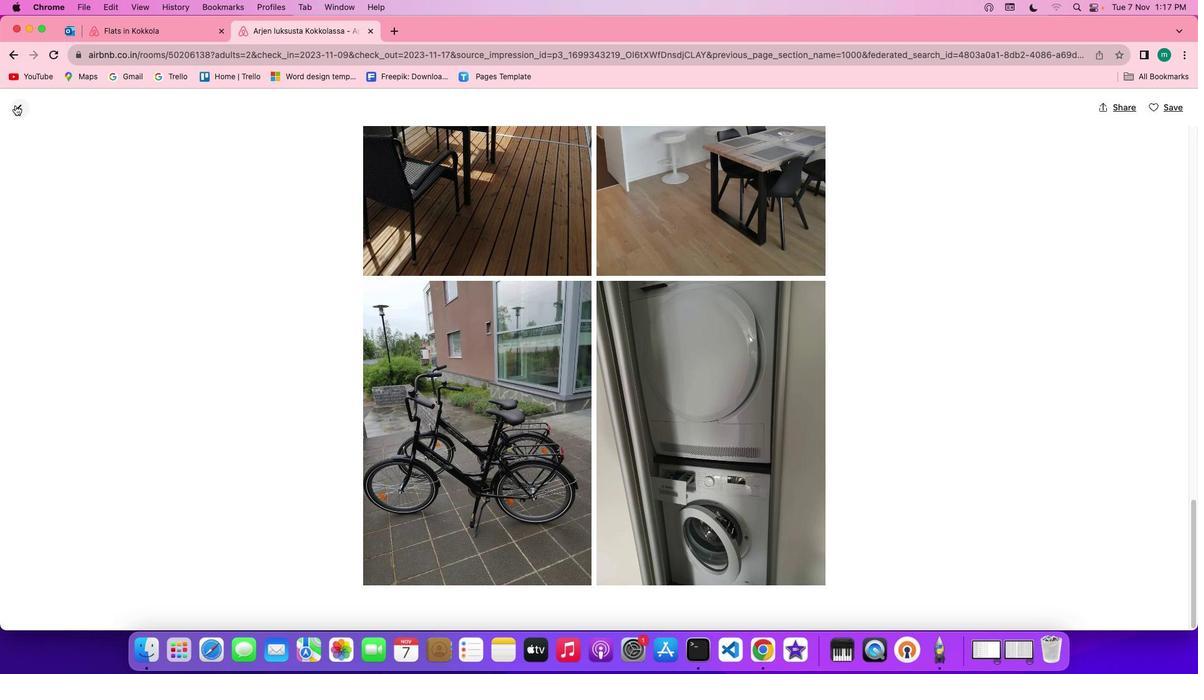 
Action: Mouse moved to (542, 526)
Screenshot: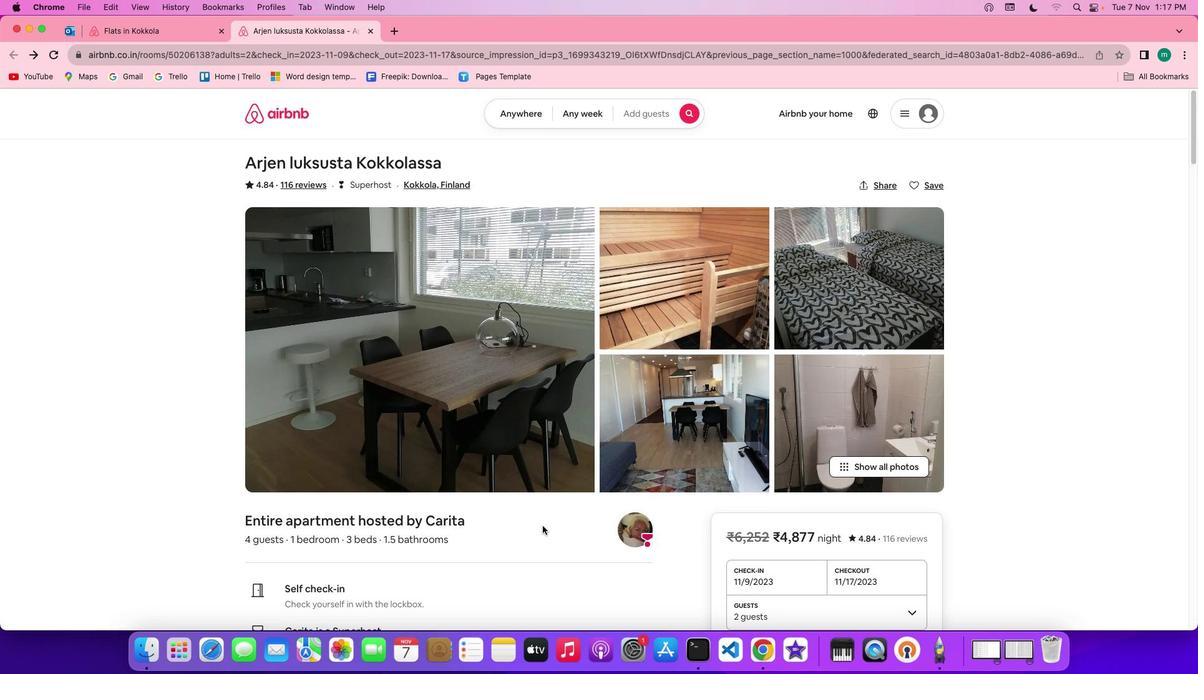 
Action: Mouse scrolled (542, 526) with delta (0, 0)
Screenshot: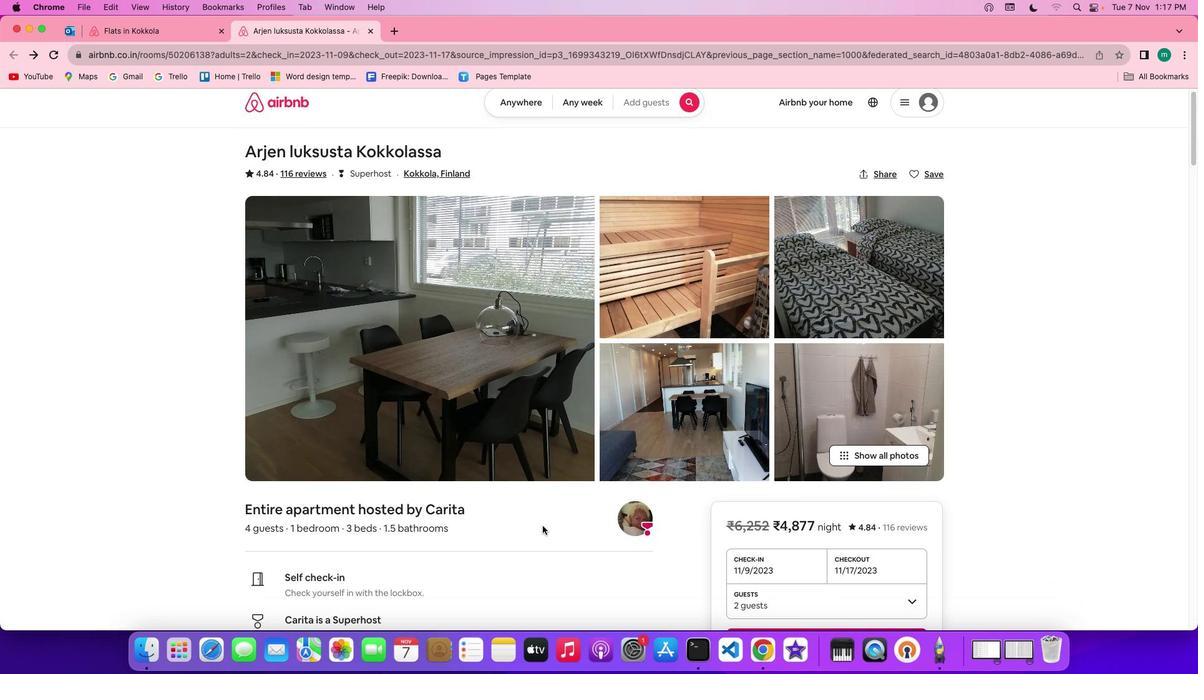 
Action: Mouse scrolled (542, 526) with delta (0, 0)
Screenshot: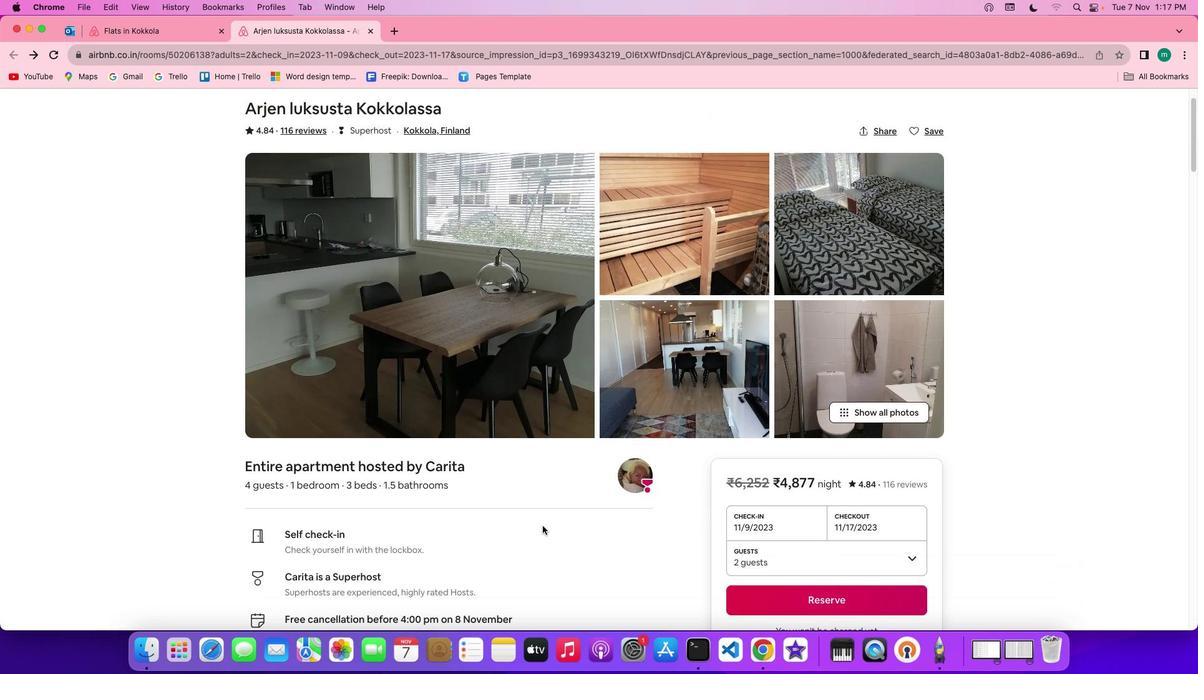 
Action: Mouse scrolled (542, 526) with delta (0, -1)
Screenshot: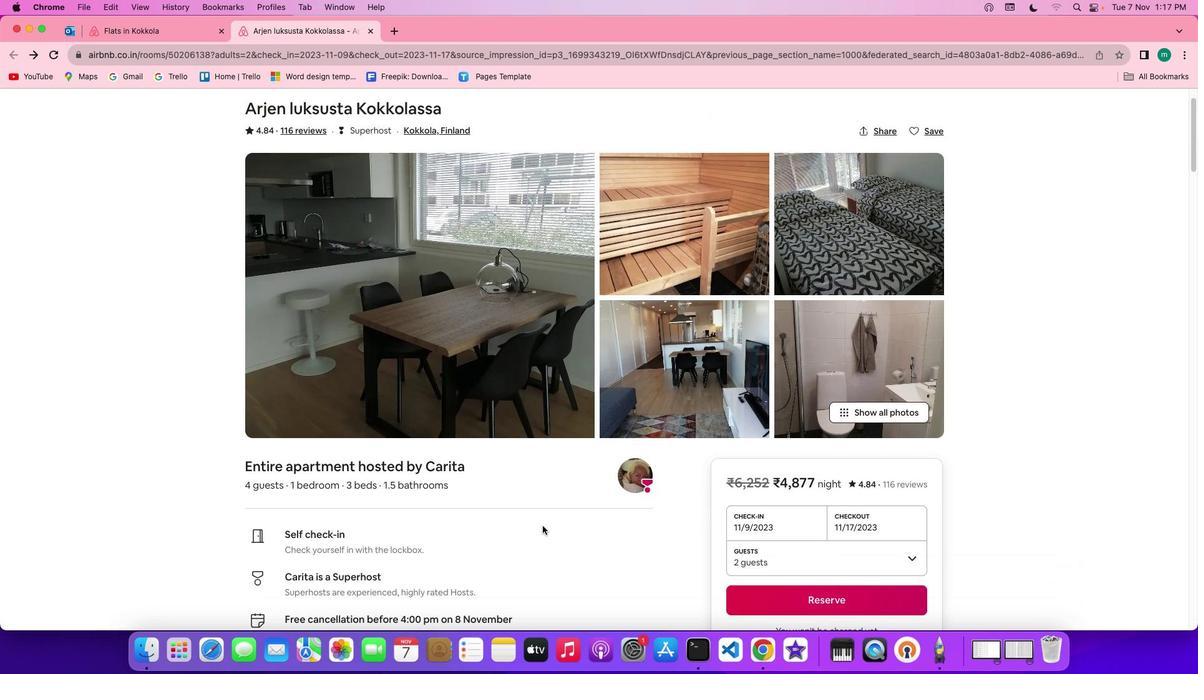 
Action: Mouse scrolled (542, 526) with delta (0, -2)
Screenshot: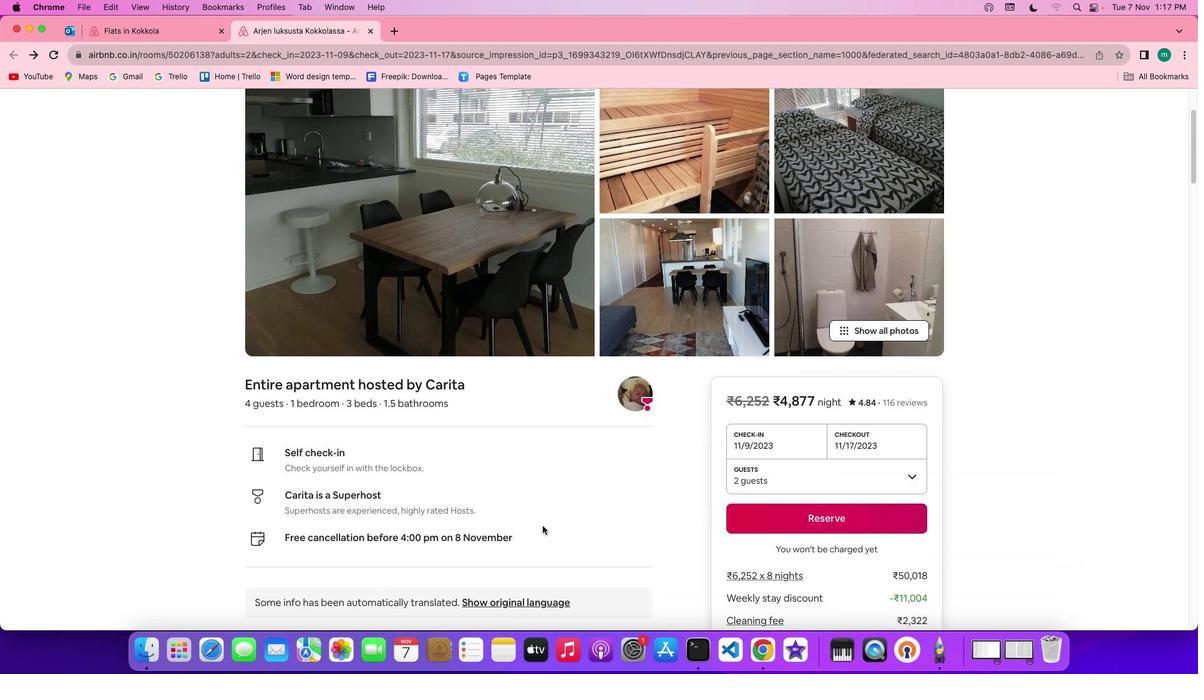 
Action: Mouse scrolled (542, 526) with delta (0, -3)
Screenshot: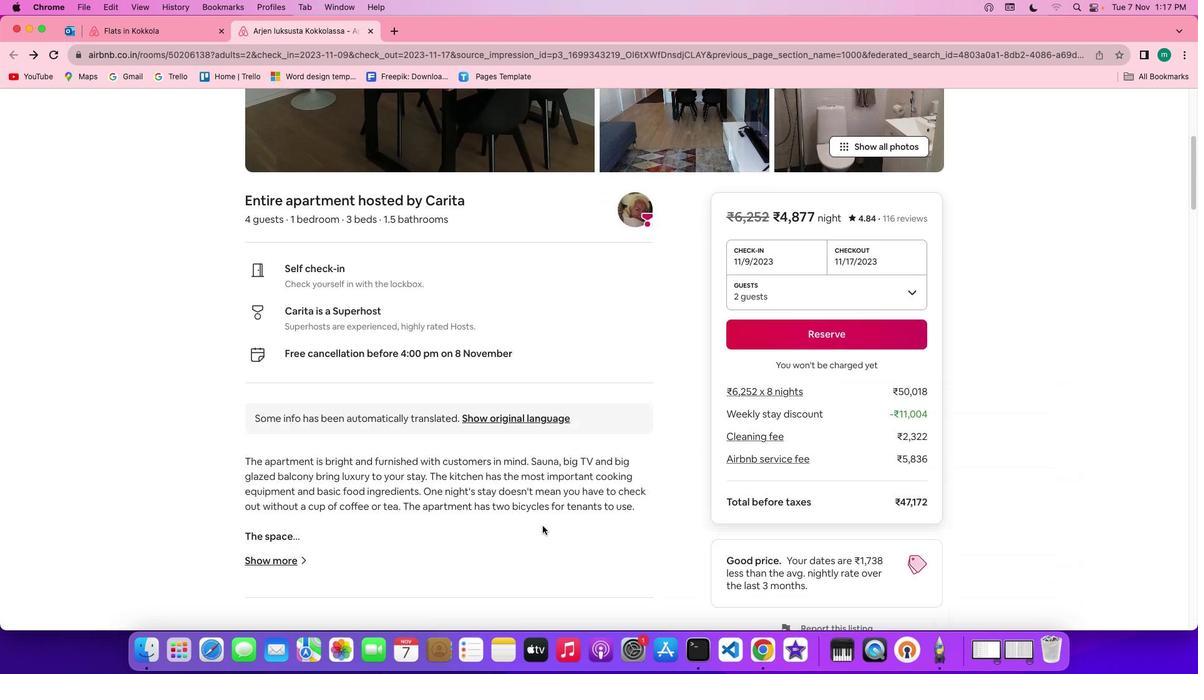 
Action: Mouse moved to (279, 518)
Screenshot: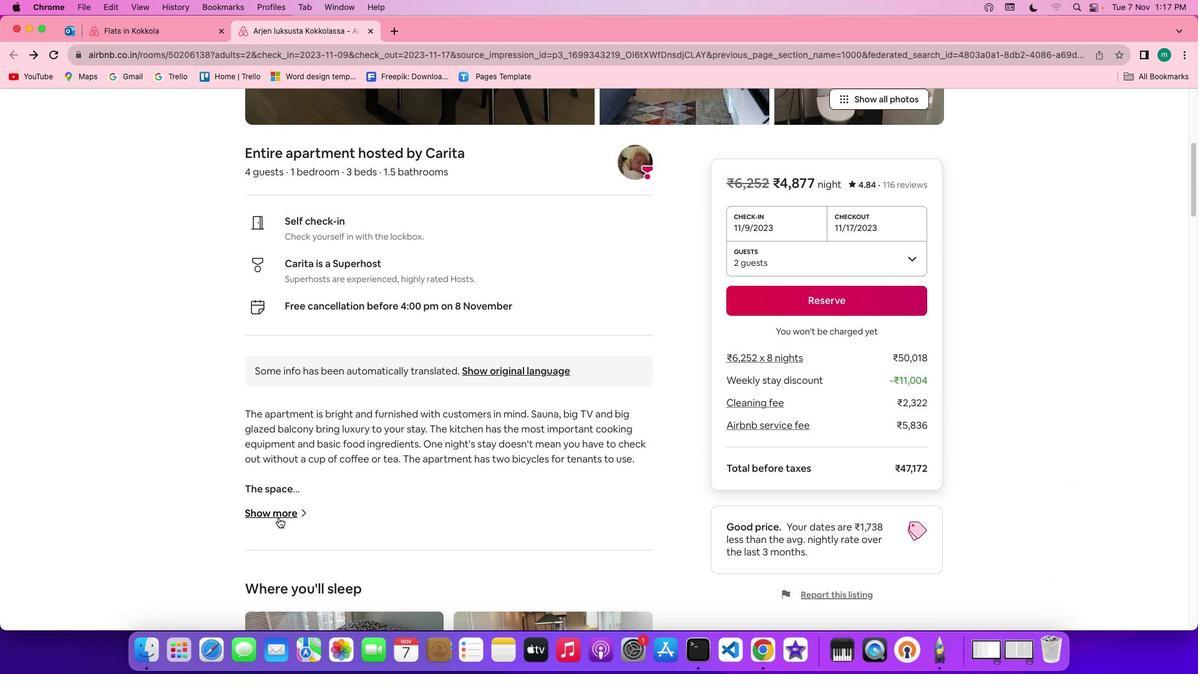
Action: Mouse pressed left at (279, 518)
Screenshot: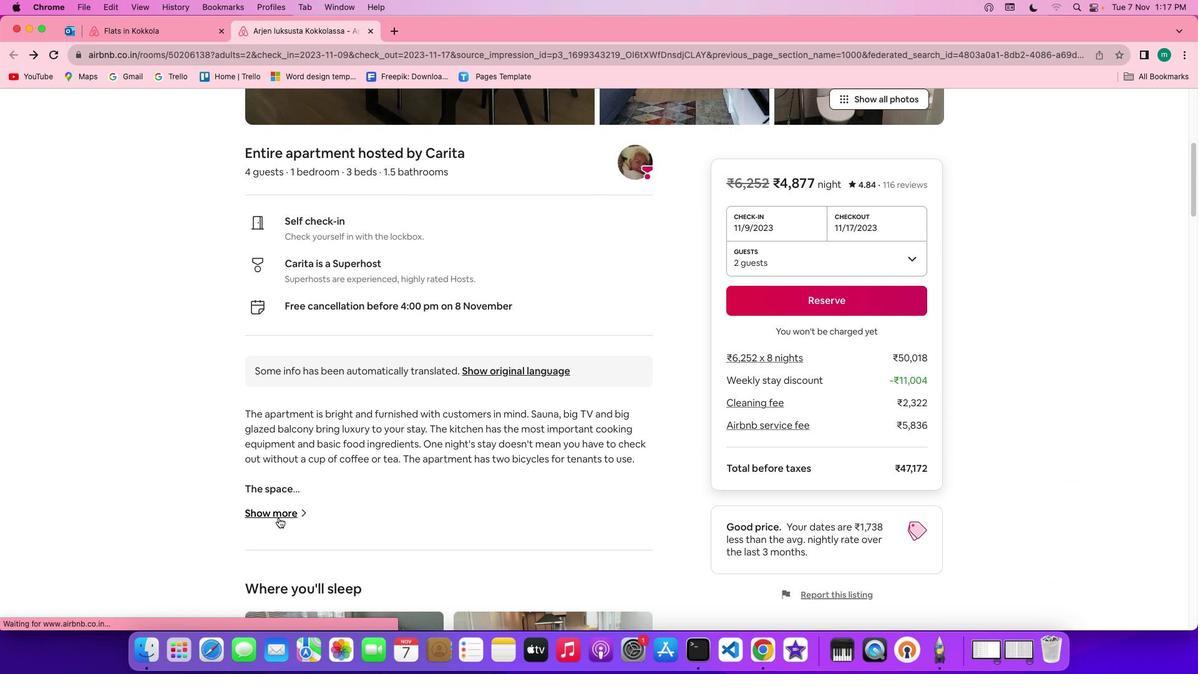 
Action: Mouse moved to (374, 259)
Screenshot: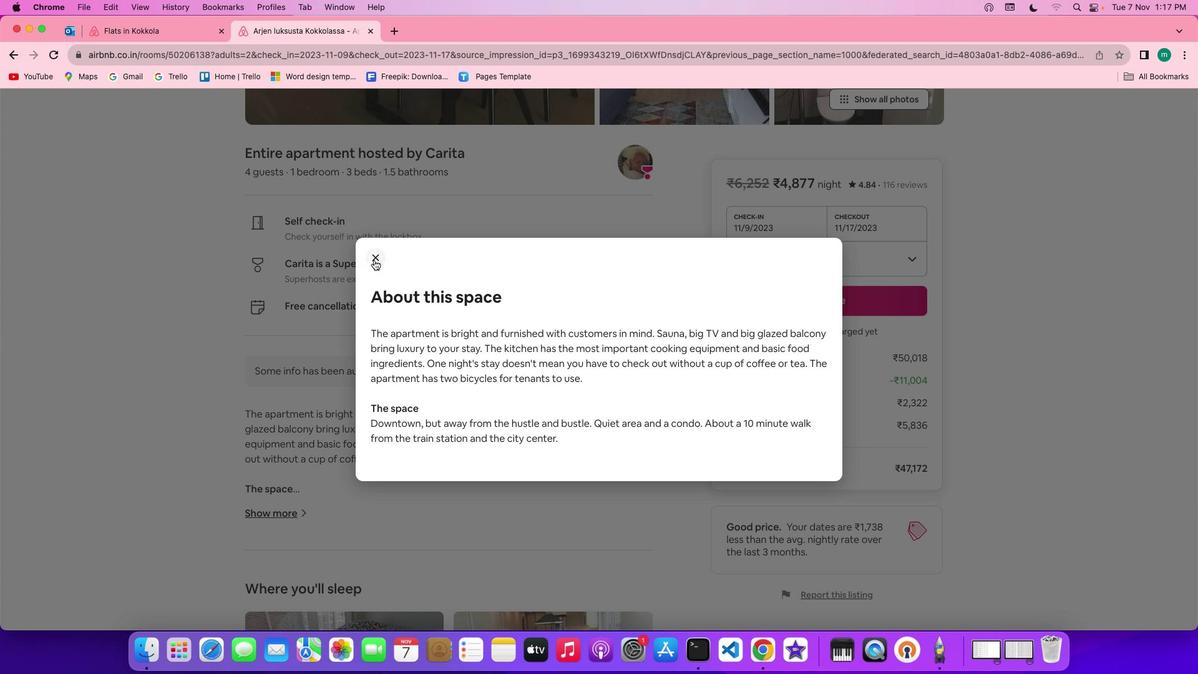 
Action: Mouse pressed left at (374, 259)
Screenshot: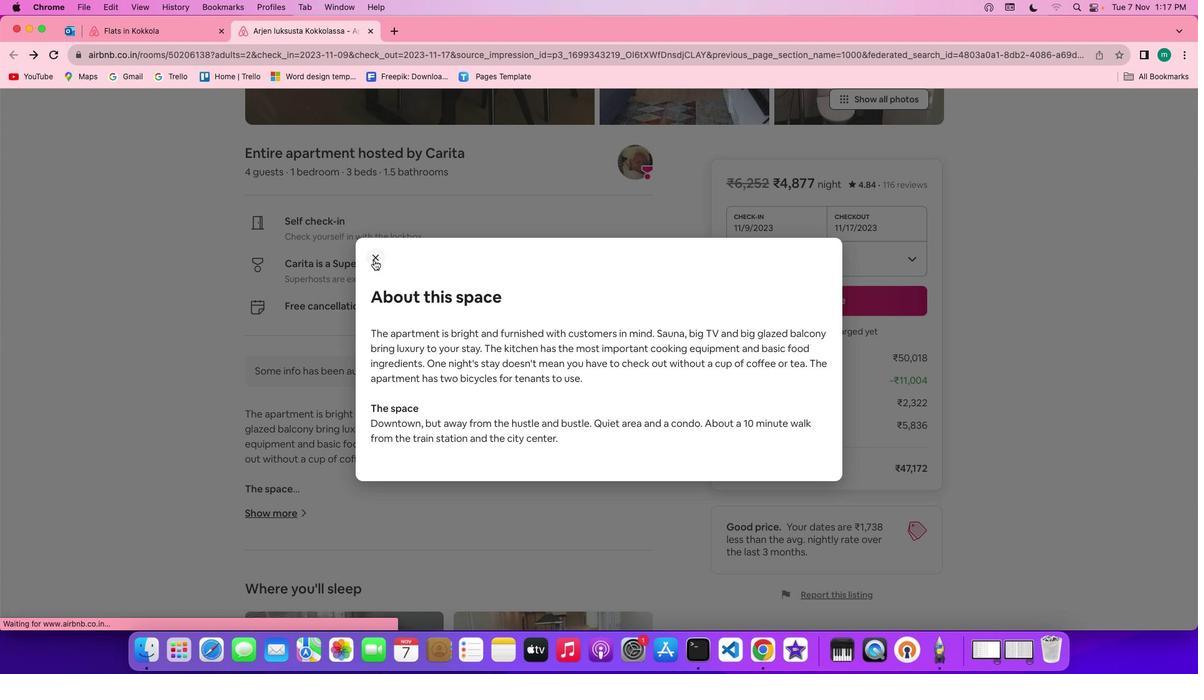 
Action: Mouse moved to (490, 466)
Screenshot: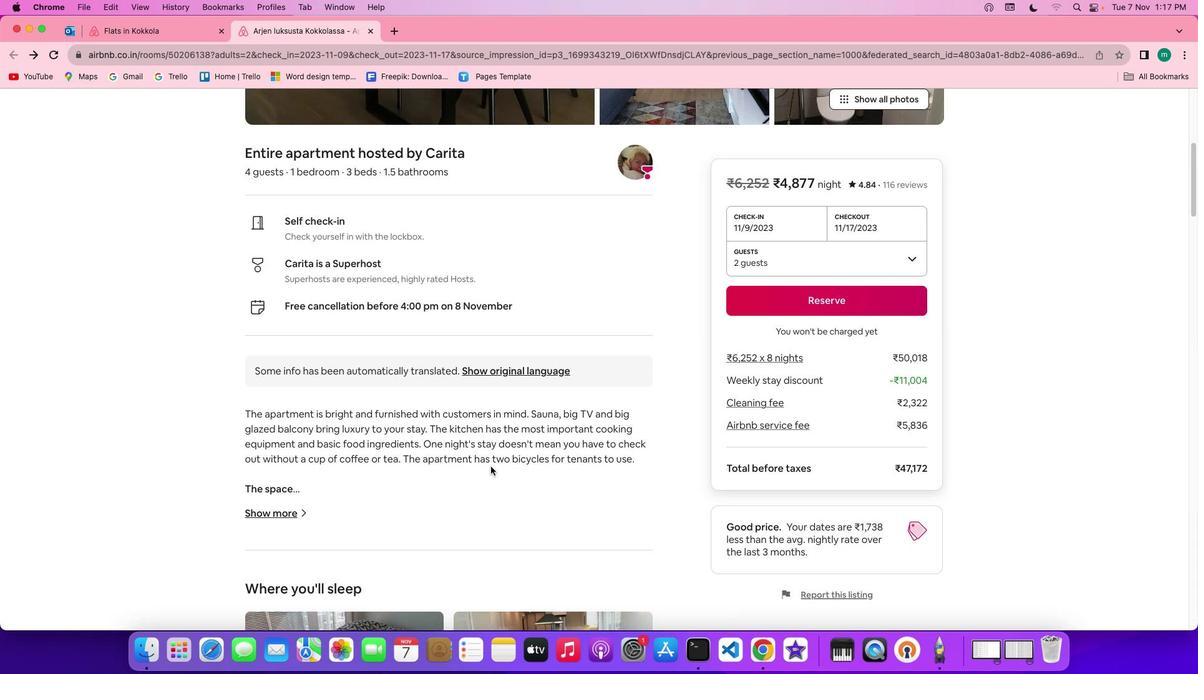 
Action: Mouse scrolled (490, 466) with delta (0, 0)
Screenshot: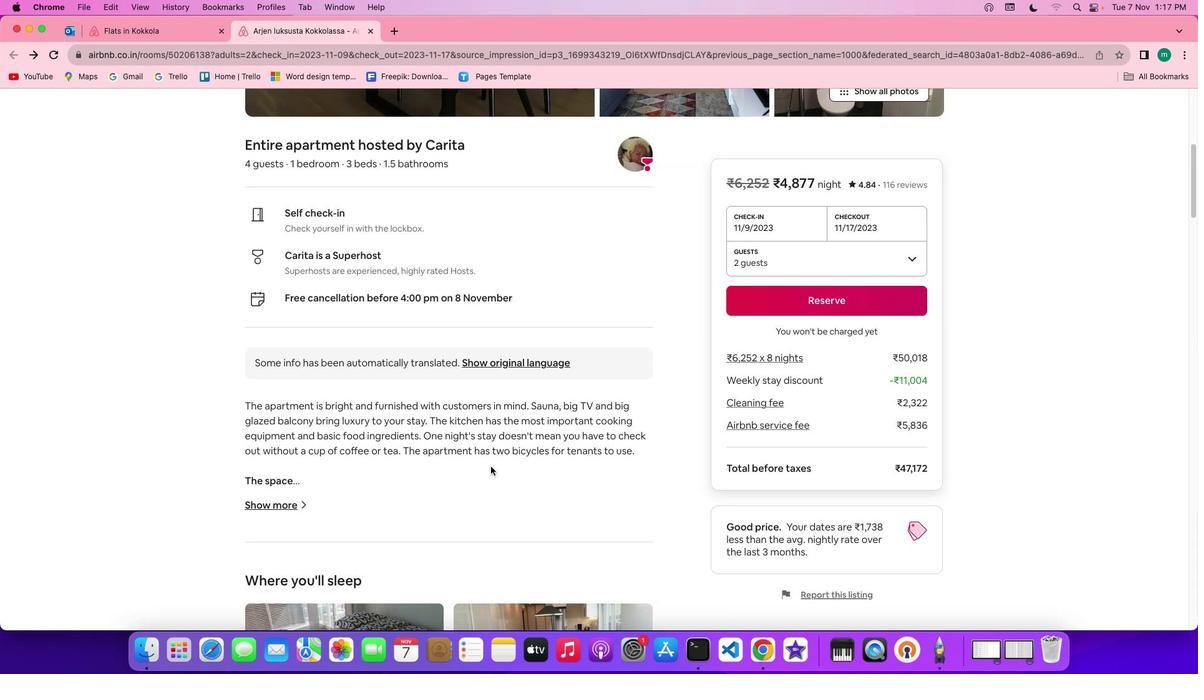 
Action: Mouse scrolled (490, 466) with delta (0, 0)
Screenshot: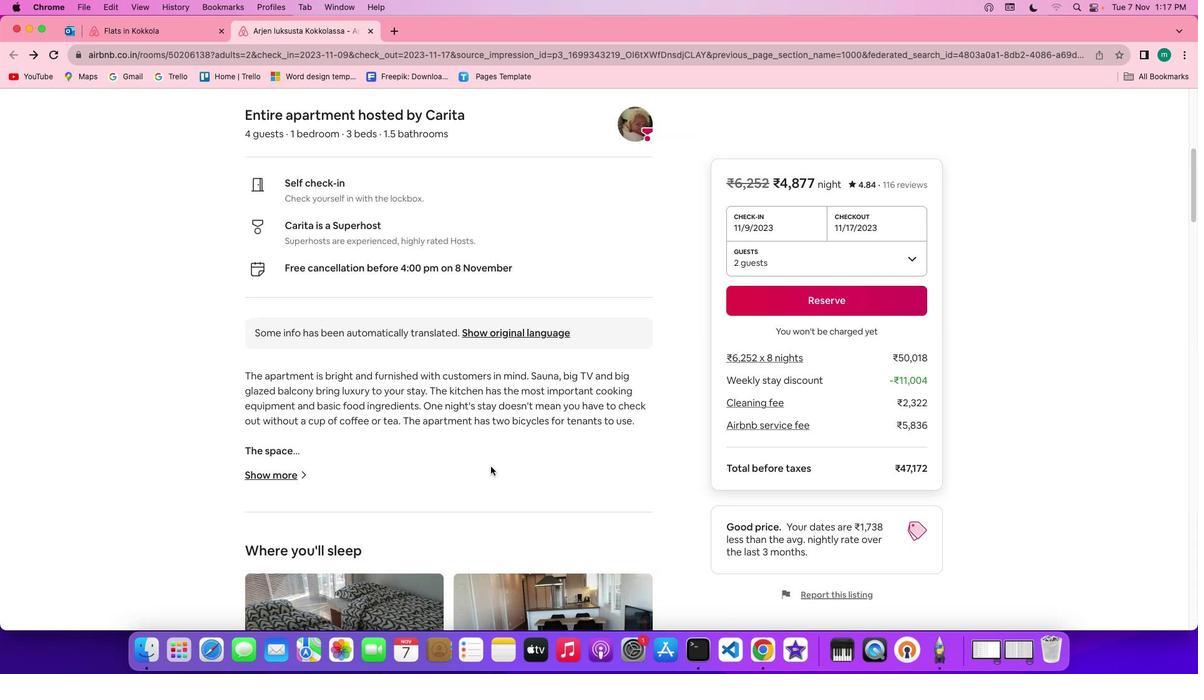 
Action: Mouse scrolled (490, 466) with delta (0, -1)
Screenshot: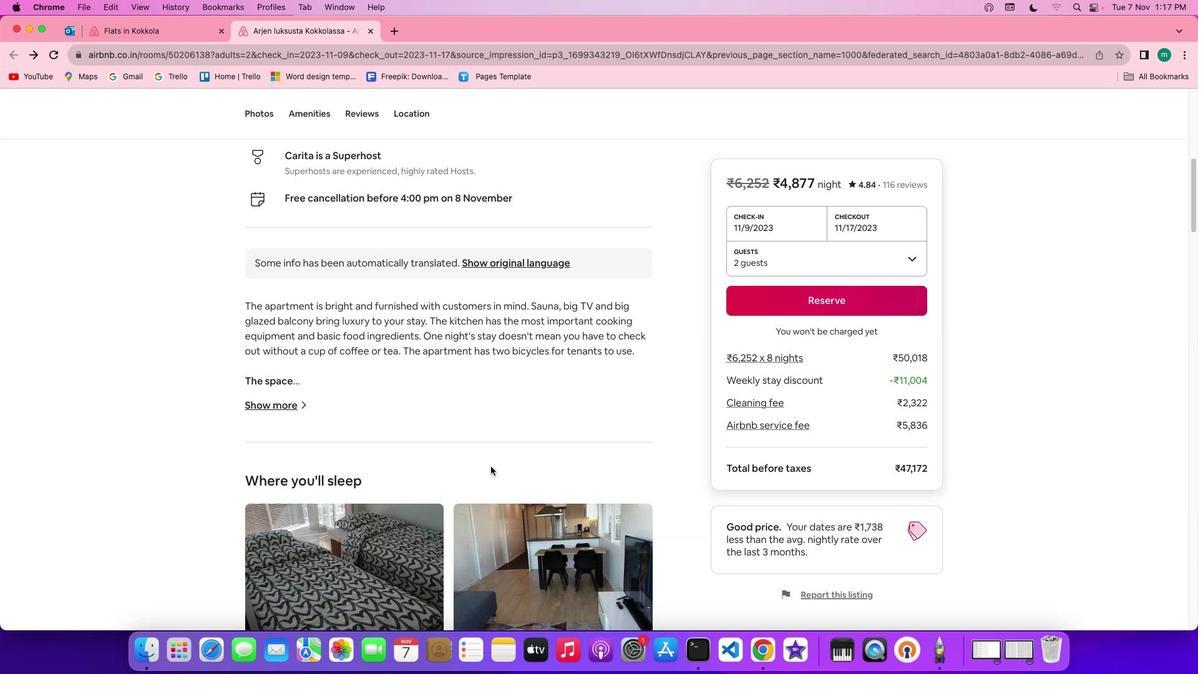 
Action: Mouse scrolled (490, 466) with delta (0, -2)
Screenshot: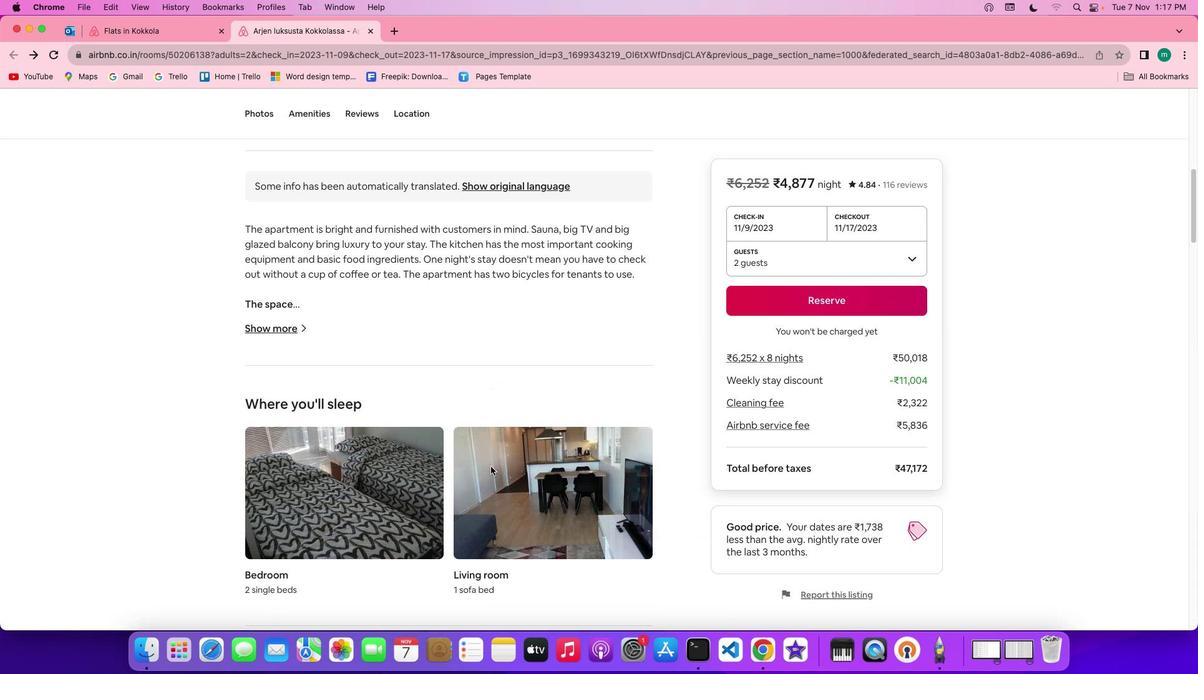 
Action: Mouse scrolled (490, 466) with delta (0, -2)
Screenshot: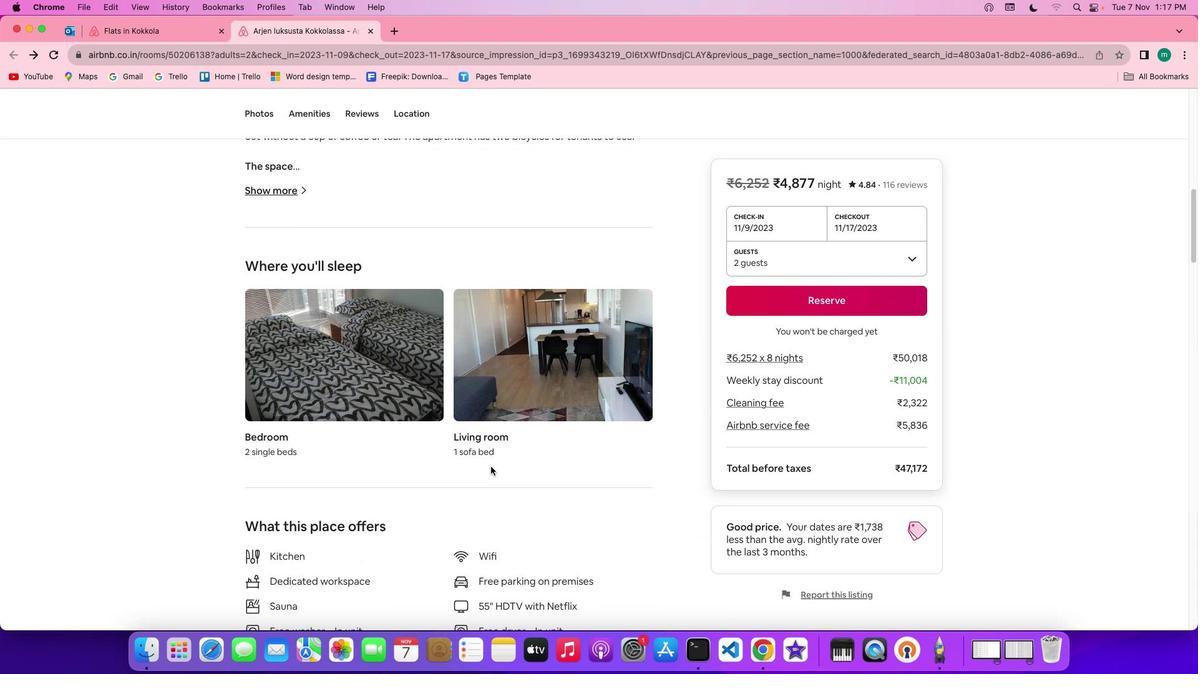 
Action: Mouse moved to (491, 471)
Screenshot: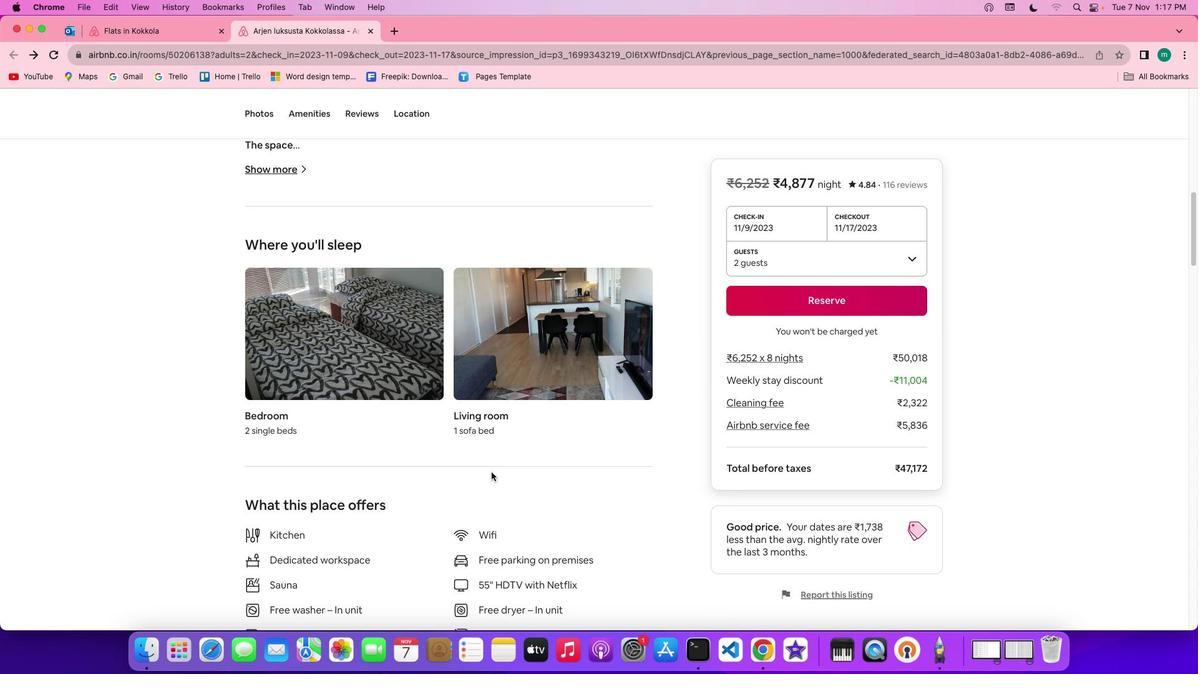 
Action: Mouse scrolled (491, 471) with delta (0, 0)
Screenshot: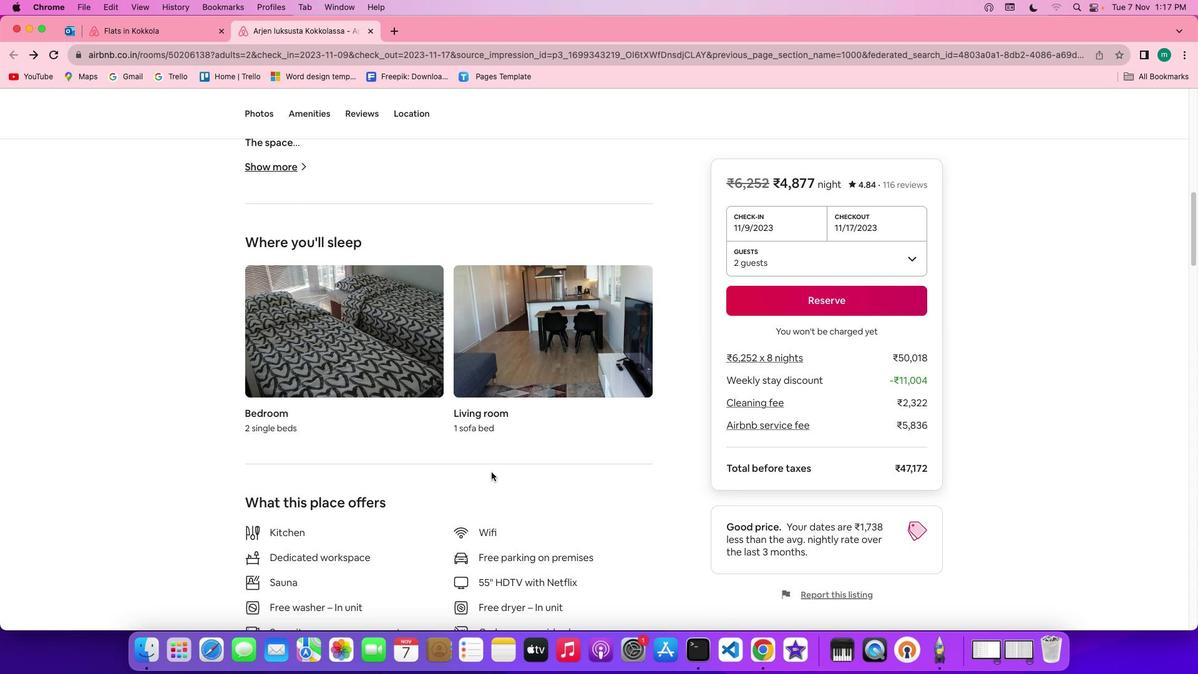 
Action: Mouse scrolled (491, 471) with delta (0, 0)
Screenshot: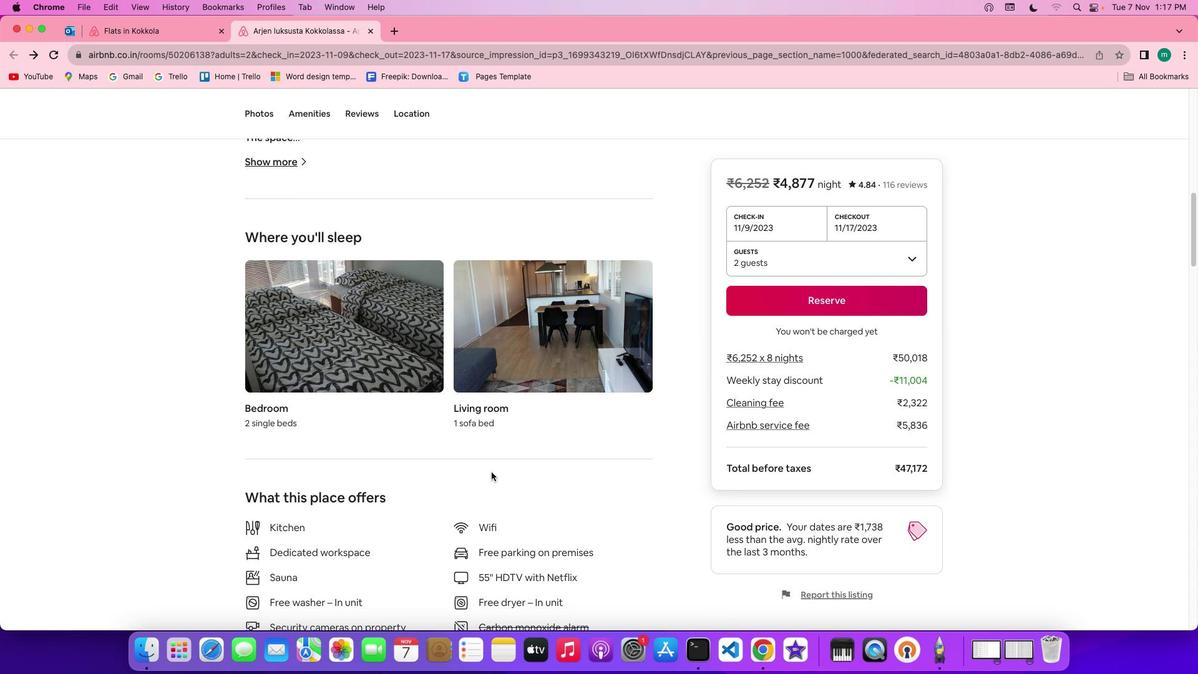 
Action: Mouse scrolled (491, 471) with delta (0, -1)
Screenshot: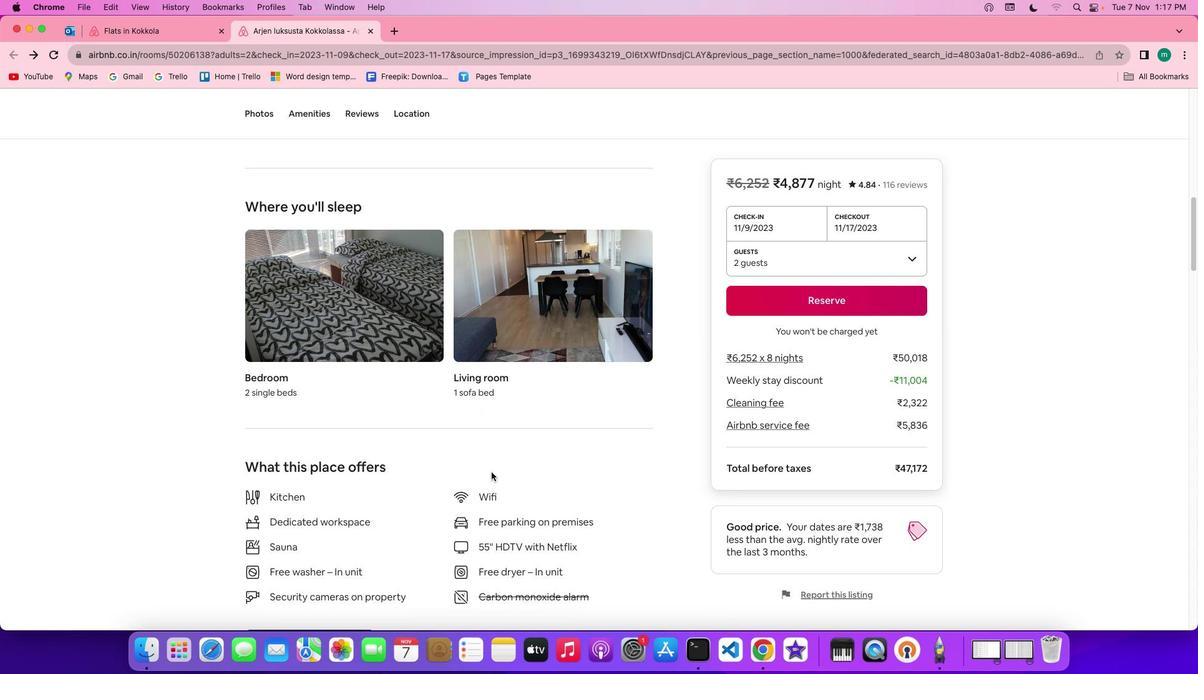 
Action: Mouse moved to (491, 474)
Screenshot: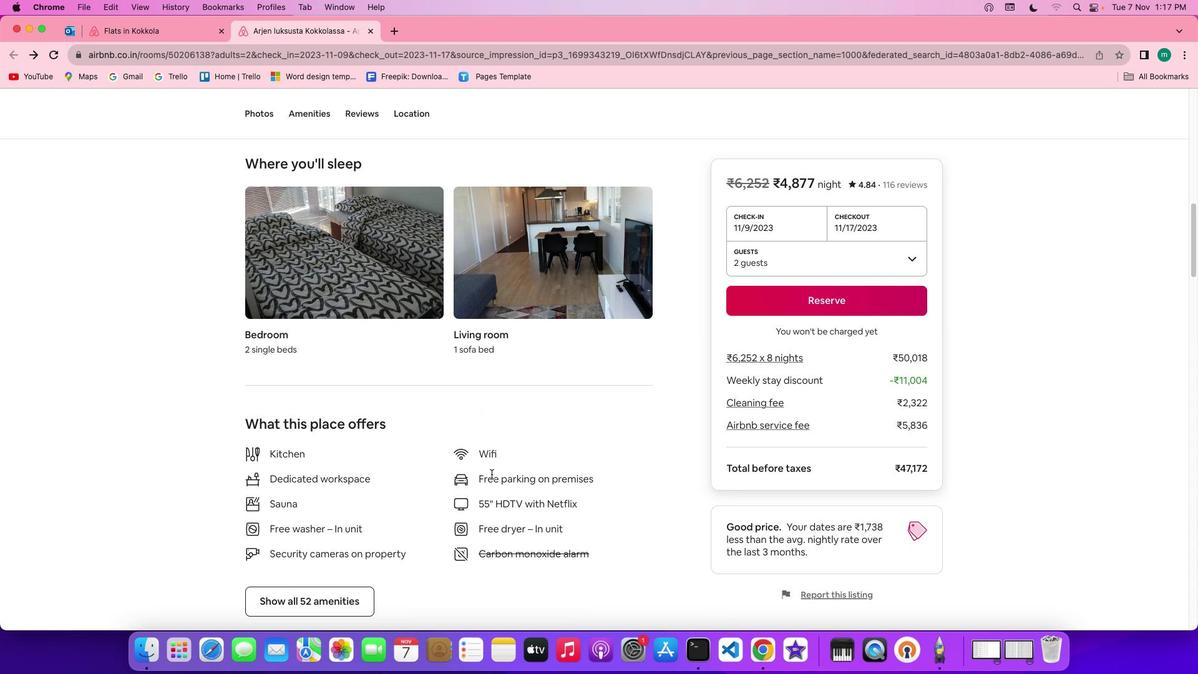 
Action: Mouse scrolled (491, 474) with delta (0, 0)
Screenshot: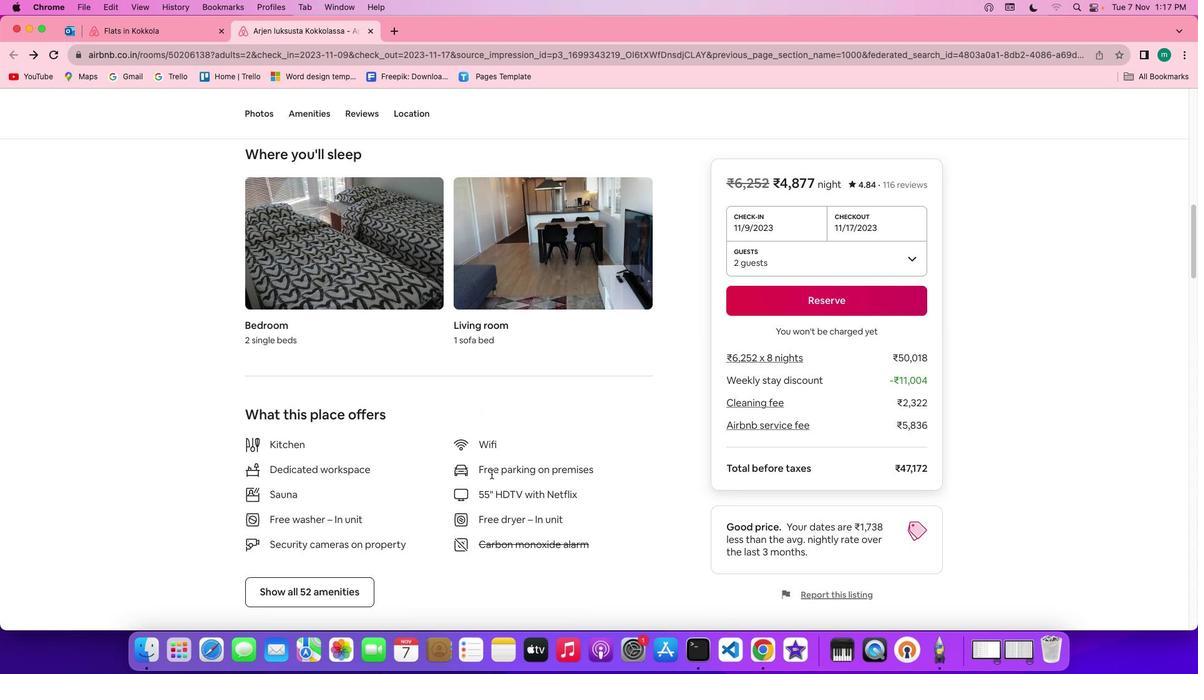 
Action: Mouse scrolled (491, 474) with delta (0, 0)
Screenshot: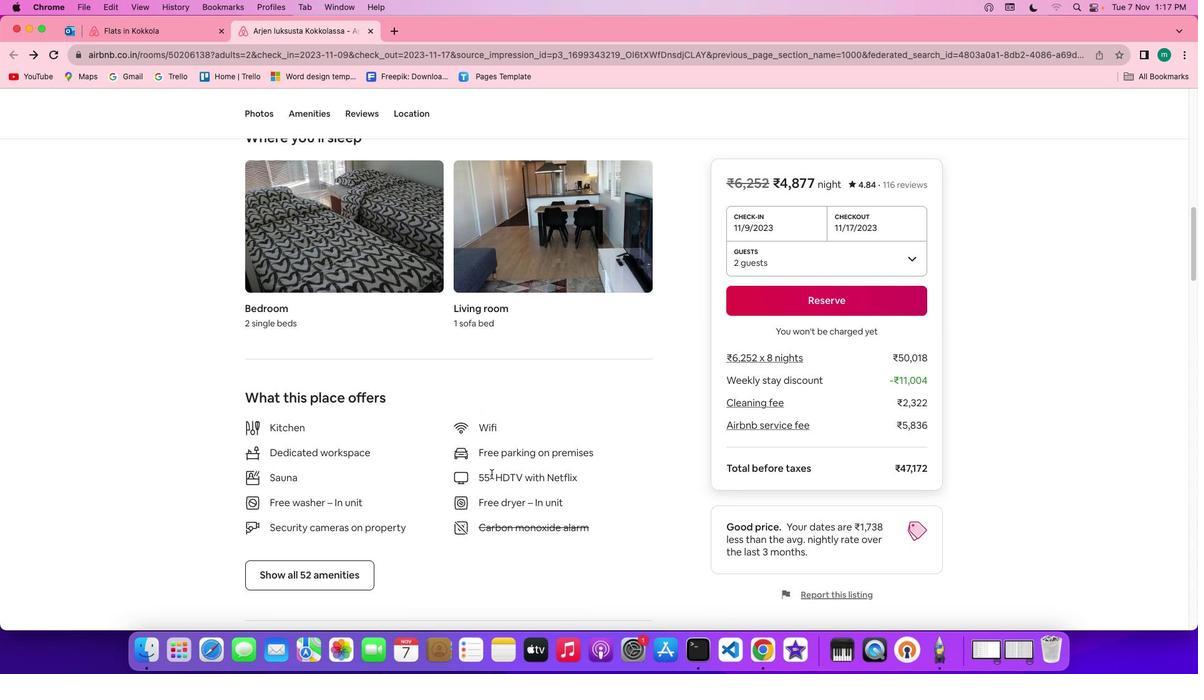 
Action: Mouse scrolled (491, 474) with delta (0, -1)
Screenshot: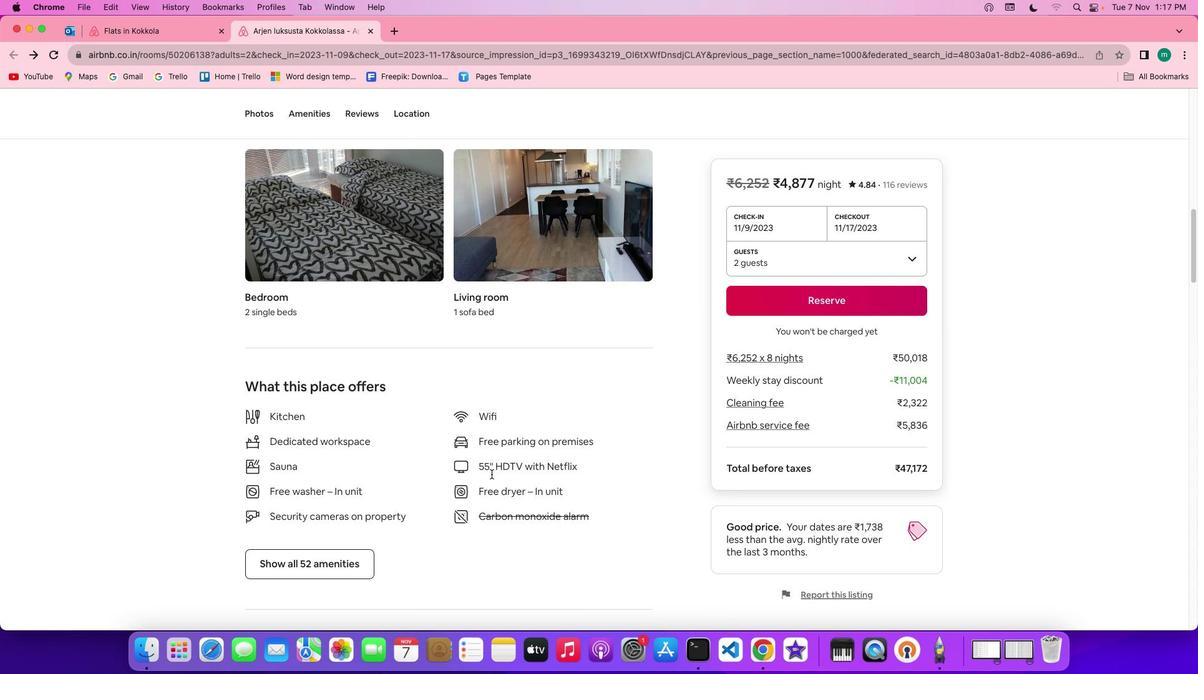 
Action: Mouse moved to (297, 505)
Screenshot: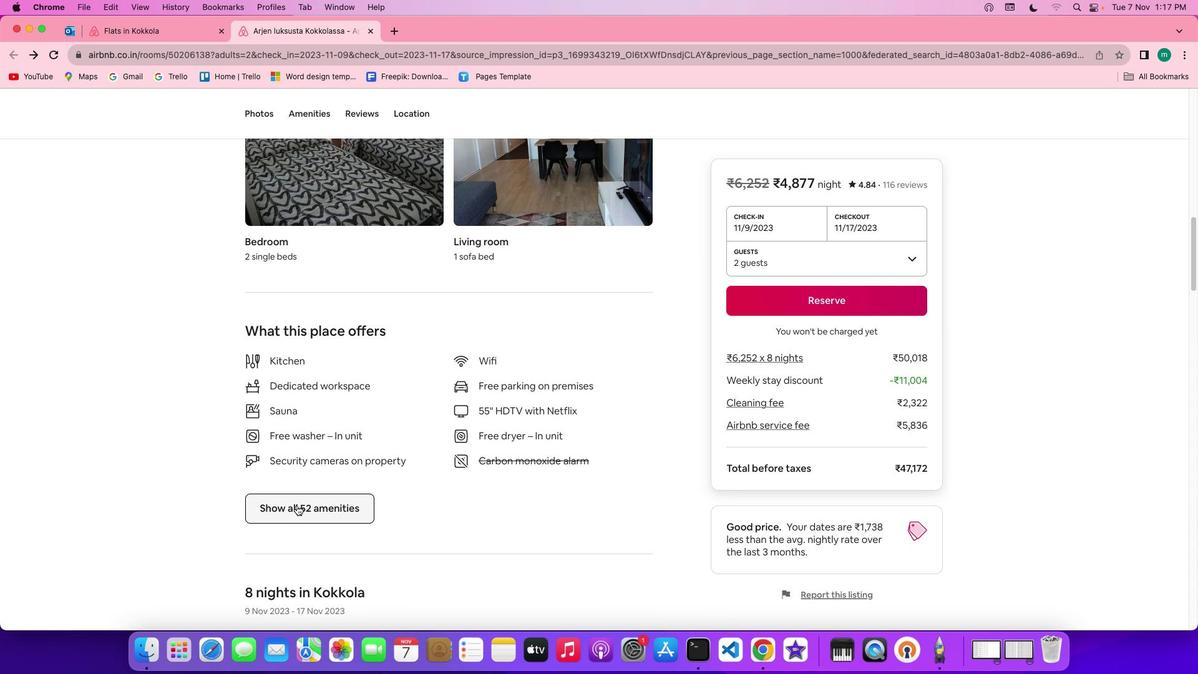 
Action: Mouse pressed left at (297, 505)
Screenshot: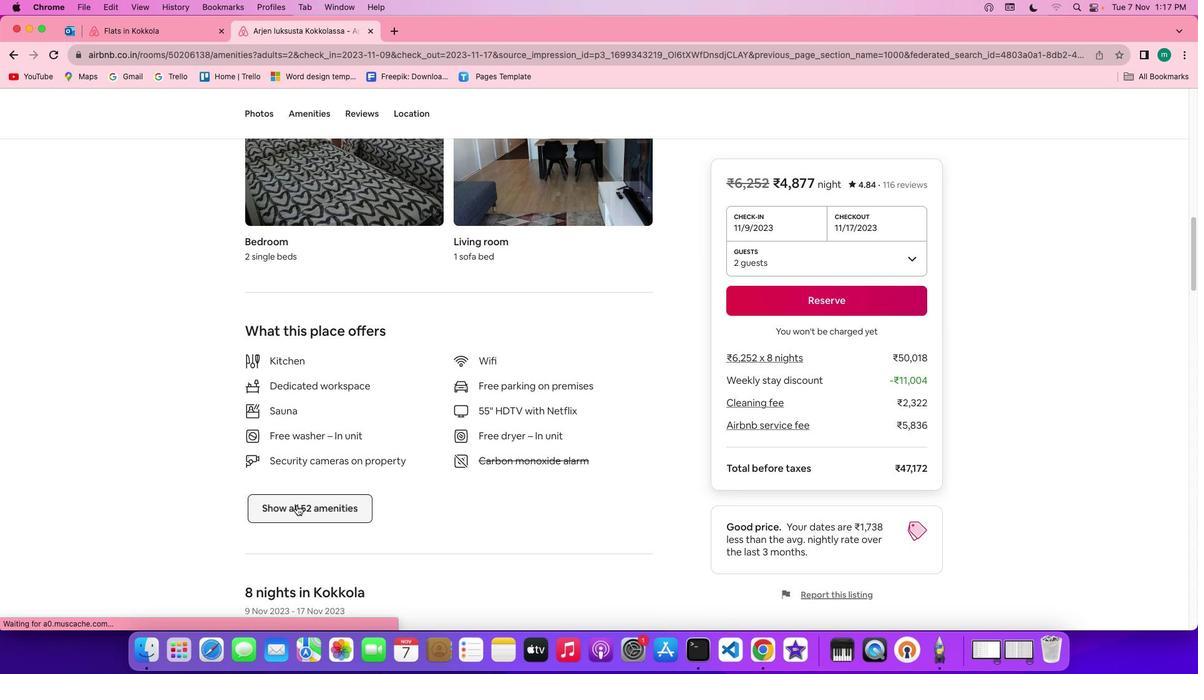 
Action: Mouse moved to (559, 466)
Screenshot: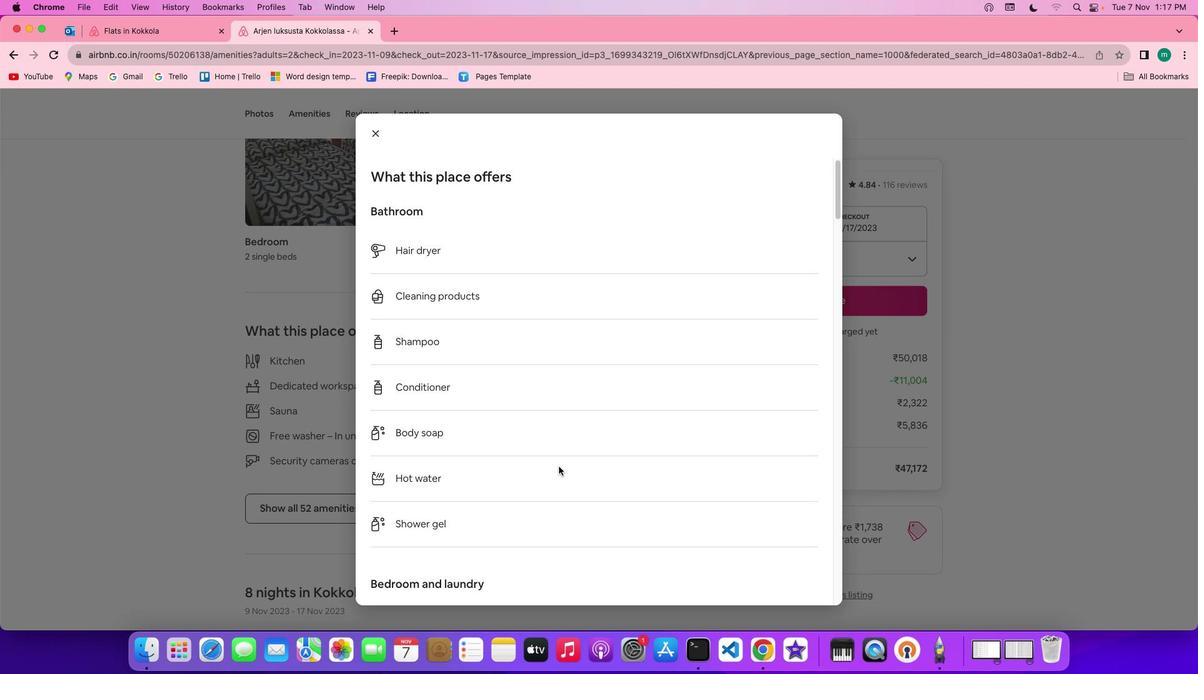 
Action: Mouse scrolled (559, 466) with delta (0, 0)
Screenshot: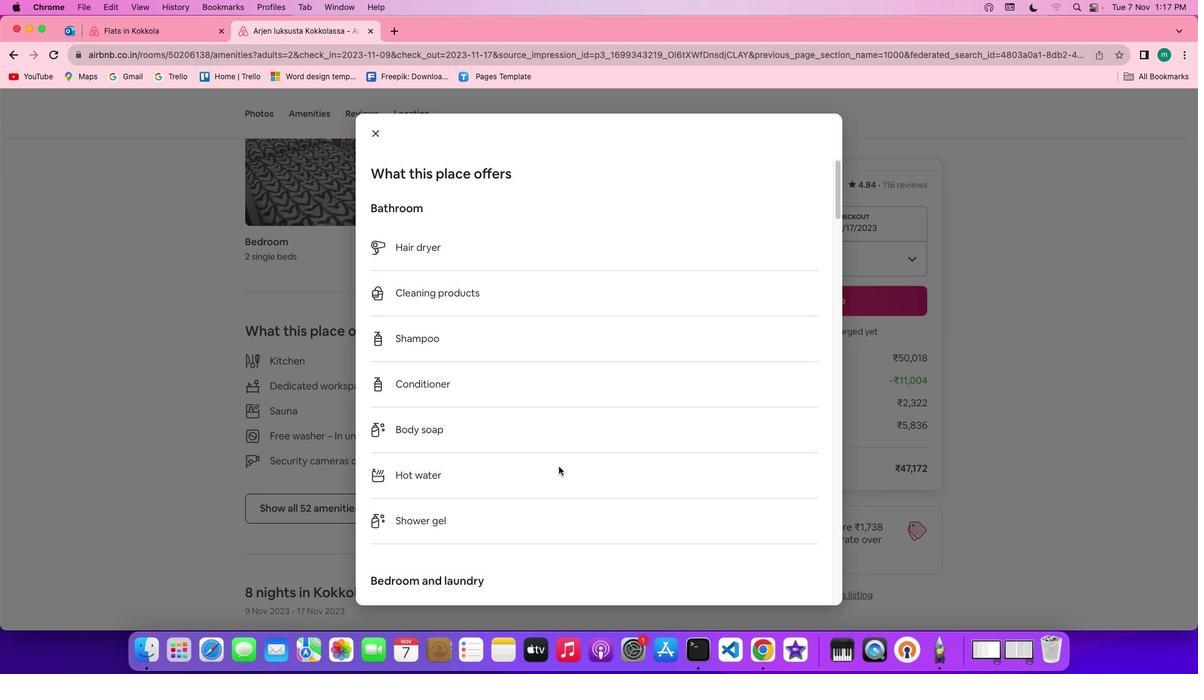 
Action: Mouse scrolled (559, 466) with delta (0, 0)
Screenshot: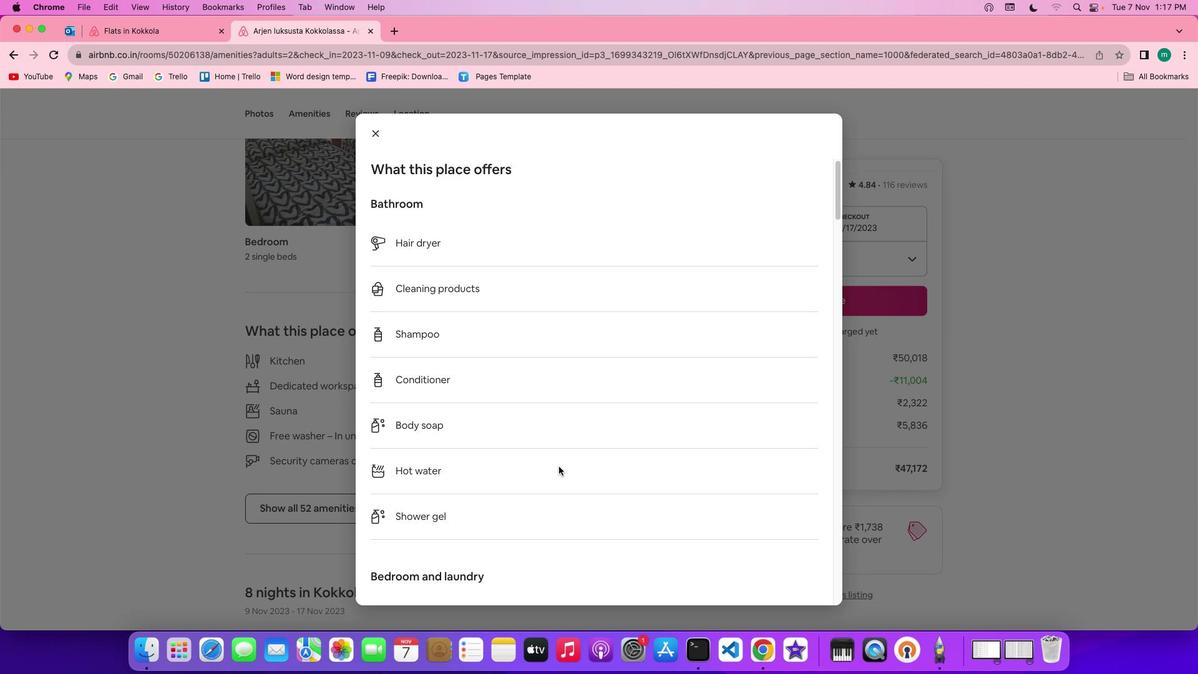 
Action: Mouse scrolled (559, 466) with delta (0, 0)
Screenshot: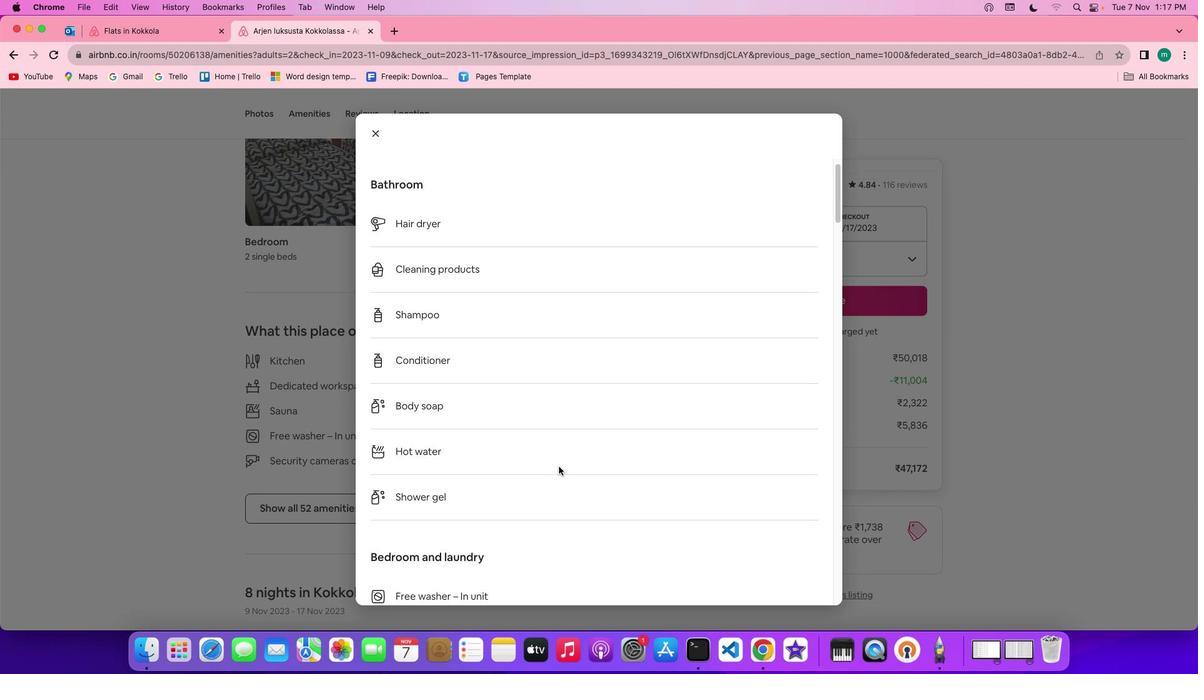 
Action: Mouse scrolled (559, 466) with delta (0, 0)
Screenshot: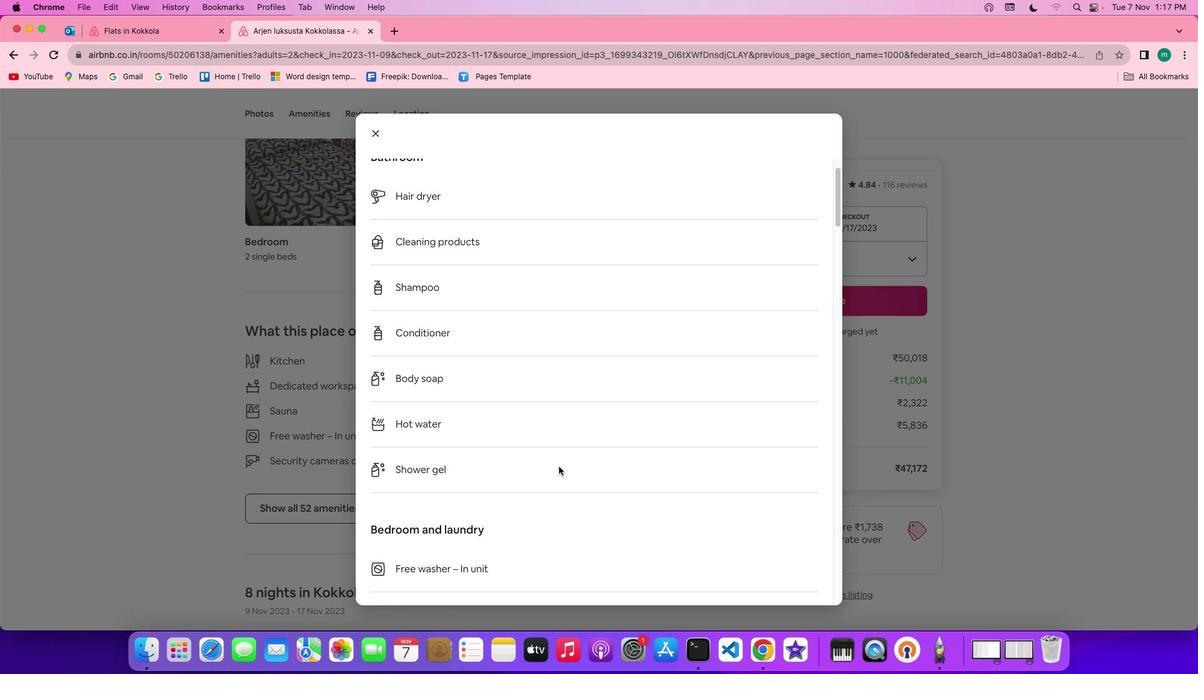 
Action: Mouse scrolled (559, 466) with delta (0, 0)
Screenshot: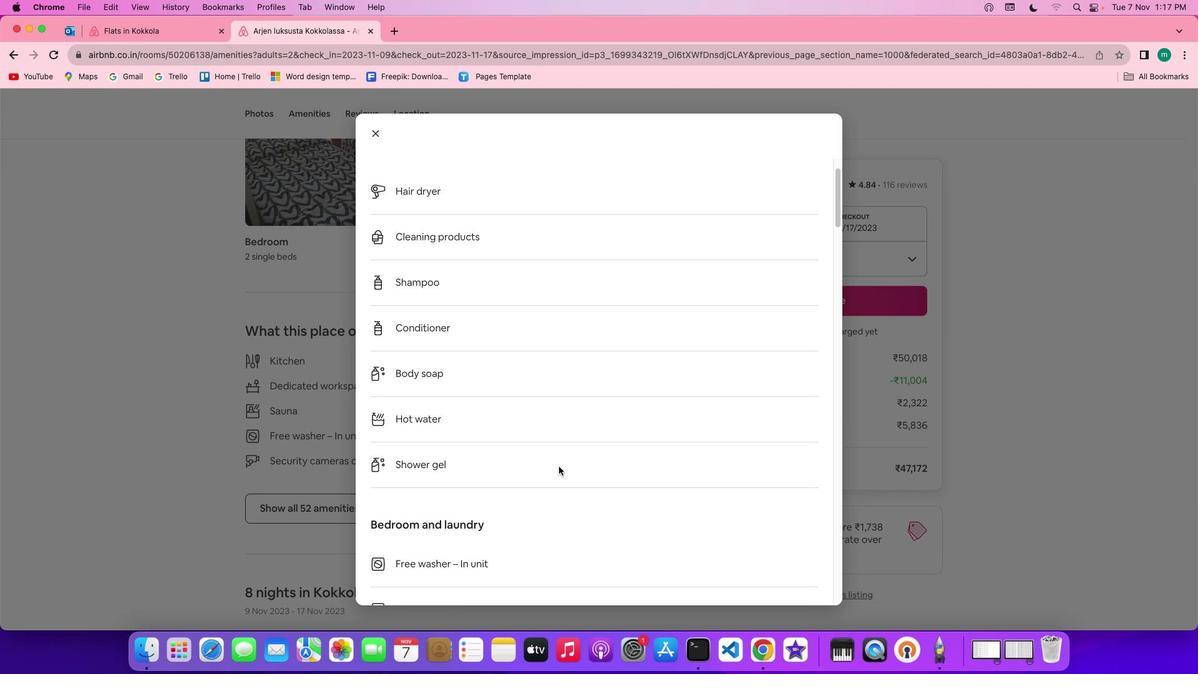 
Action: Mouse scrolled (559, 466) with delta (0, 0)
Screenshot: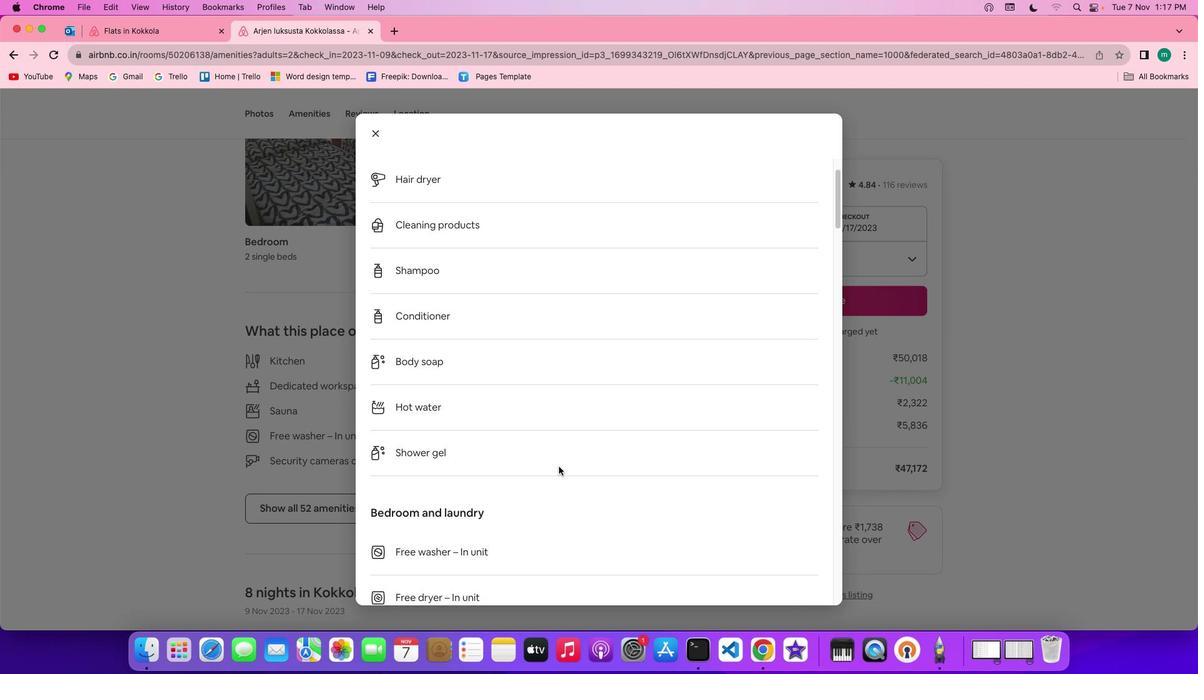 
Action: Mouse scrolled (559, 466) with delta (0, 0)
Screenshot: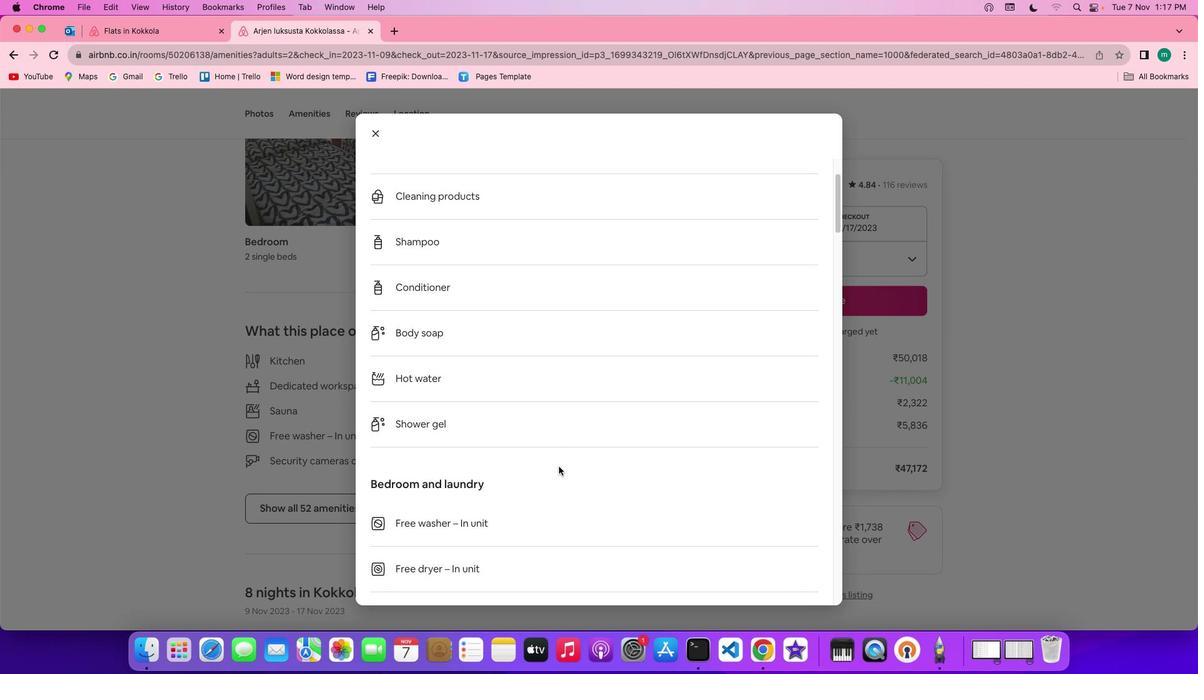 
Action: Mouse scrolled (559, 466) with delta (0, 0)
Screenshot: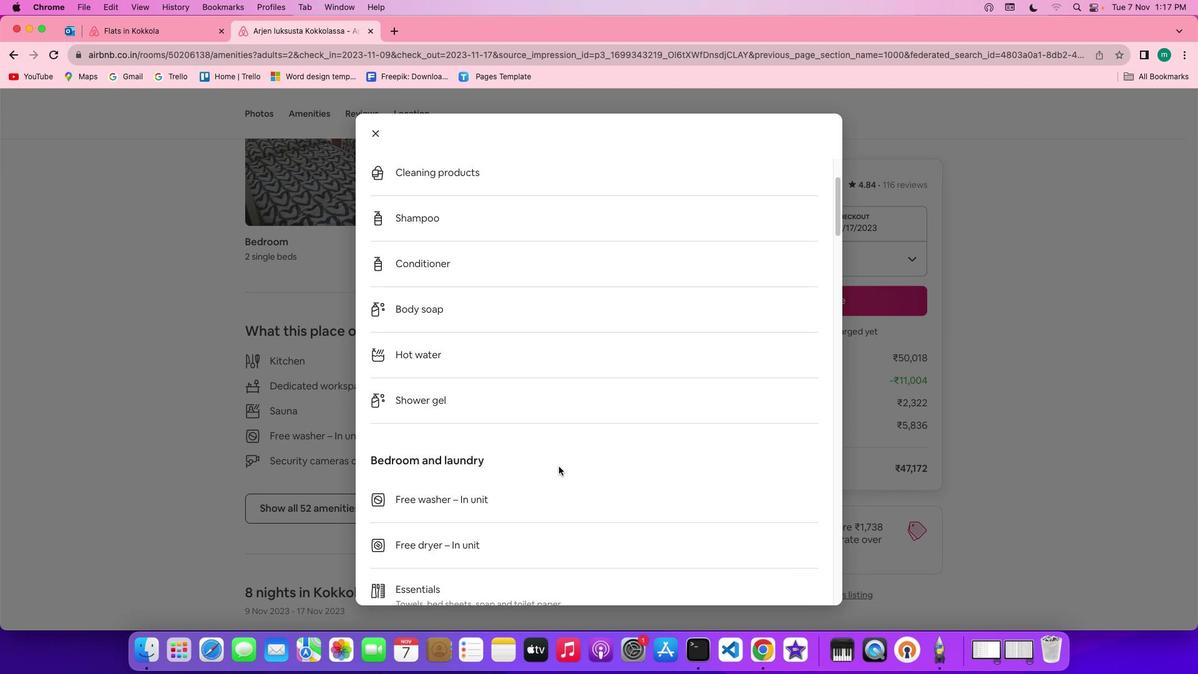 
Action: Mouse scrolled (559, 466) with delta (0, 0)
Screenshot: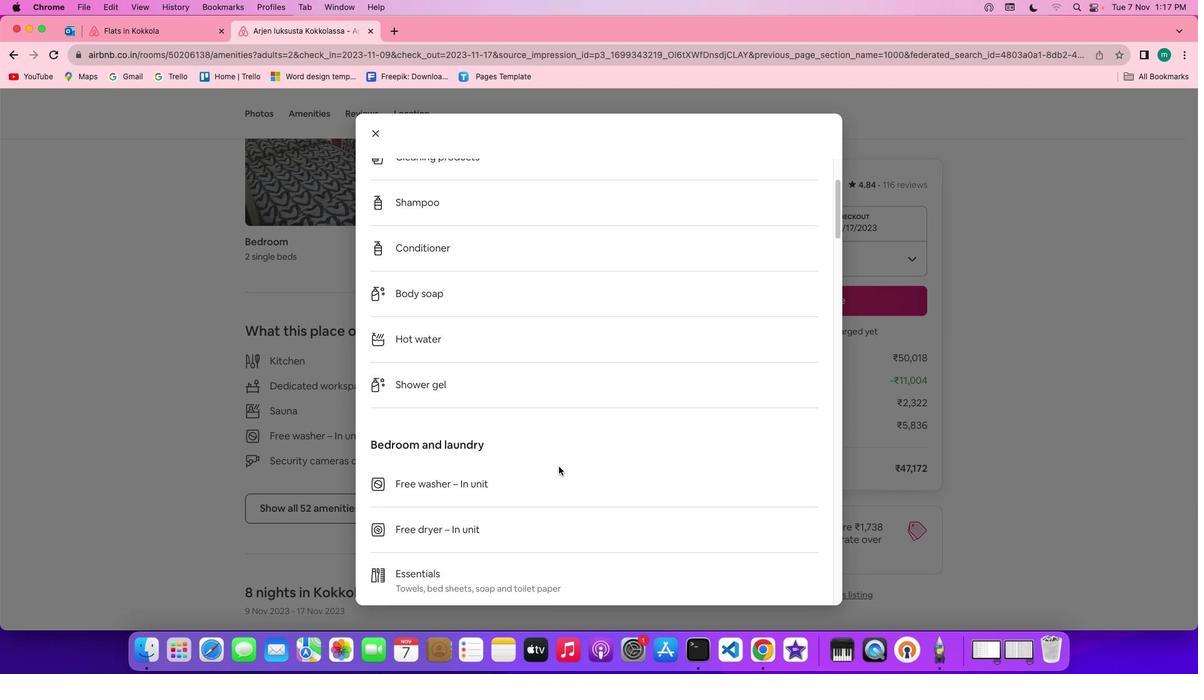 
Action: Mouse scrolled (559, 466) with delta (0, -1)
Screenshot: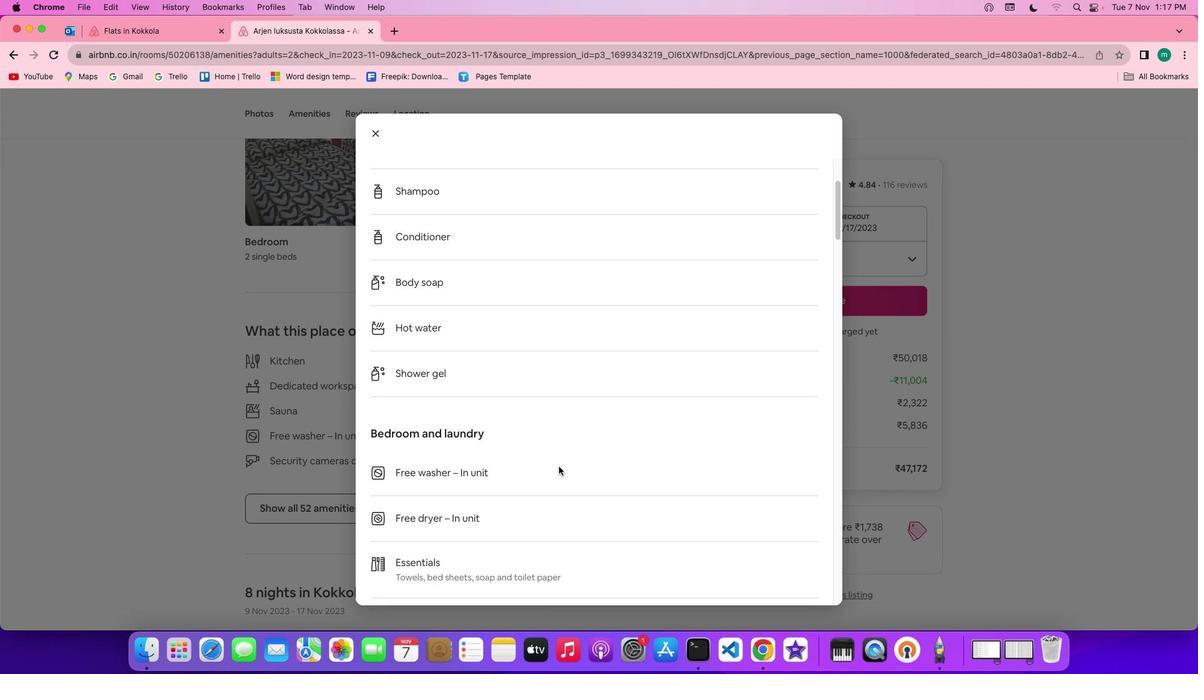 
Action: Mouse scrolled (559, 466) with delta (0, 0)
Screenshot: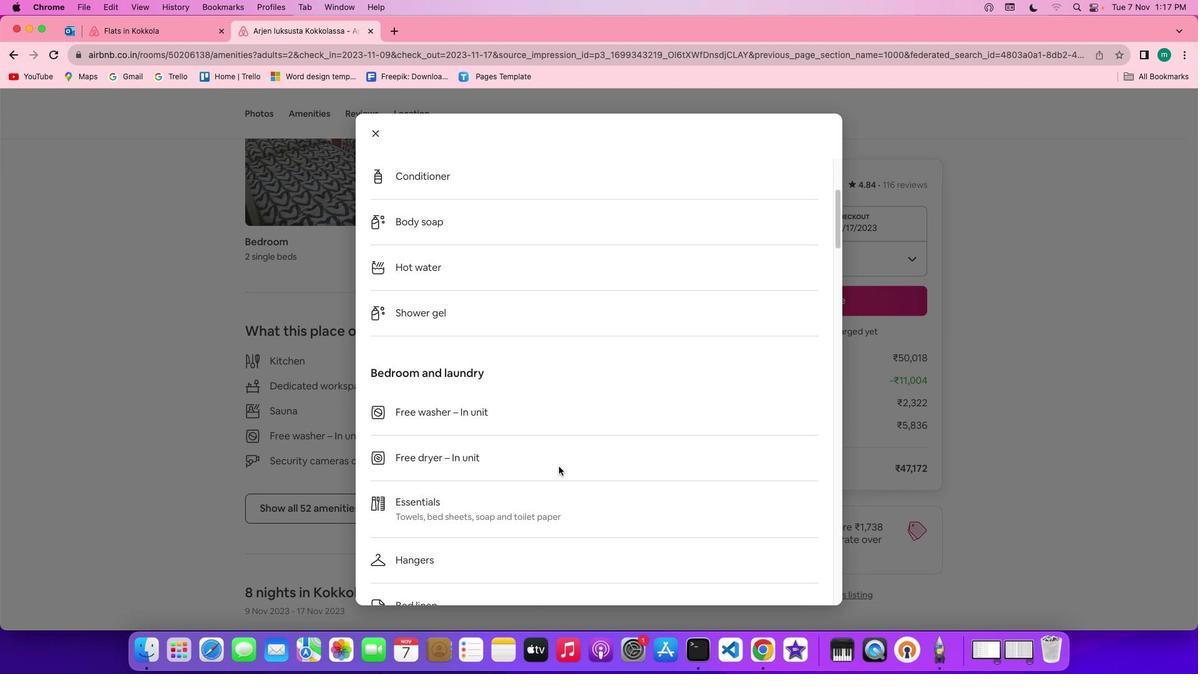 
Action: Mouse scrolled (559, 466) with delta (0, 0)
Screenshot: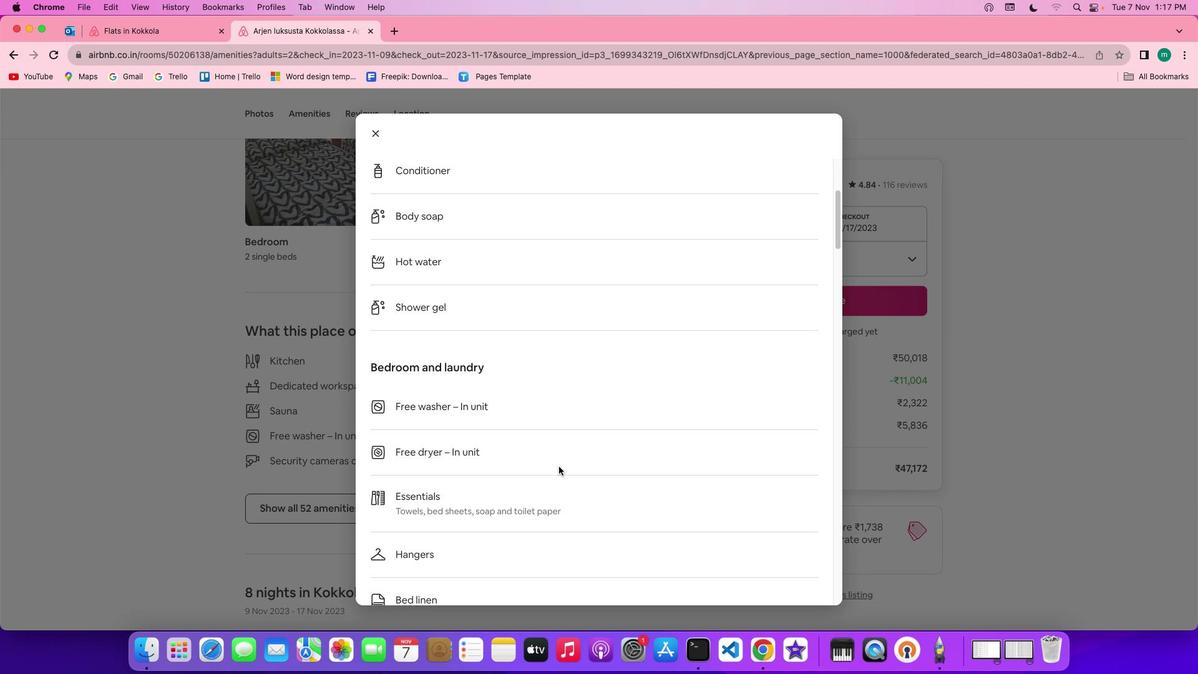 
Action: Mouse scrolled (559, 466) with delta (0, 0)
Screenshot: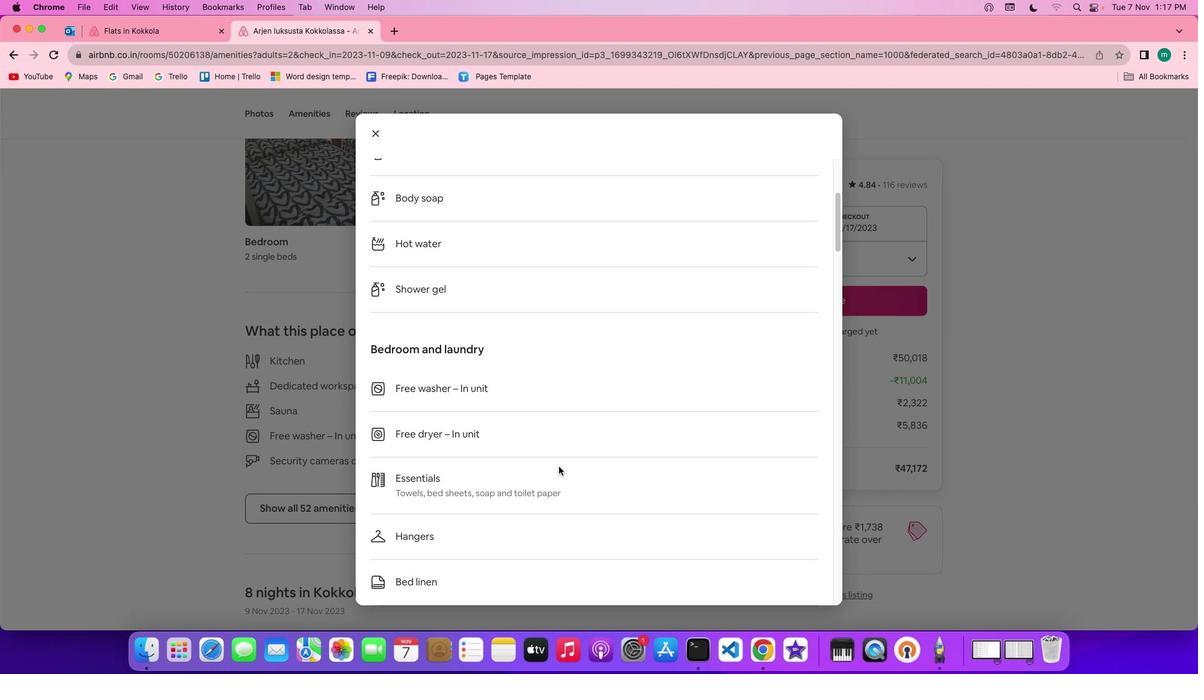 
Action: Mouse scrolled (559, 466) with delta (0, -1)
Screenshot: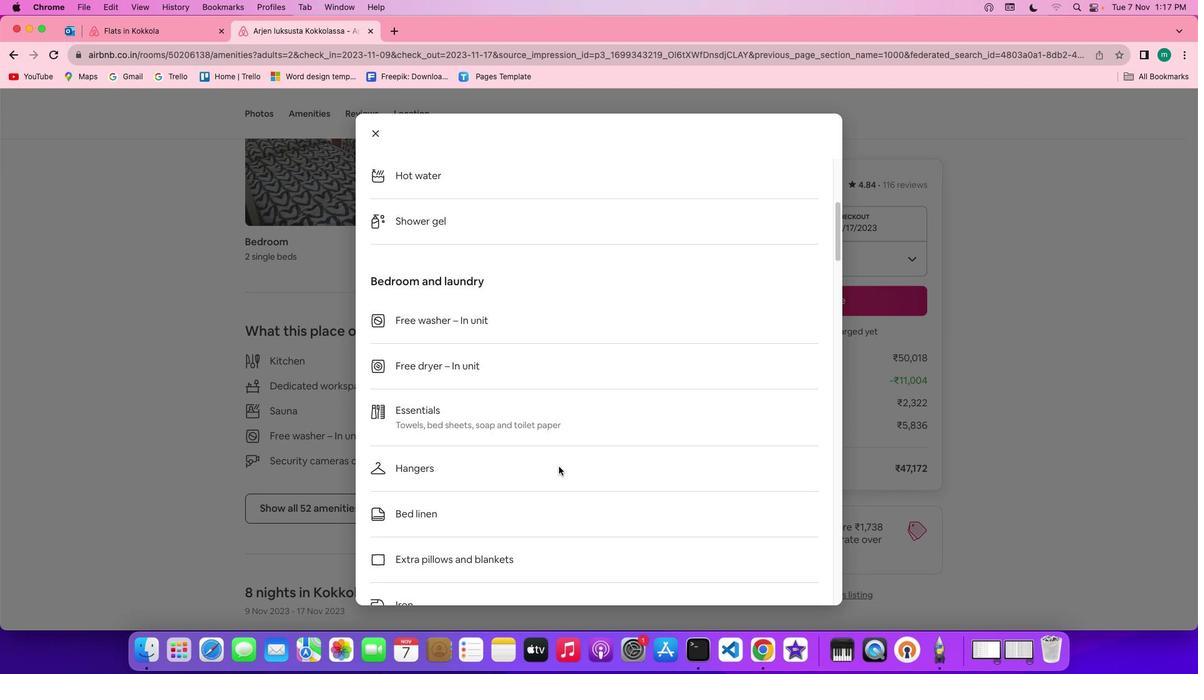 
Action: Mouse scrolled (559, 466) with delta (0, 0)
Screenshot: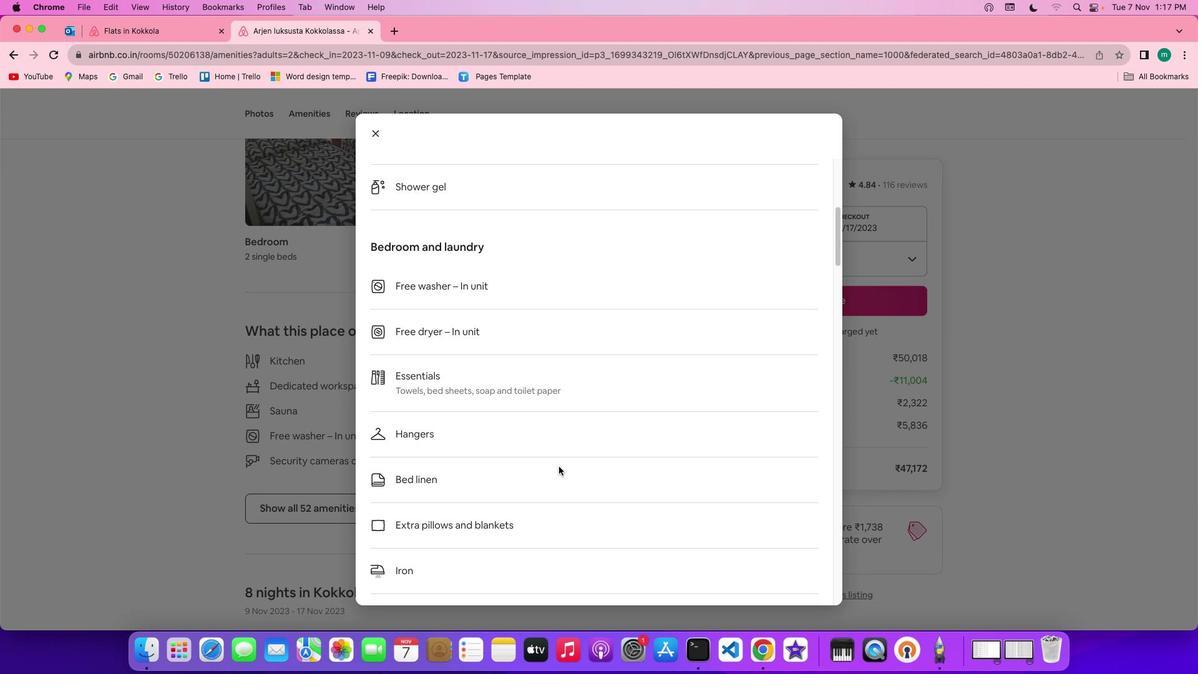 
Action: Mouse scrolled (559, 466) with delta (0, 0)
Screenshot: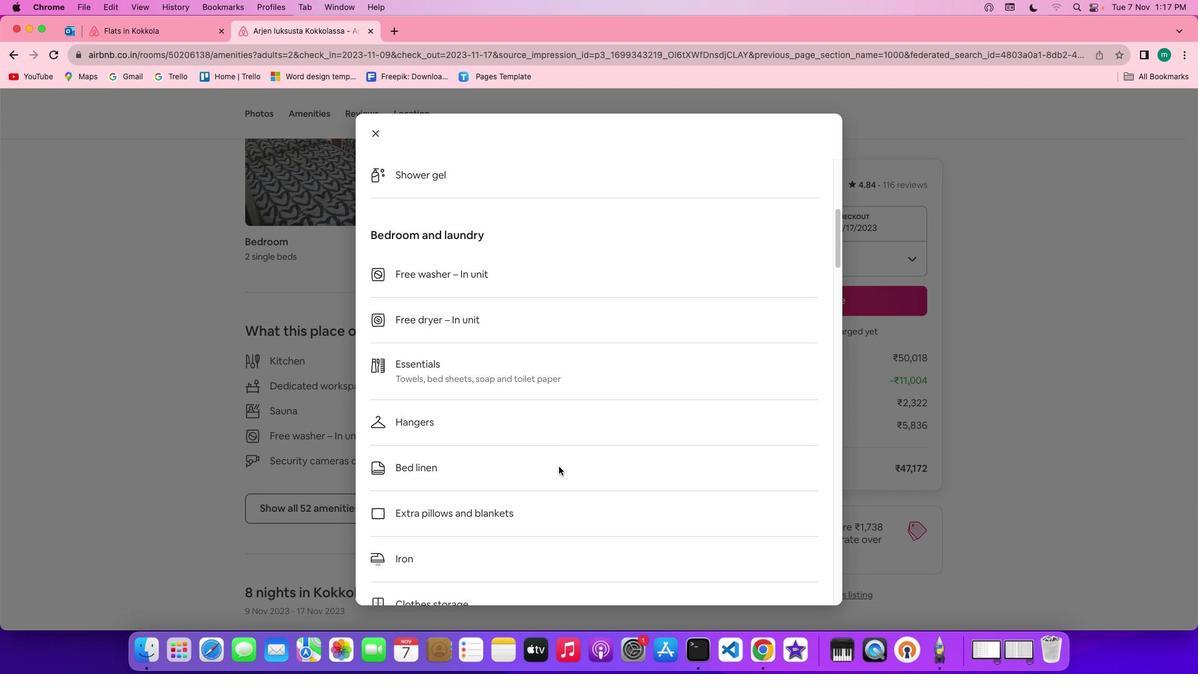 
Action: Mouse scrolled (559, 466) with delta (0, -1)
Screenshot: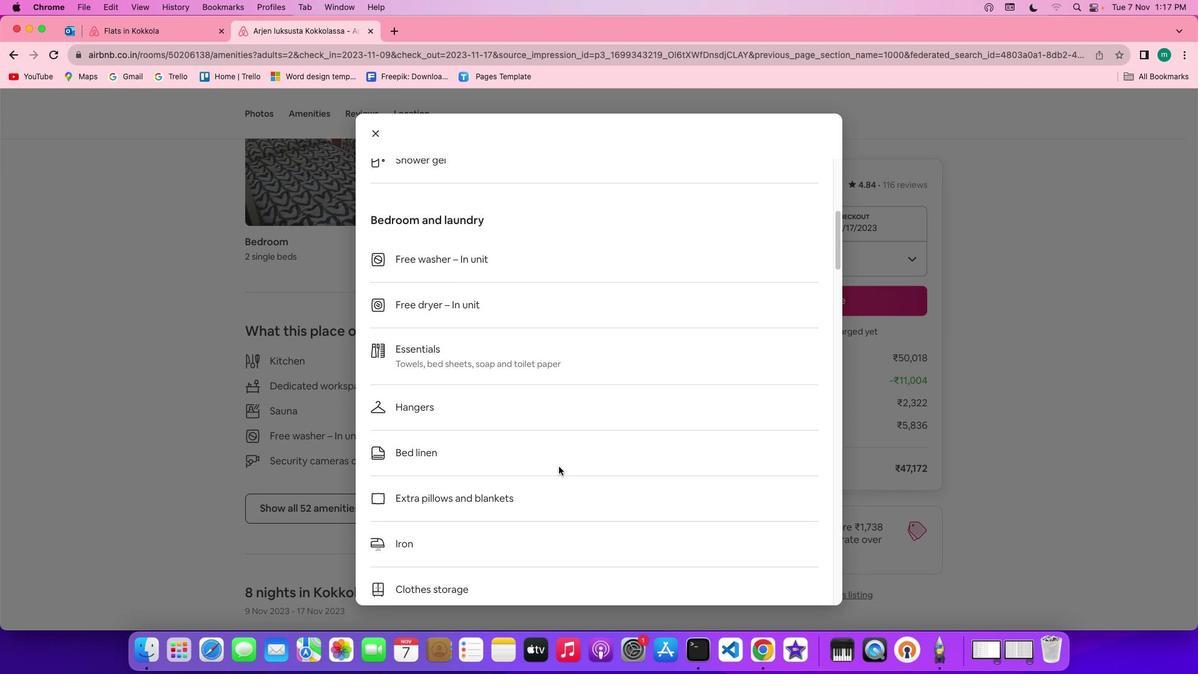 
Action: Mouse scrolled (559, 466) with delta (0, -1)
Screenshot: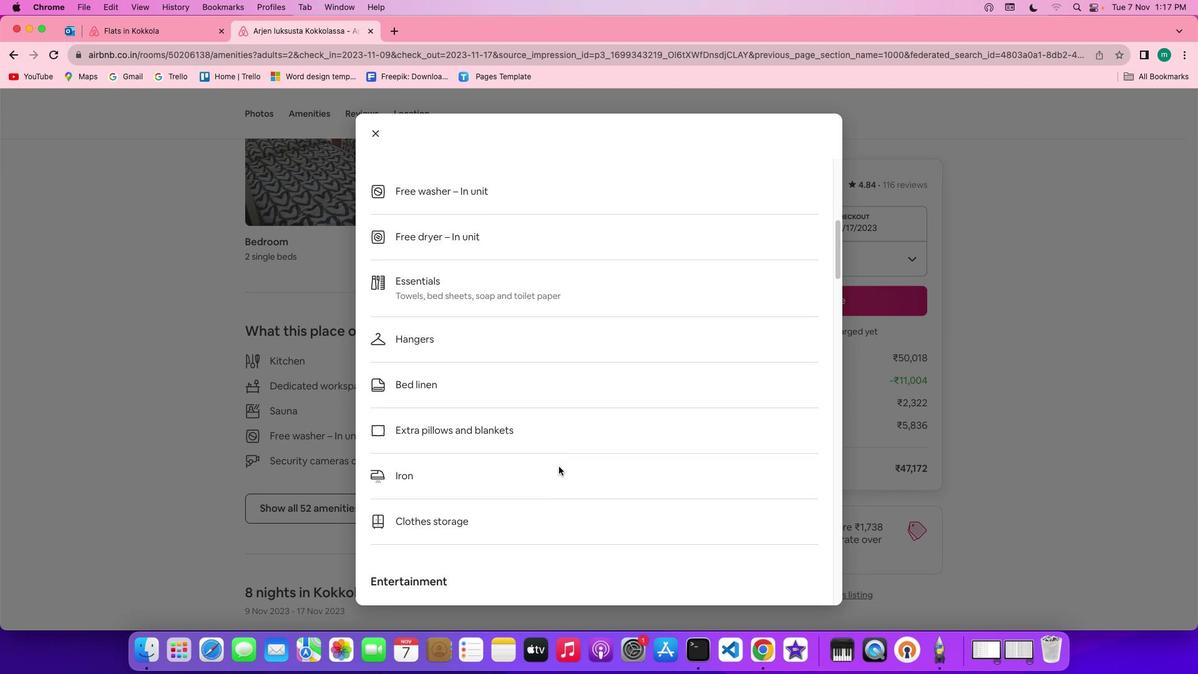 
Action: Mouse scrolled (559, 466) with delta (0, 0)
Screenshot: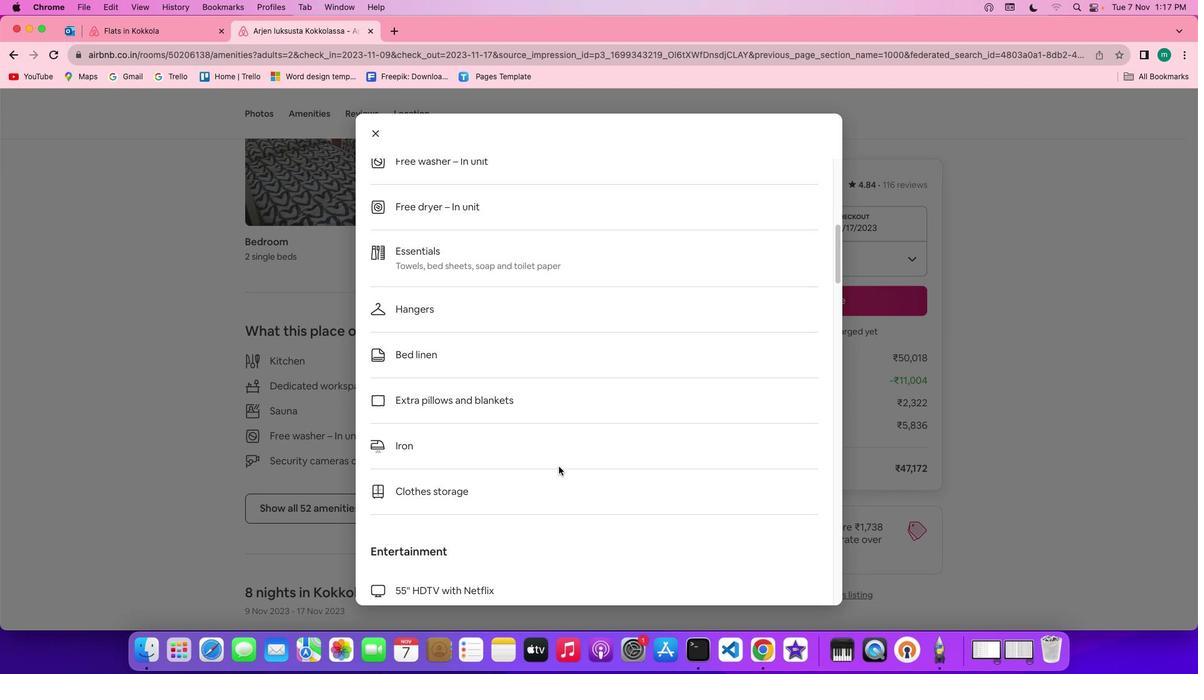 
Action: Mouse scrolled (559, 466) with delta (0, 0)
Screenshot: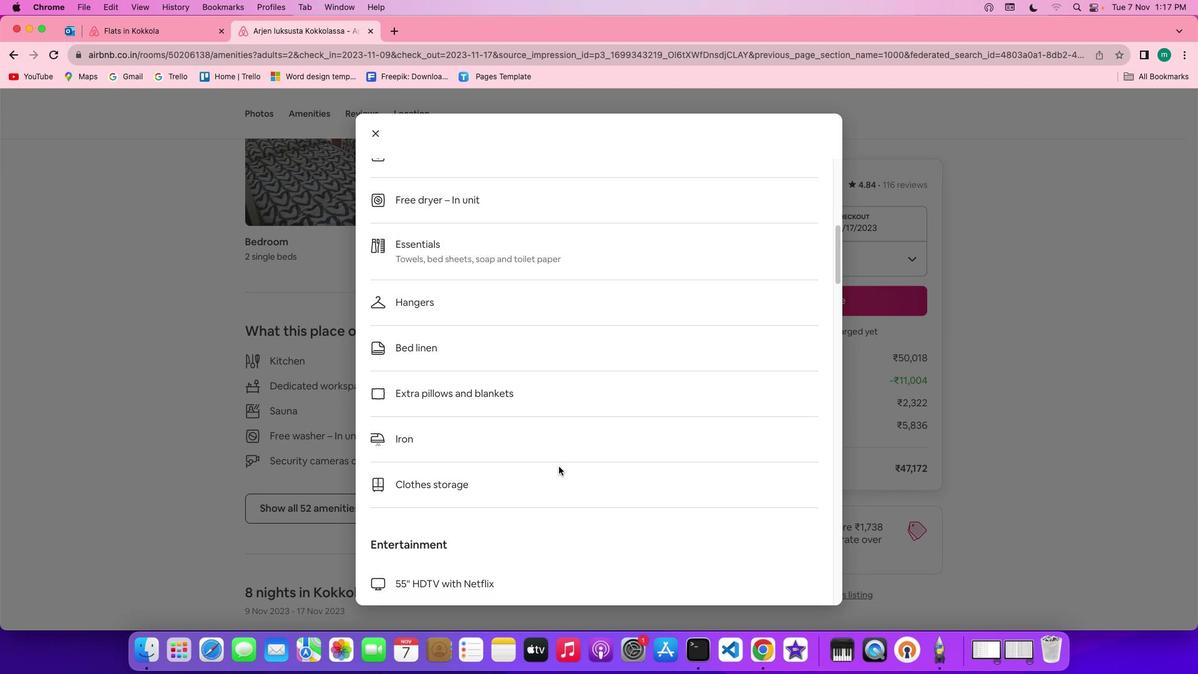 
Action: Mouse scrolled (559, 466) with delta (0, 0)
Screenshot: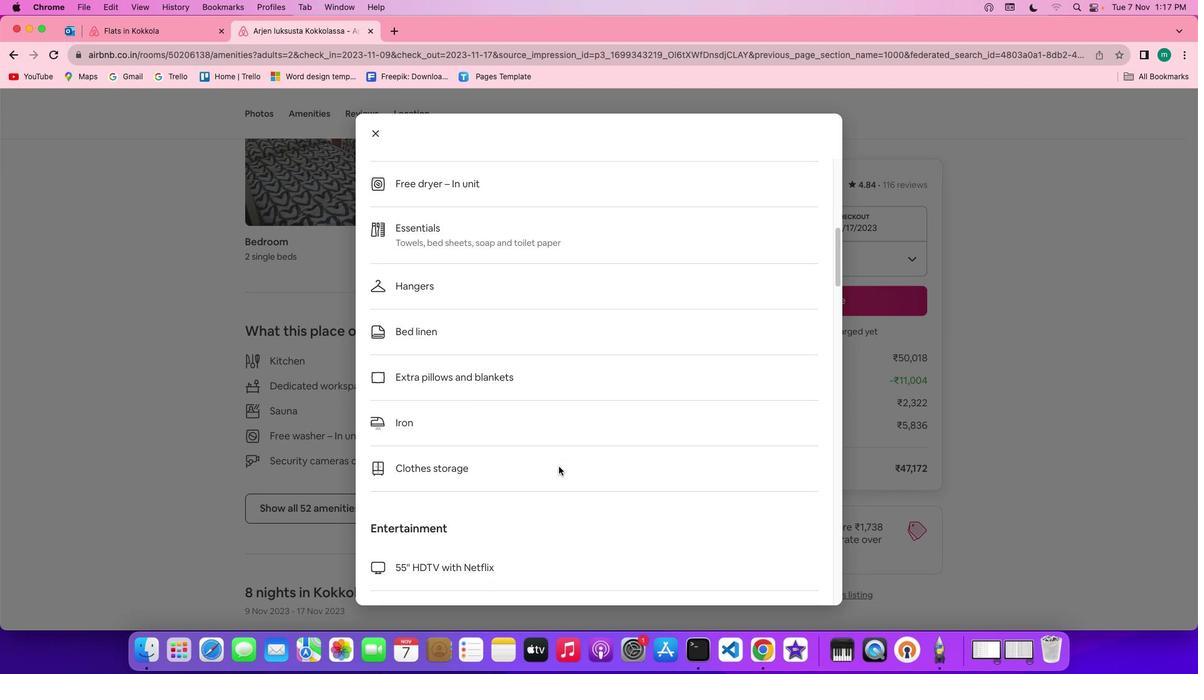 
Action: Mouse scrolled (559, 466) with delta (0, 0)
Screenshot: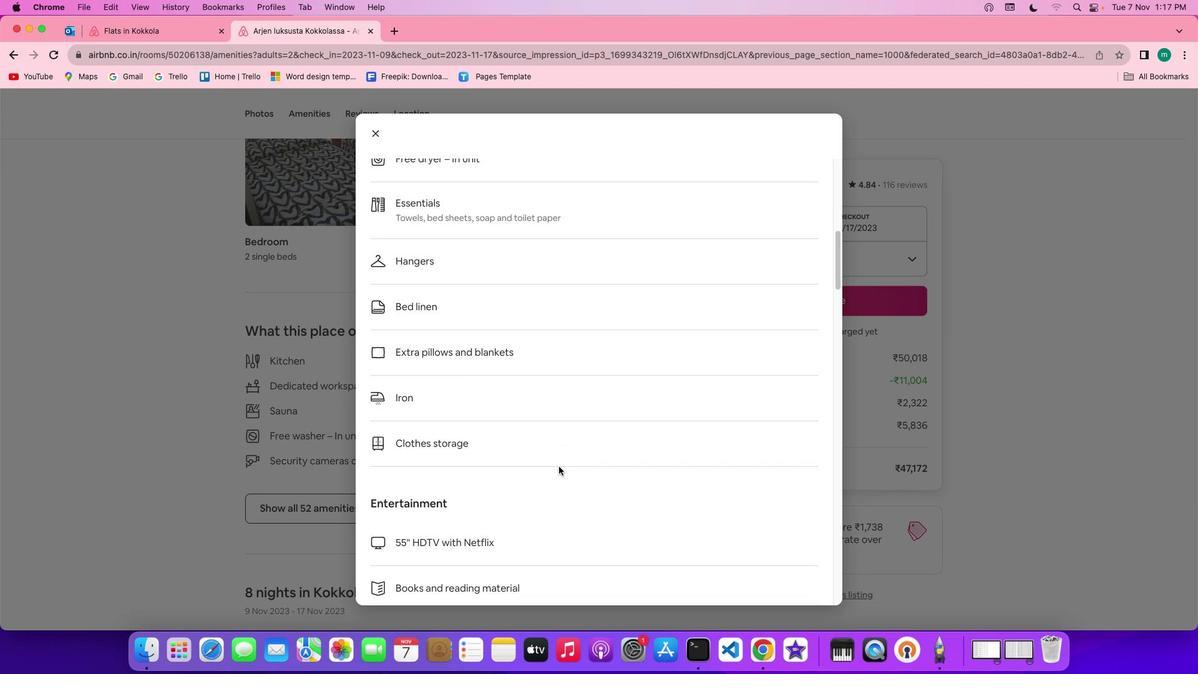 
Action: Mouse scrolled (559, 466) with delta (0, 0)
Screenshot: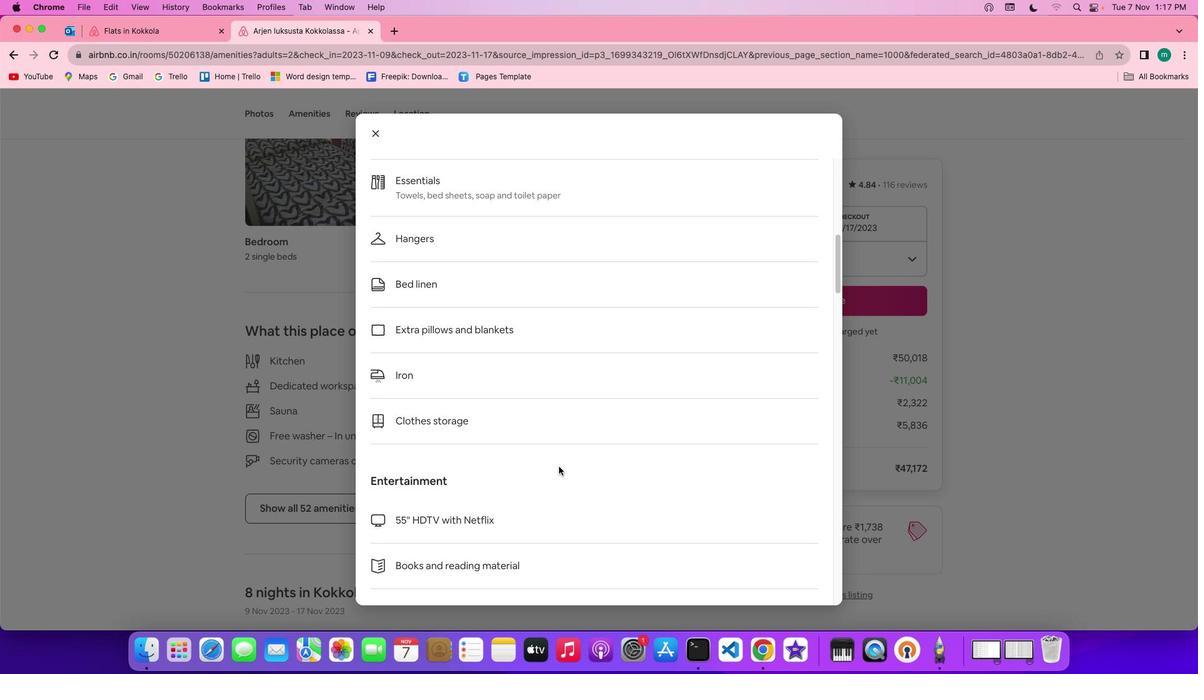 
Action: Mouse scrolled (559, 466) with delta (0, 0)
Screenshot: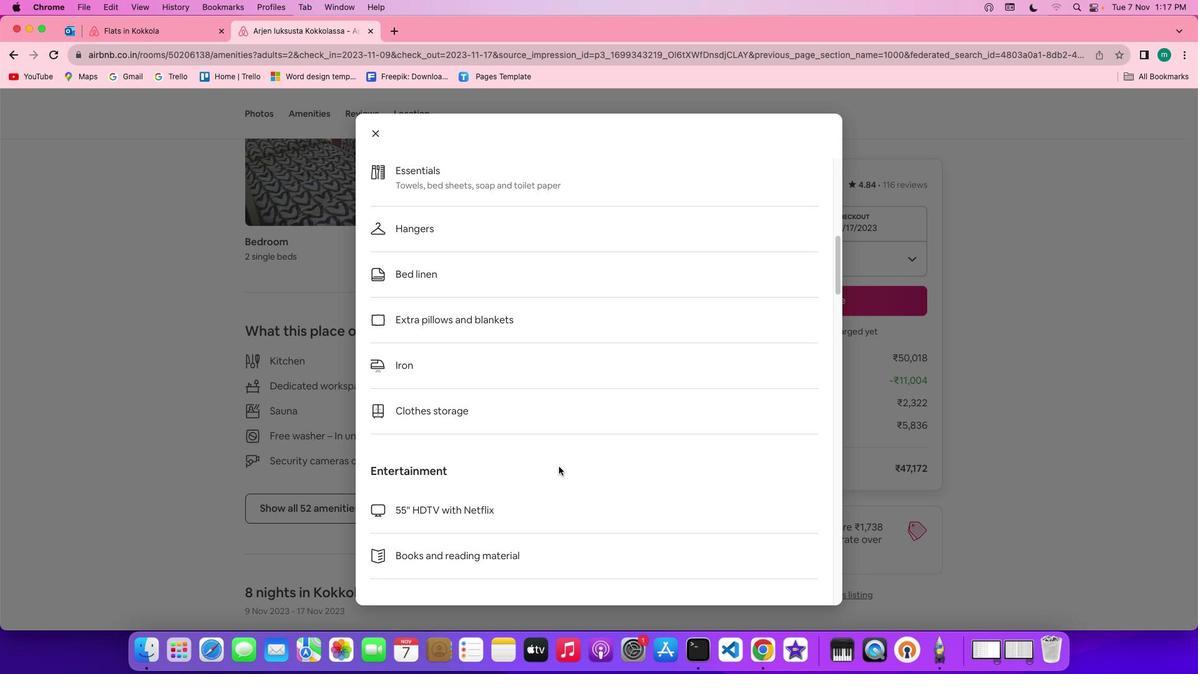 
Action: Mouse scrolled (559, 466) with delta (0, 0)
Screenshot: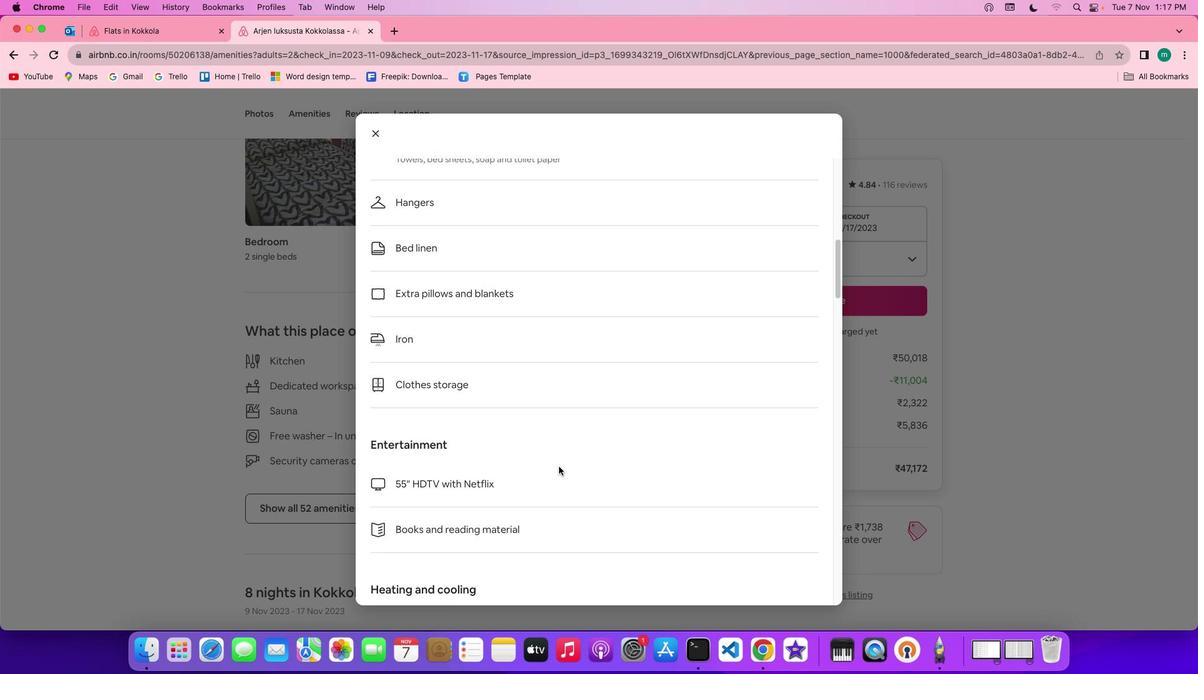 
Action: Mouse scrolled (559, 466) with delta (0, 0)
Screenshot: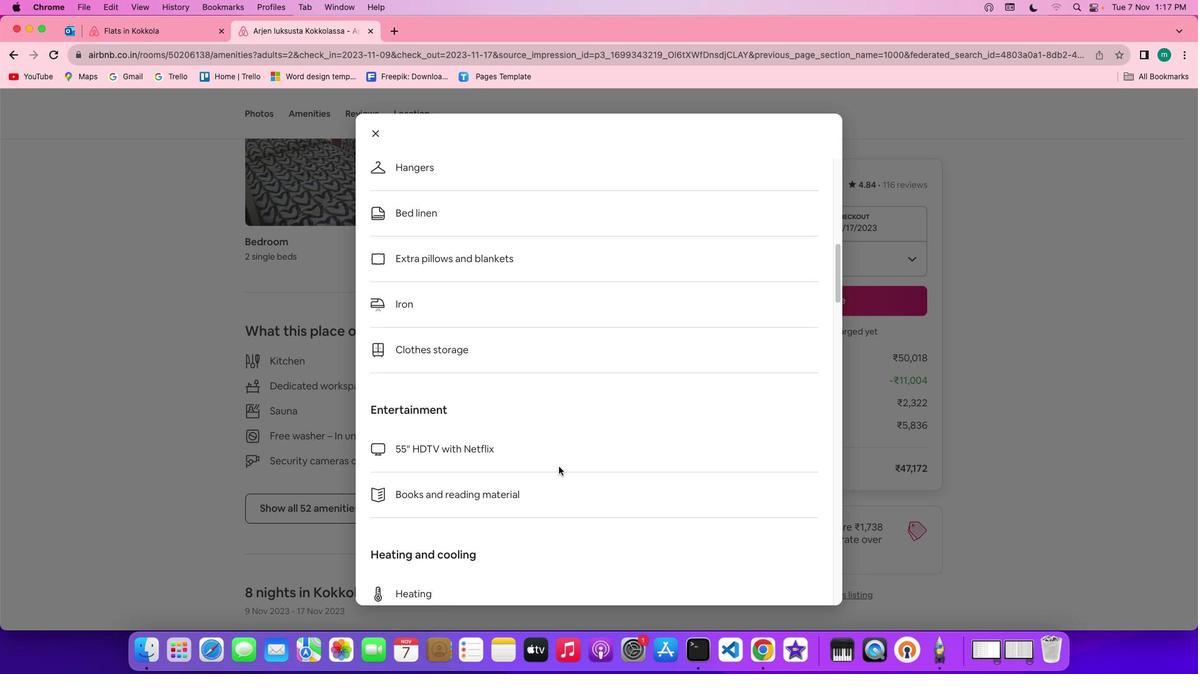 
Action: Mouse scrolled (559, 466) with delta (0, 0)
Screenshot: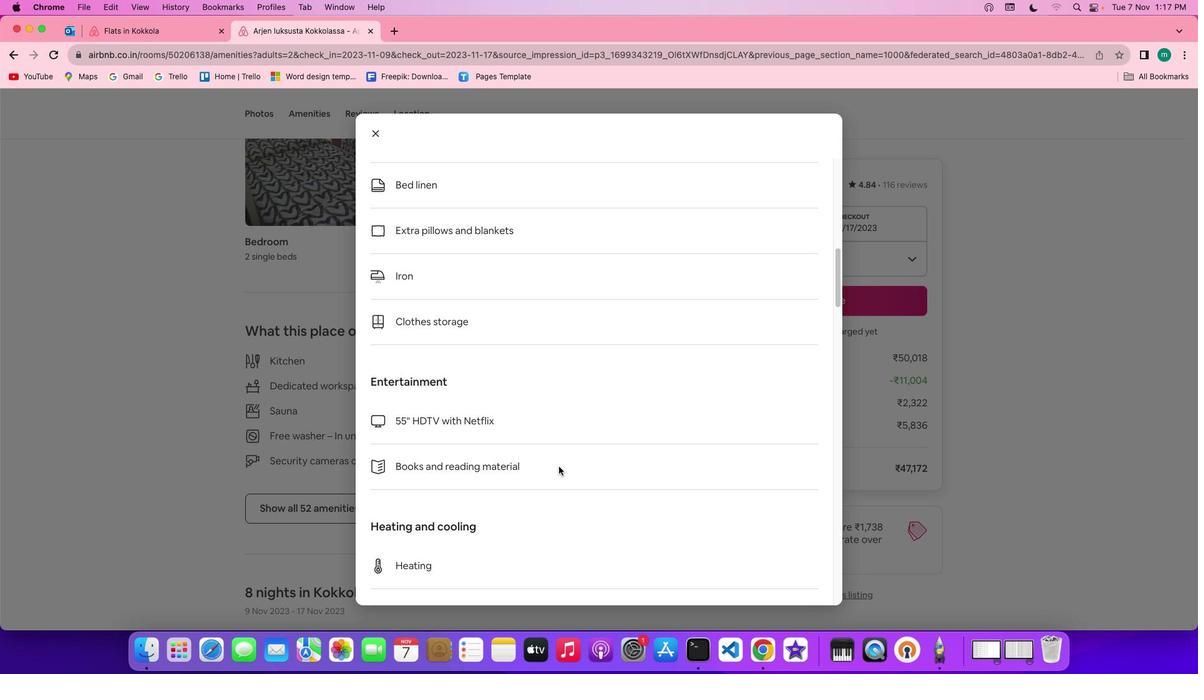 
Action: Mouse scrolled (559, 466) with delta (0, 0)
Screenshot: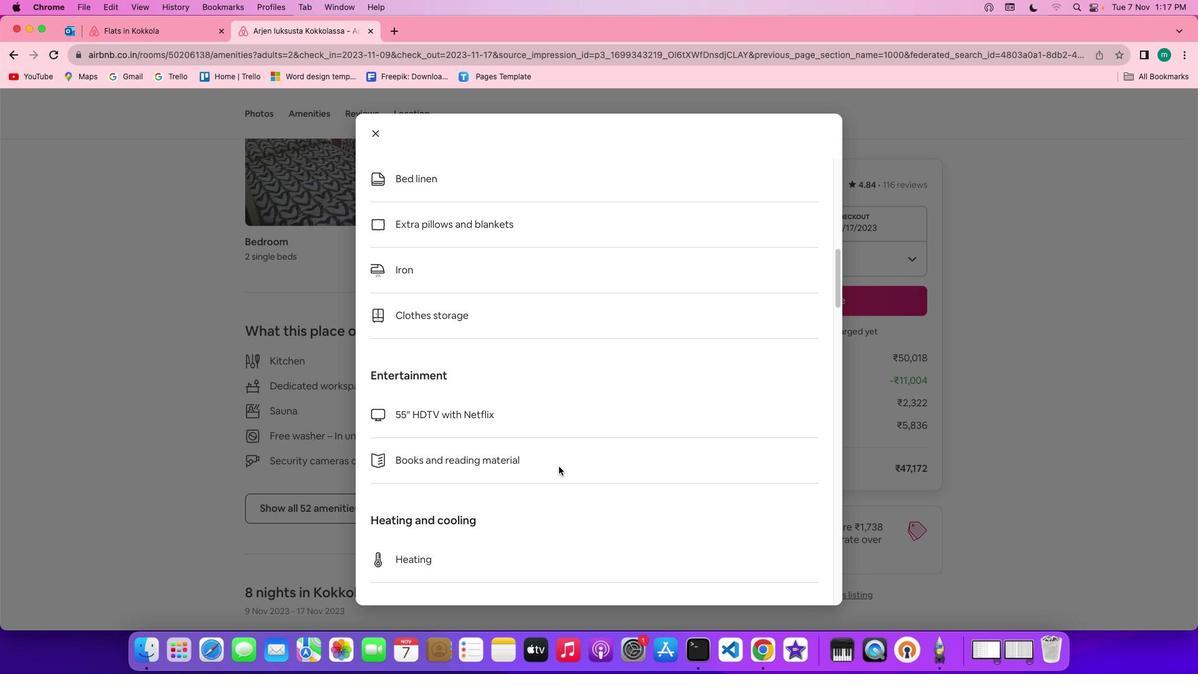 
Action: Mouse scrolled (559, 466) with delta (0, 0)
Screenshot: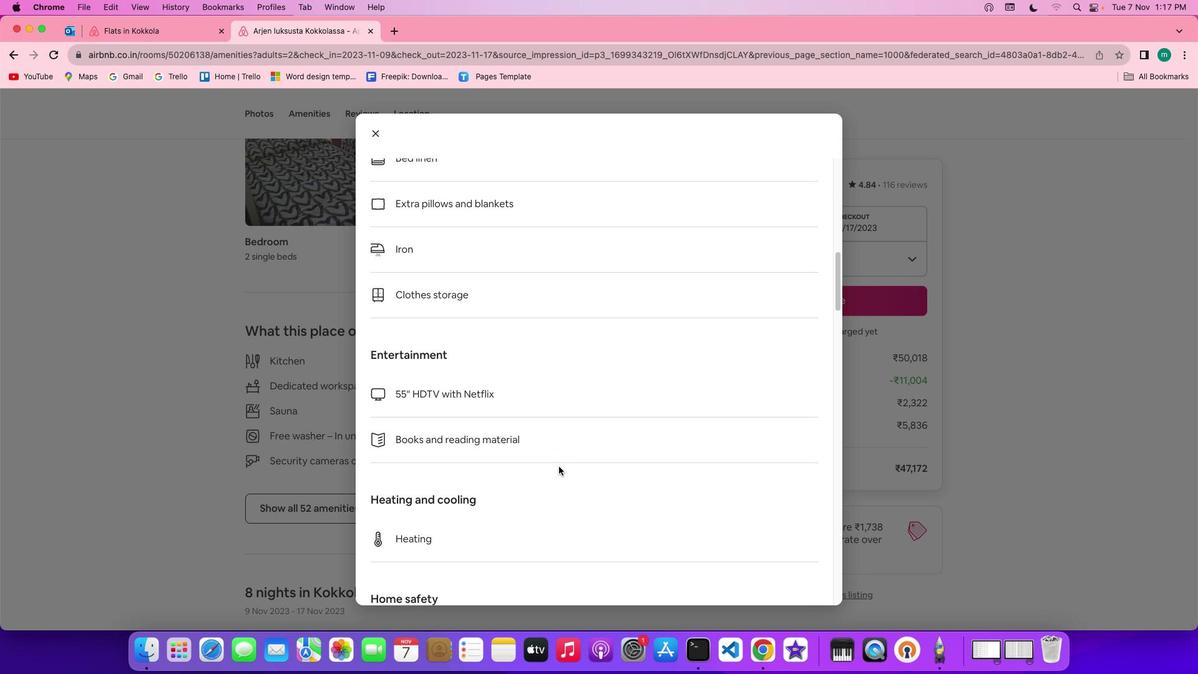 
Action: Mouse scrolled (559, 466) with delta (0, 0)
Screenshot: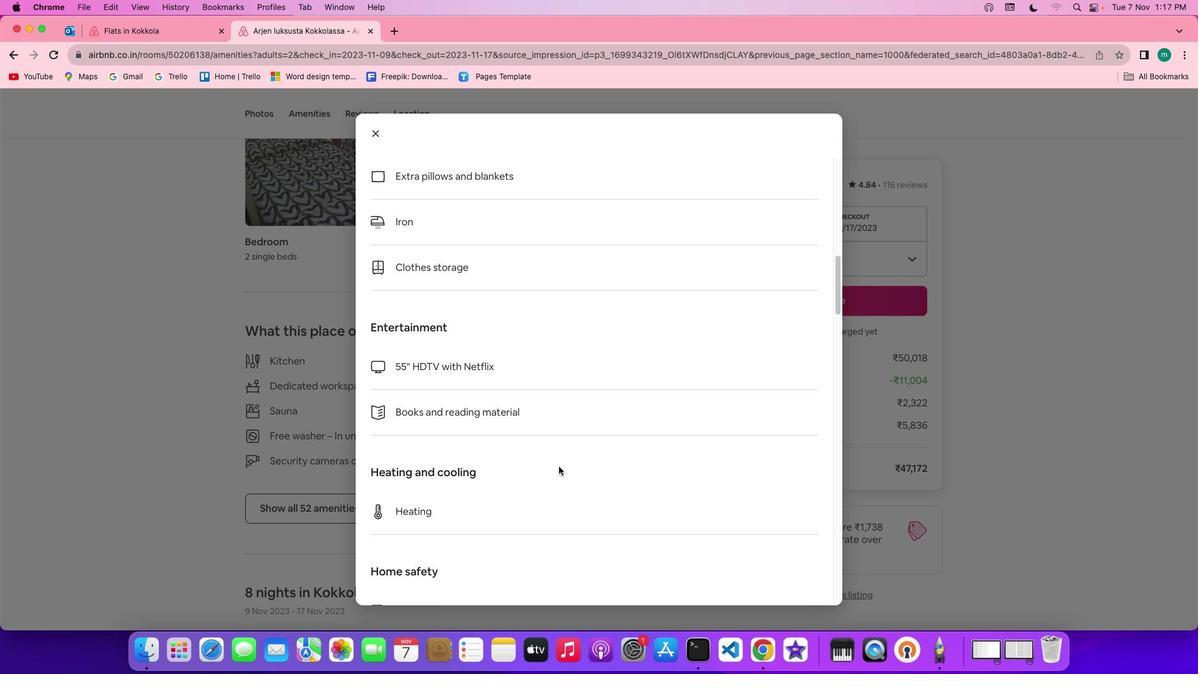 
Action: Mouse scrolled (559, 466) with delta (0, 0)
Screenshot: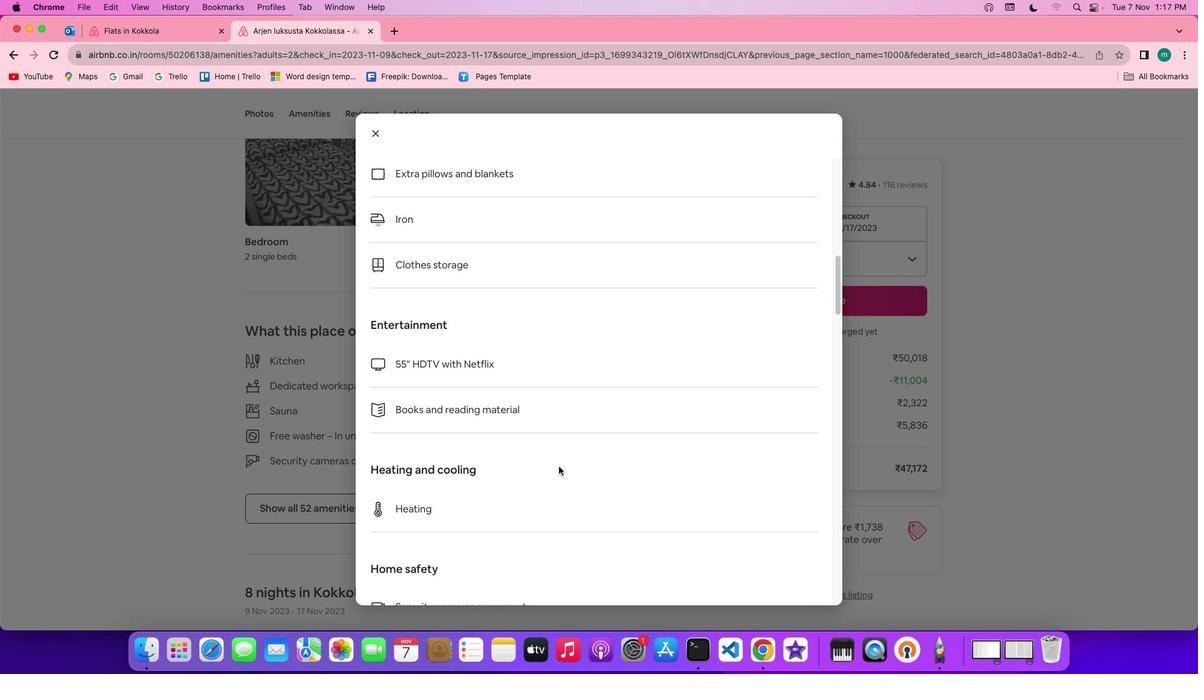 
Action: Mouse scrolled (559, 466) with delta (0, 0)
Screenshot: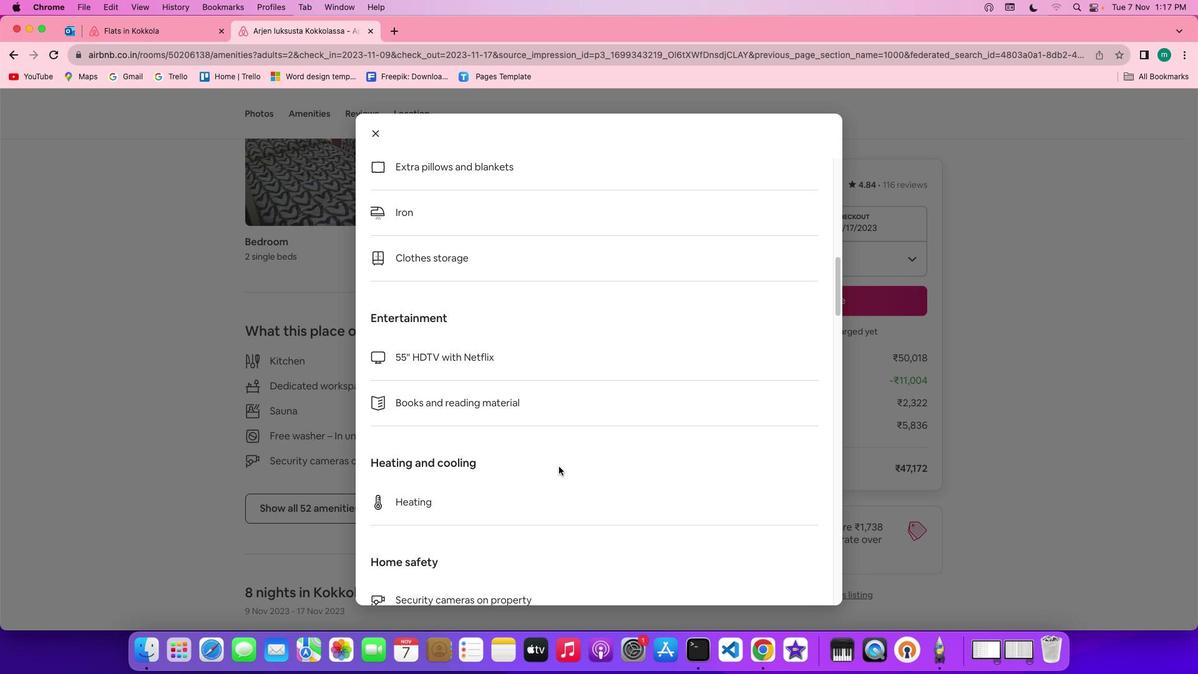 
Action: Mouse scrolled (559, 466) with delta (0, 0)
Screenshot: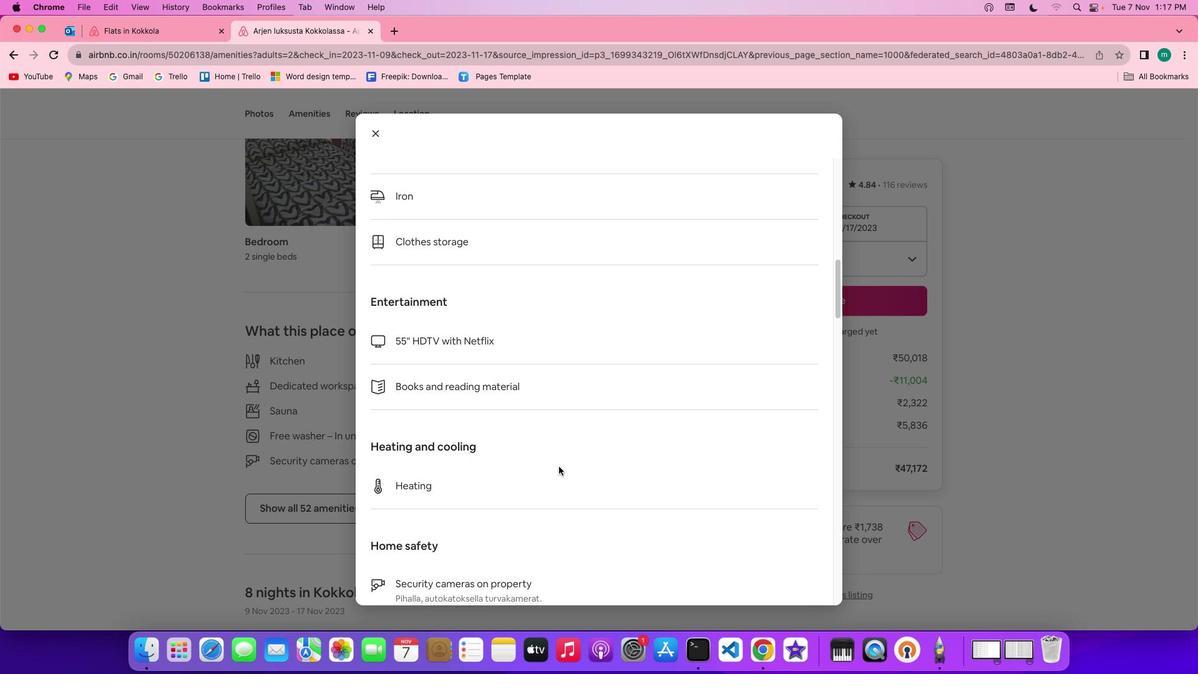 
Action: Mouse scrolled (559, 466) with delta (0, 0)
Screenshot: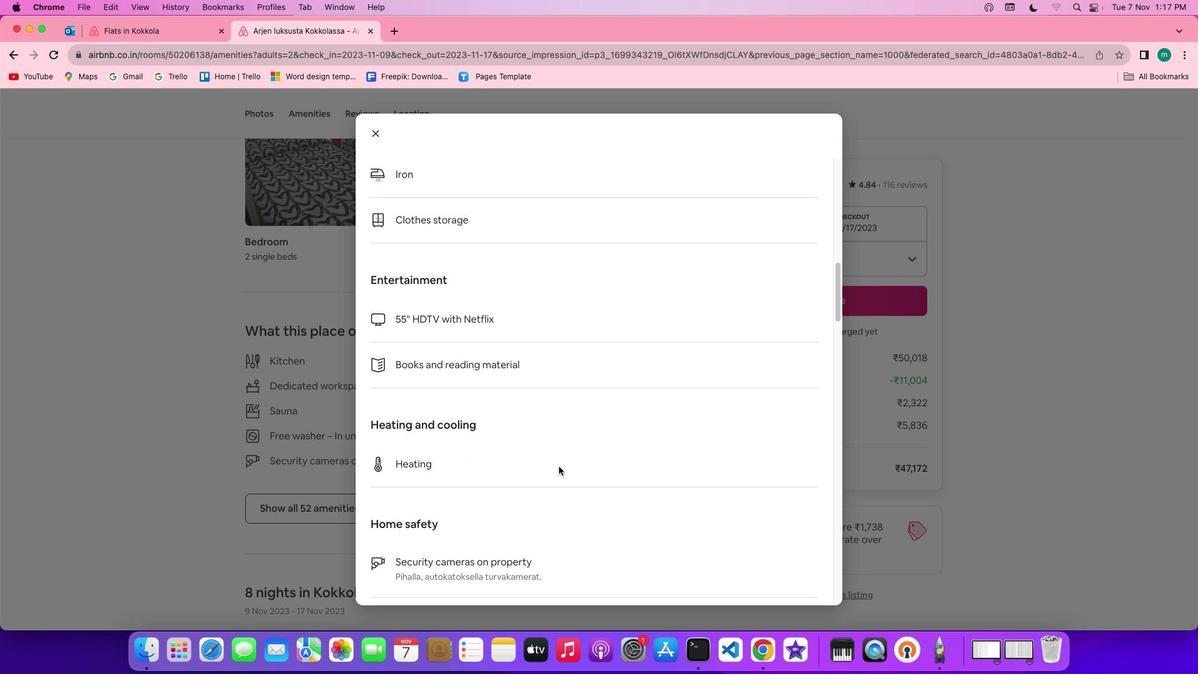 
Action: Mouse scrolled (559, 466) with delta (0, 0)
Screenshot: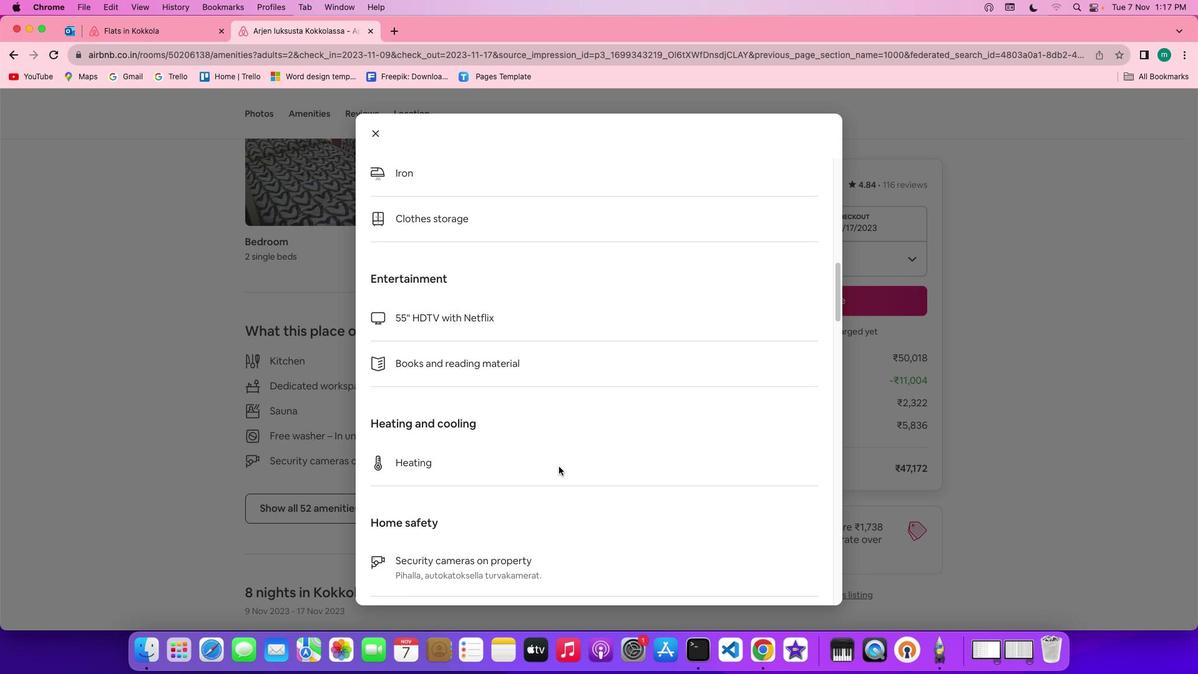 
Action: Mouse scrolled (559, 466) with delta (0, 0)
Screenshot: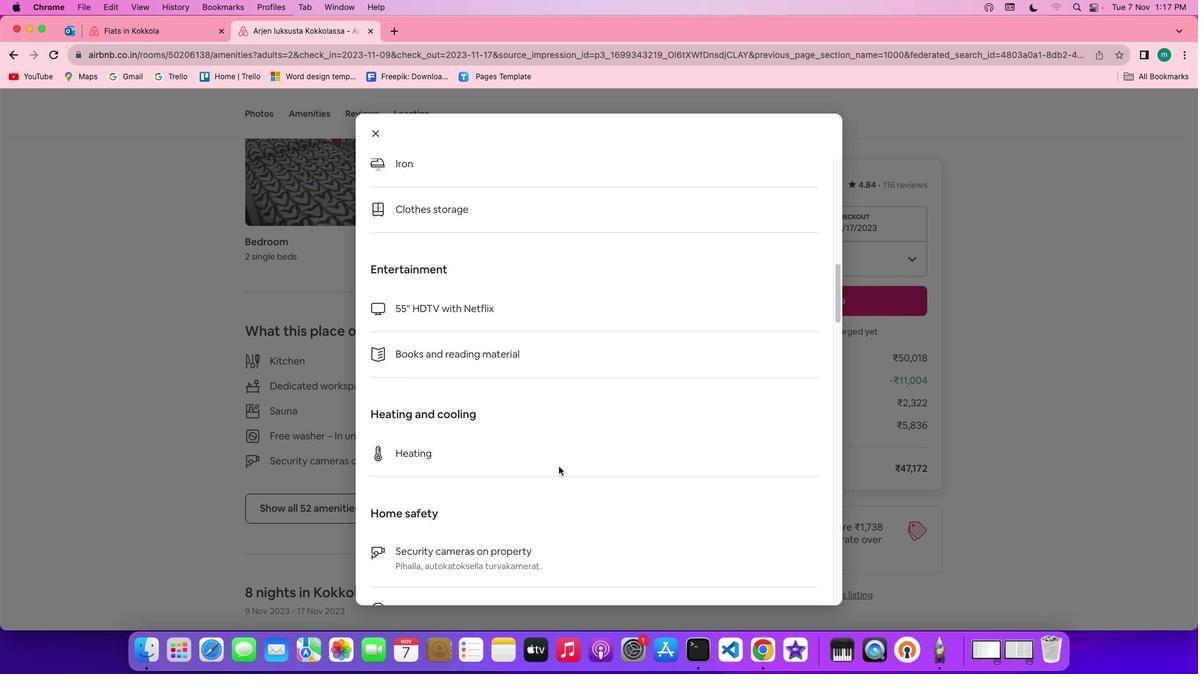 
Action: Mouse scrolled (559, 466) with delta (0, 0)
Screenshot: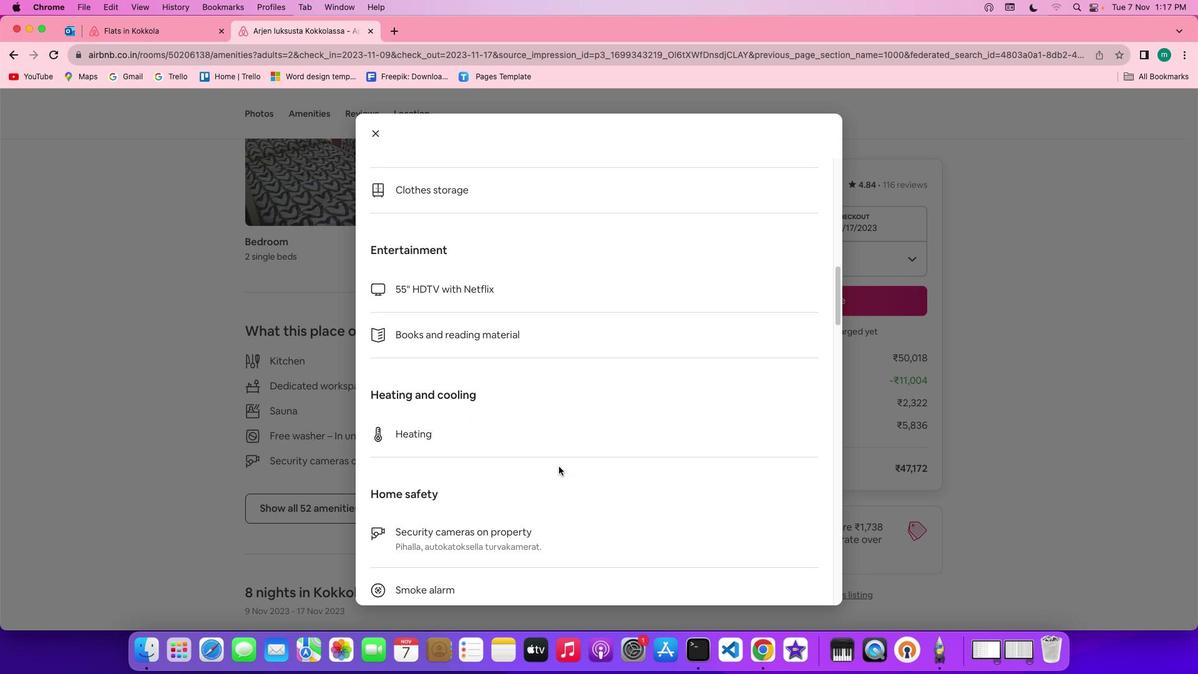 
Action: Mouse scrolled (559, 466) with delta (0, 0)
Screenshot: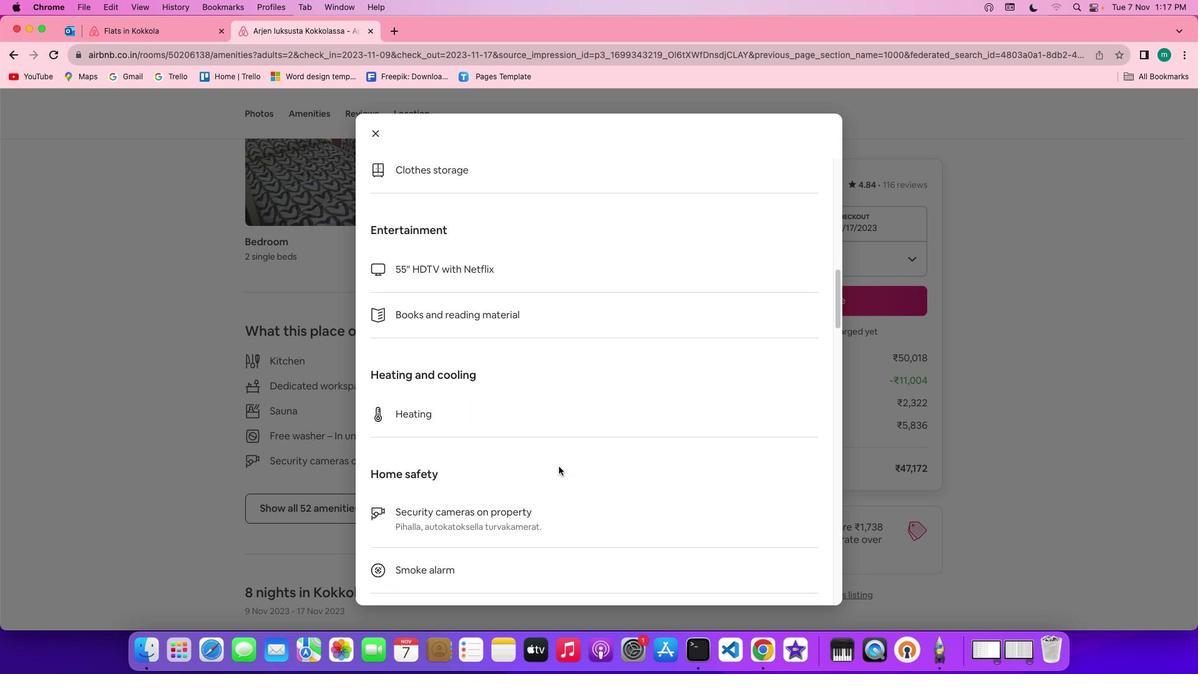 
Action: Mouse scrolled (559, 466) with delta (0, 0)
Screenshot: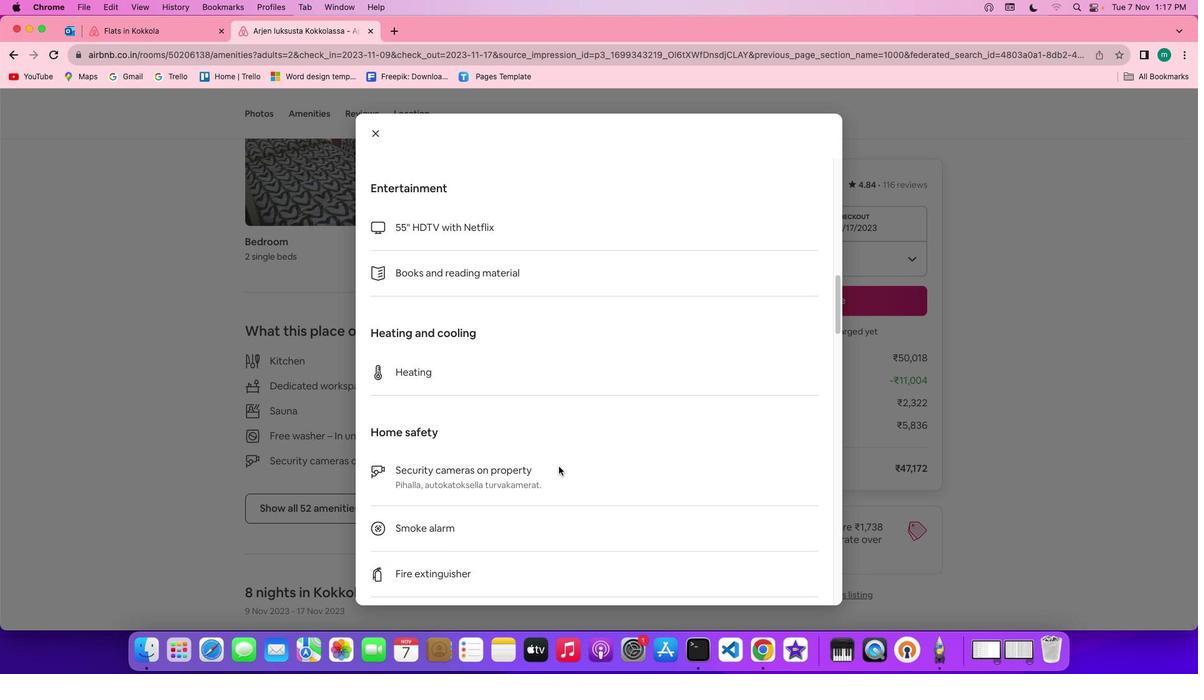
Action: Mouse scrolled (559, 466) with delta (0, 0)
Screenshot: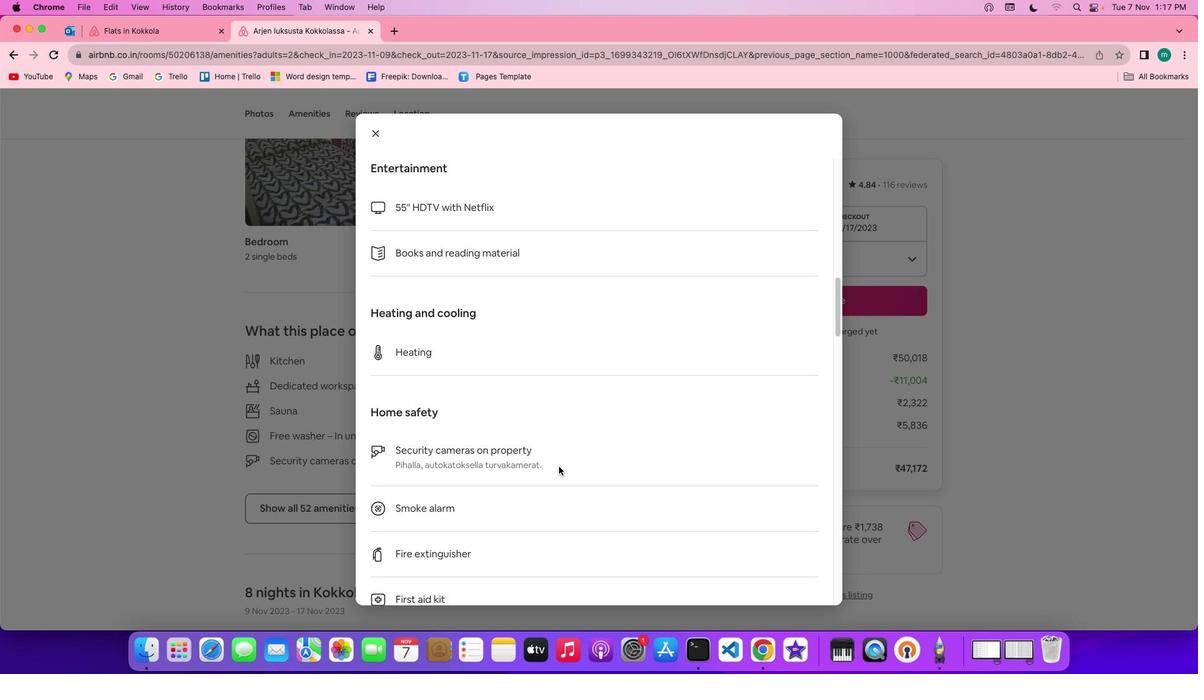 
Action: Mouse scrolled (559, 466) with delta (0, -1)
Screenshot: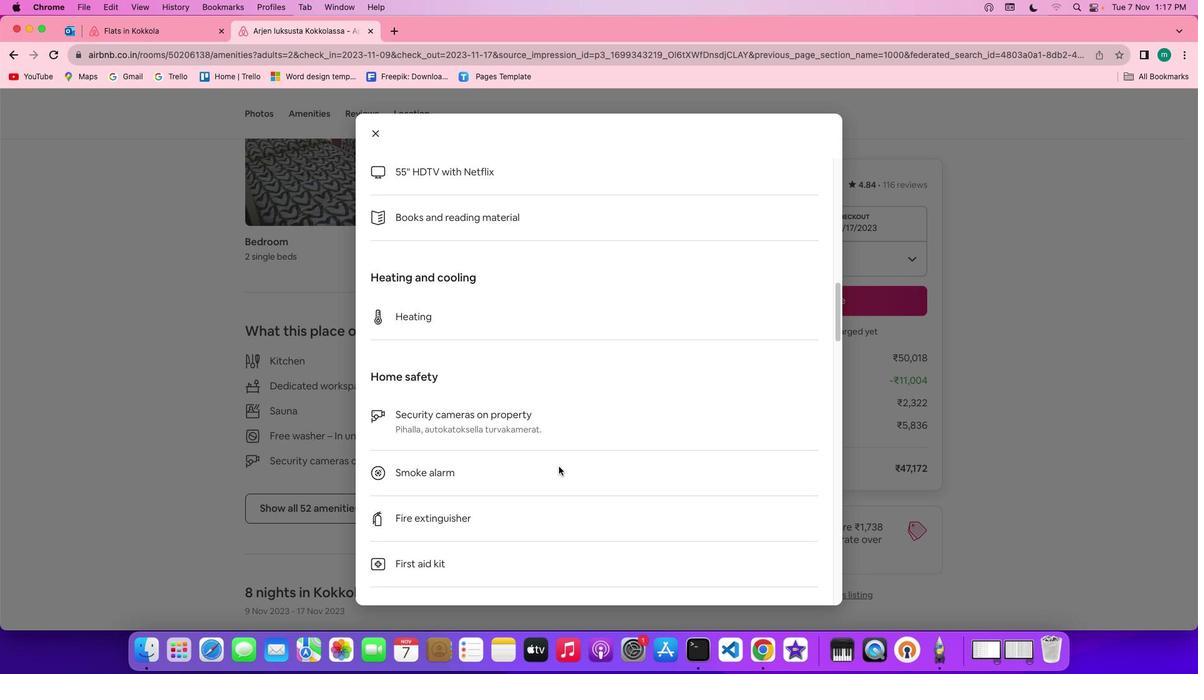 
Action: Mouse scrolled (559, 466) with delta (0, -2)
Screenshot: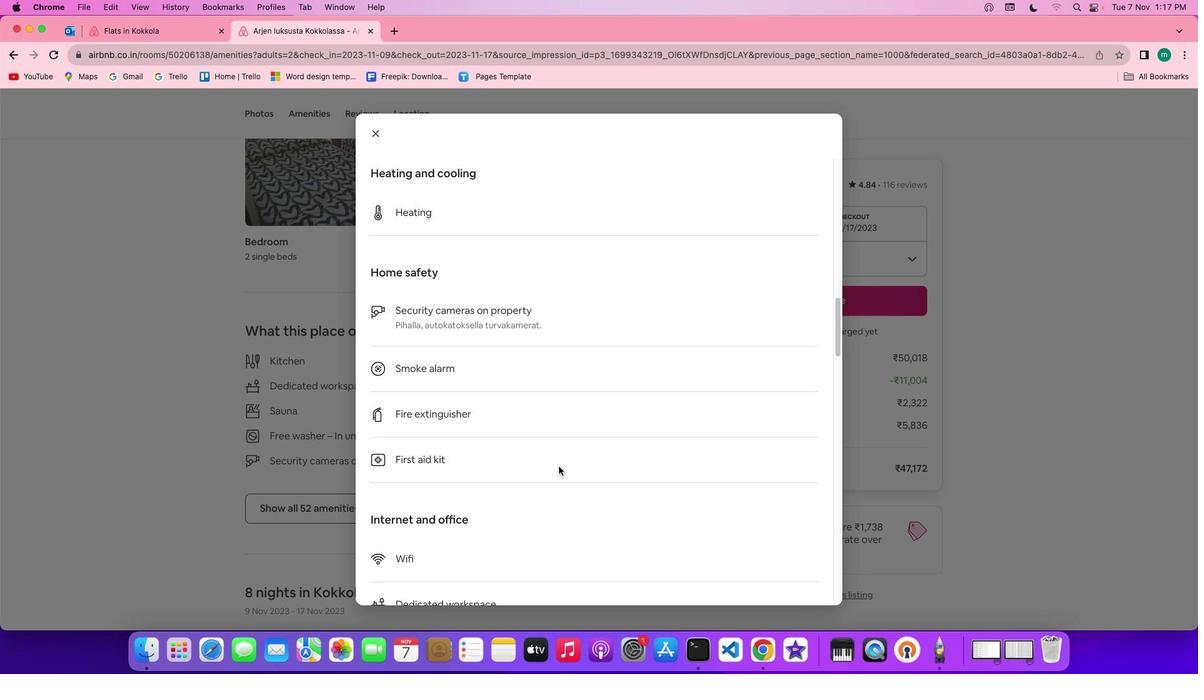 
Action: Mouse scrolled (559, 466) with delta (0, 0)
Screenshot: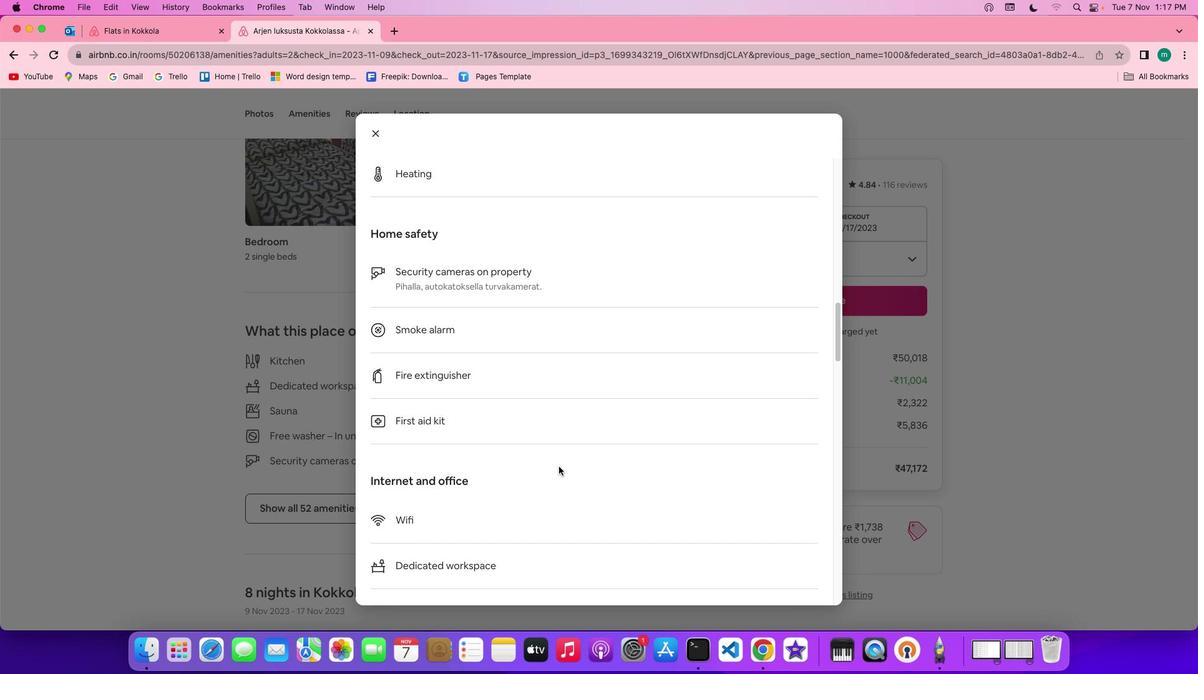 
Action: Mouse scrolled (559, 466) with delta (0, 0)
Screenshot: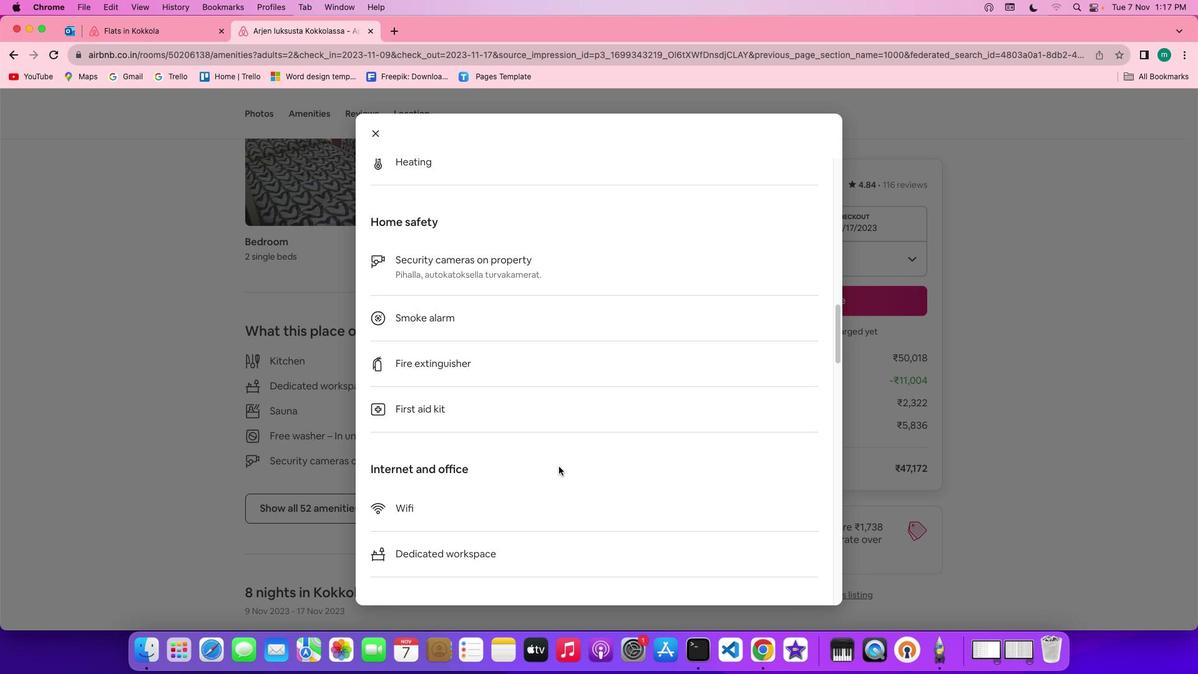 
Action: Mouse scrolled (559, 466) with delta (0, -1)
Screenshot: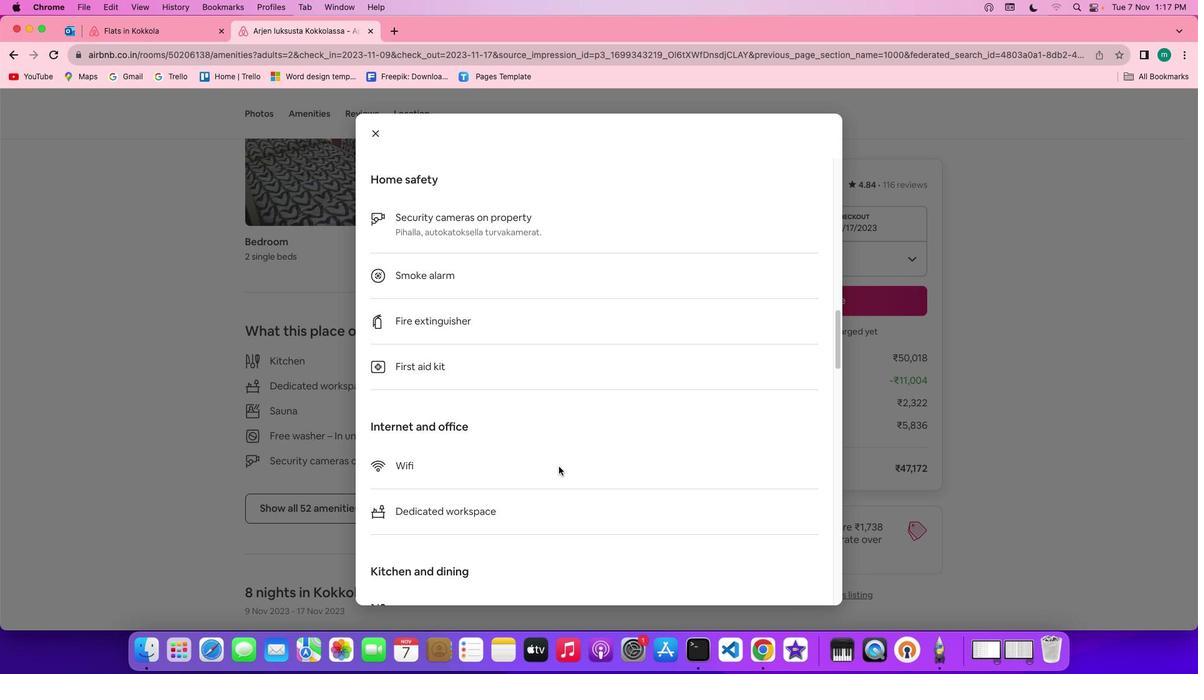 
Action: Mouse scrolled (559, 466) with delta (0, 0)
Screenshot: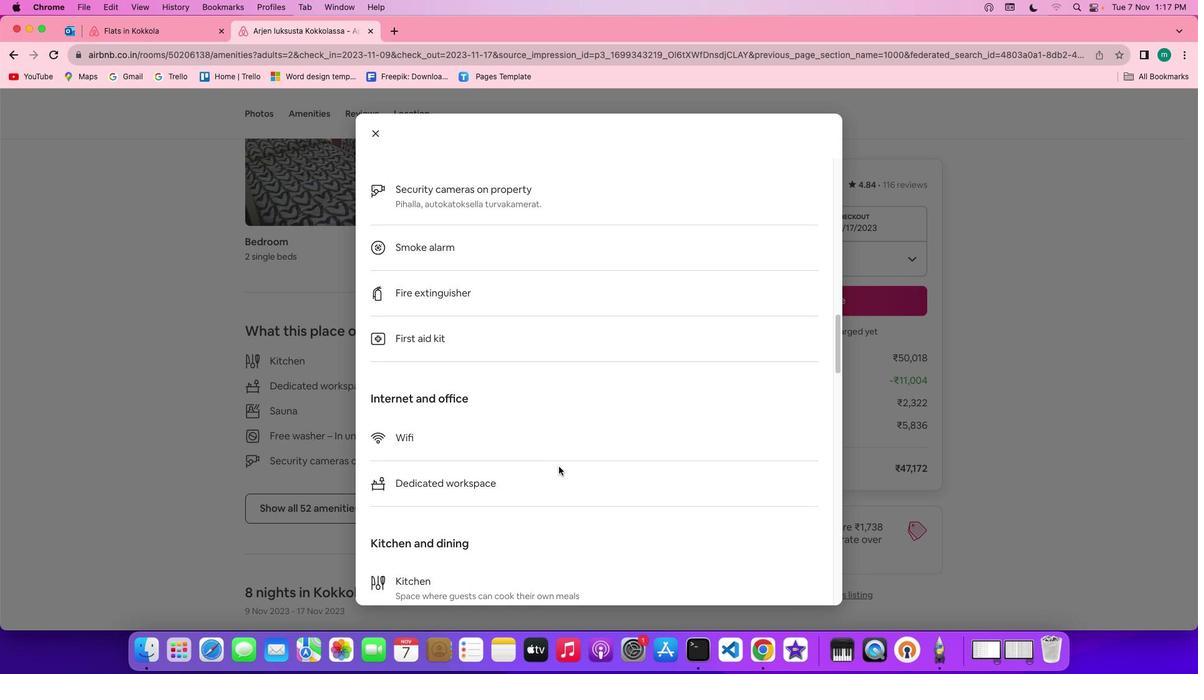 
Action: Mouse scrolled (559, 466) with delta (0, 0)
Screenshot: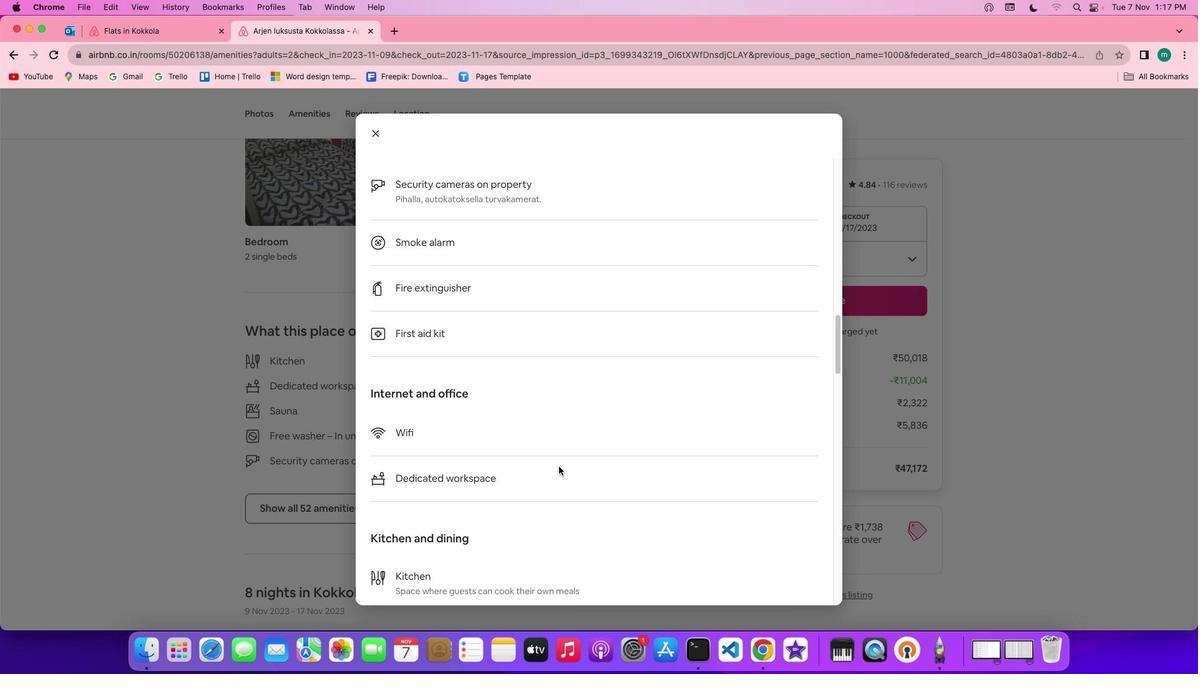 
Action: Mouse scrolled (559, 466) with delta (0, 0)
Screenshot: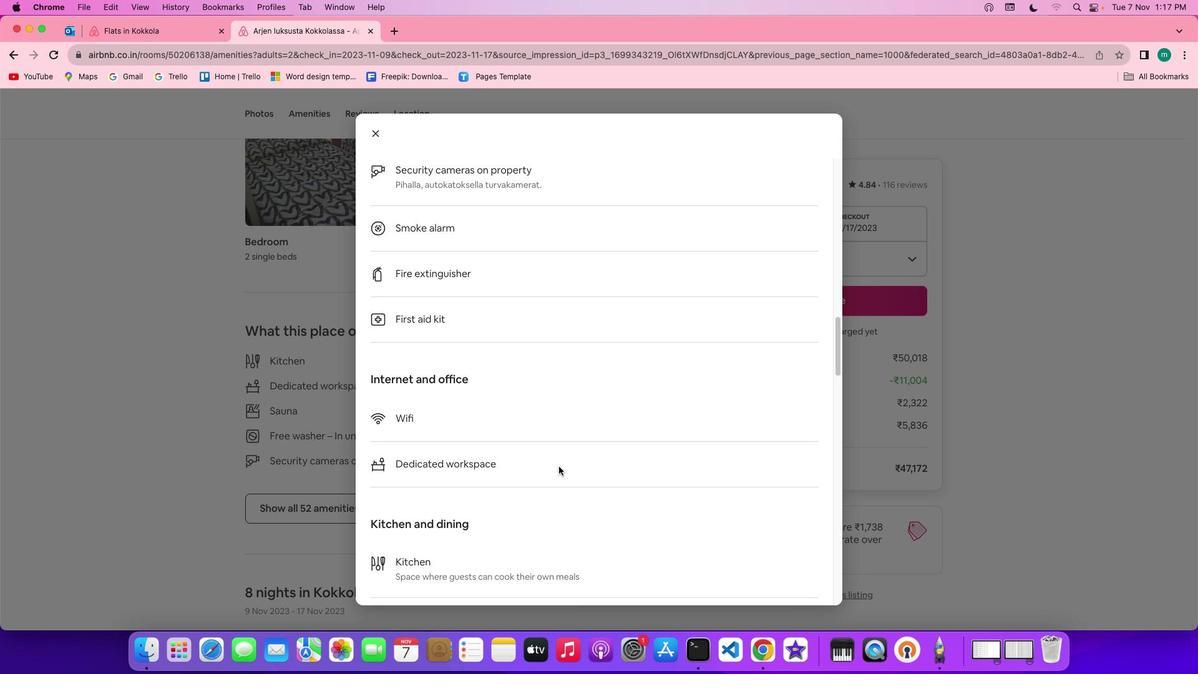 
Action: Mouse scrolled (559, 466) with delta (0, 0)
Screenshot: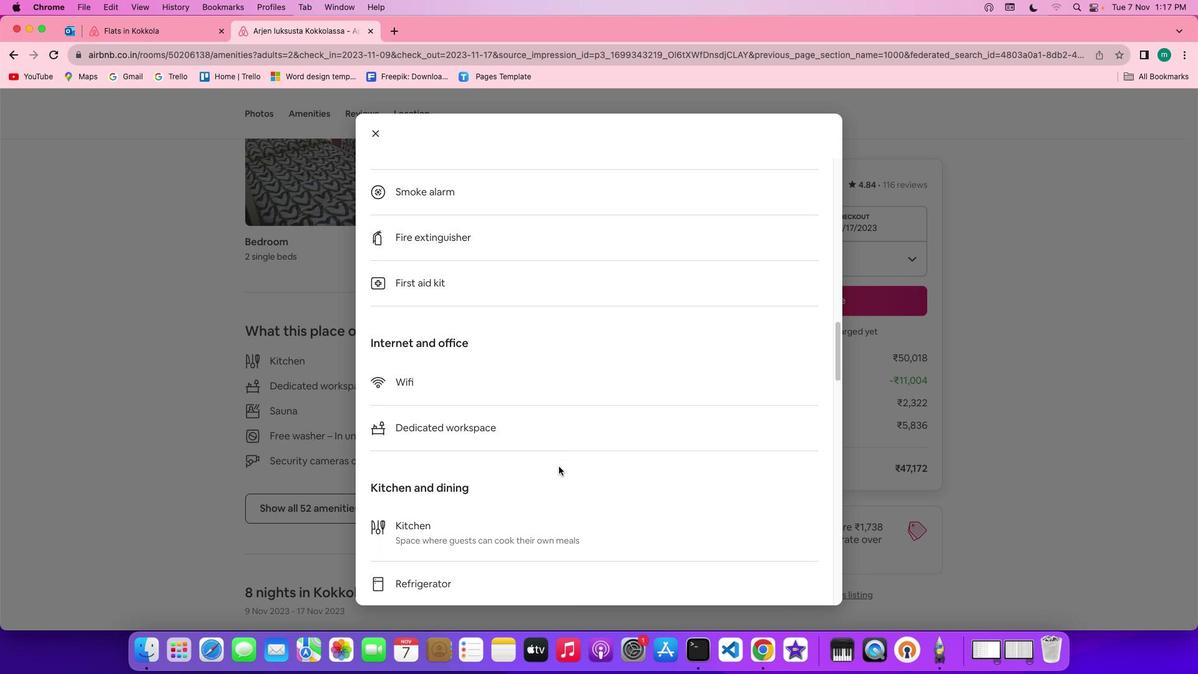 
Action: Mouse scrolled (559, 466) with delta (0, 0)
Screenshot: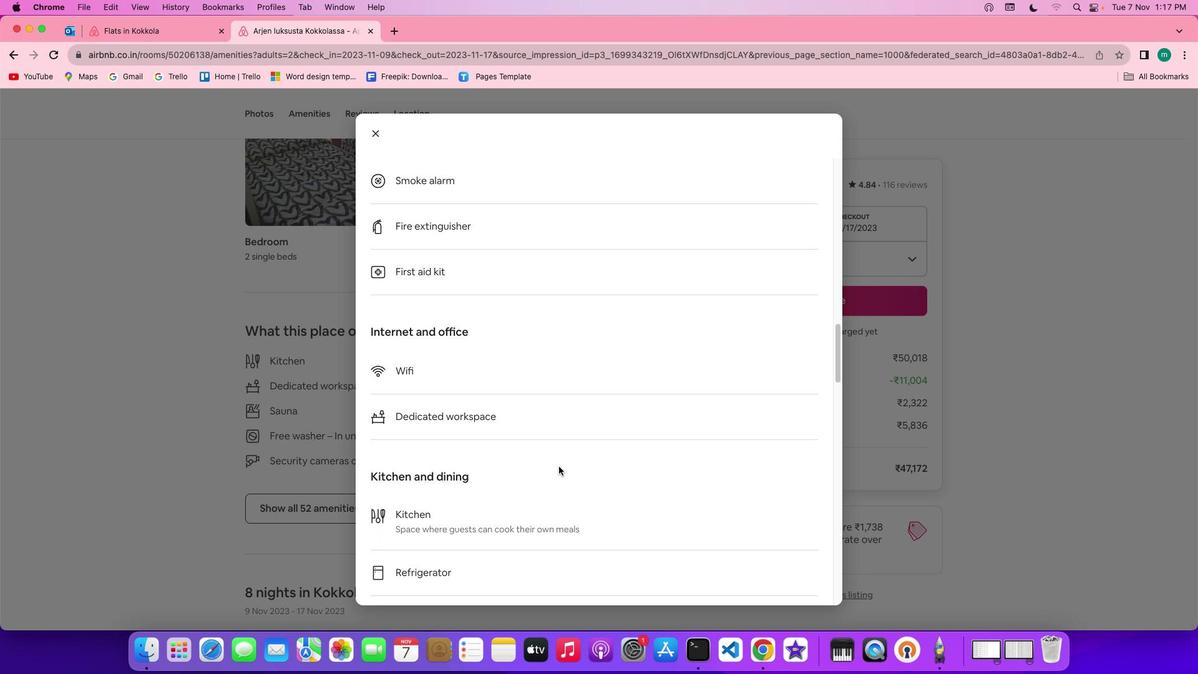 
Action: Mouse scrolled (559, 466) with delta (0, 0)
Screenshot: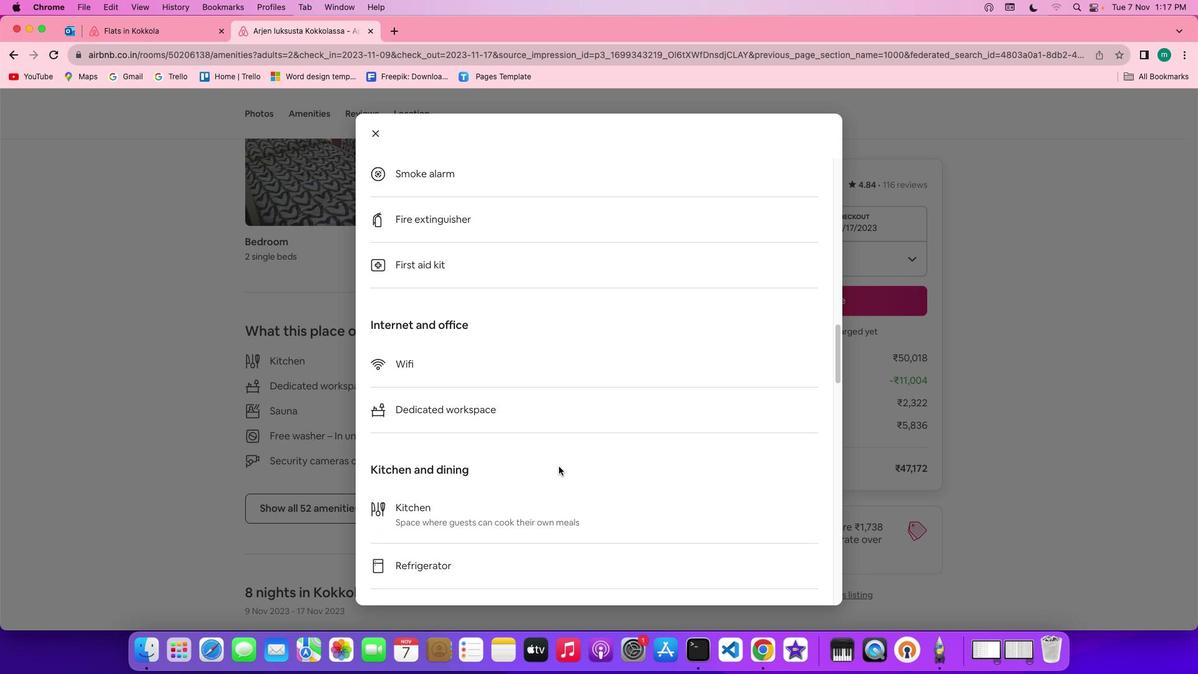 
Action: Mouse scrolled (559, 466) with delta (0, 0)
Screenshot: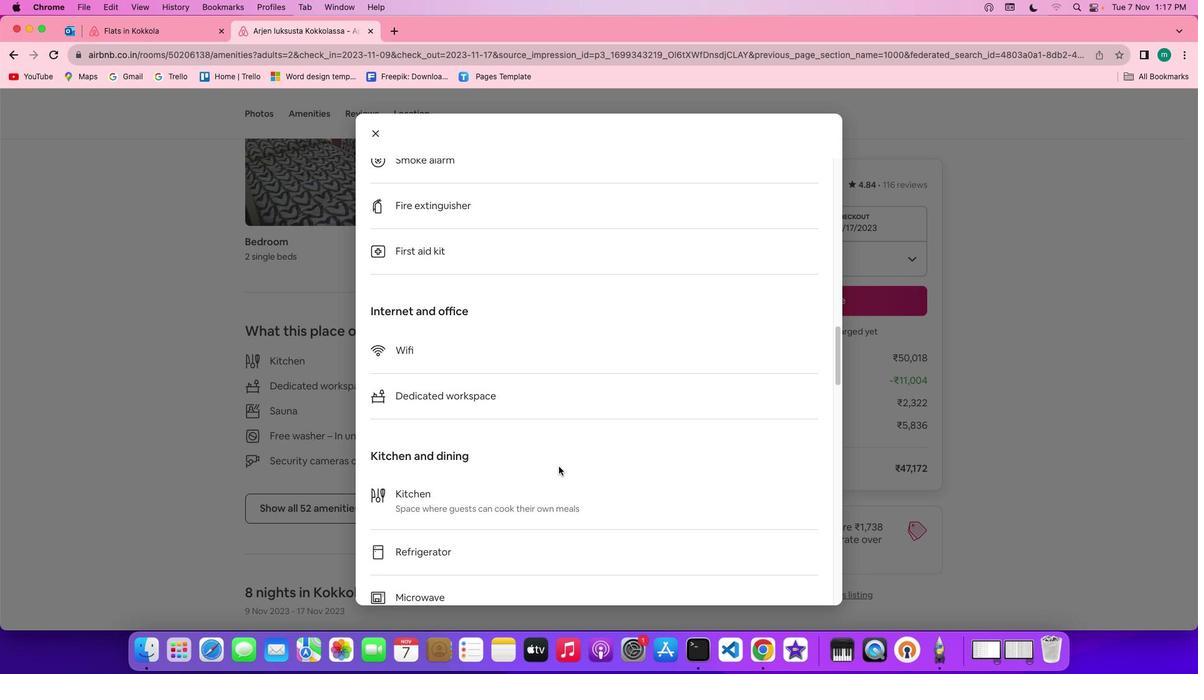 
Action: Mouse scrolled (559, 466) with delta (0, 0)
Screenshot: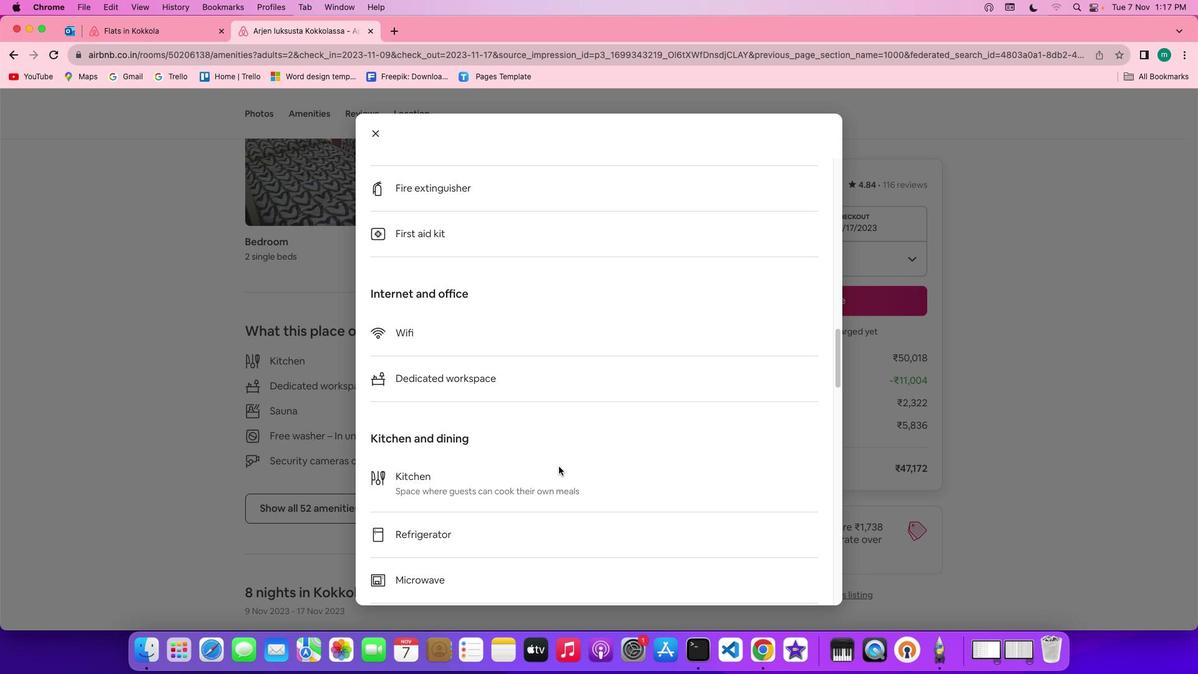 
Action: Mouse scrolled (559, 466) with delta (0, 0)
